 Task: Write a soql query using OFFSET keyword.
Action: Mouse moved to (27, 155)
Screenshot: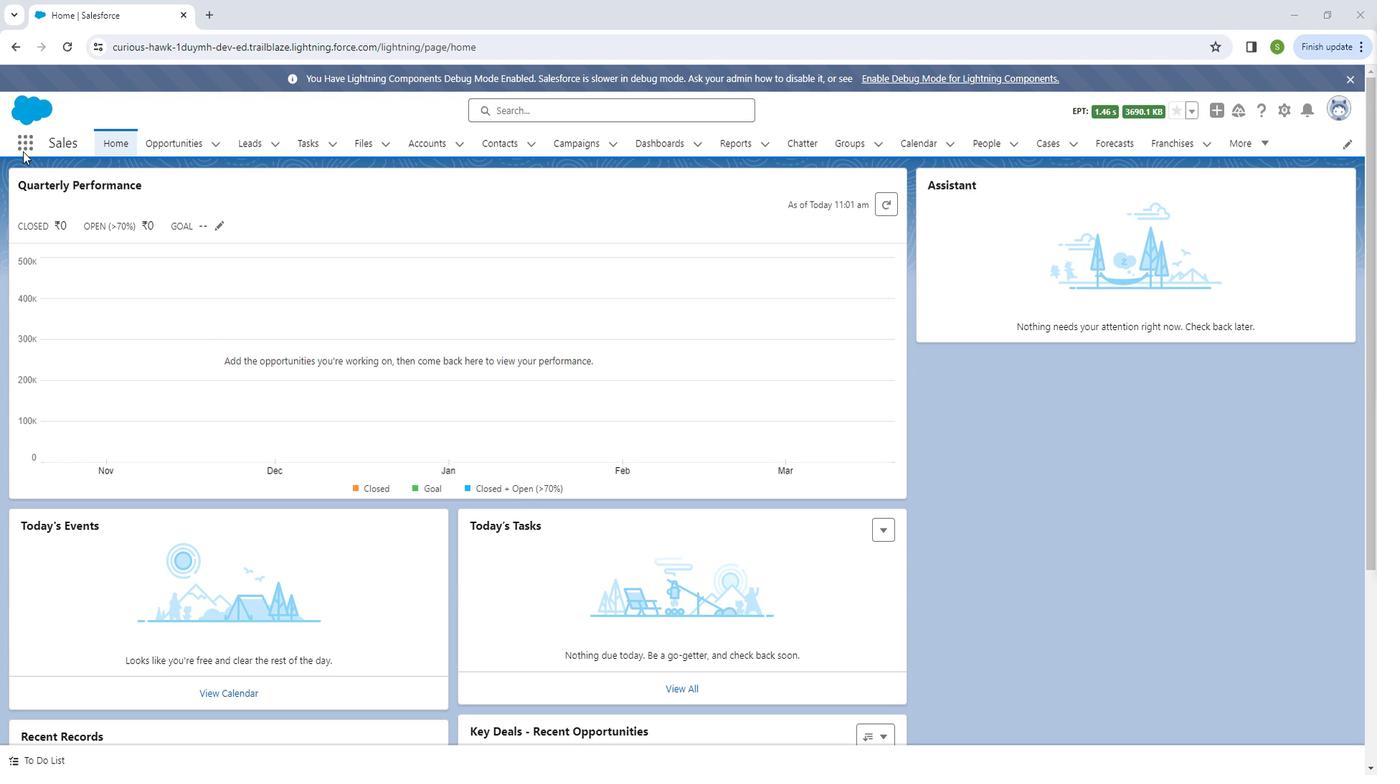 
Action: Mouse pressed left at (27, 155)
Screenshot: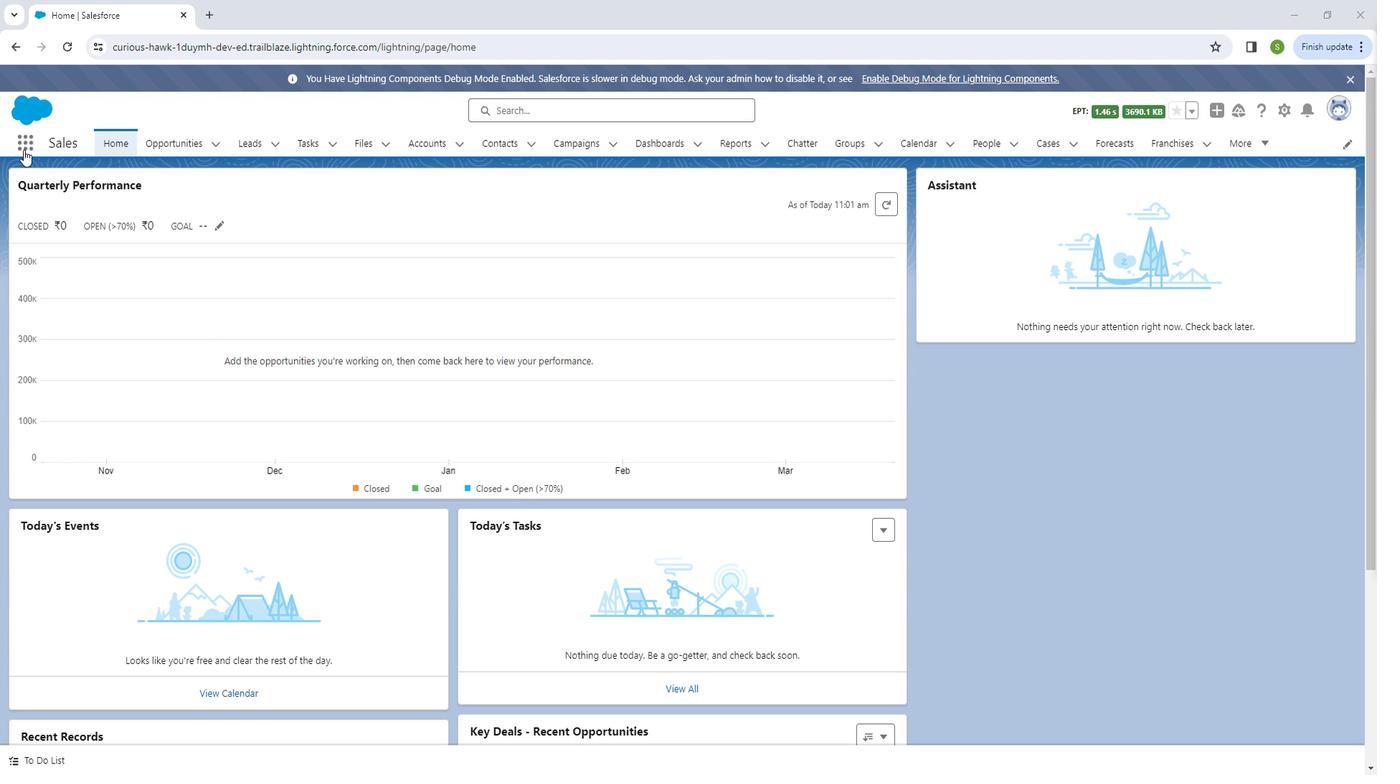 
Action: Mouse moved to (33, 144)
Screenshot: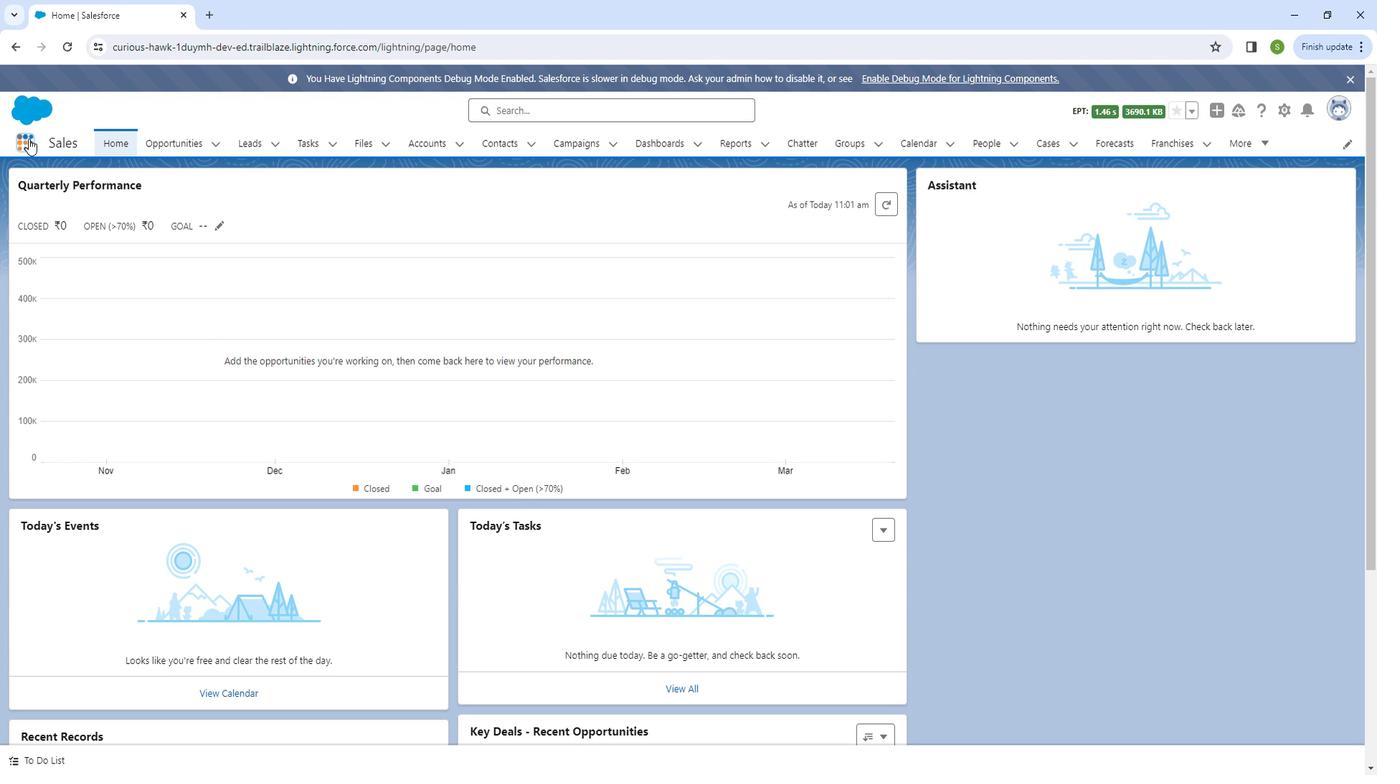 
Action: Mouse pressed left at (33, 144)
Screenshot: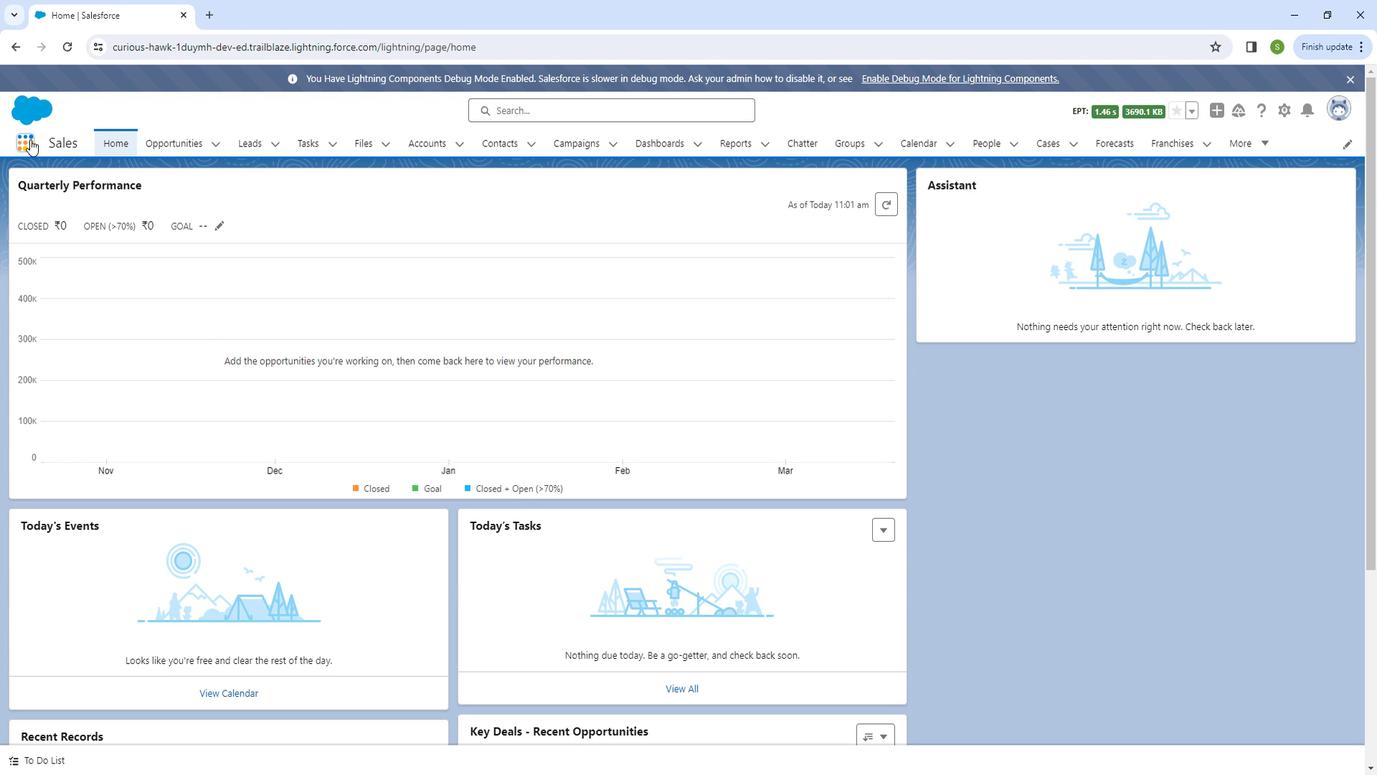
Action: Mouse moved to (53, 412)
Screenshot: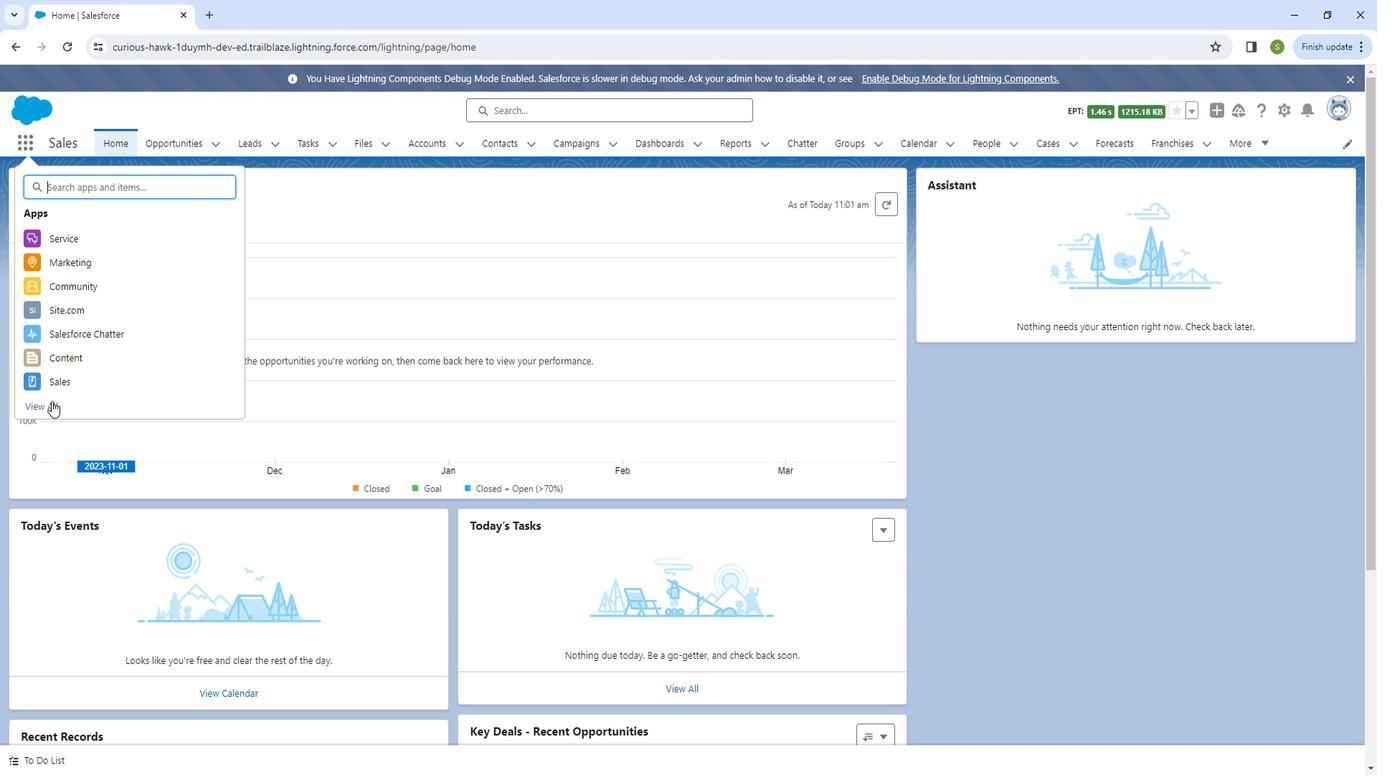 
Action: Mouse pressed left at (53, 412)
Screenshot: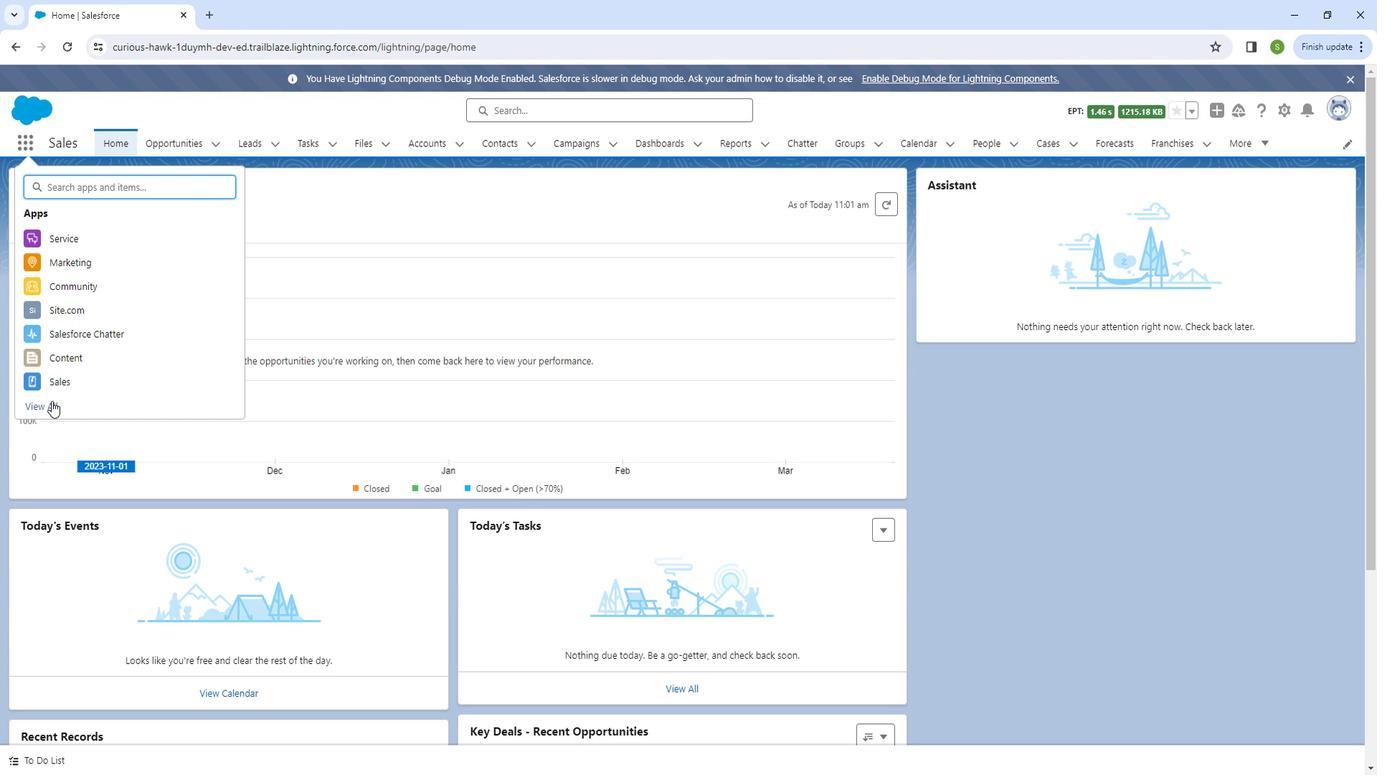 
Action: Mouse moved to (172, 629)
Screenshot: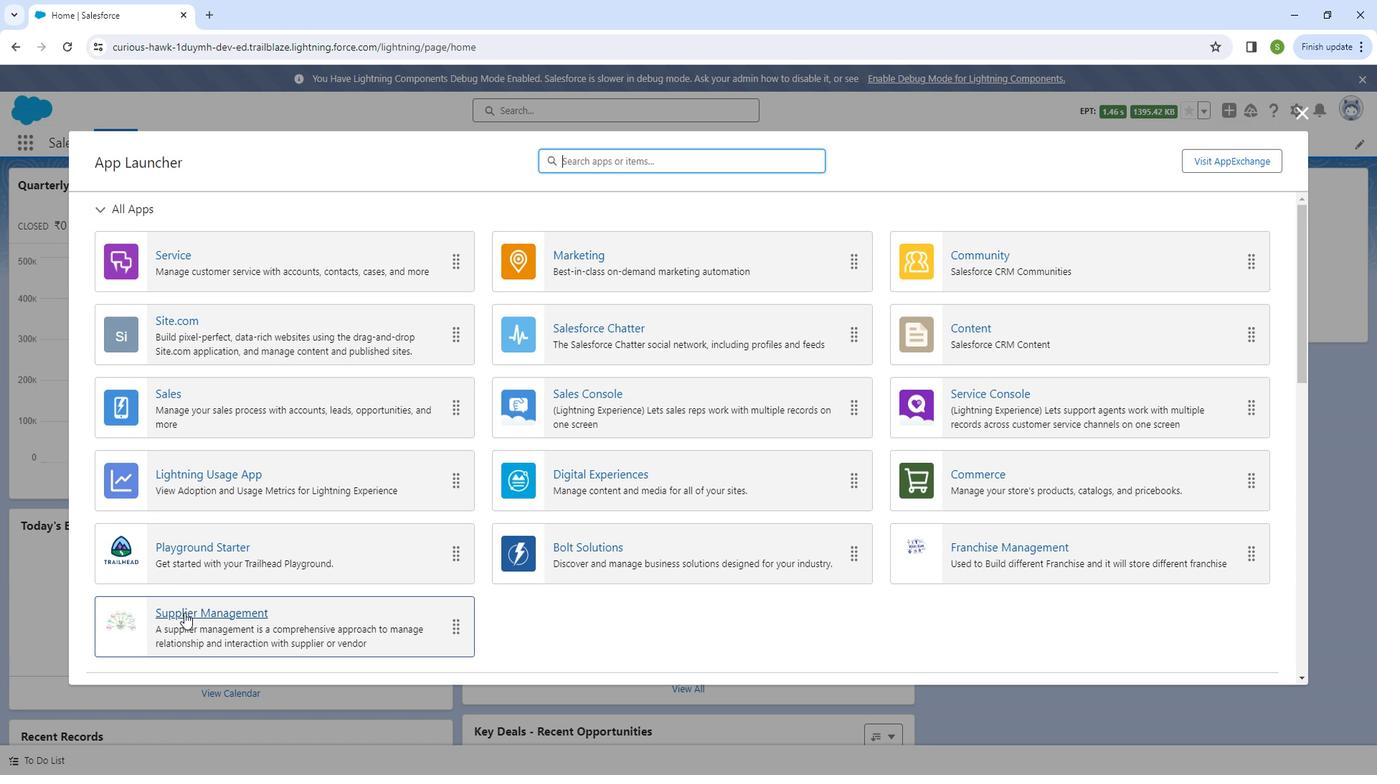
Action: Mouse pressed left at (172, 629)
Screenshot: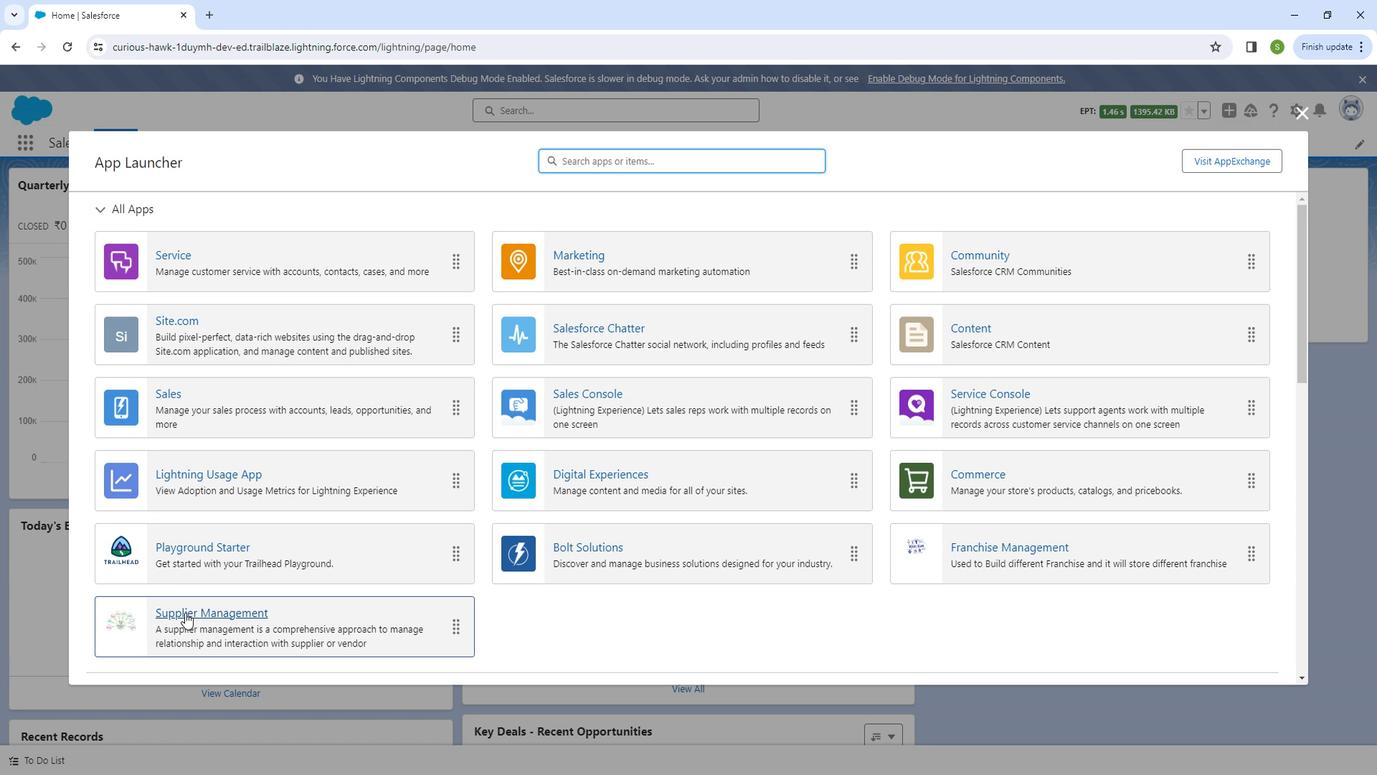 
Action: Mouse moved to (1163, 119)
Screenshot: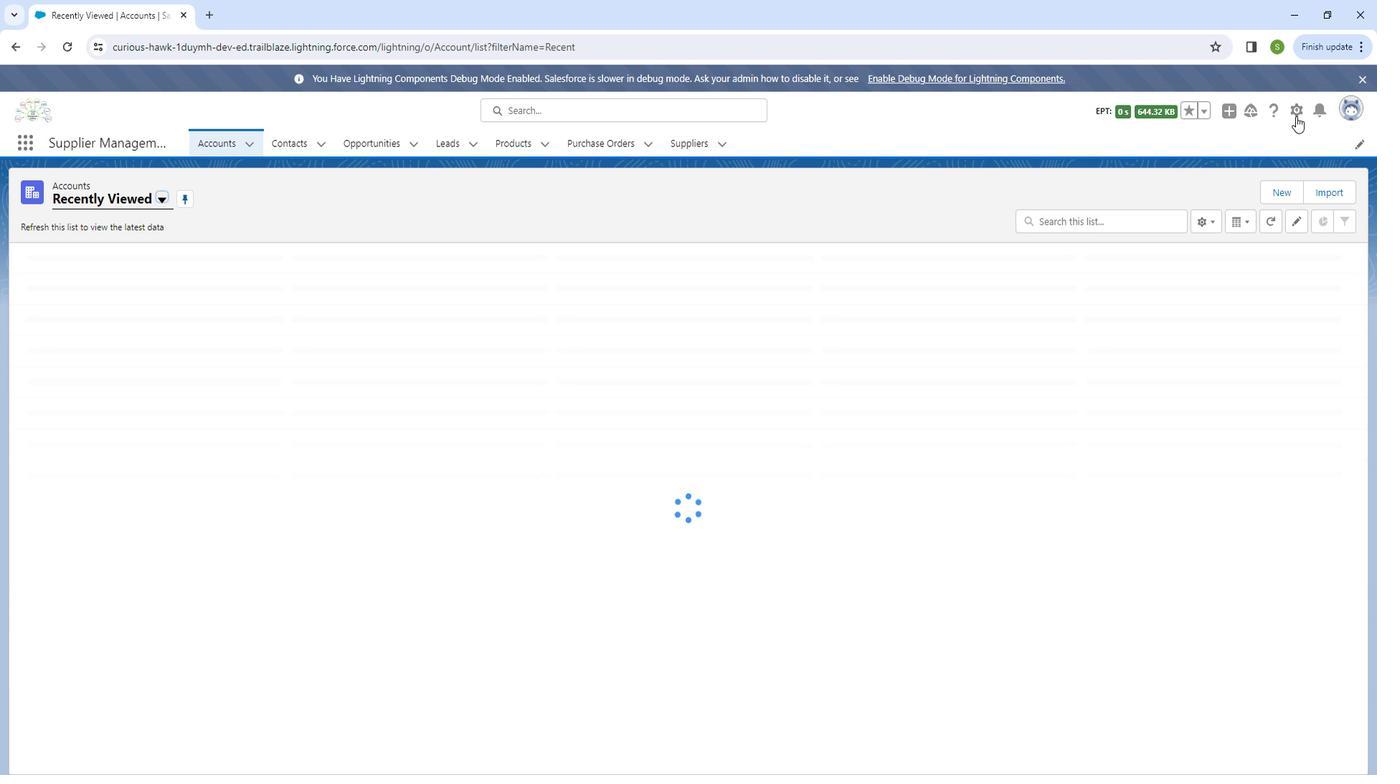 
Action: Mouse pressed left at (1163, 119)
Screenshot: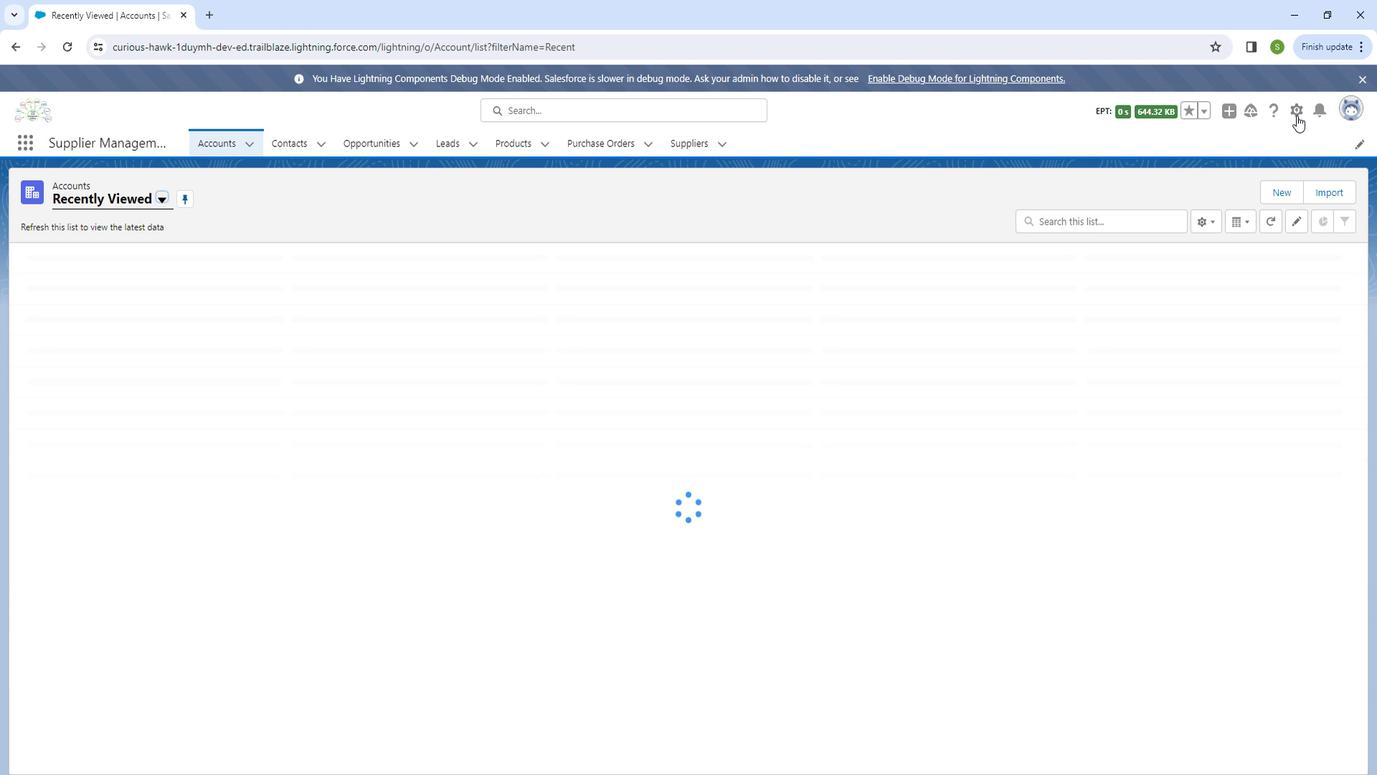 
Action: Mouse moved to (1100, 247)
Screenshot: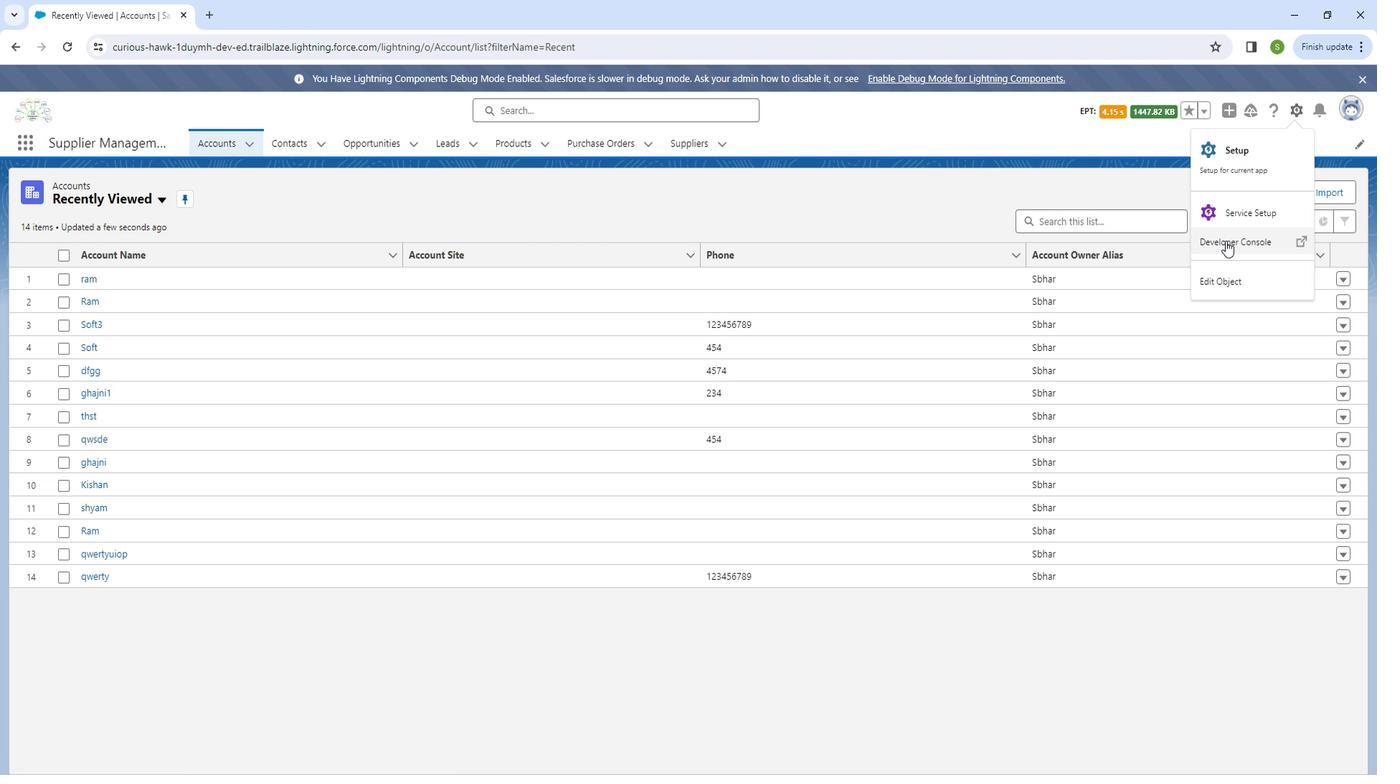 
Action: Mouse pressed right at (1100, 247)
Screenshot: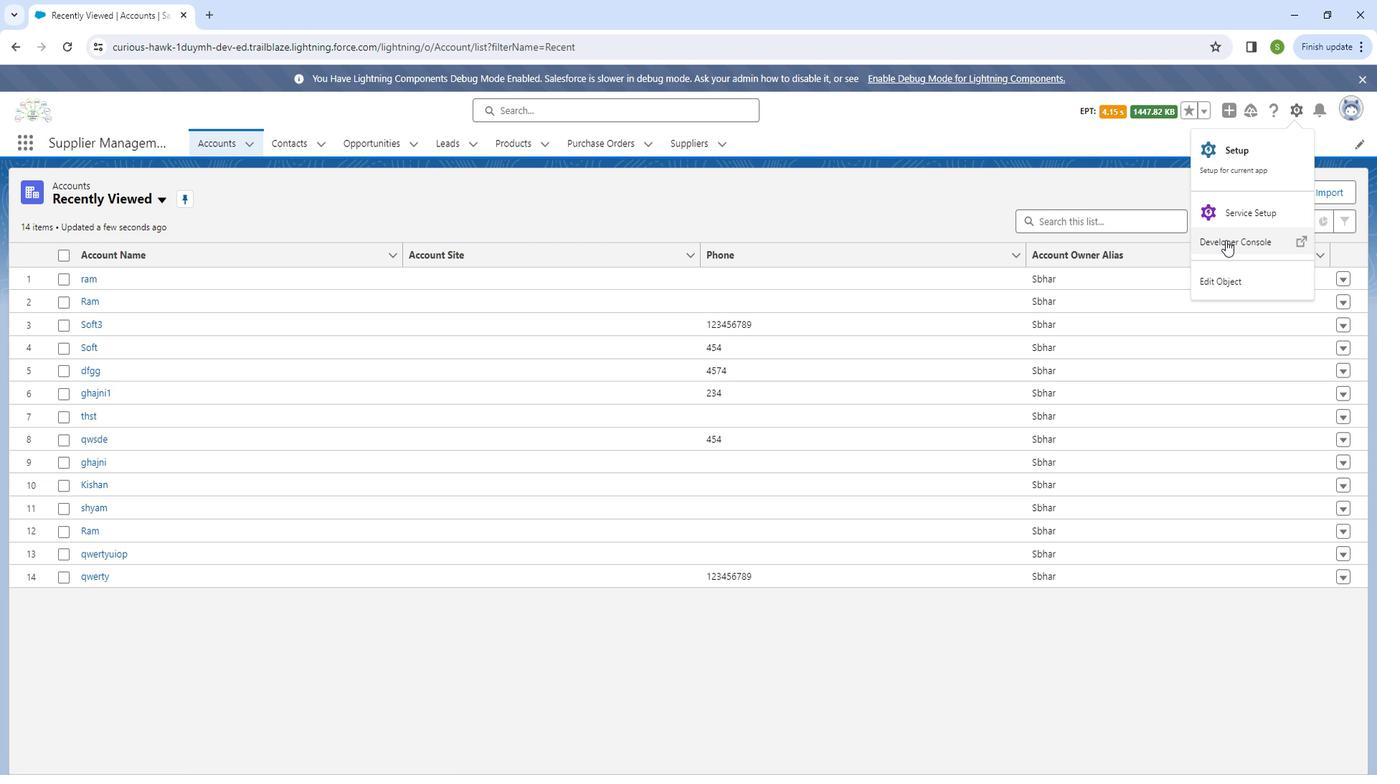 
Action: Mouse moved to (1082, 266)
Screenshot: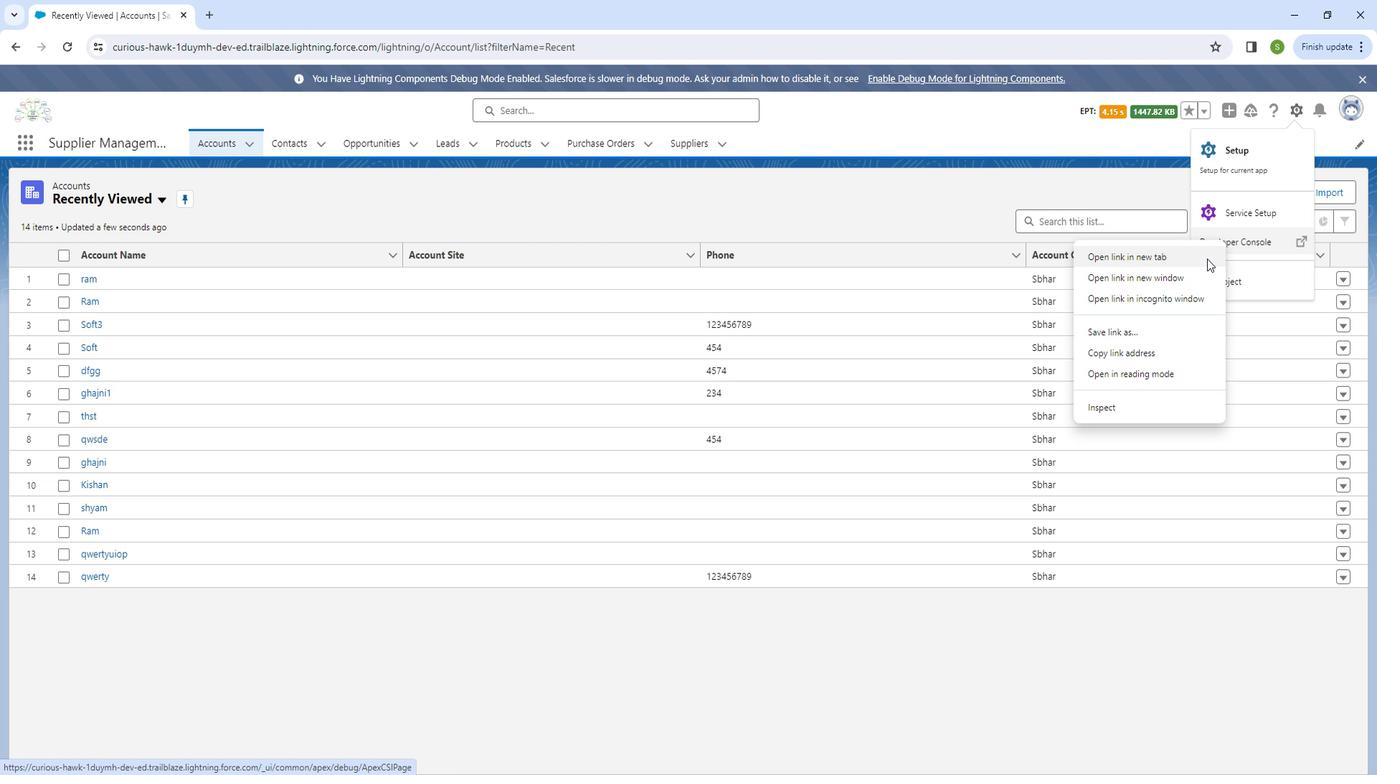 
Action: Mouse pressed left at (1082, 266)
Screenshot: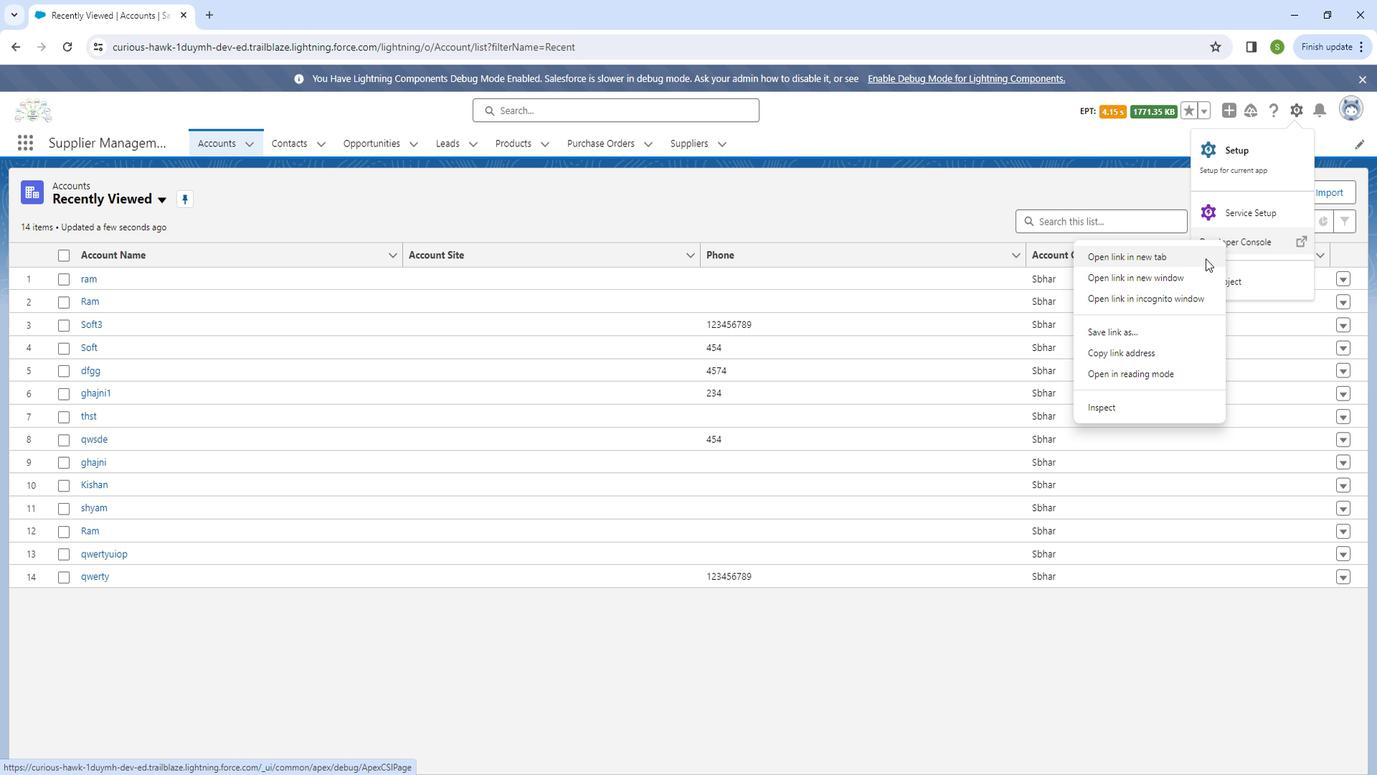 
Action: Mouse moved to (264, 17)
Screenshot: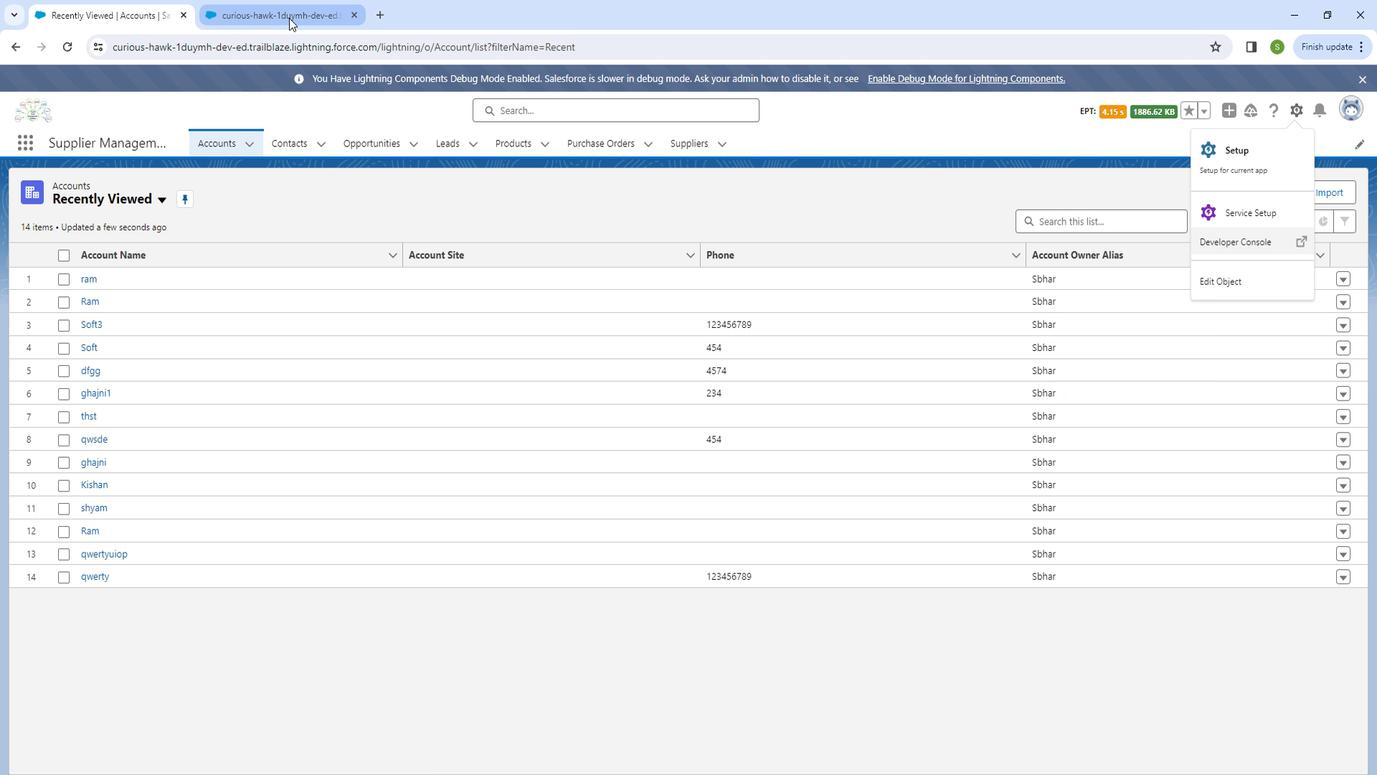 
Action: Mouse pressed left at (264, 17)
Screenshot: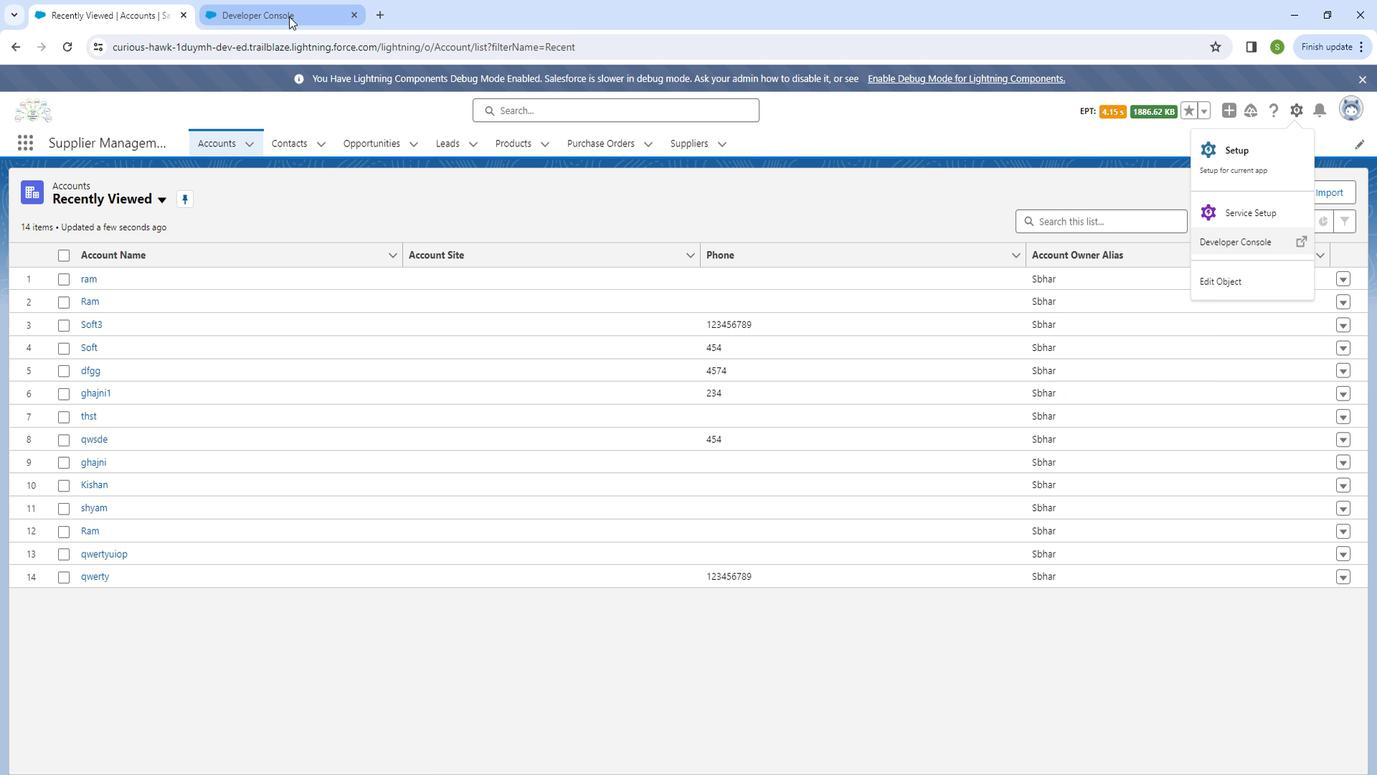 
Action: Mouse moved to (442, 381)
Screenshot: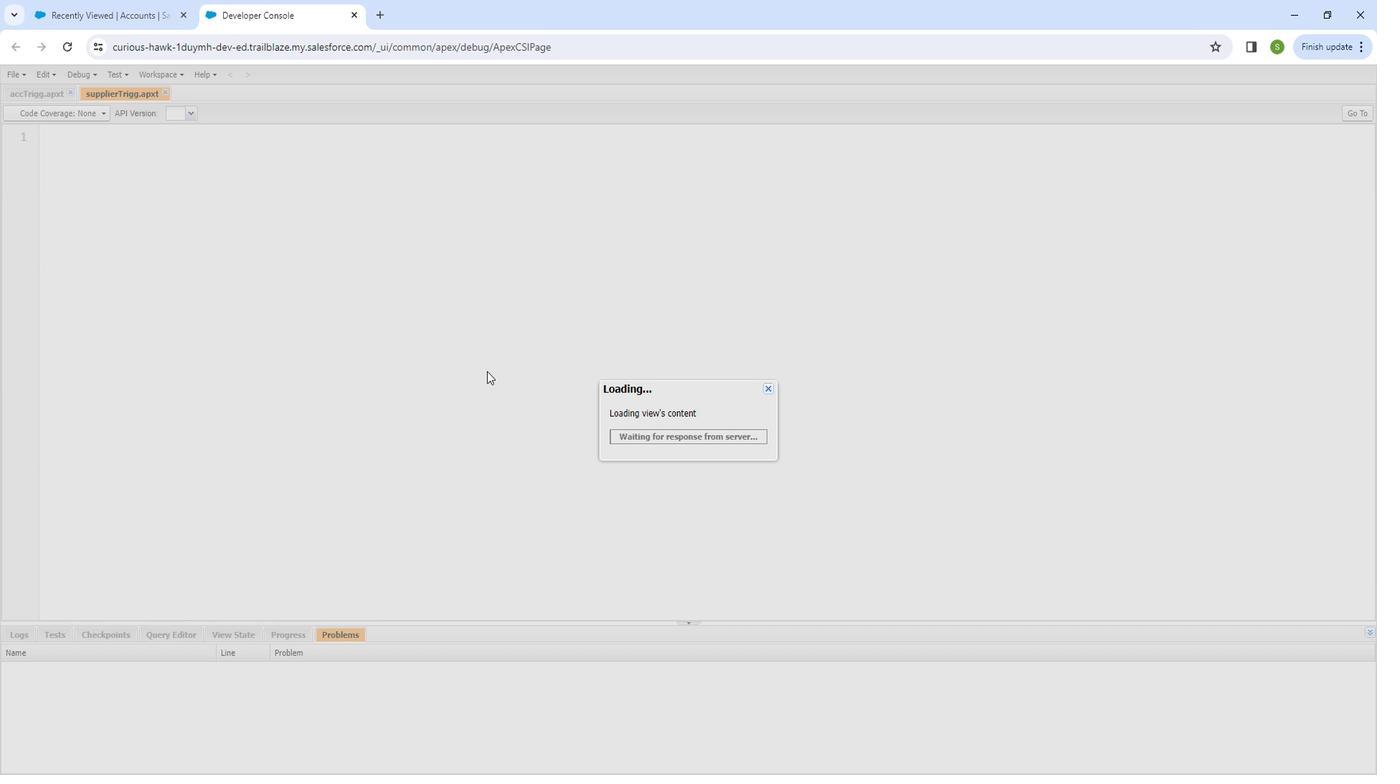 
Action: Key pressed <Key.alt_l><Key.alt_l><Key.alt_l><Key.alt_l><Key.alt_l><Key.alt_l><Key.alt_l><Key.alt_l><Key.alt_l><Key.alt_l><Key.alt_l><Key.alt_l><Key.alt_l><Key.alt_l><Key.alt_l><Key.alt_l><Key.alt_l><Key.alt_l><Key.alt_l><Key.alt_l><<191>>
Screenshot: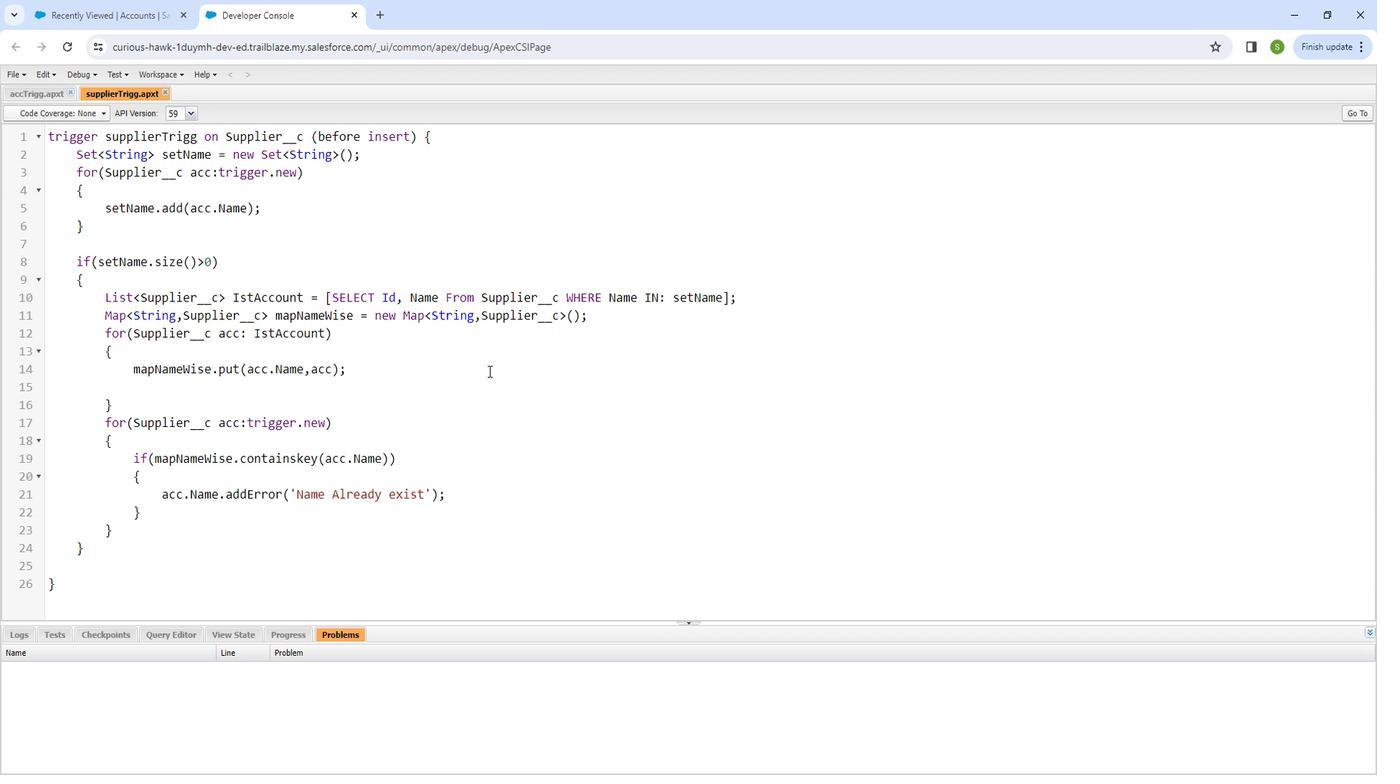 
Action: Mouse moved to (81, 76)
Screenshot: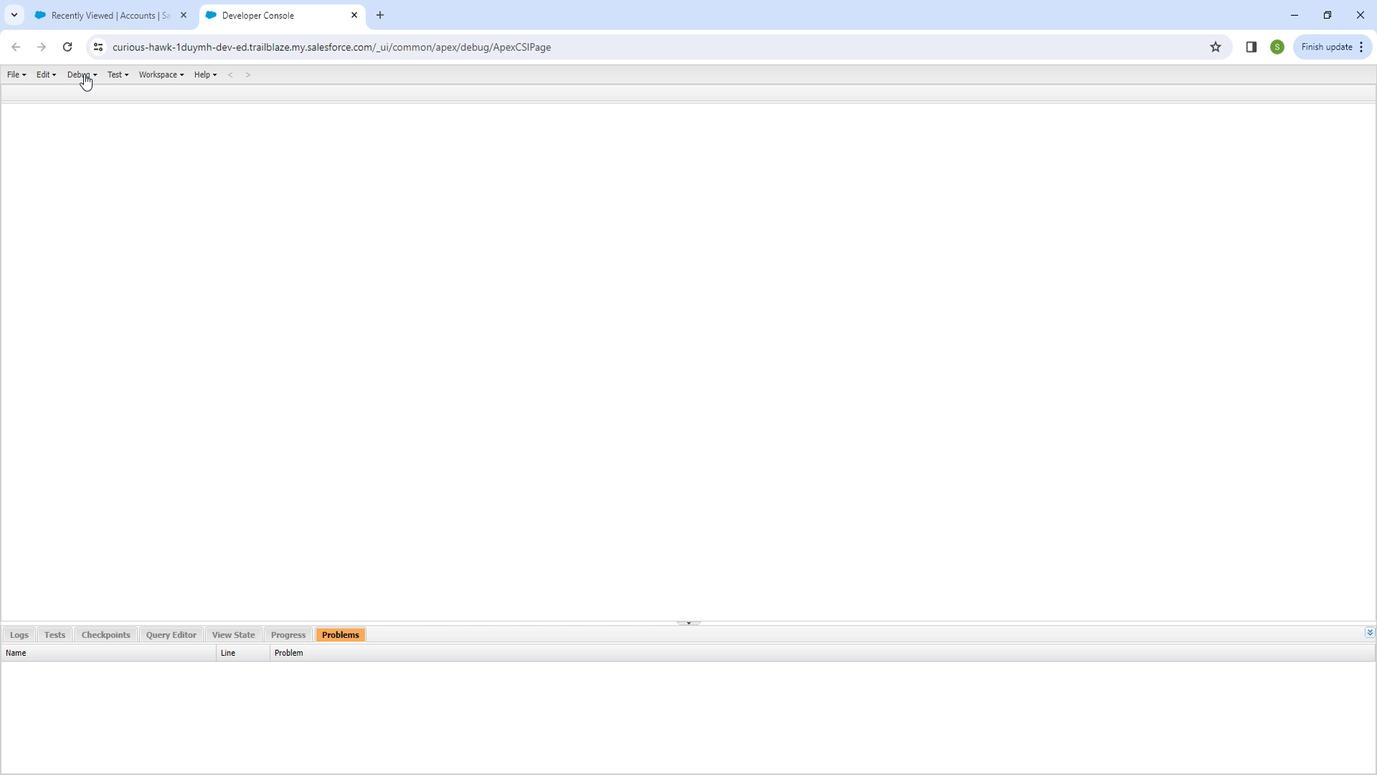 
Action: Mouse pressed left at (81, 76)
Screenshot: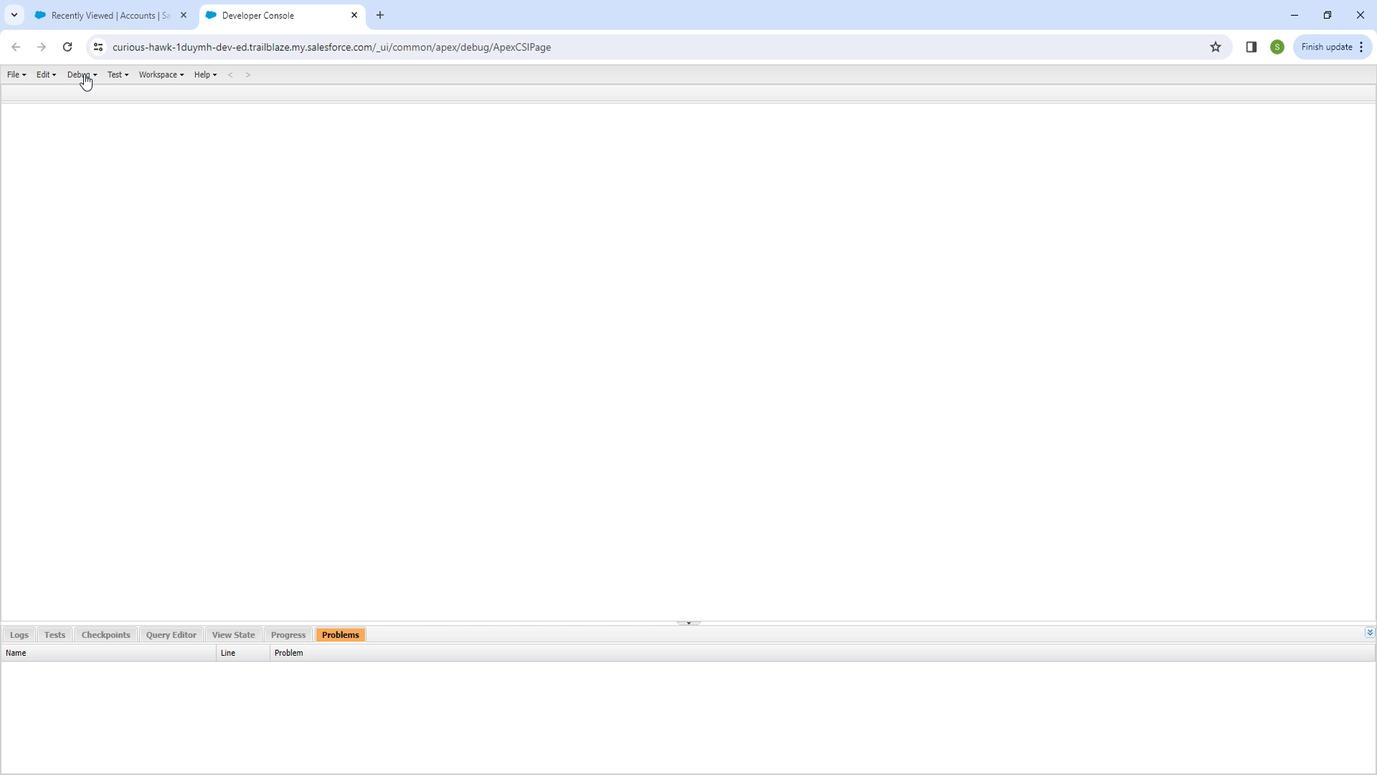 
Action: Mouse moved to (99, 100)
Screenshot: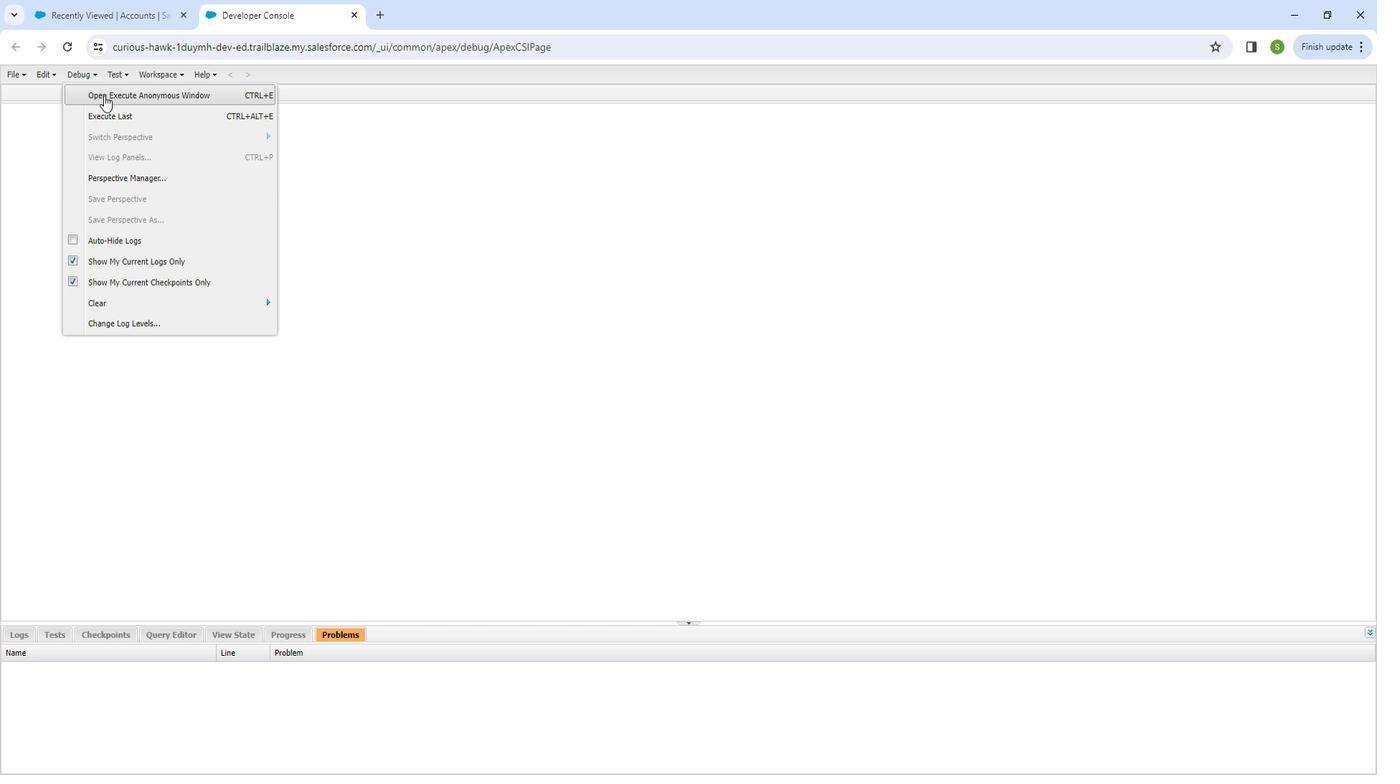 
Action: Mouse pressed left at (99, 100)
Screenshot: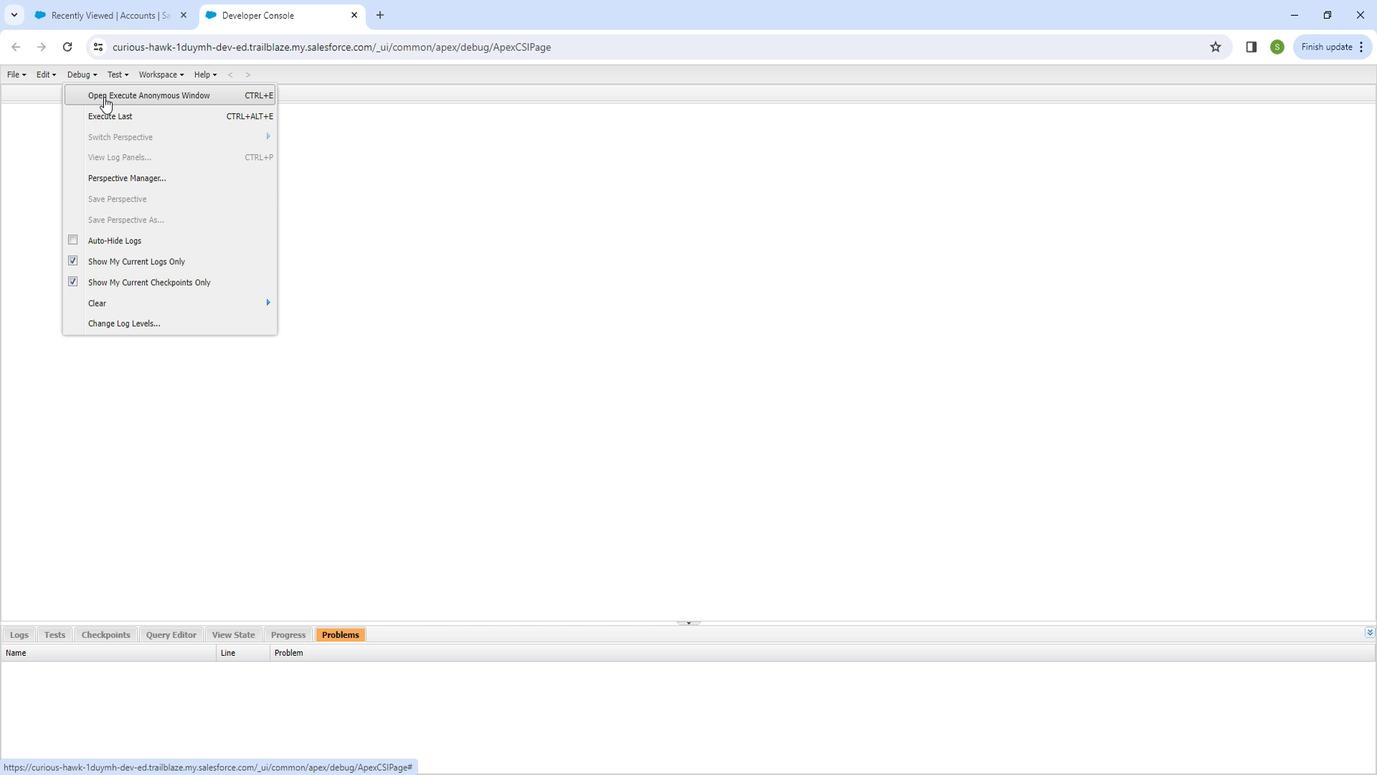 
Action: Mouse moved to (374, 359)
Screenshot: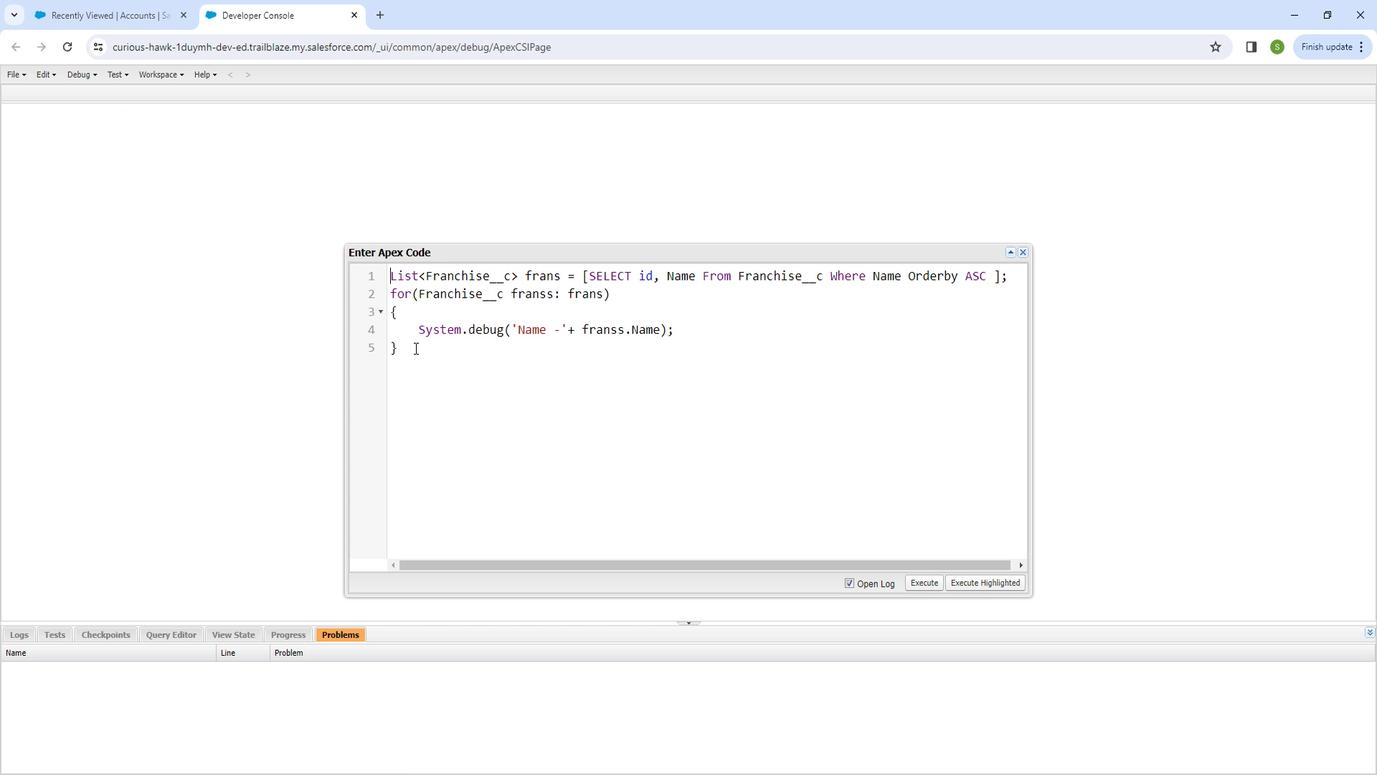 
Action: Mouse pressed left at (374, 359)
Screenshot: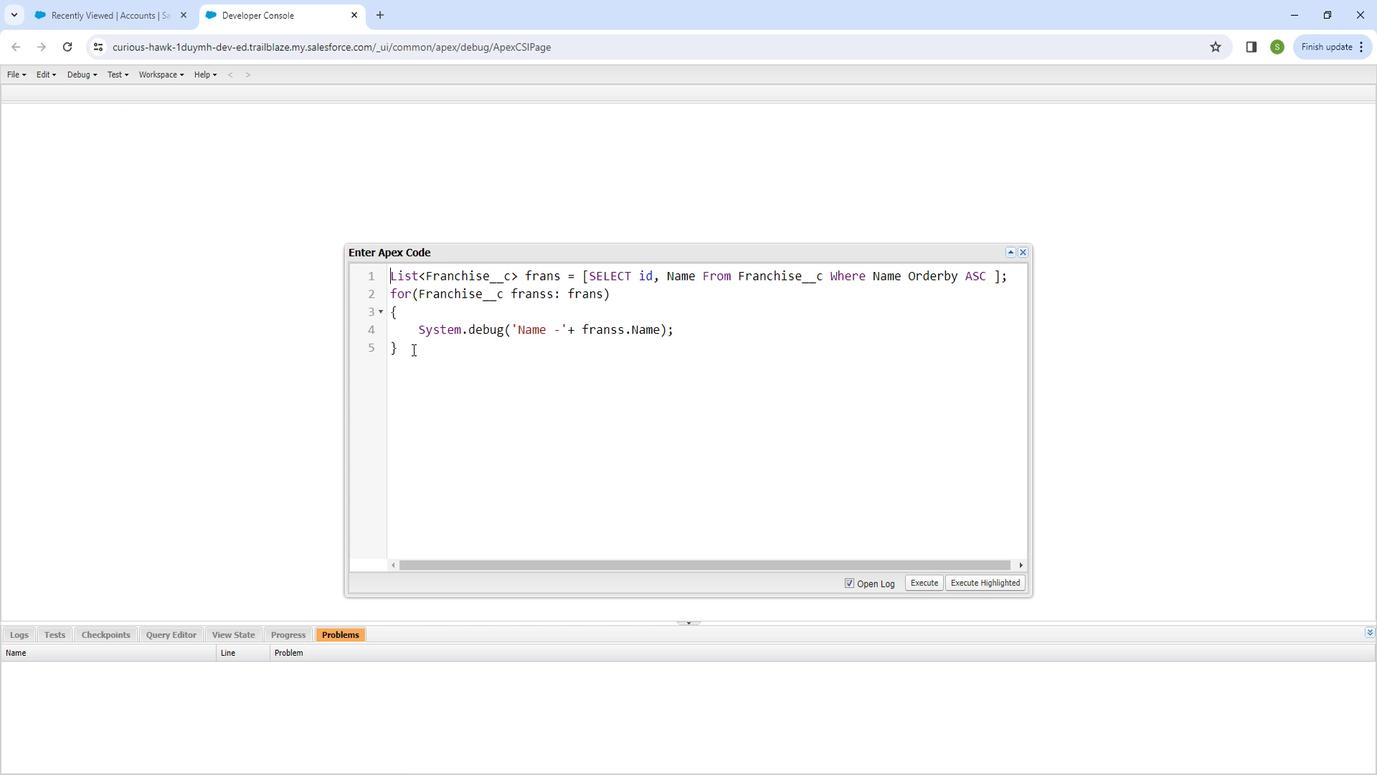 
Action: Mouse moved to (348, 281)
Screenshot: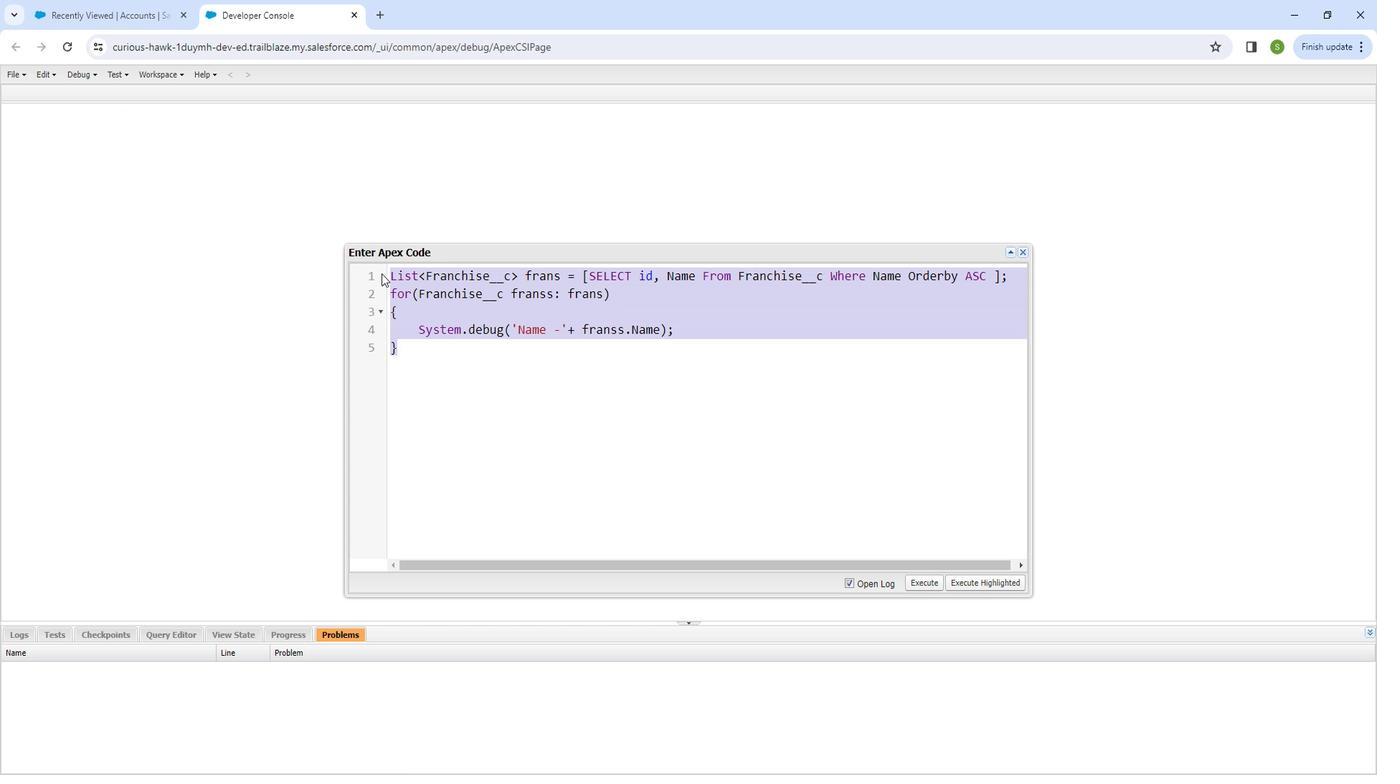 
Action: Key pressed <Key.backspace>
Screenshot: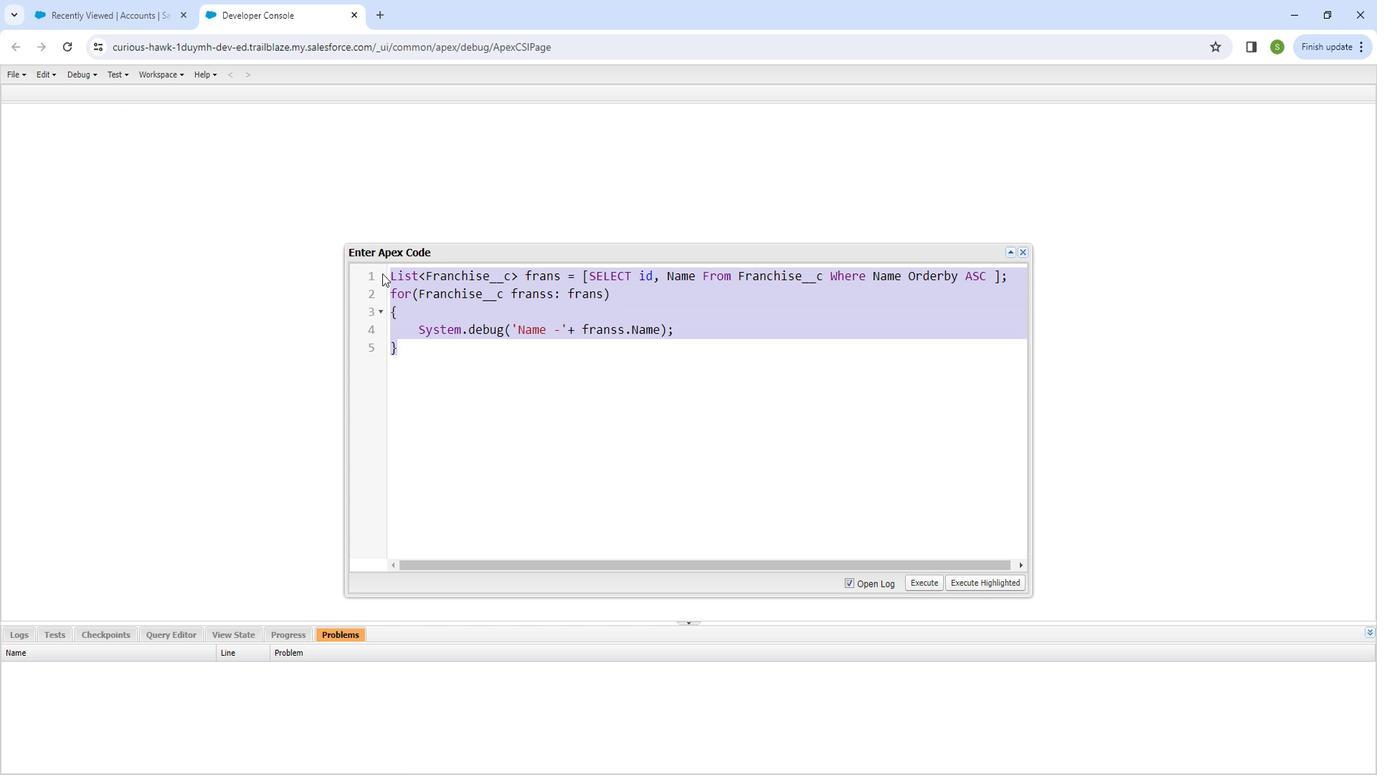 
Action: Mouse moved to (409, 318)
Screenshot: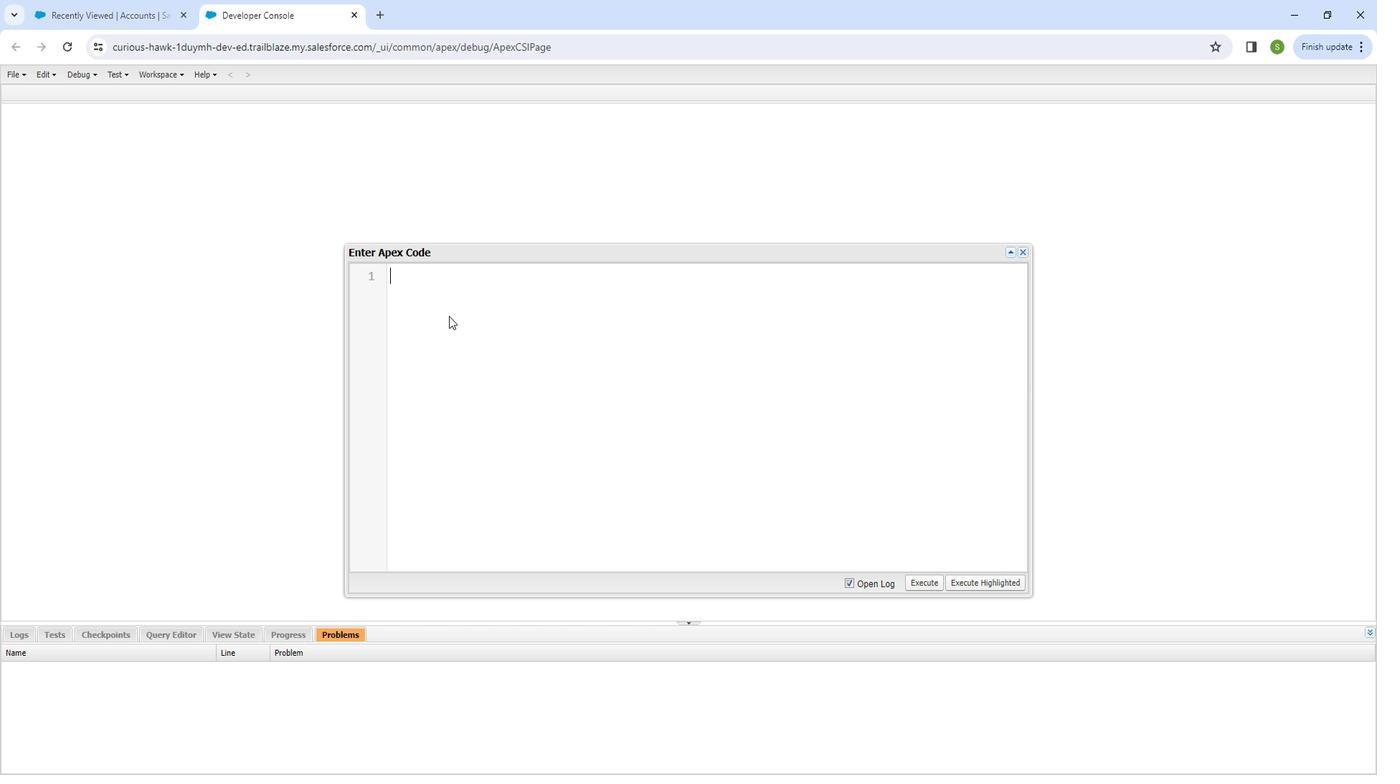 
Action: Mouse pressed left at (409, 318)
Screenshot: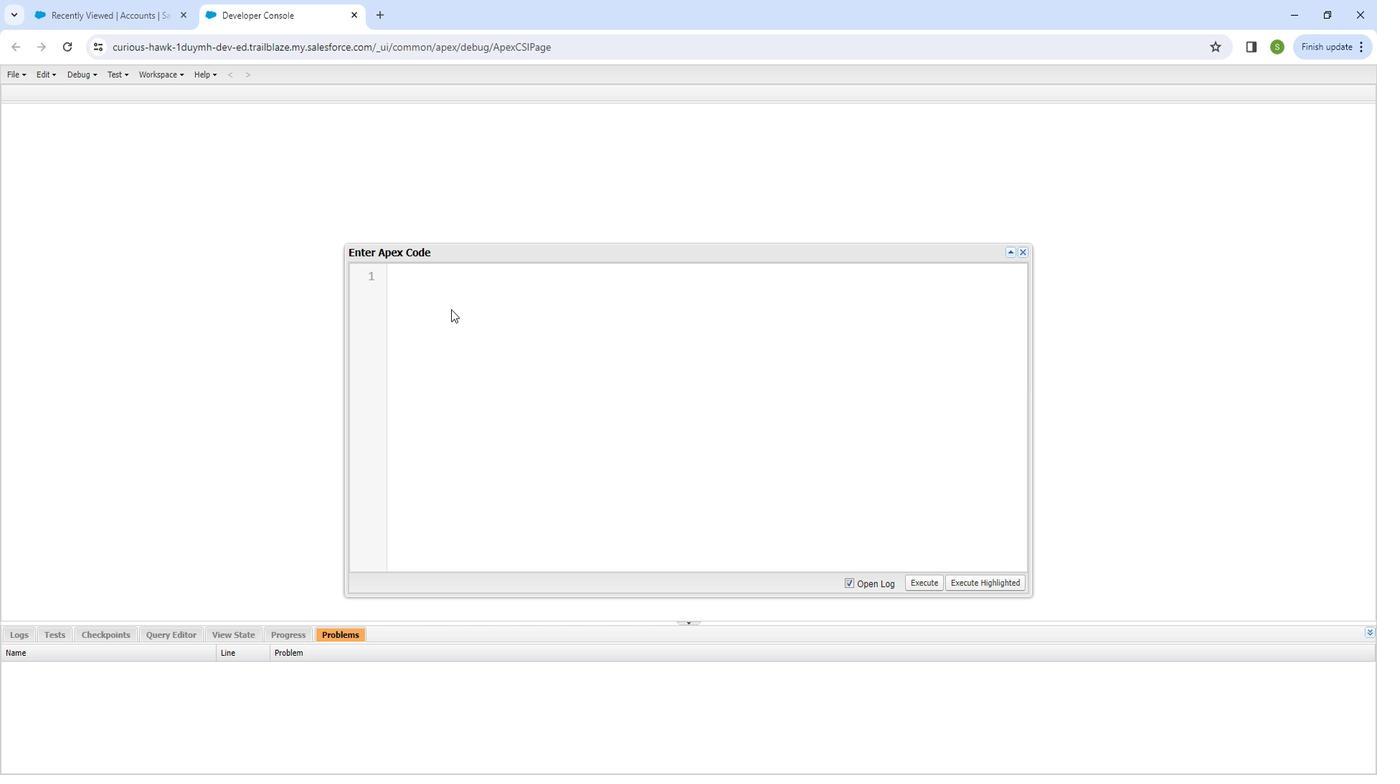 
Action: Mouse moved to (375, 284)
Screenshot: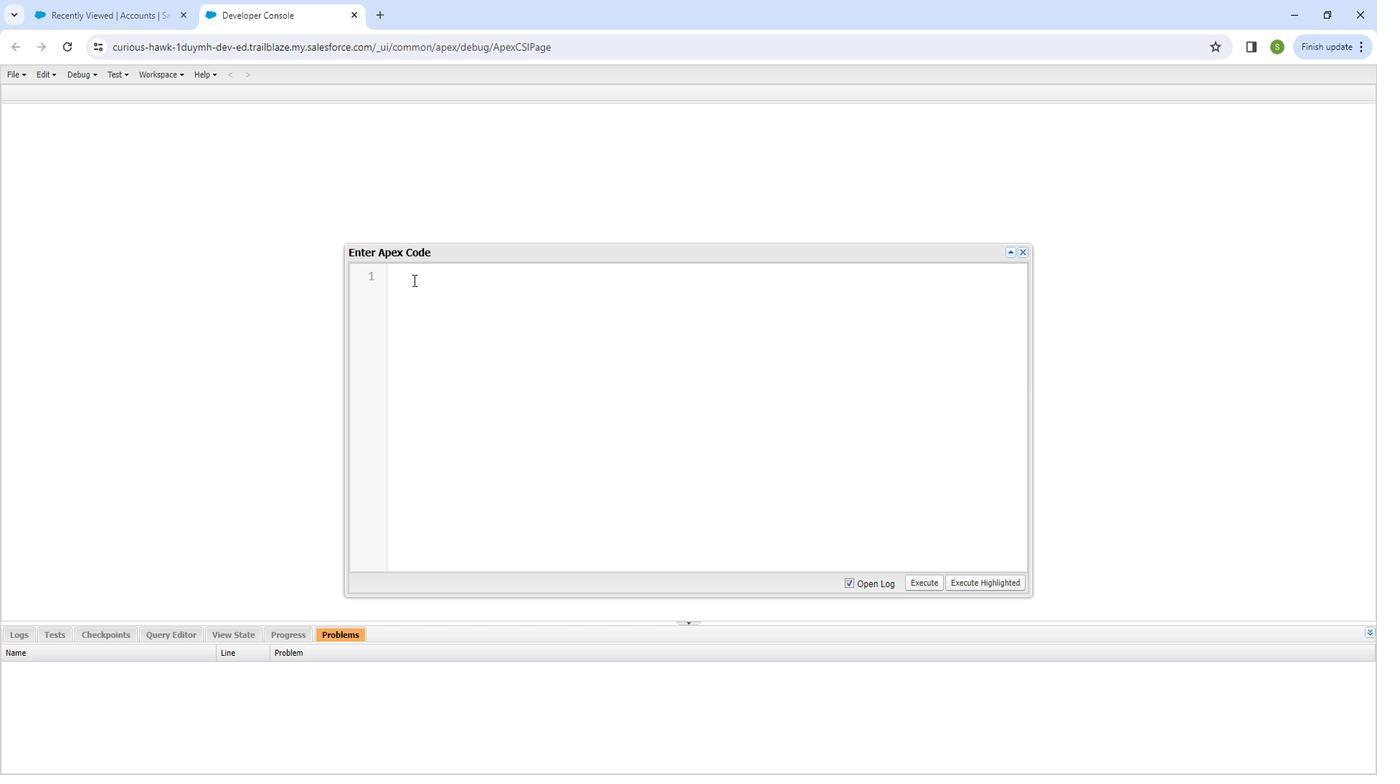 
Action: Key pressed <Key.shift_r>List<Key.shift_r><<Key.shift_r>Account<Key.shift_r>><Key.space>acc<Key.space>=<Key.space>[<Key.shift_r>SELECT<Key.space><Key.shift_r>Id,<Key.space><Key.shift_r><Key.shift_r><Key.shift_r><Key.shift_r><Key.shift_r><Key.shift_r><Key.shift_r><Key.shift_r><Key.shift_r><Key.shift_r><Key.shift_r><Key.shift_r><Key.shift_r><Key.shift_r>Name,<Key.space><Key.shift_r><Key.shift_r><Key.shift_r><Key.shift_r><Key.shift_r><Key.shift_r><Key.shift_r><Key.shift_r><Key.shift_r><Key.shift_r><Key.shift_r><Key.shift_r>(<Key.shift_r><Key.shift_r><Key.shift_r>SEle<Key.backspace><Key.backspace><Key.backspace>elect<Key.space><Key.shift_r><Key.shift_r><Key.shift_r><Key.shift_r><Key.shift_r><Key.shift_r><Key.shift_r><Key.shift_r><Key.shift_r><Key.shift_r><Key.shift_r><Key.backspace><Key.backspace><Key.backspace><Key.backspace><Key.backspace><Key.backspace><Key.shift_r>ELECT<Key.space><Key.shift_r><Key.shift_r><Key.shift_r><Key.shift_r>Id,<Key.space><Key.shift_r><Key.shift_r><Key.shift_r><Key.shift_r><Key.shift_r><Key.shift_r><Key.shift_r><Key.shift_r><Key.shift_r><Key.shift_r>Name<Key.space><Key.shift_r><Key.shift_r><Key.shift_r><Key.shift_r><Key.shift_r><Key.shift_r><Key.shift_r><Key.shift_r><Key.shift_r>F<Key.shift_r>ROM<Key.space><Key.shift_r><Key.shift_r><Key.shift_r><Key.shift_r><Key.shift_r><Key.shift_r><Key.shift_r><Key.shift_r><Key.shift_r><Key.shift_r>Contacts<Key.space><Key.right><Key.space><Key.shift_r><Key.shift_r><Key.shift_r><Key.shift_r><Key.shift_r><Key.shift_r>Fro<Key.backspace><Key.backspace><Key.shift_r><Key.shift_r><Key.shift_r><Key.shift_r><Key.shift_r><Key.shift_r><Key.shift_r><Key.shift_r><Key.shift_r><Key.shift_r>ROM<Key.space><Key.shift_r><Key.shift_r><Key.shift_r><Key.shift_r><Key.shift_r><Key.shift_r><Key.shift_r><Key.shift_r><Key.shift_r><Key.shift_r>Account<Key.space><Key.shift_r><Key.shift_r><Key.shift_r><Key.shift_r><Key.shift_r><Key.shift_r><Key.shift_r><Key.shift_r><Key.shift_r><Key.shift_r><Key.shift_r><Key.shift_r><Key.shift_r><Key.shift_r>Of<Key.backspace><Key.shift_r><Key.shift_r><Key.shift_r><Key.shift_r><Key.shift_r>FF<Key.shift_r>SET<Key.space>3<Key.right>;<Key.enter>for<Key.shift_r><Key.shift_r><Key.shift_r><Key.shift_r><Key.shift_r><Key.shift_r>(<Key.shift_r><Key.shift_r><Key.shift_r><Key.shift_r><Key.shift_r><Key.shift_r><Key.shift_r><Key.shift_r><Key.shift_r>Account<Key.space>franss<Key.shift_r><Key.shift_r><Key.shift_r><Key.shift_r><Key.shift_r><Key.shift_r><Key.shift_r><Key.shift_r><Key.shift_r><Key.shift_r><Key.shift_r><Key.shift_r><Key.shift_r><Key.shift_r><Key.shift_r><Key.shift_r><Key.shift_r>:acc<Key.right><Key.enter><Key.shift_r><Key.shift_r><Key.shift_r><Key.shift_r><Key.shift_r><Key.shift_r><Key.shift_r><Key.shift_r><Key.shift_r><Key.shift_r><Key.shift_r><Key.shift_r><Key.shift_r><Key.shift_r><Key.shift_r><Key.shift_r><Key.shift_r><Key.shift_r>{<Key.enter><Key.shift_r><Key.shift_r><Key.shift_r><Key.shift_r><Key.shift_r><Key.shift_r><Key.shift_r><Key.shift_r><Key.shift_r><Key.shift_r>System.debug<Key.shift_r><Key.shift_r><Key.shift_r><Key.shift_r><Key.shift_r><Key.shift_r><Key.shift_r><Key.shift_r><Key.shift_r><Key.shift_r><Key.shift_r><Key.shift_r>('<Key.shift_r><Key.shift_r><Key.shift_r><Key.shift_r><Key.shift_r><Key.shift_r><Key.shift_r><Key.shift_r><Key.shift_r><Key.shift_r><Key.shift_r><Key.shift_r><Key.shift_r><Key.shift_r><Key.shift_r><Key.shift_r><Key.shift_r><Key.shift_r><Key.shift_r>Name<Key.space>-<Key.right><Key.space>+franss.<Key.shift_r><Key.shift_r><Key.shift_r><Key.shift_r><Key.shift_r><Key.shift_r><Key.shift_r><Key.shift_r><Key.shift_r><Key.shift_r><Key.shift_r><Key.shift_r><Key.shift_r><Key.shift_r><Key.shift_r><Key.shift_r><Key.shift_r><Key.shift_r><Key.shift_r>Name<Key.right>;
Screenshot: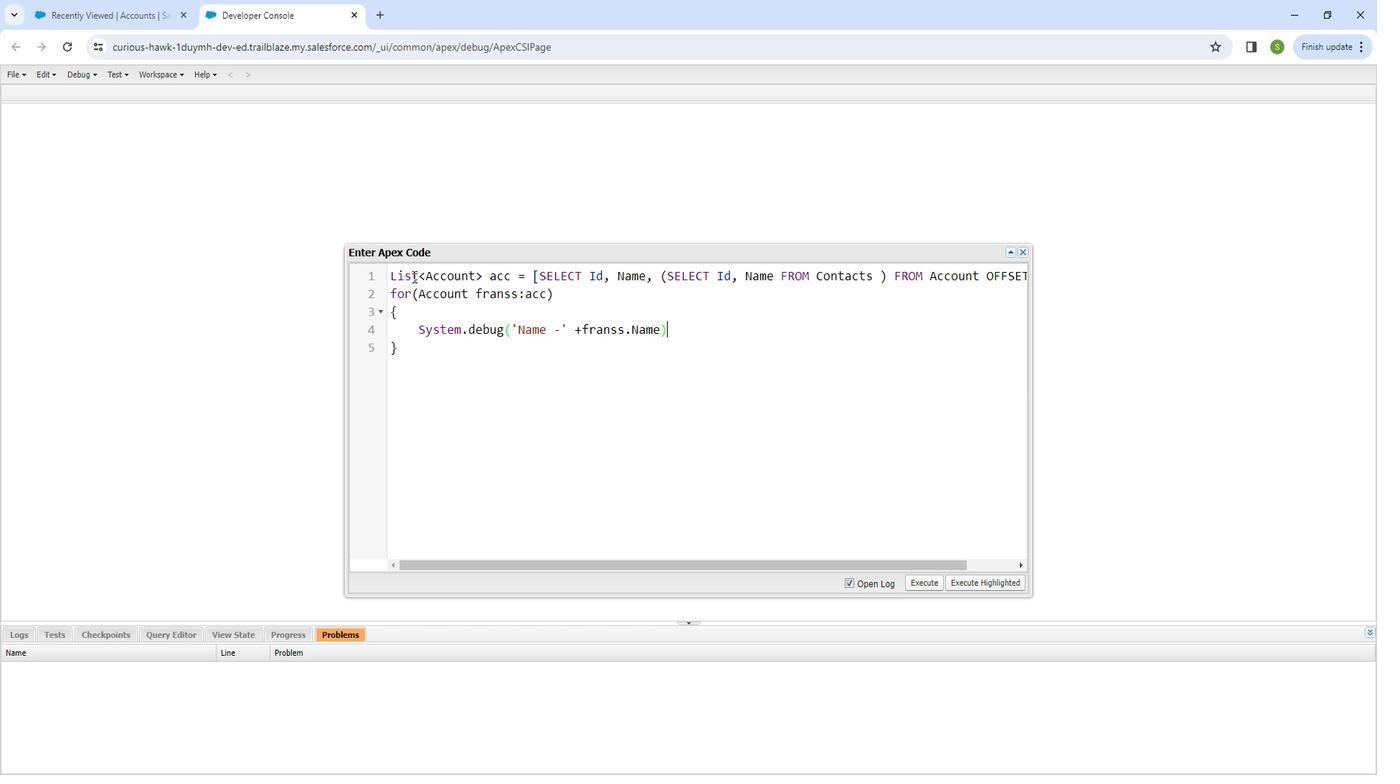 
Action: Mouse moved to (826, 601)
Screenshot: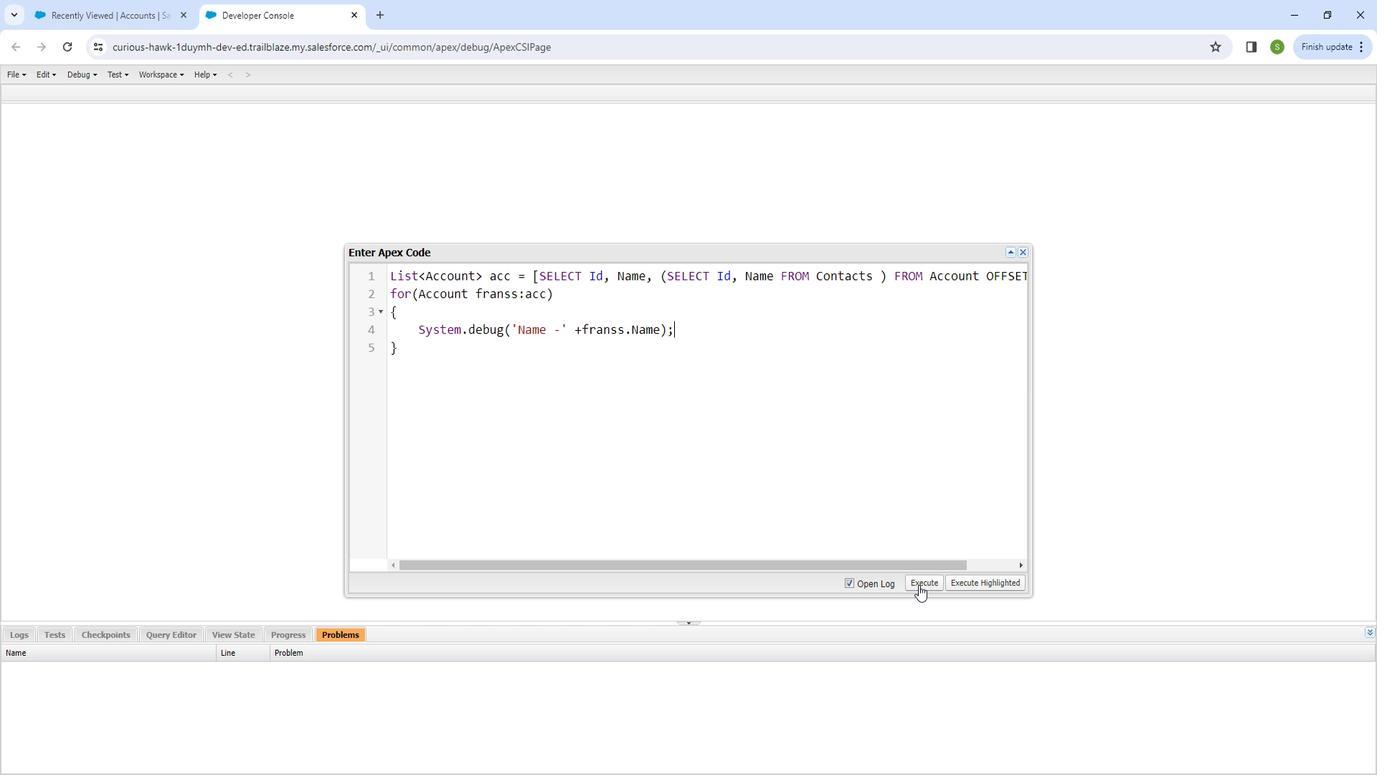 
Action: Mouse pressed left at (826, 601)
Screenshot: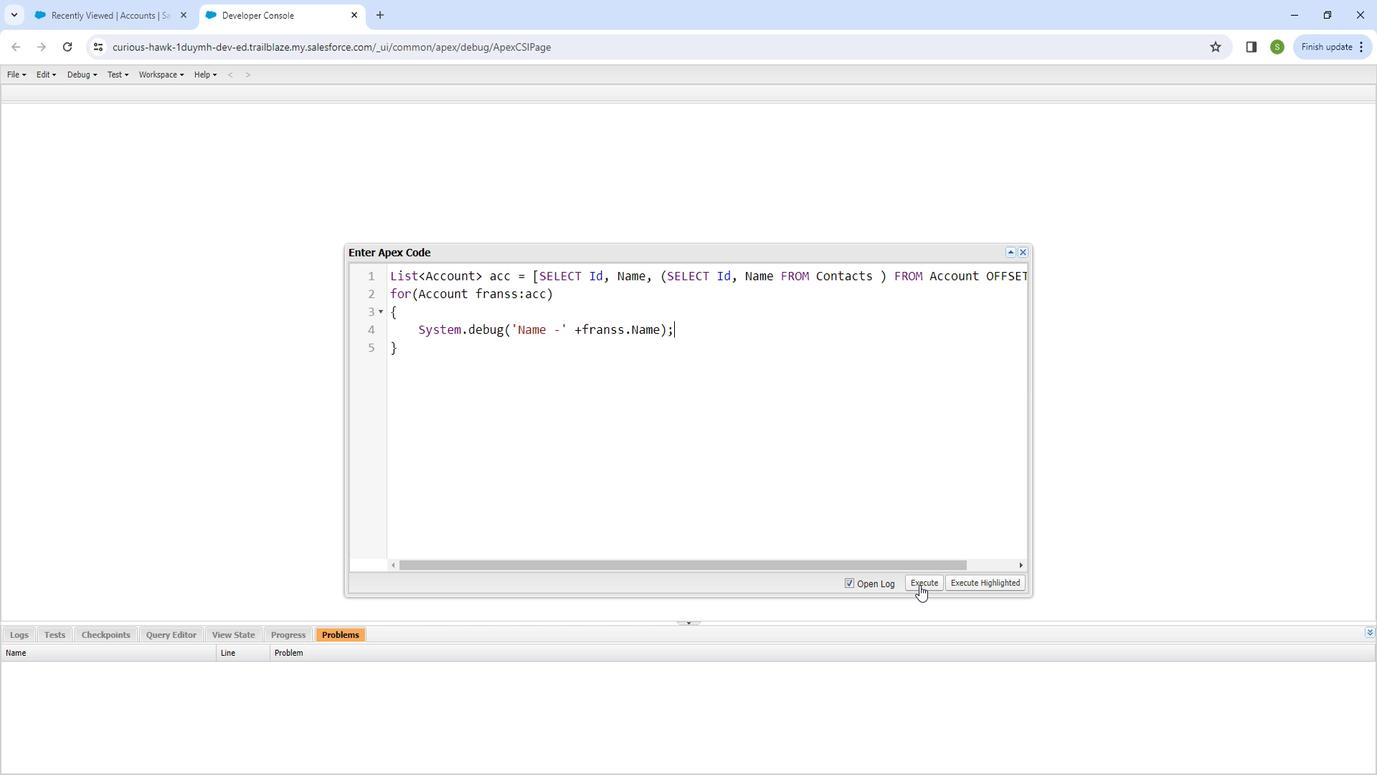 
Action: Mouse moved to (160, 404)
Screenshot: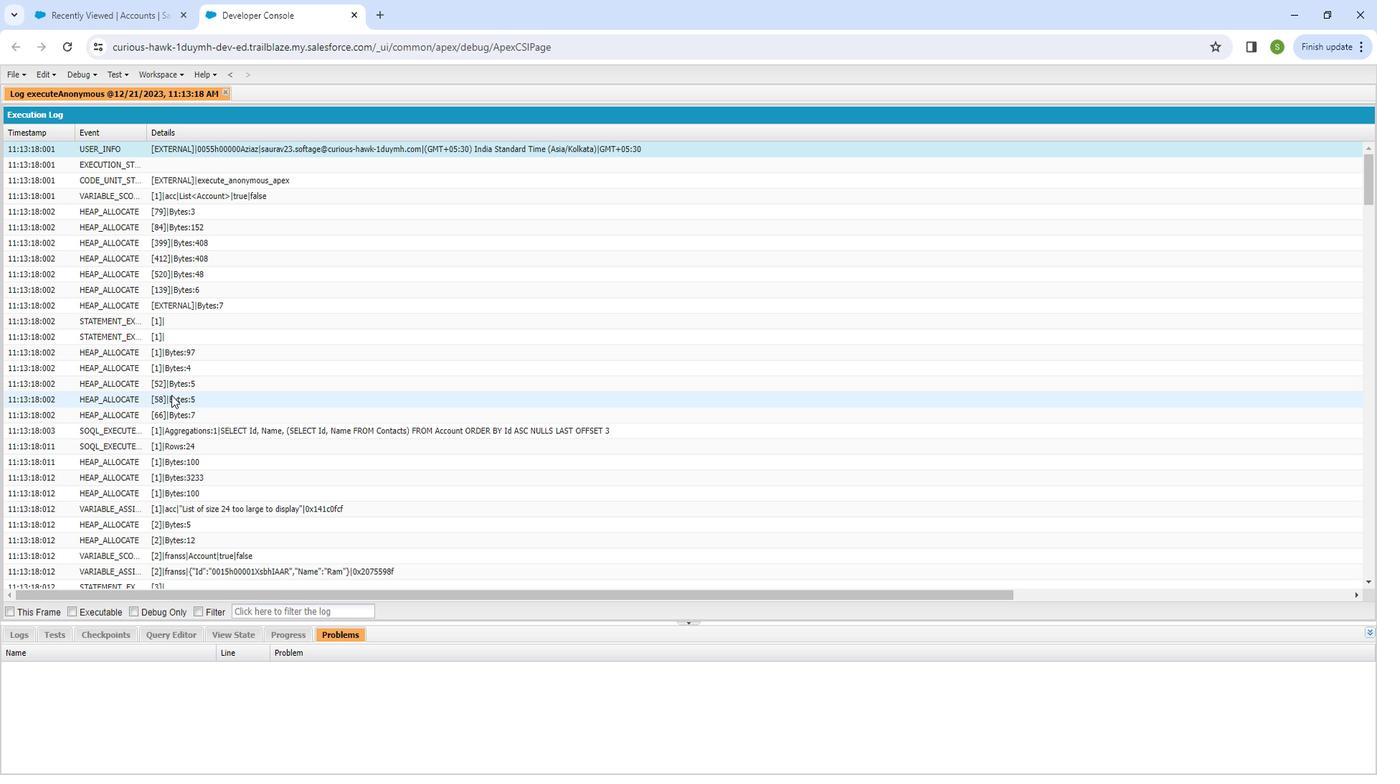
Action: Mouse scrolled (160, 403) with delta (0, 0)
Screenshot: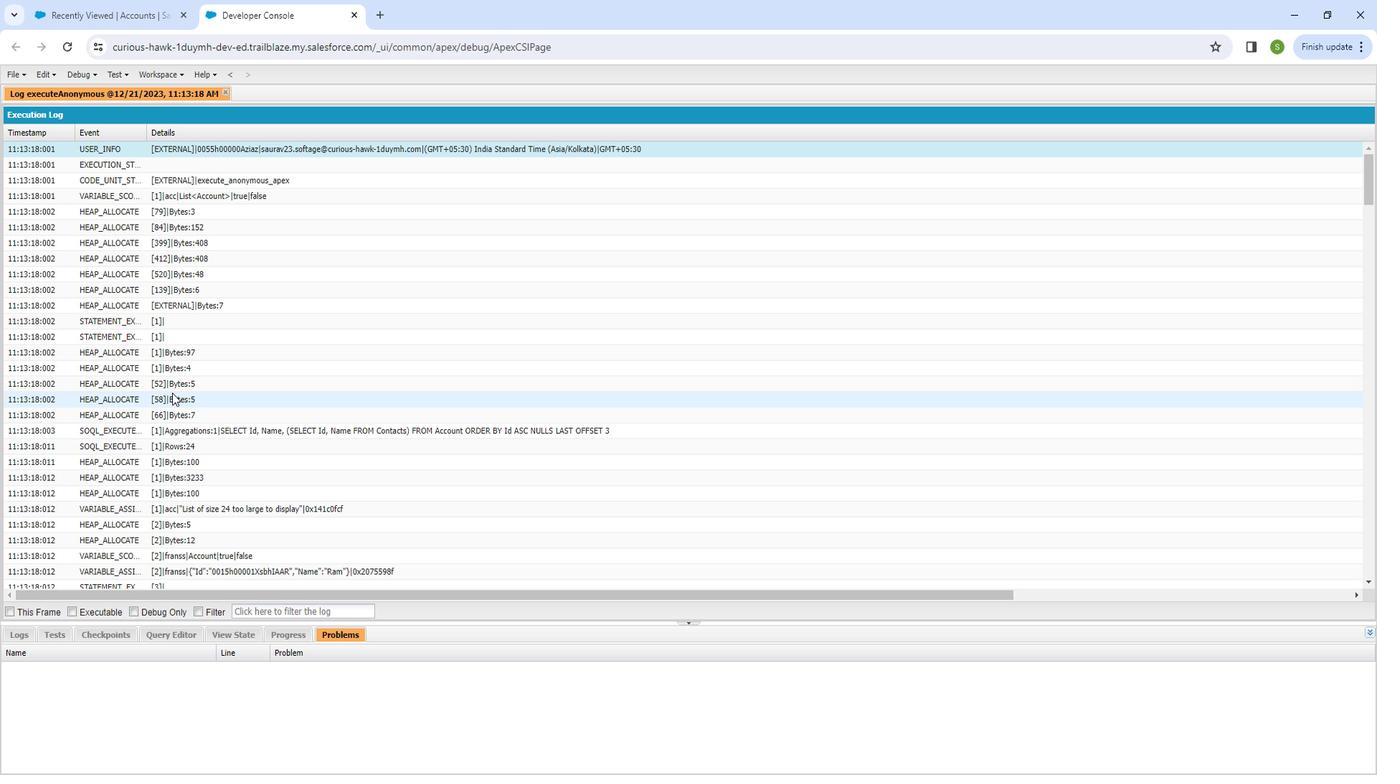 
Action: Mouse scrolled (160, 403) with delta (0, 0)
Screenshot: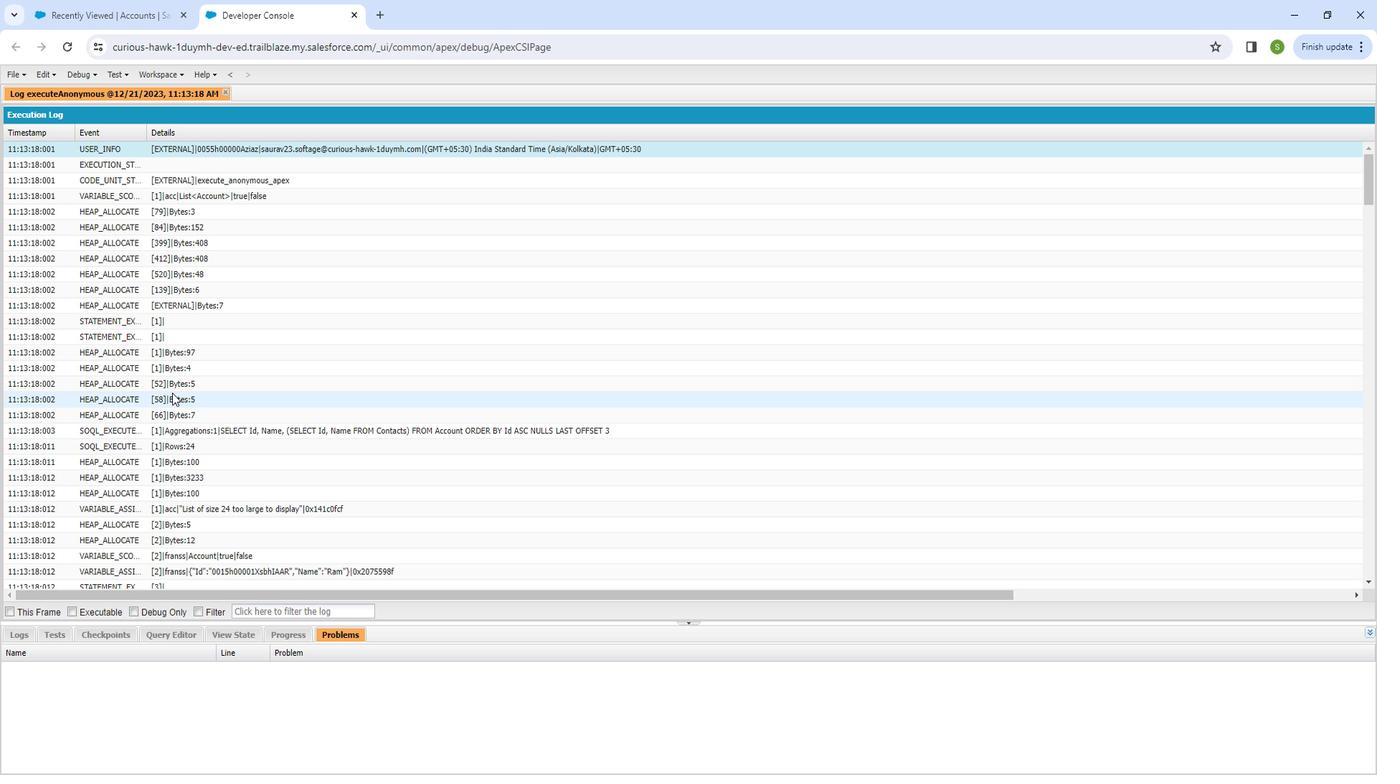 
Action: Mouse scrolled (160, 403) with delta (0, 0)
Screenshot: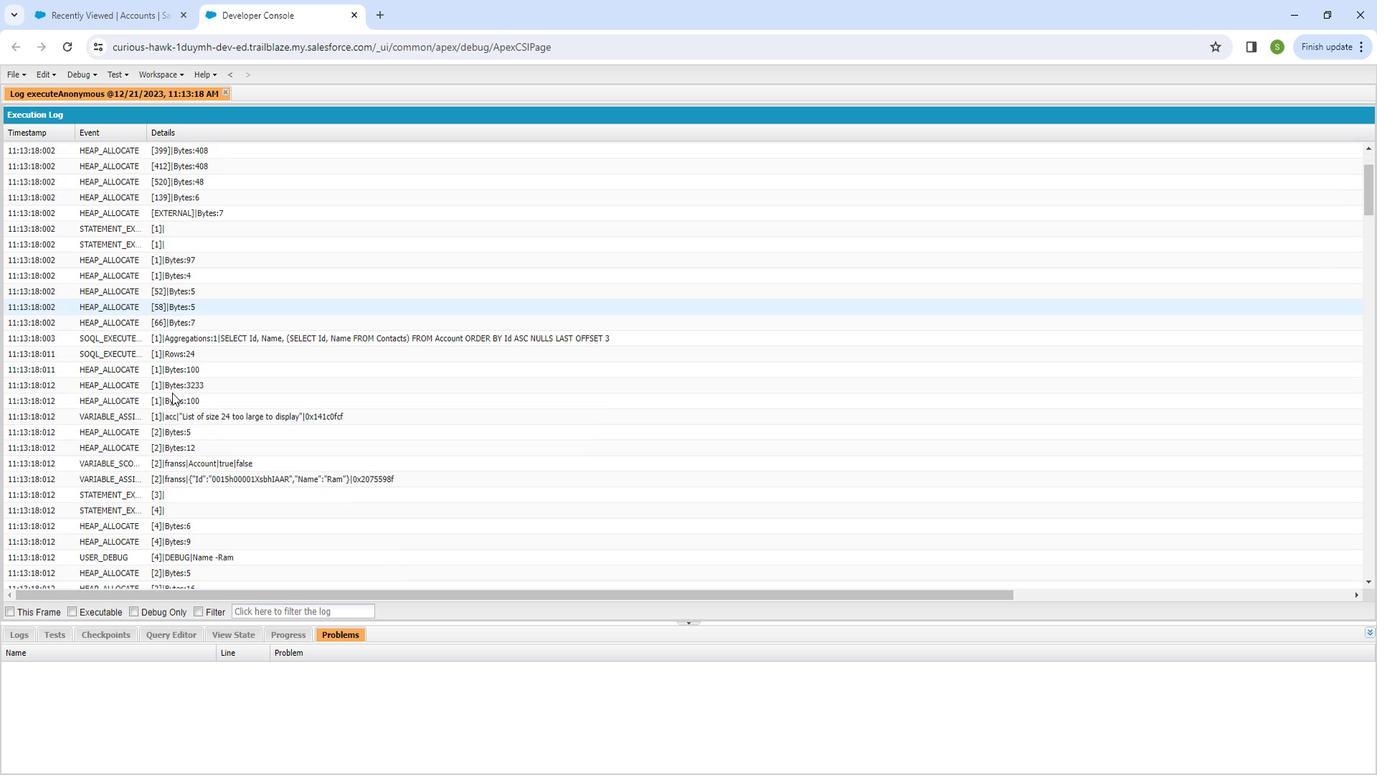 
Action: Mouse scrolled (160, 403) with delta (0, 0)
Screenshot: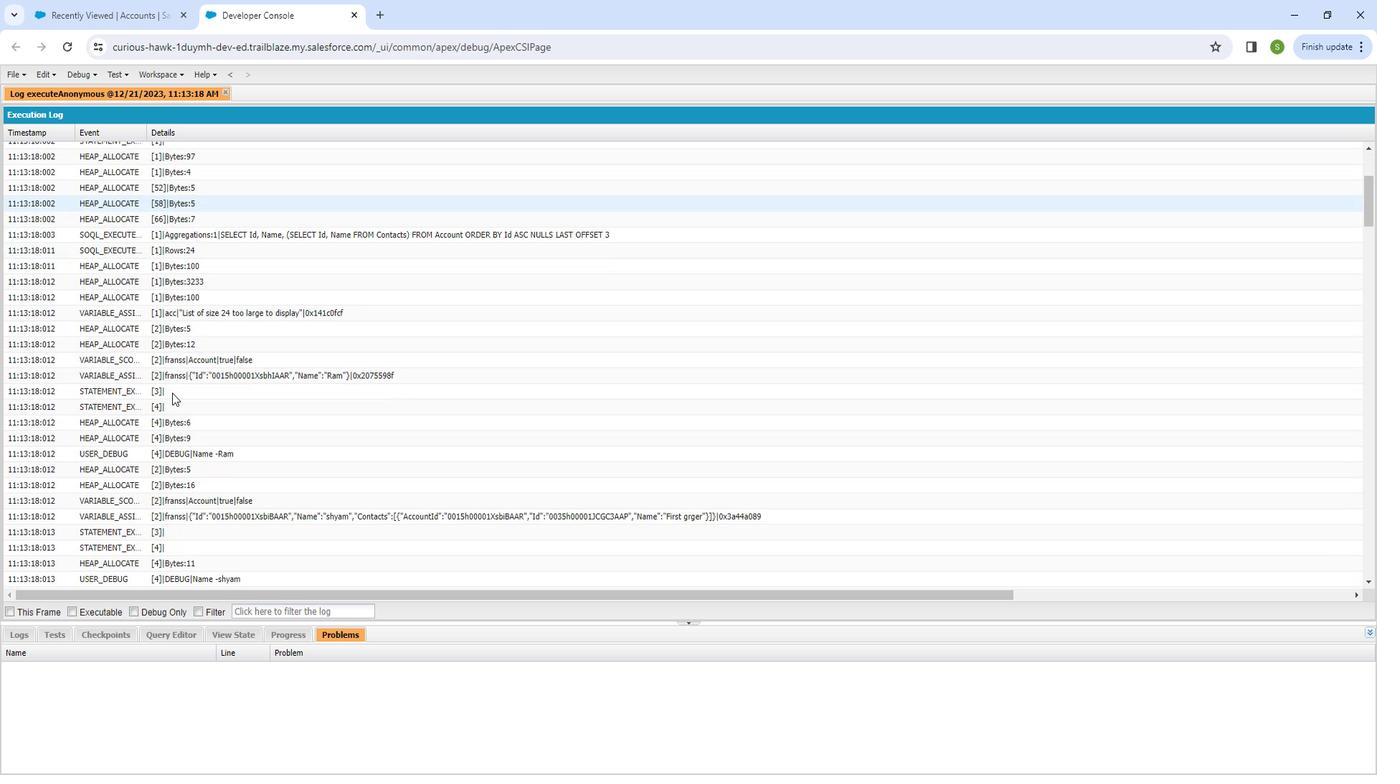 
Action: Mouse scrolled (160, 403) with delta (0, 0)
Screenshot: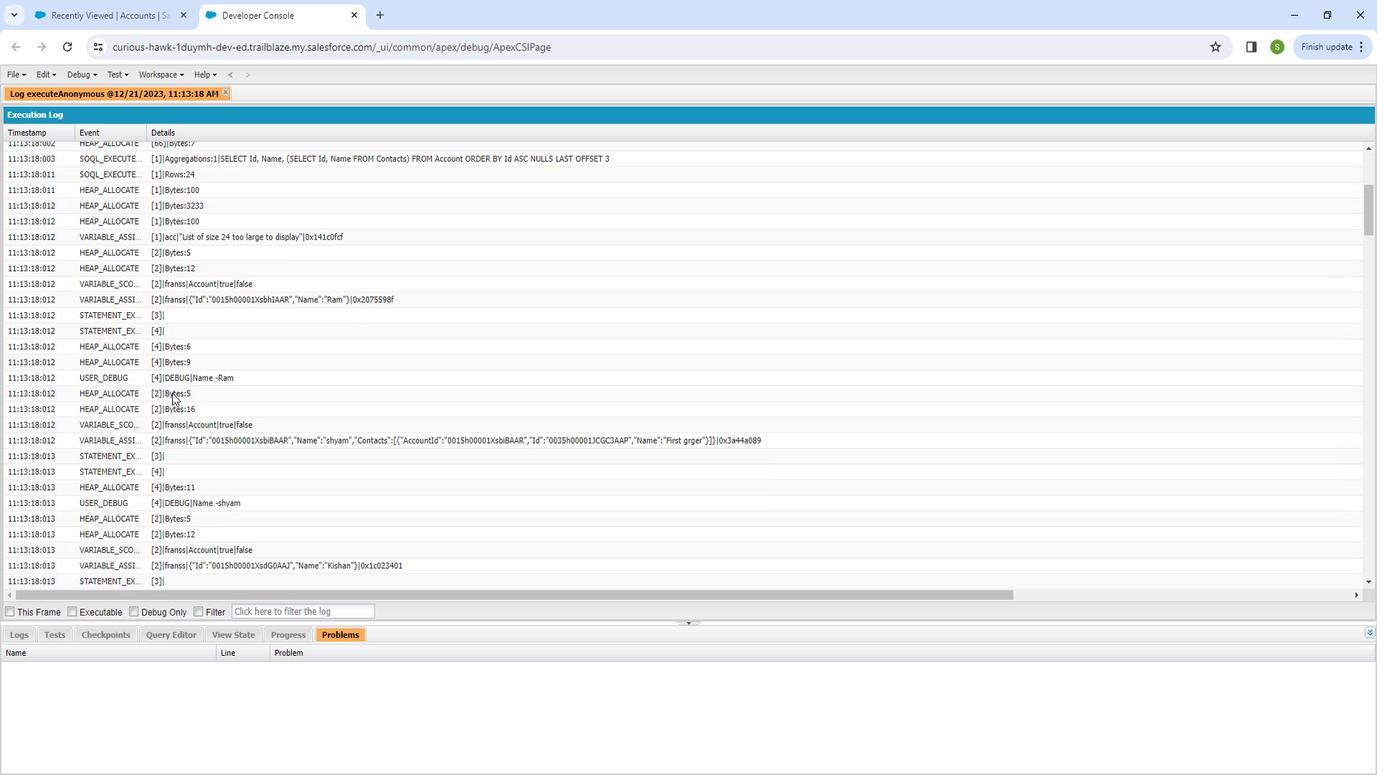 
Action: Mouse scrolled (160, 403) with delta (0, 0)
Screenshot: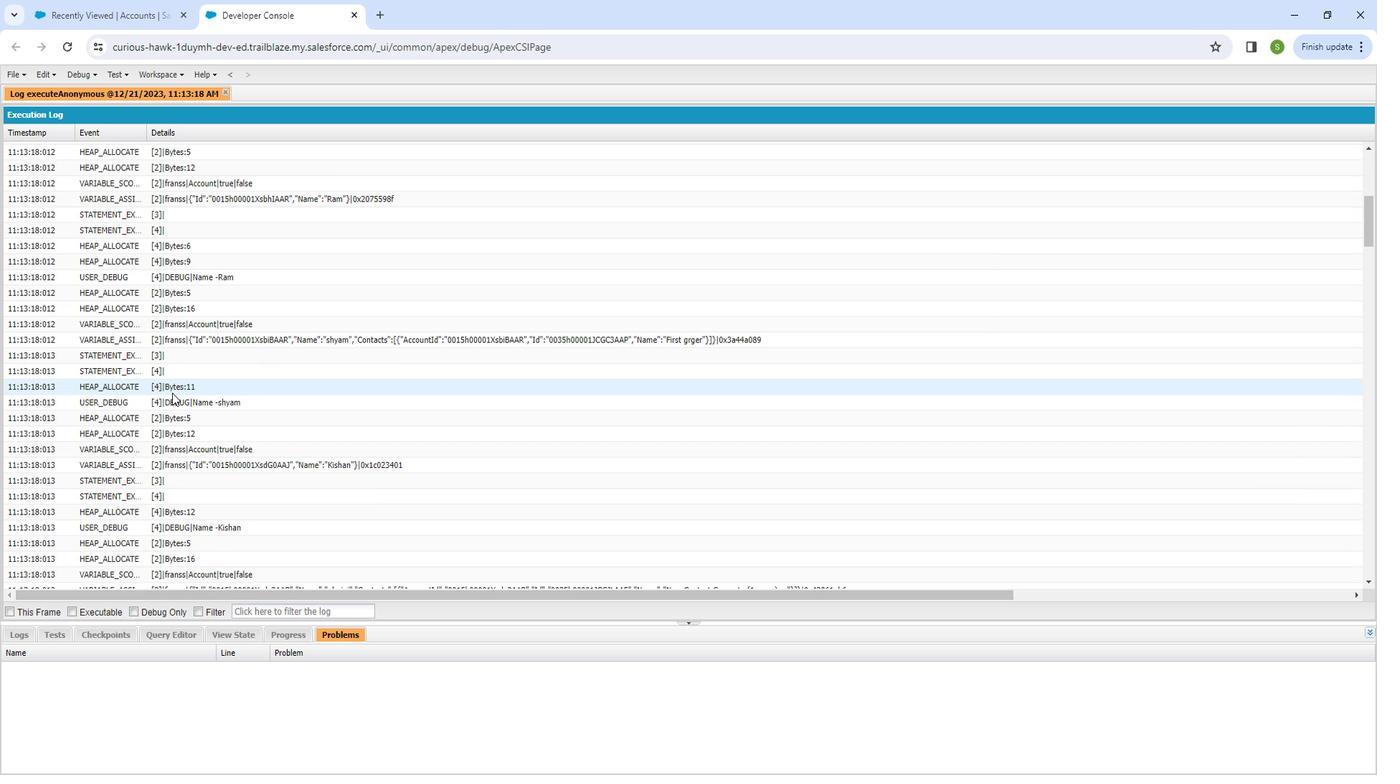 
Action: Mouse scrolled (160, 403) with delta (0, 0)
Screenshot: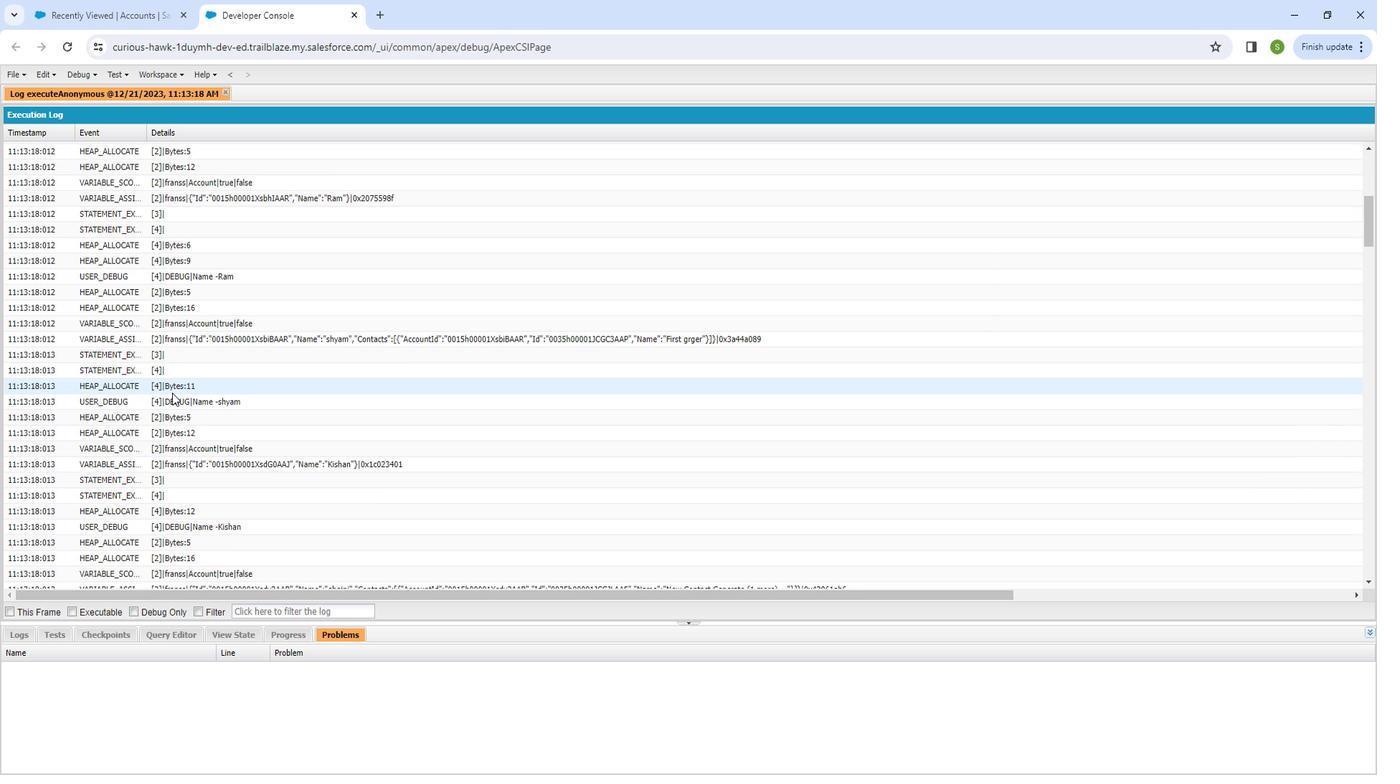 
Action: Mouse scrolled (160, 403) with delta (0, 0)
Screenshot: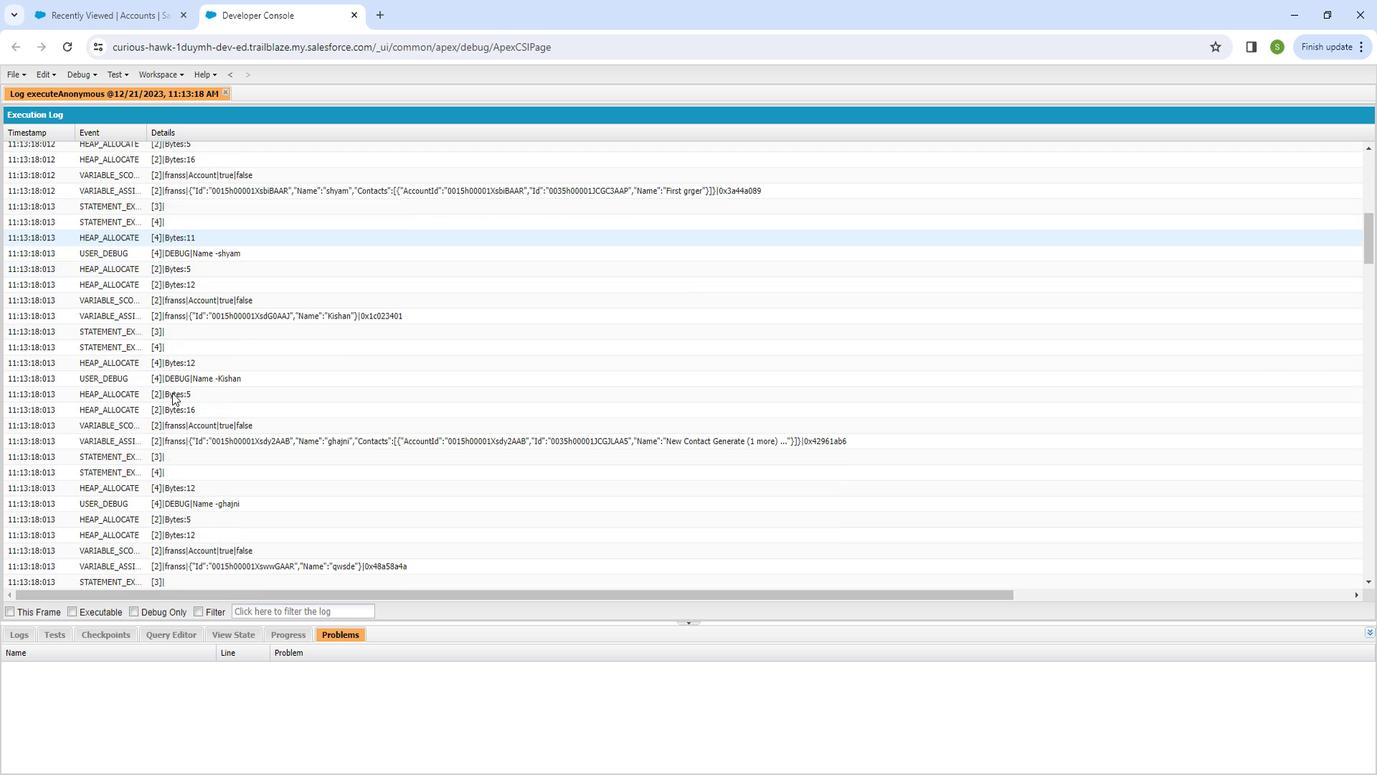 
Action: Mouse scrolled (160, 403) with delta (0, 0)
Screenshot: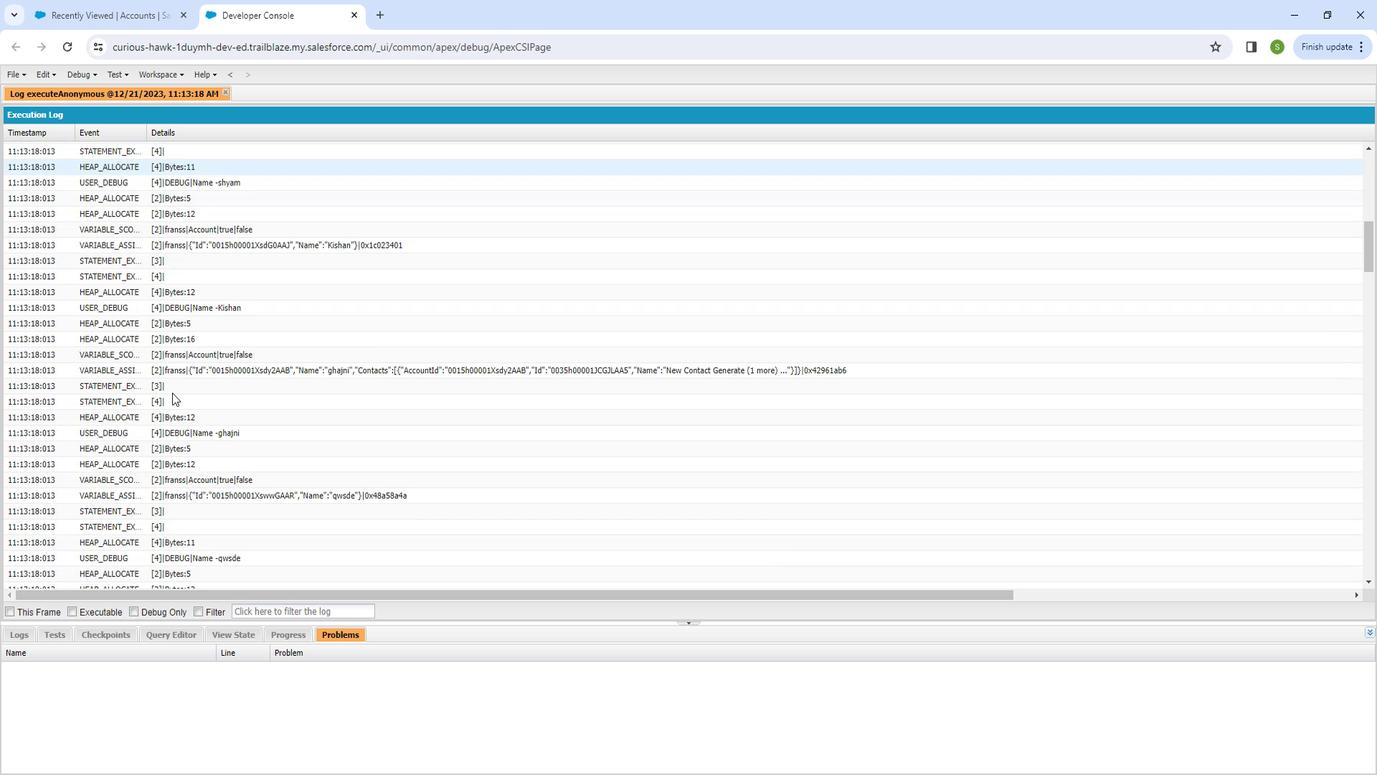 
Action: Mouse scrolled (160, 403) with delta (0, 0)
Screenshot: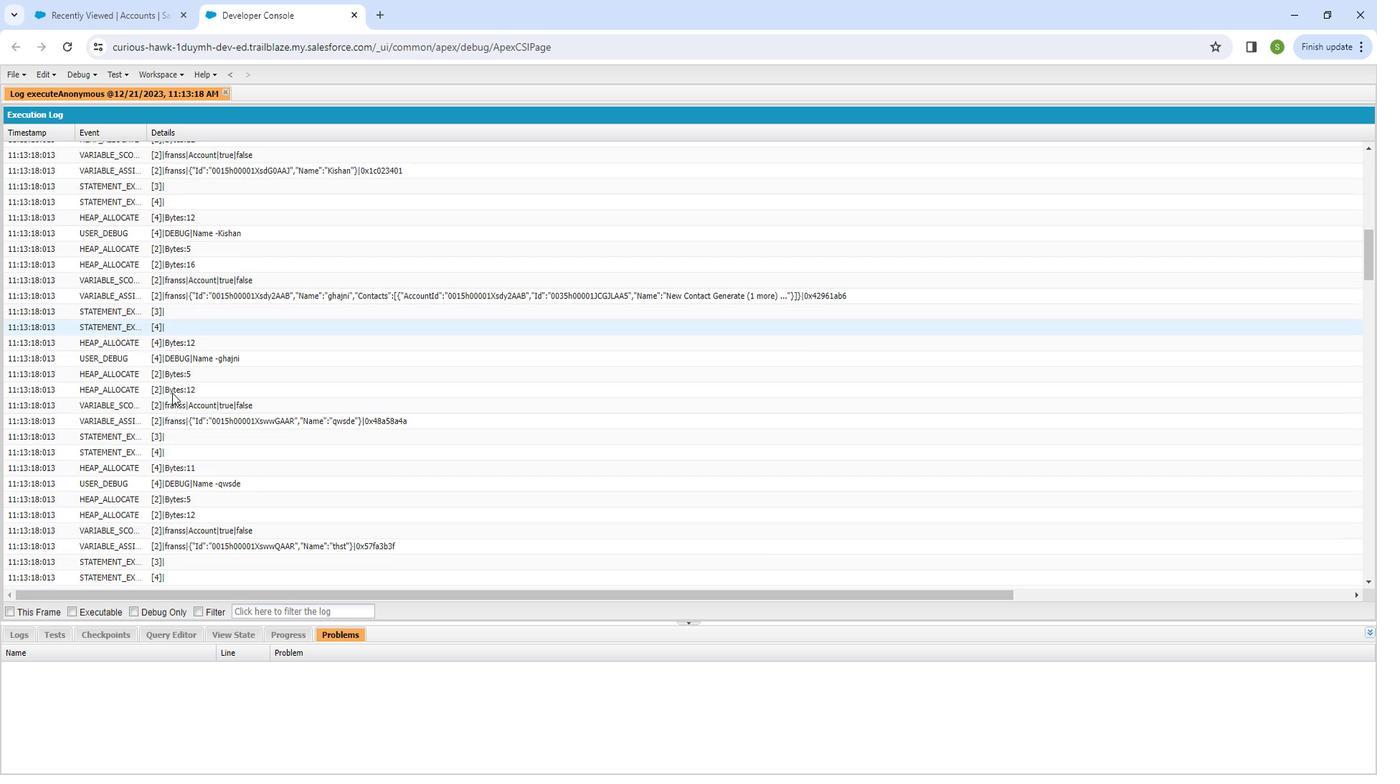
Action: Mouse scrolled (160, 403) with delta (0, 0)
Screenshot: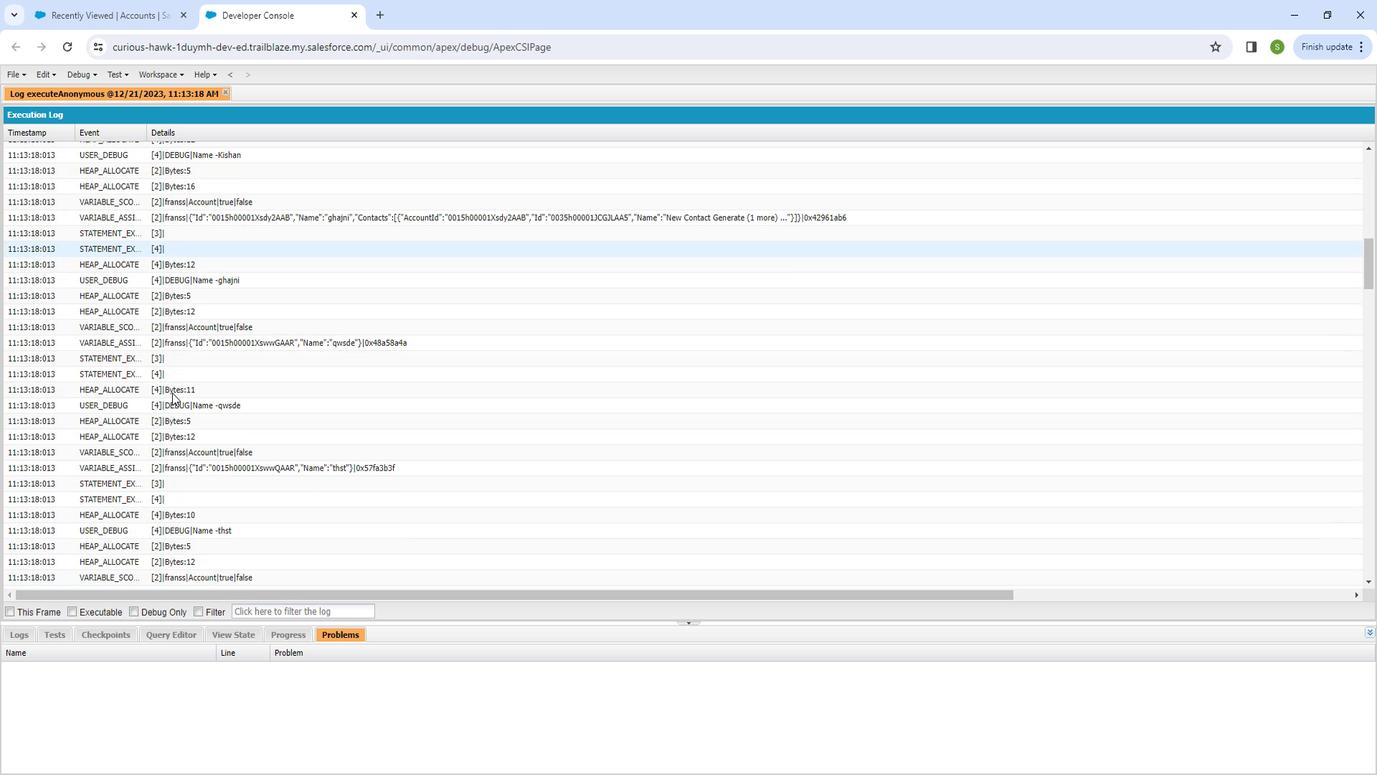 
Action: Mouse moved to (160, 404)
Screenshot: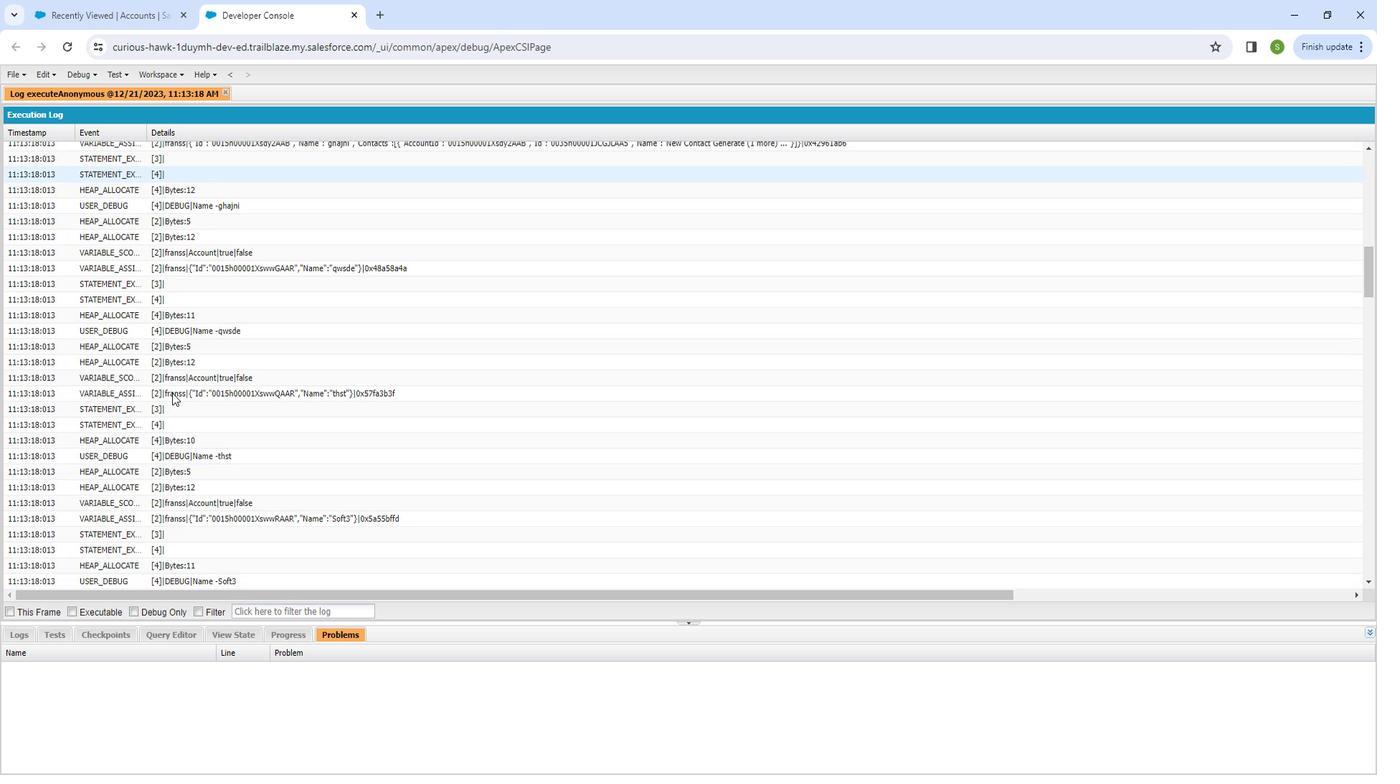 
Action: Mouse scrolled (160, 403) with delta (0, 0)
Screenshot: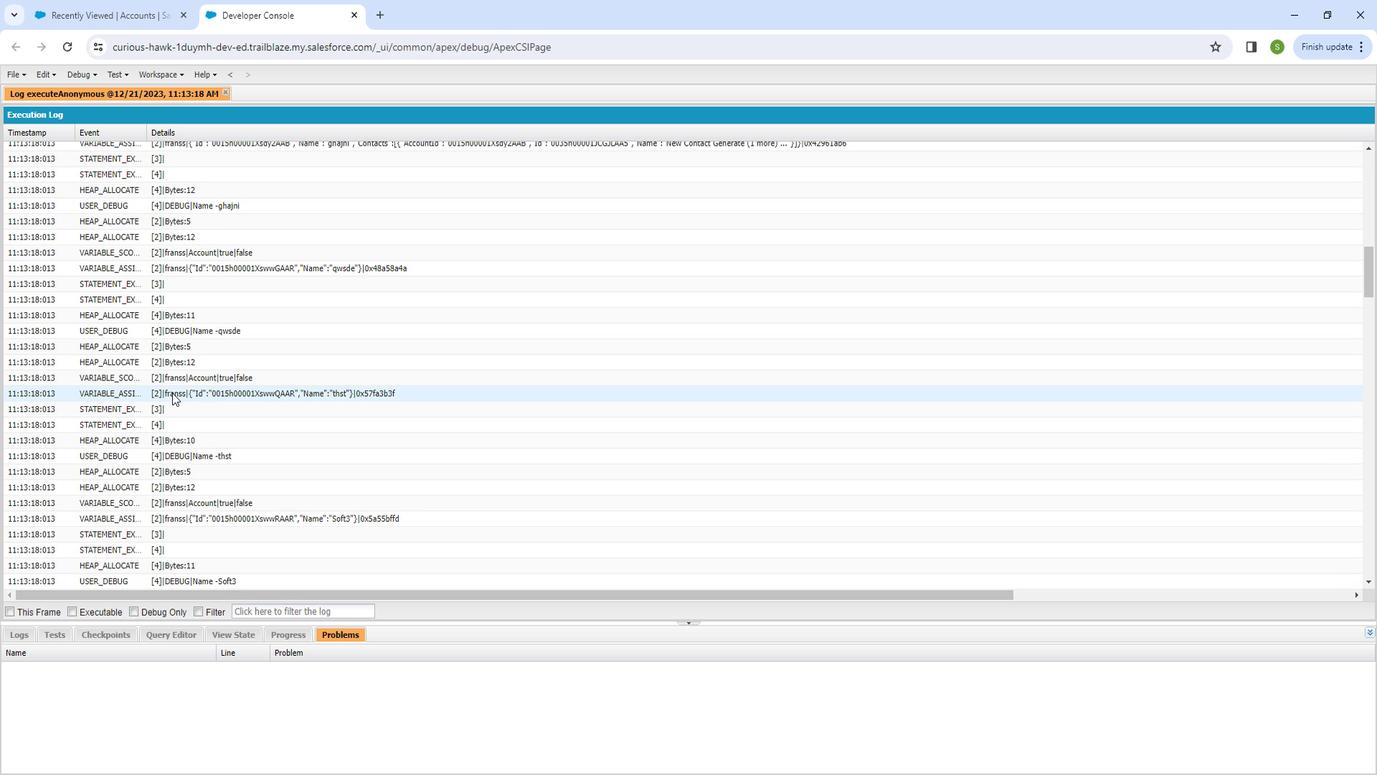 
Action: Mouse scrolled (160, 403) with delta (0, 0)
Screenshot: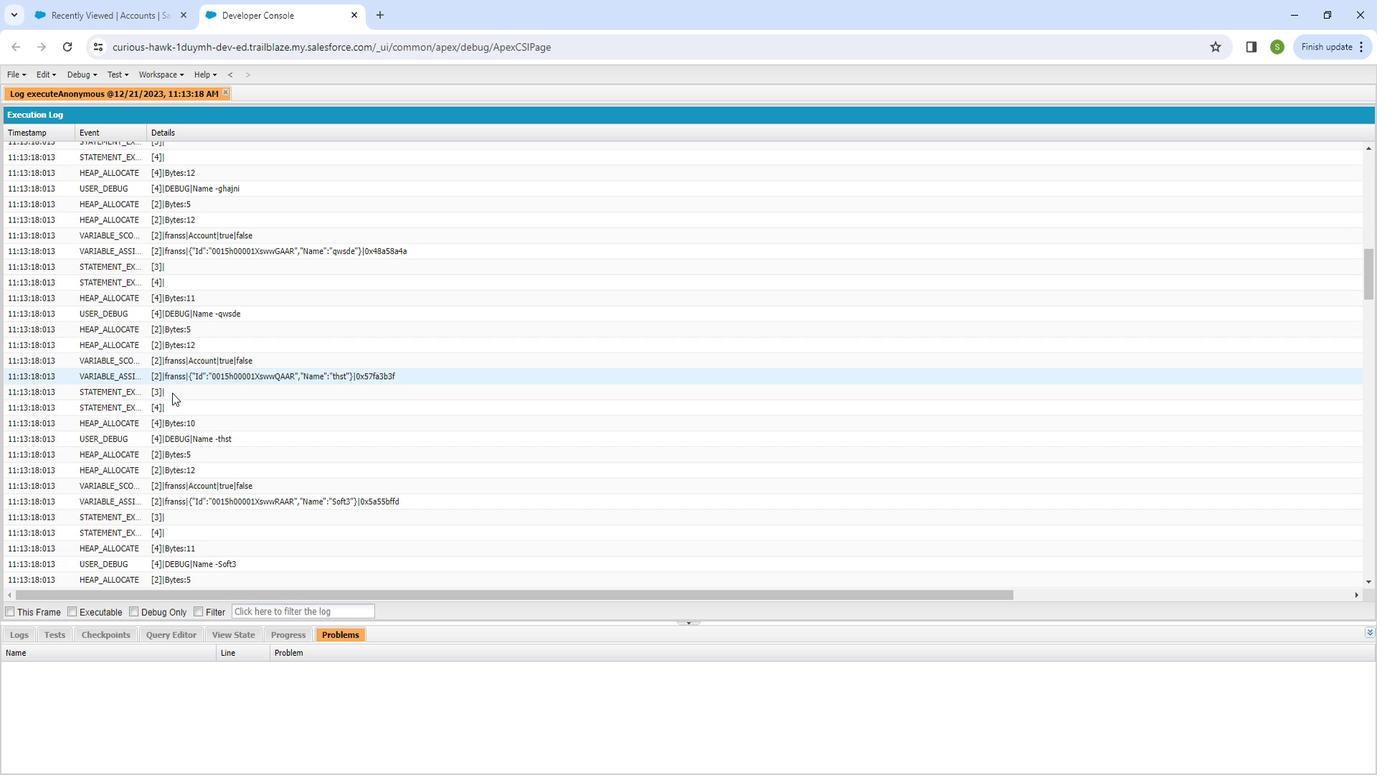
Action: Mouse scrolled (160, 403) with delta (0, 0)
Screenshot: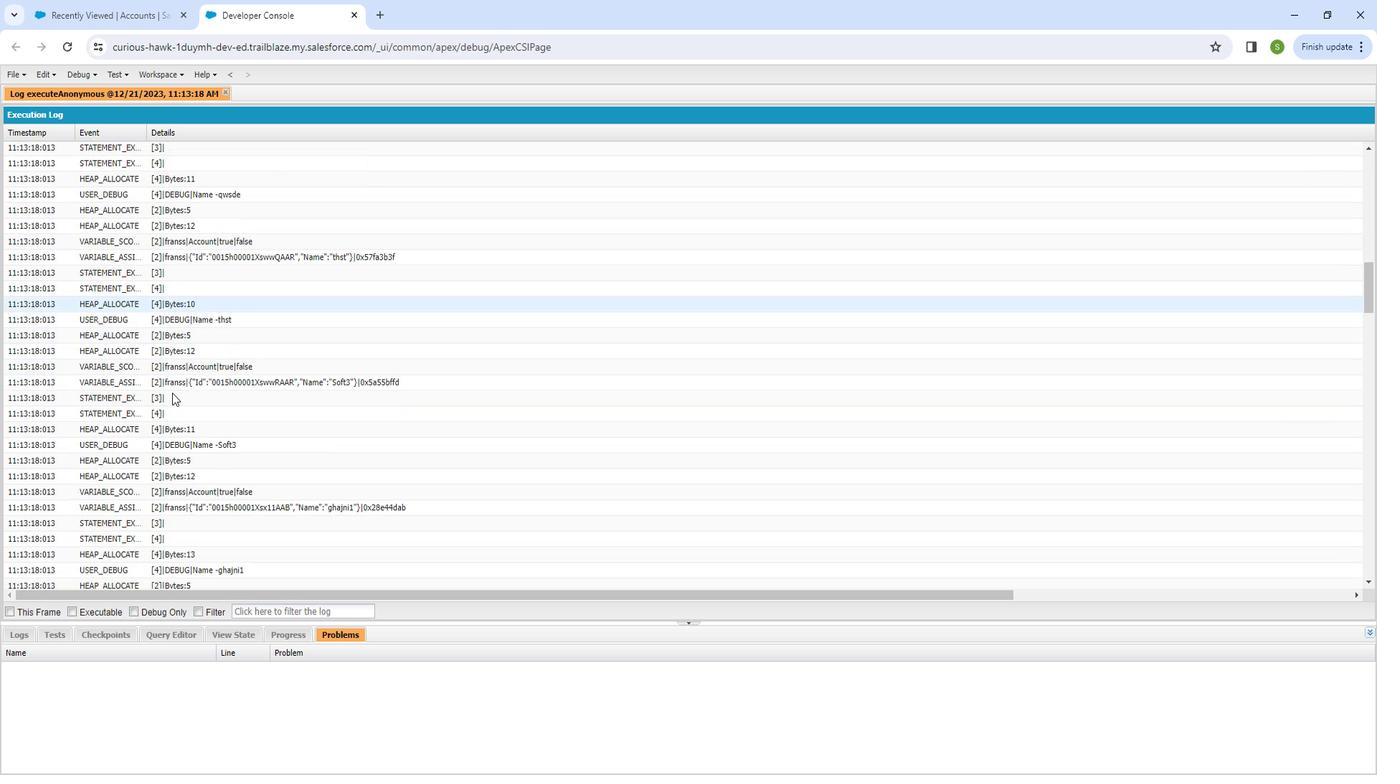 
Action: Mouse scrolled (160, 403) with delta (0, 0)
Screenshot: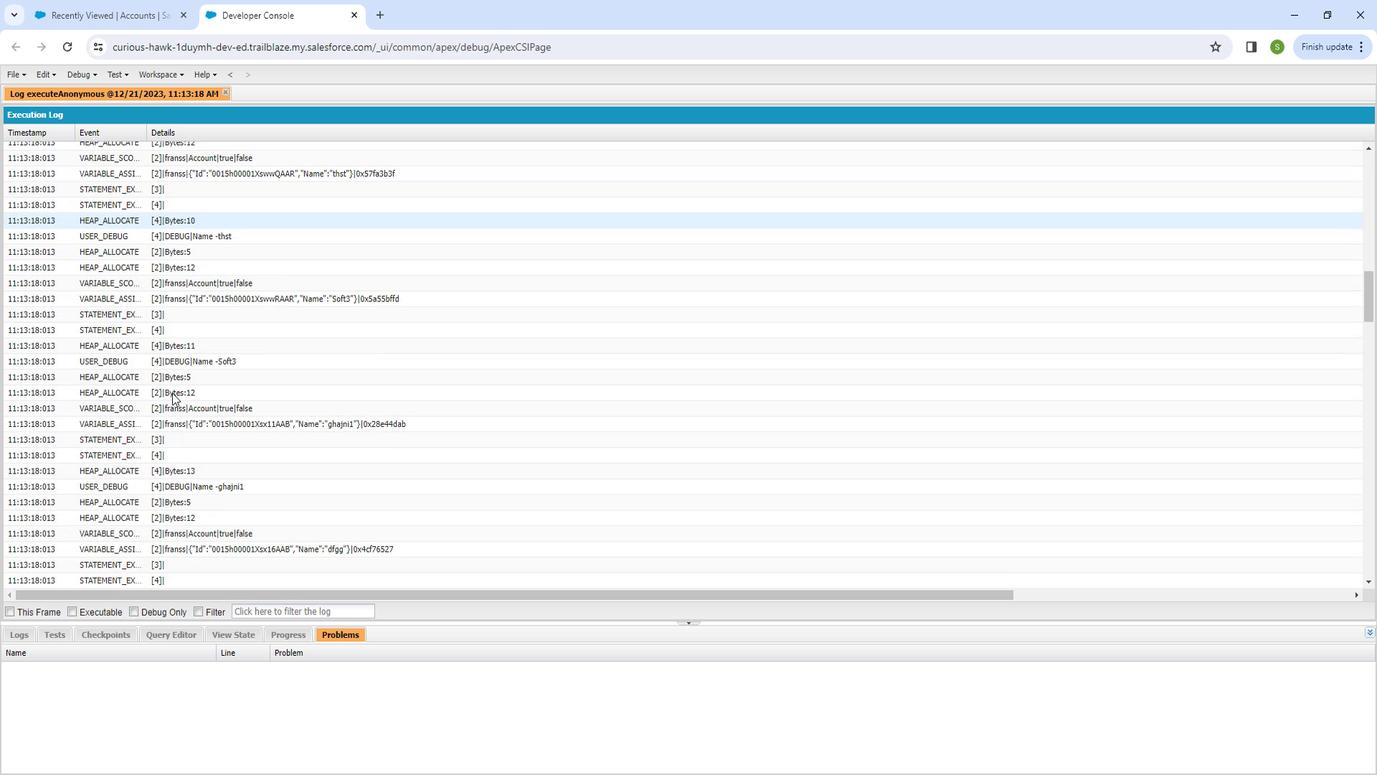 
Action: Mouse scrolled (160, 403) with delta (0, 0)
Screenshot: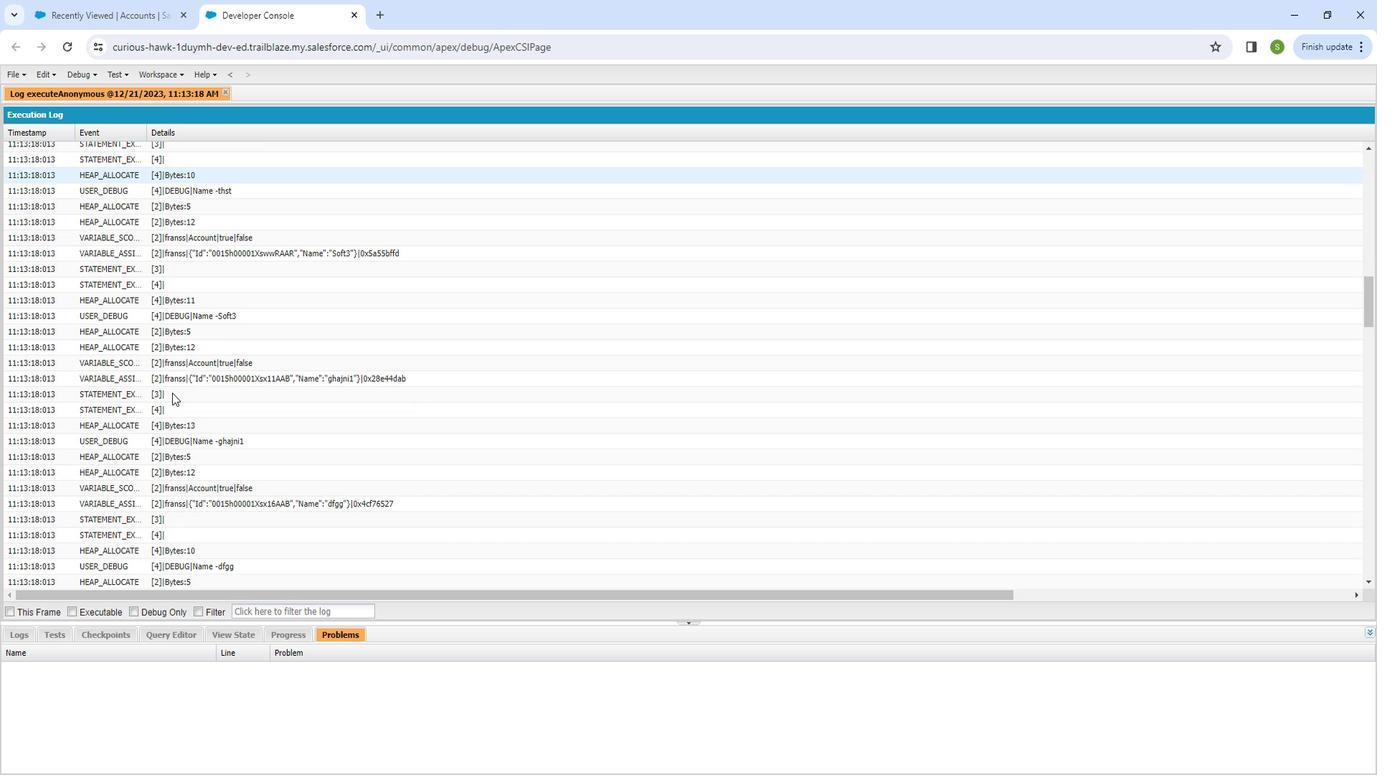 
Action: Mouse scrolled (160, 403) with delta (0, 0)
Screenshot: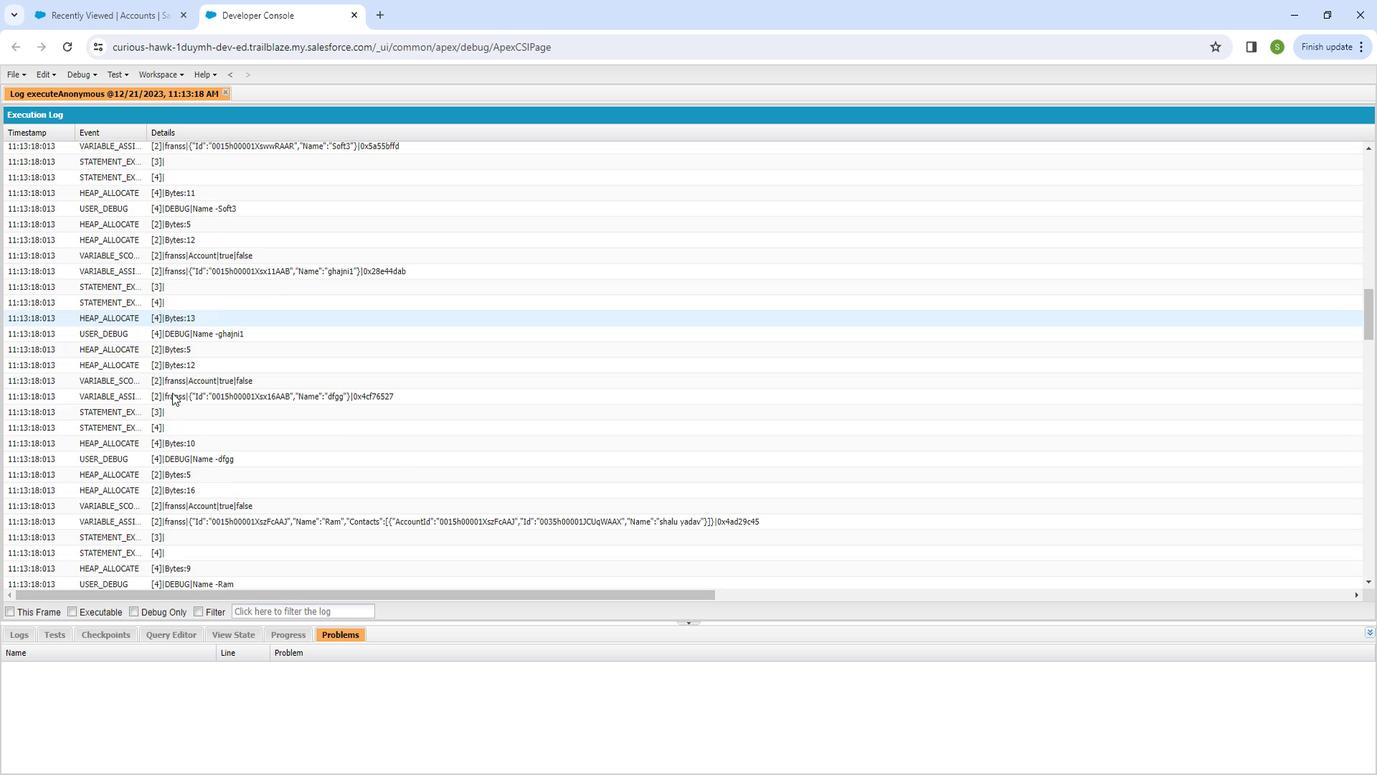 
Action: Mouse scrolled (160, 403) with delta (0, 0)
Screenshot: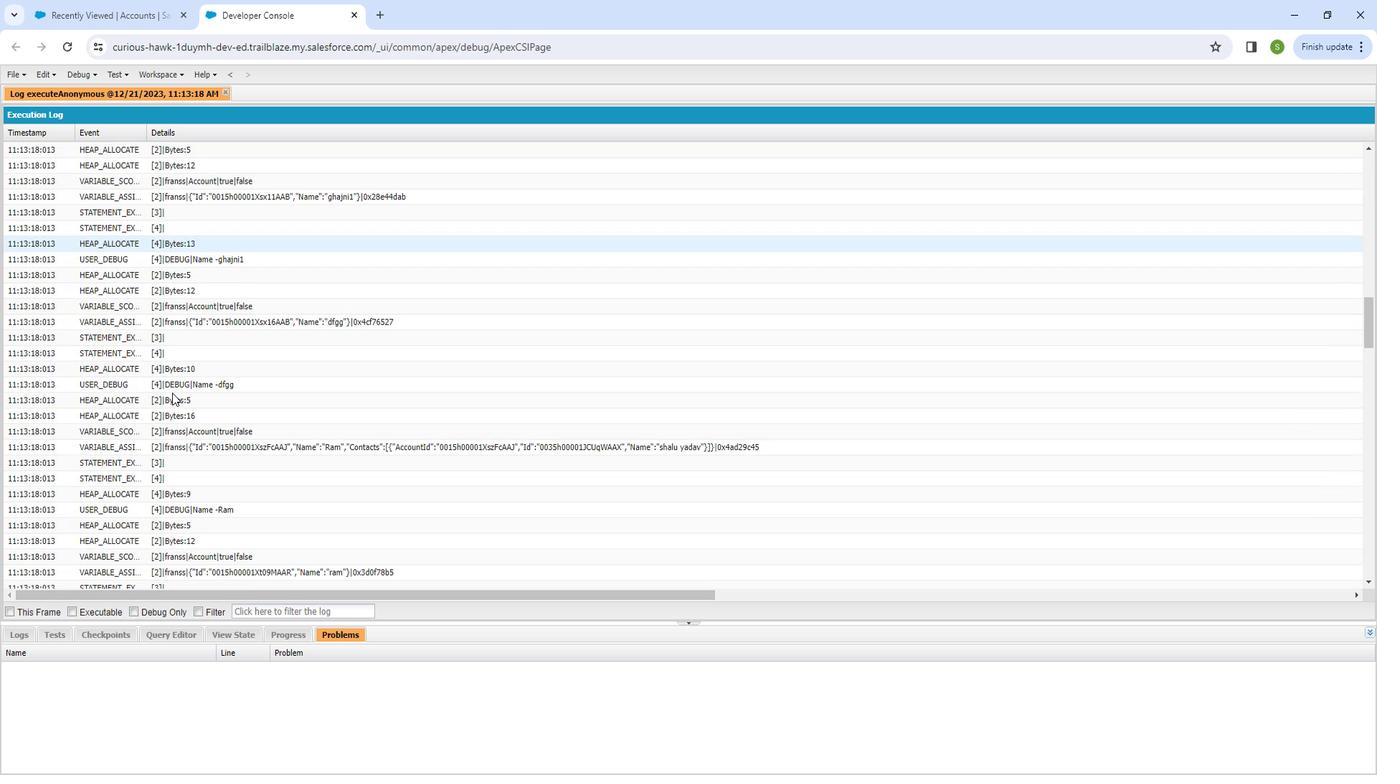
Action: Mouse scrolled (160, 403) with delta (0, 0)
Screenshot: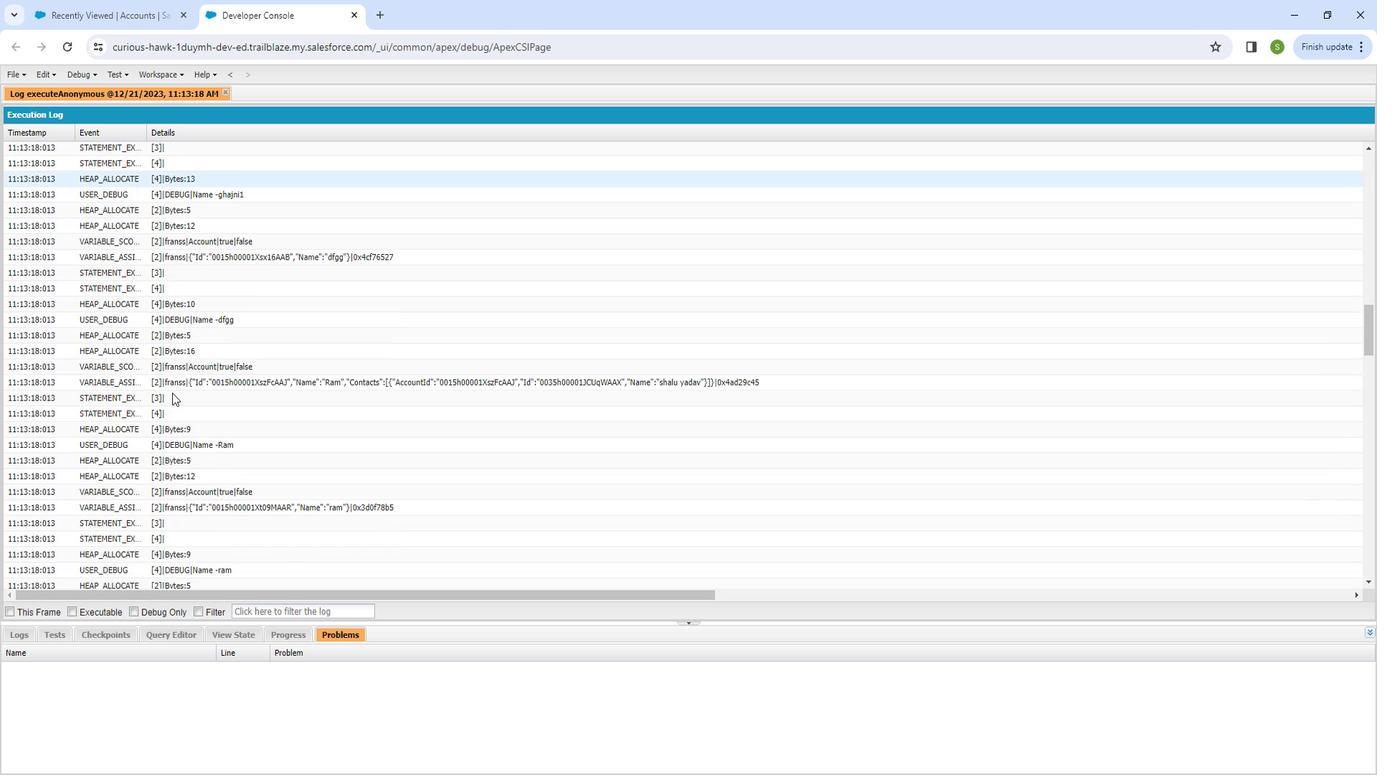 
Action: Mouse moved to (160, 401)
Screenshot: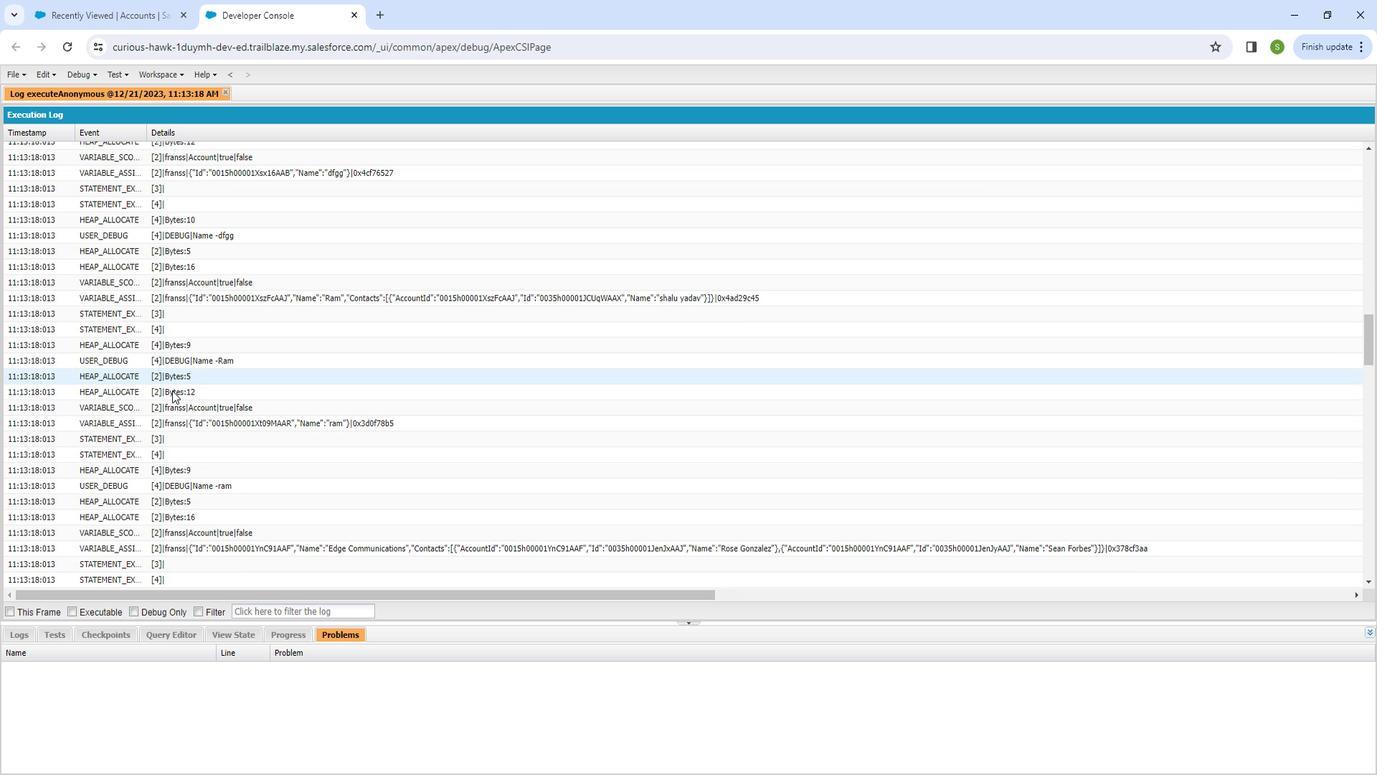 
Action: Mouse scrolled (160, 400) with delta (0, 0)
Screenshot: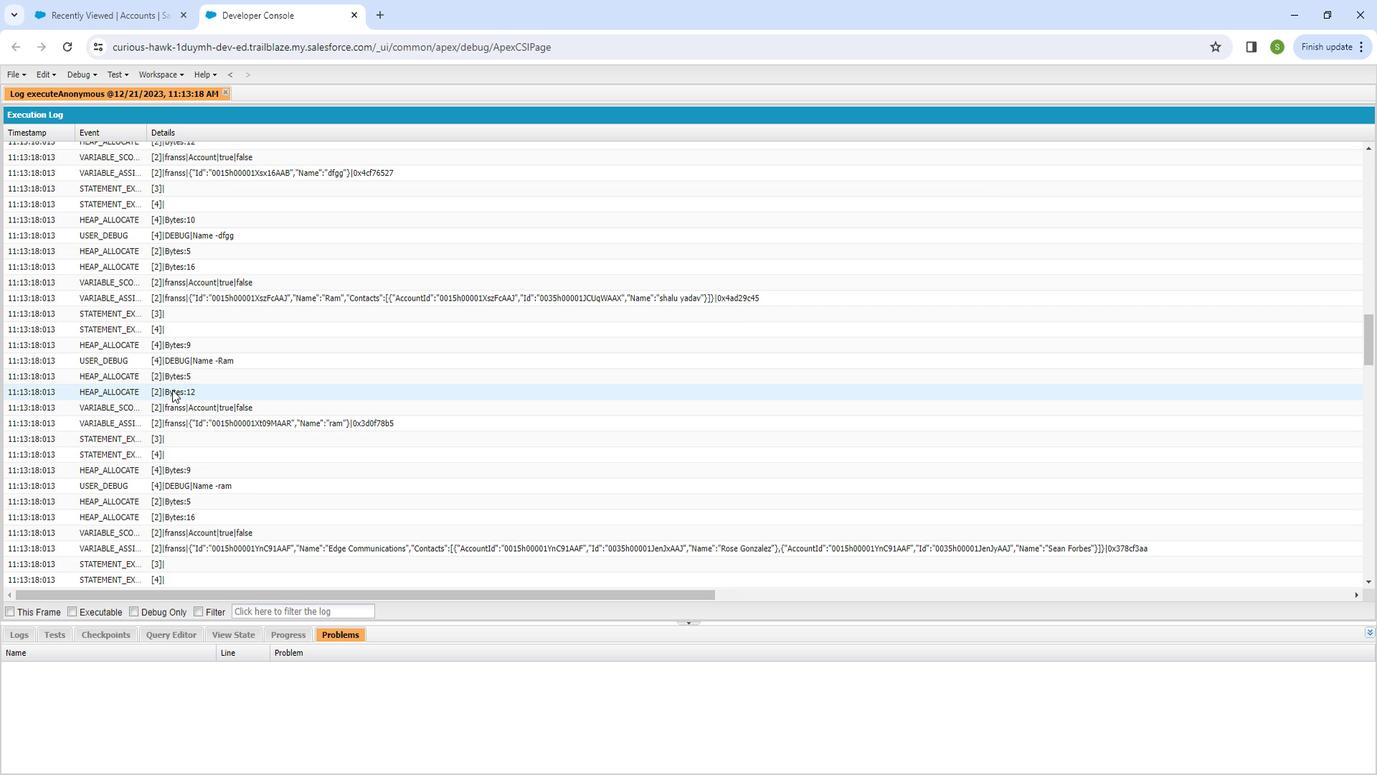 
Action: Mouse scrolled (160, 400) with delta (0, 0)
Screenshot: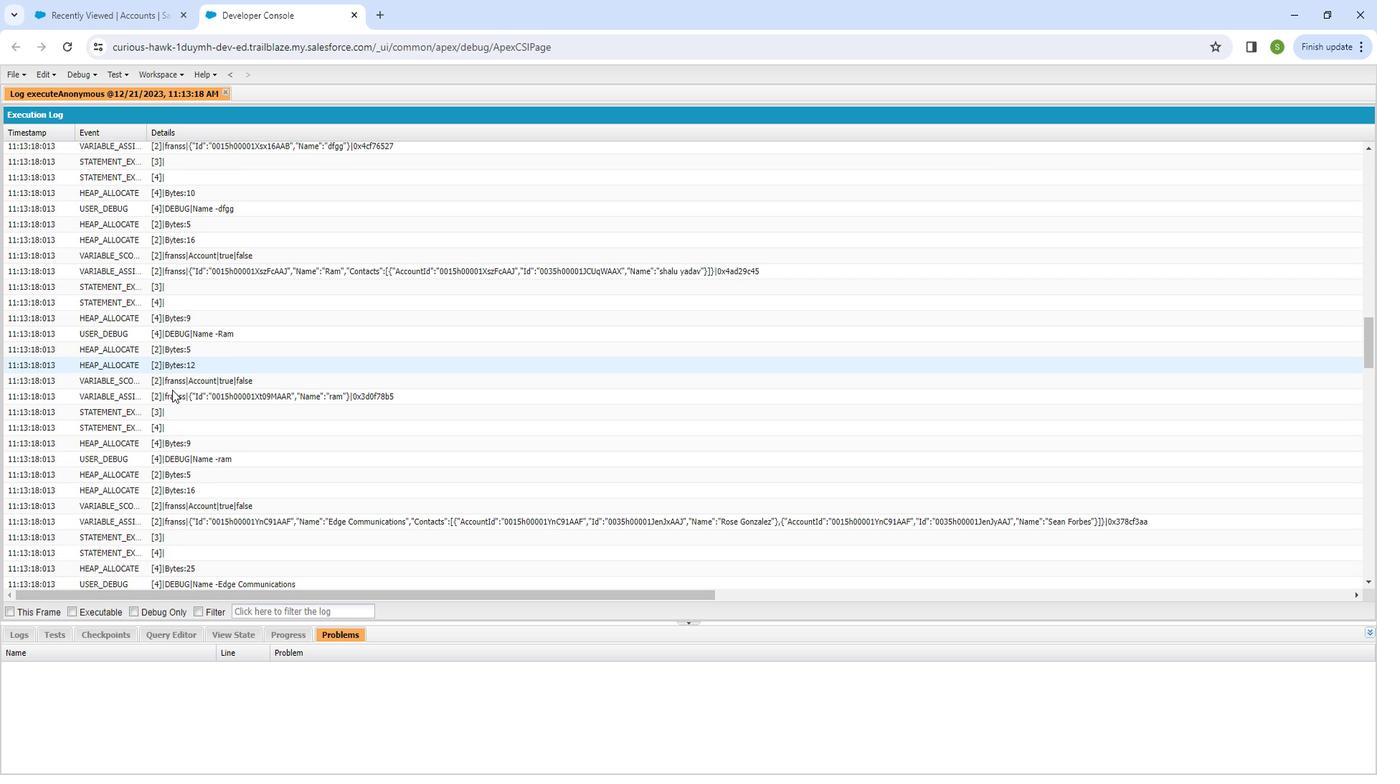 
Action: Mouse scrolled (160, 400) with delta (0, 0)
Screenshot: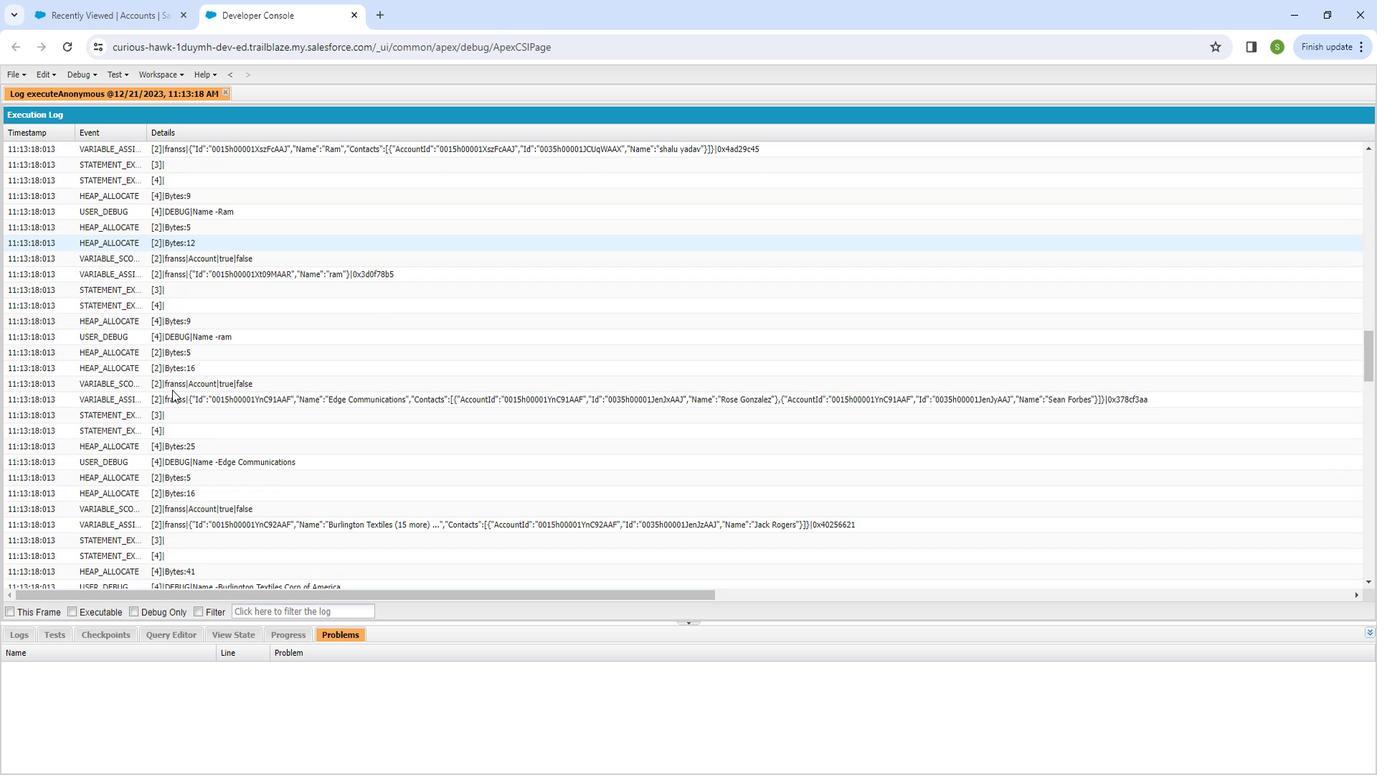 
Action: Mouse moved to (160, 401)
Screenshot: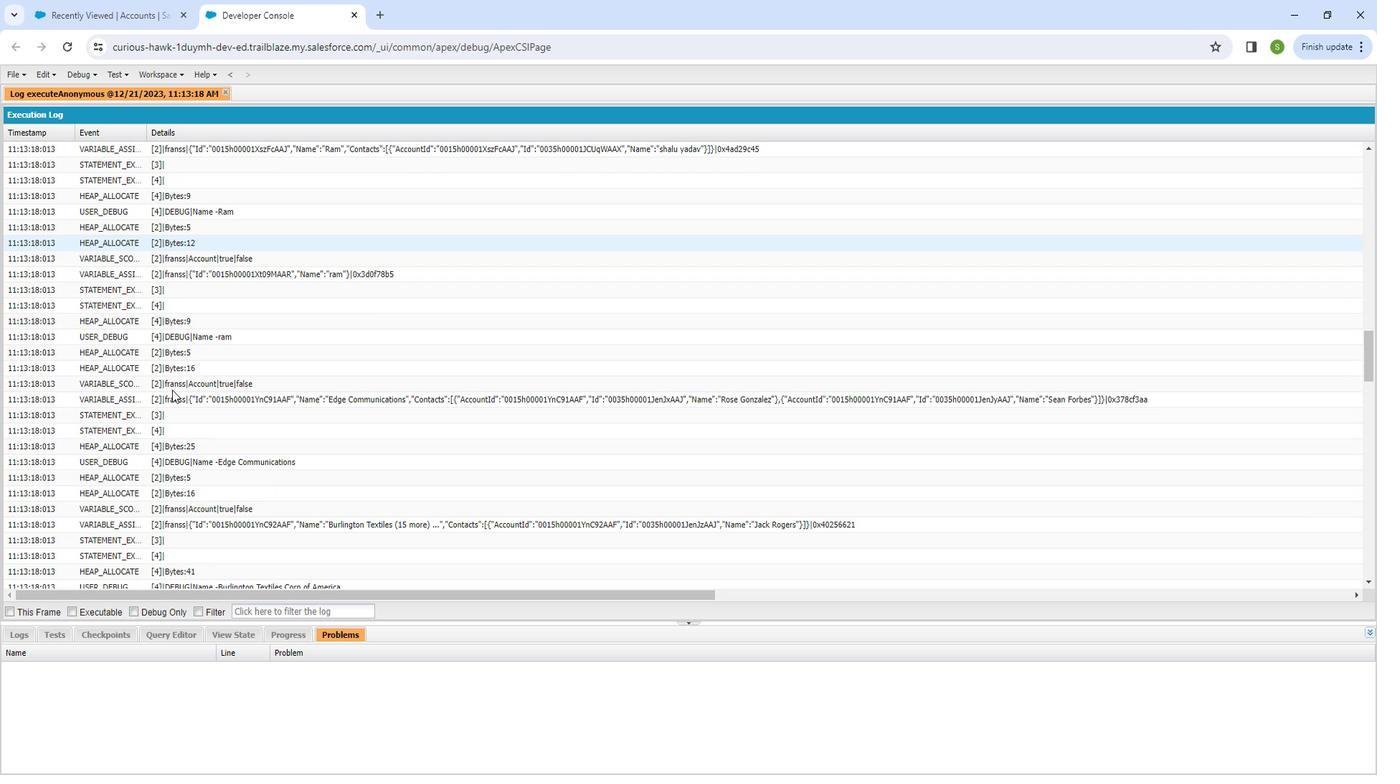 
Action: Mouse scrolled (160, 400) with delta (0, 0)
Screenshot: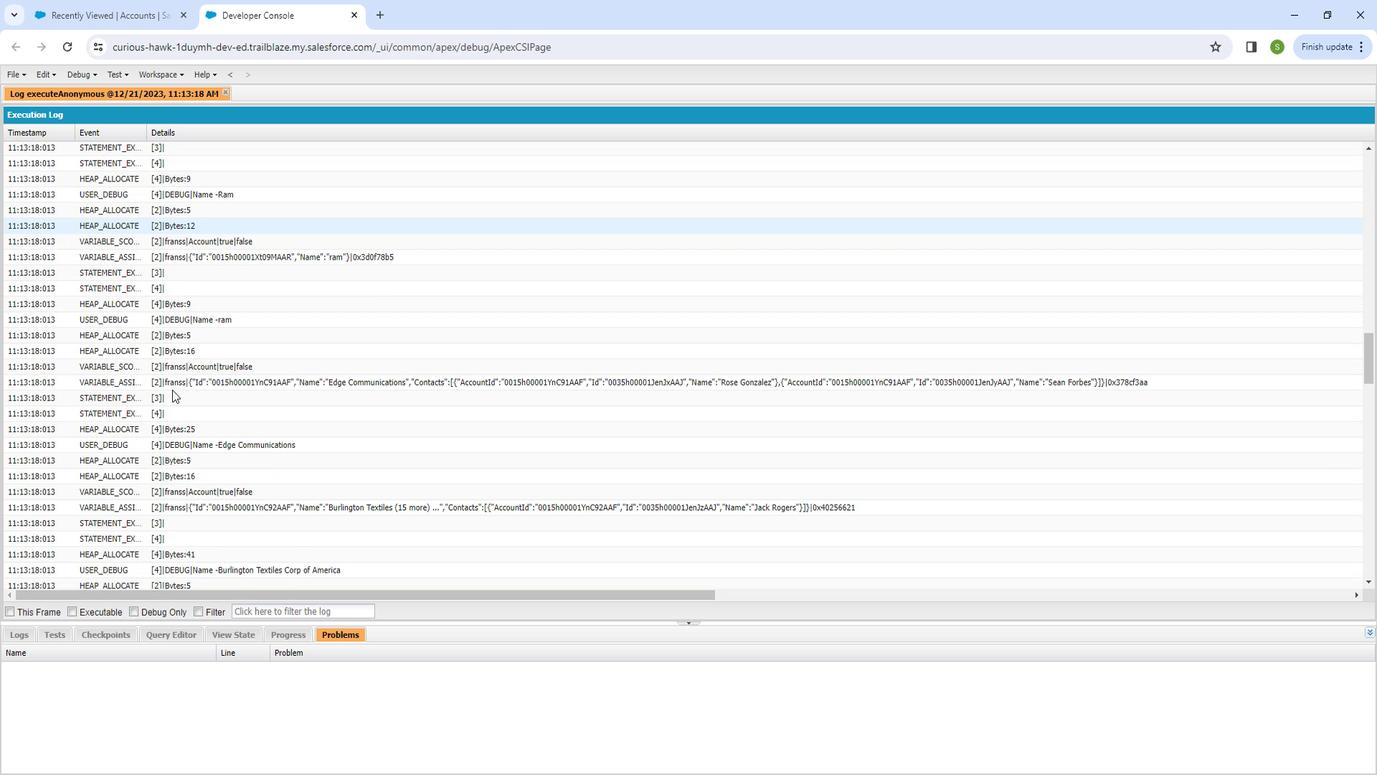 
Action: Mouse moved to (160, 401)
Screenshot: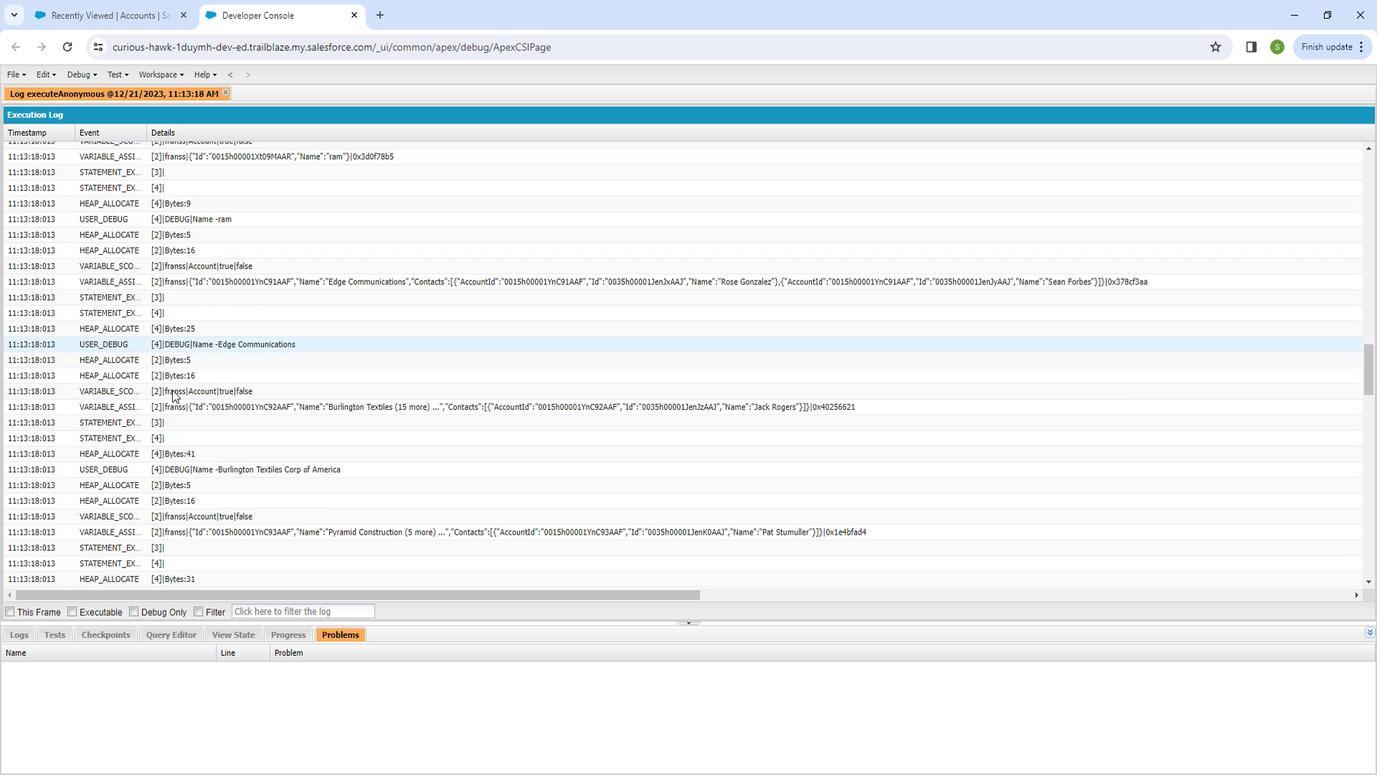 
Action: Mouse scrolled (160, 401) with delta (0, 0)
Screenshot: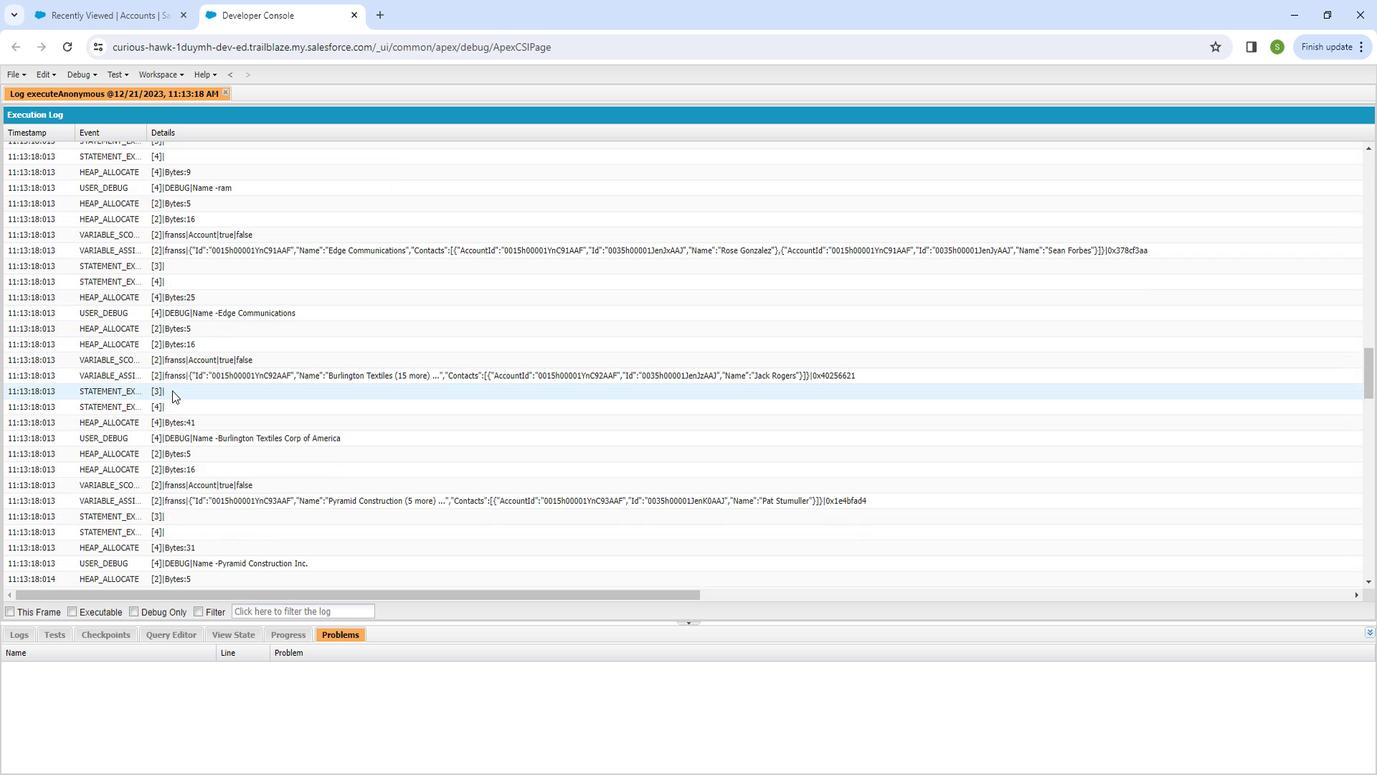
Action: Mouse scrolled (160, 401) with delta (0, 0)
Screenshot: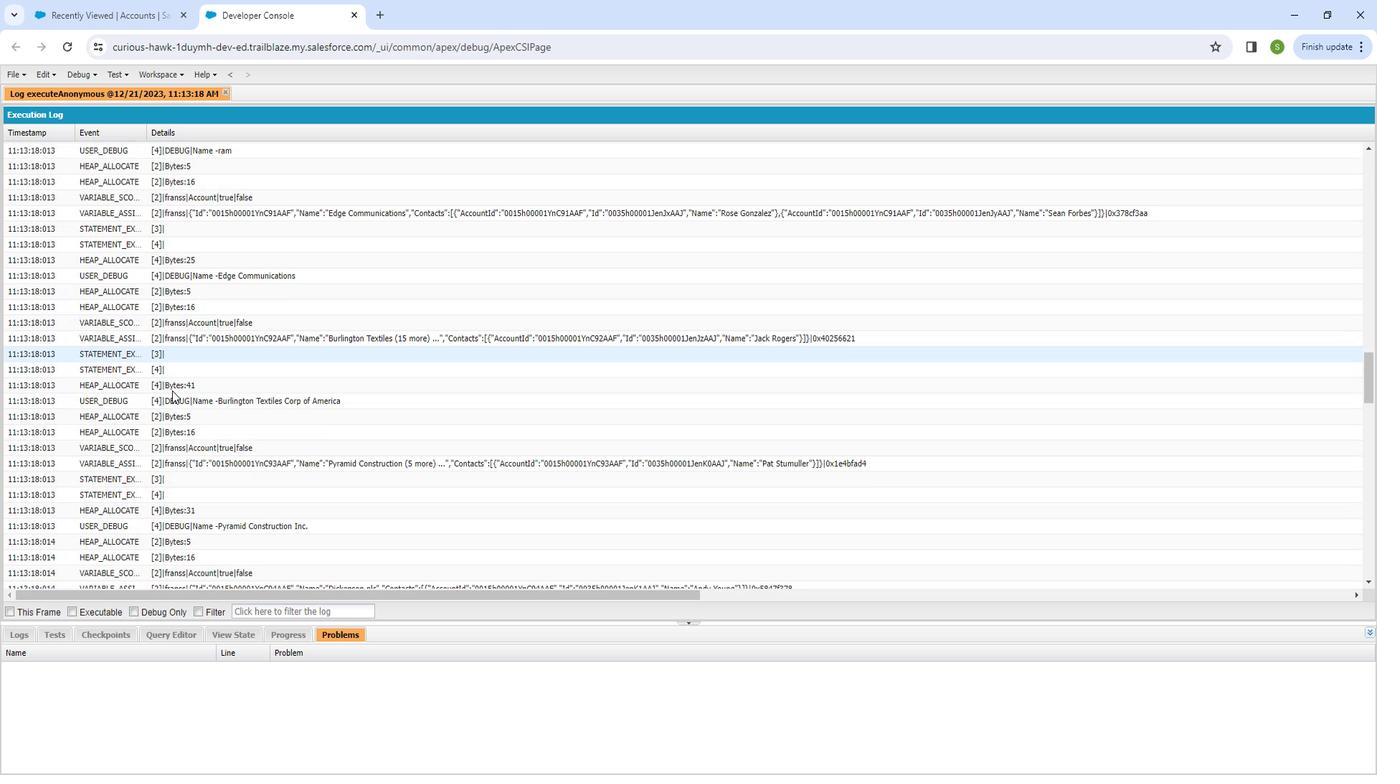 
Action: Mouse scrolled (160, 401) with delta (0, 0)
Screenshot: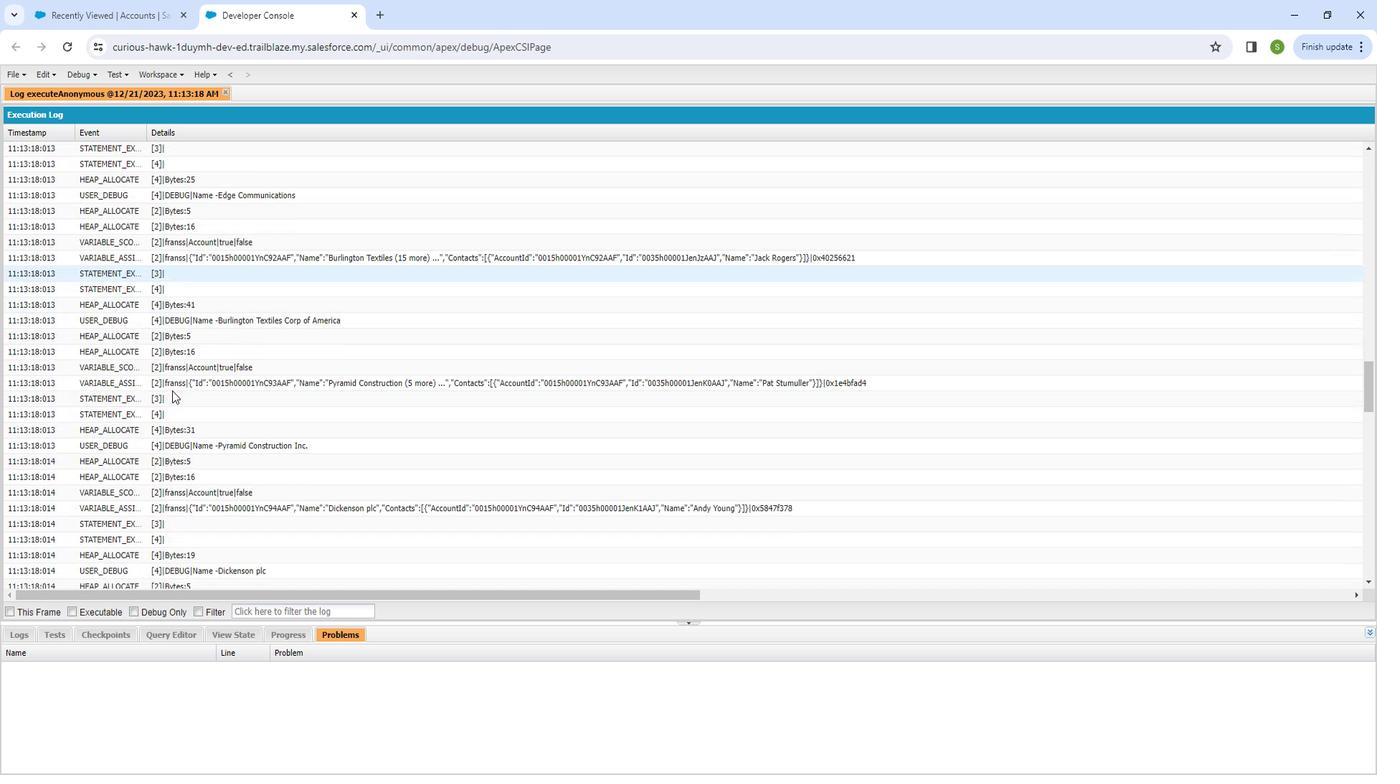
Action: Mouse moved to (160, 403)
Screenshot: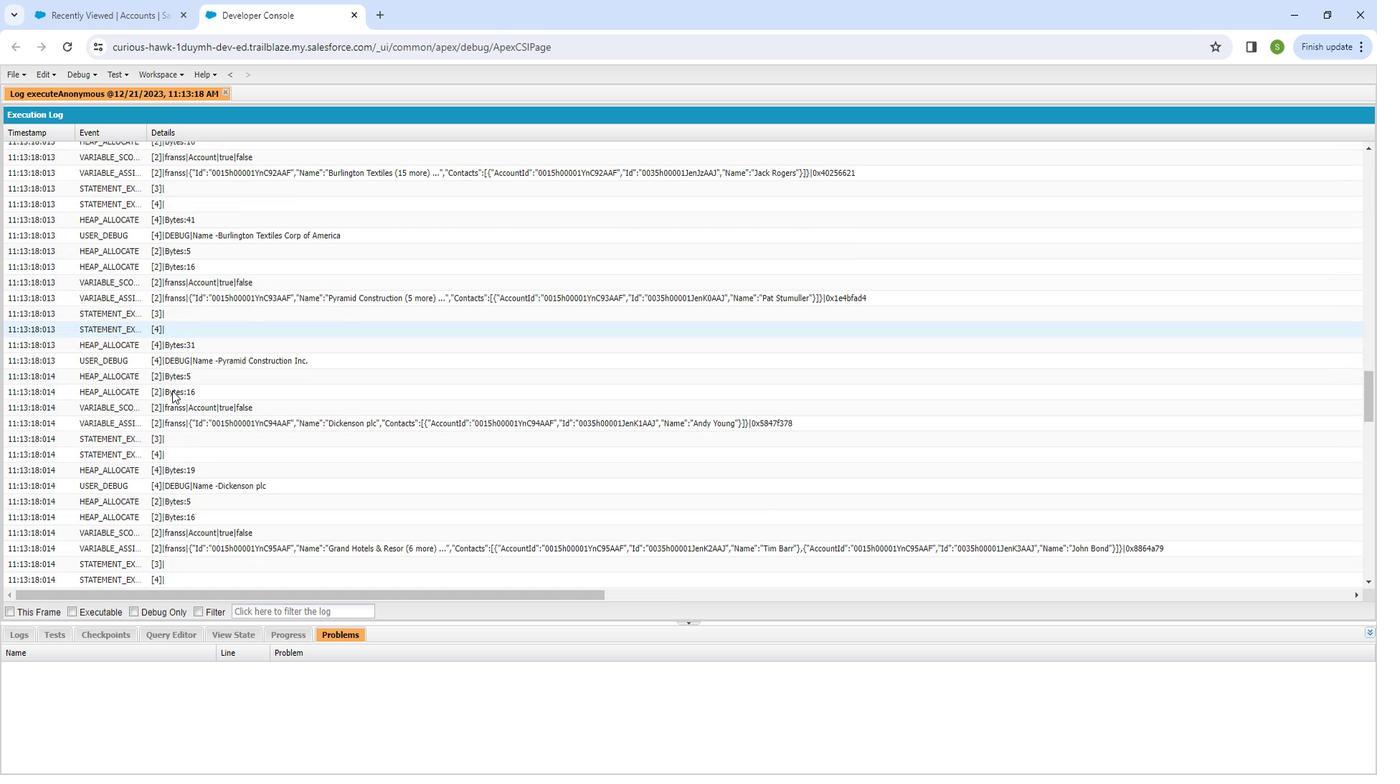 
Action: Mouse scrolled (160, 402) with delta (0, 0)
Screenshot: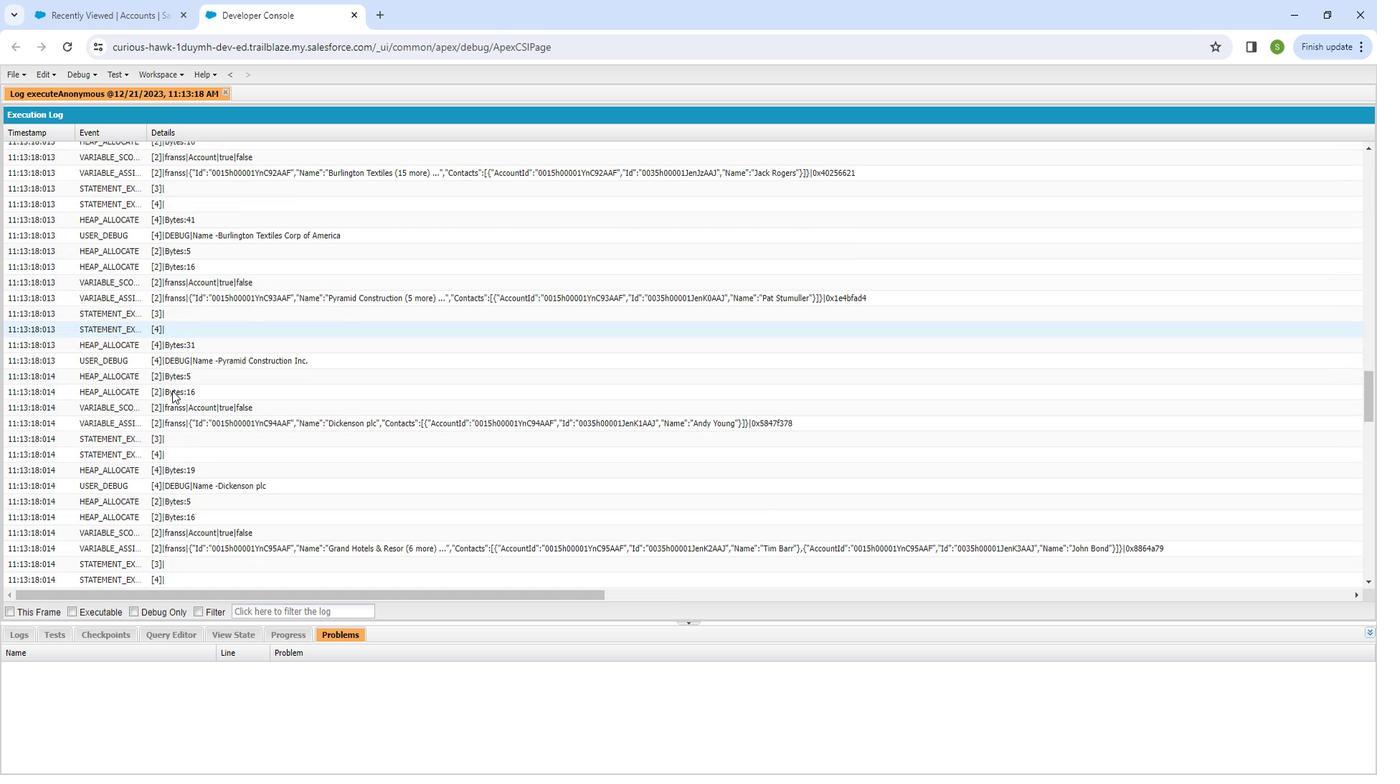 
Action: Mouse scrolled (160, 402) with delta (0, 0)
Screenshot: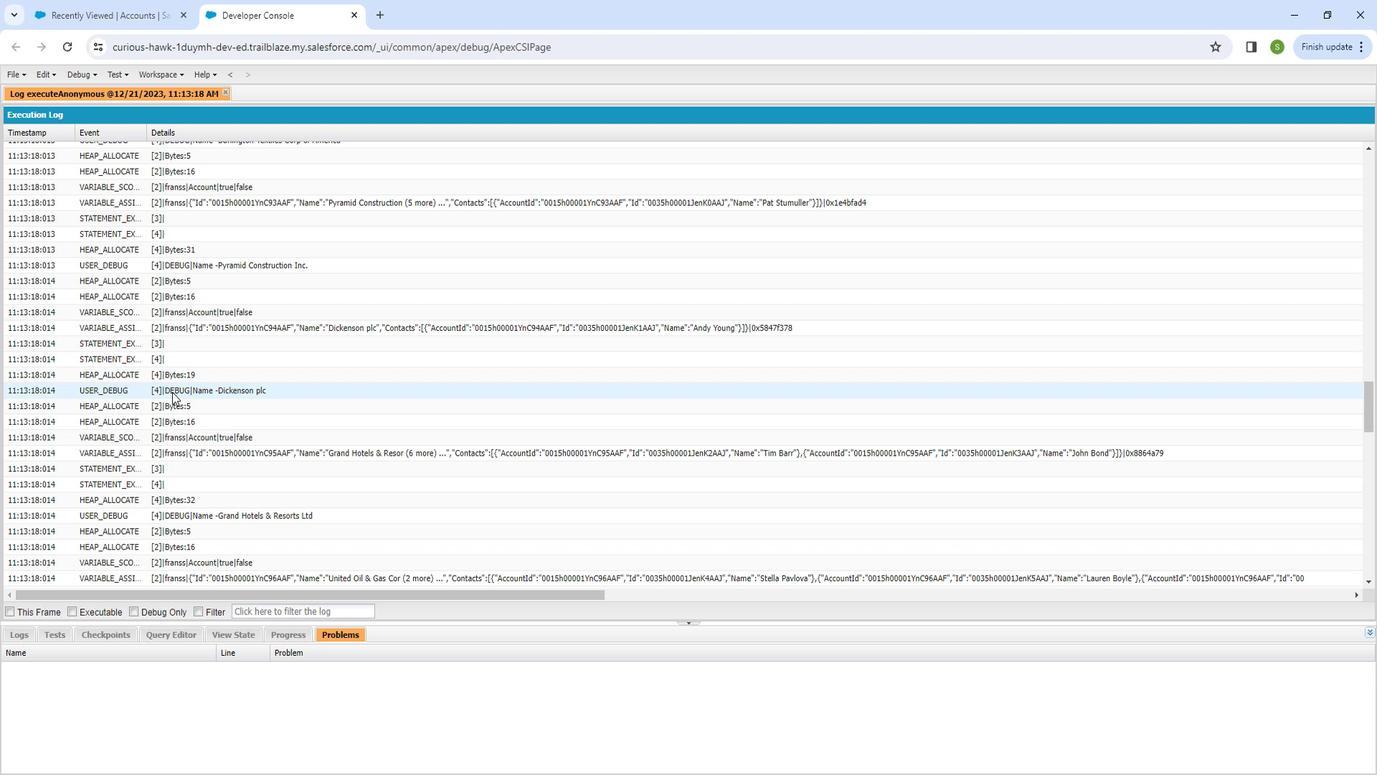 
Action: Mouse scrolled (160, 402) with delta (0, 0)
Screenshot: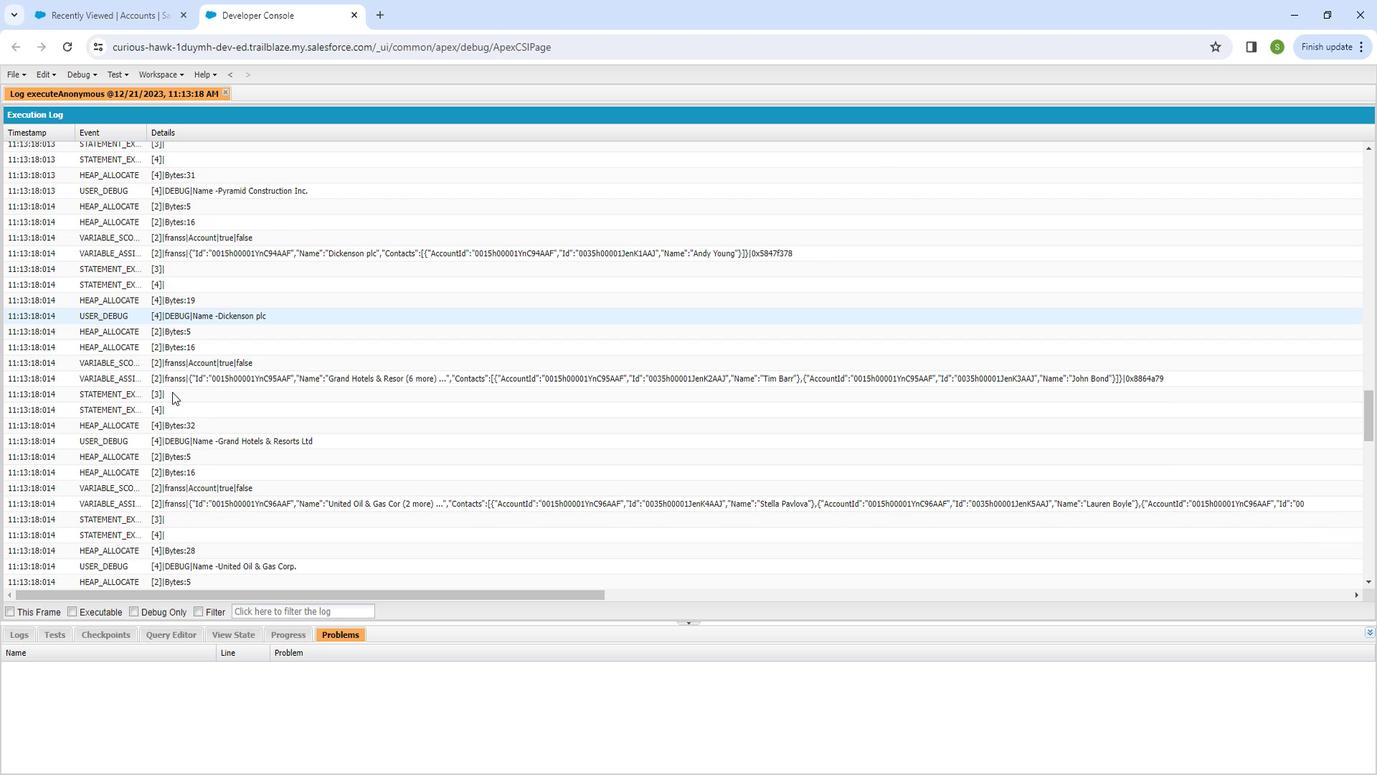 
Action: Mouse moved to (160, 403)
Screenshot: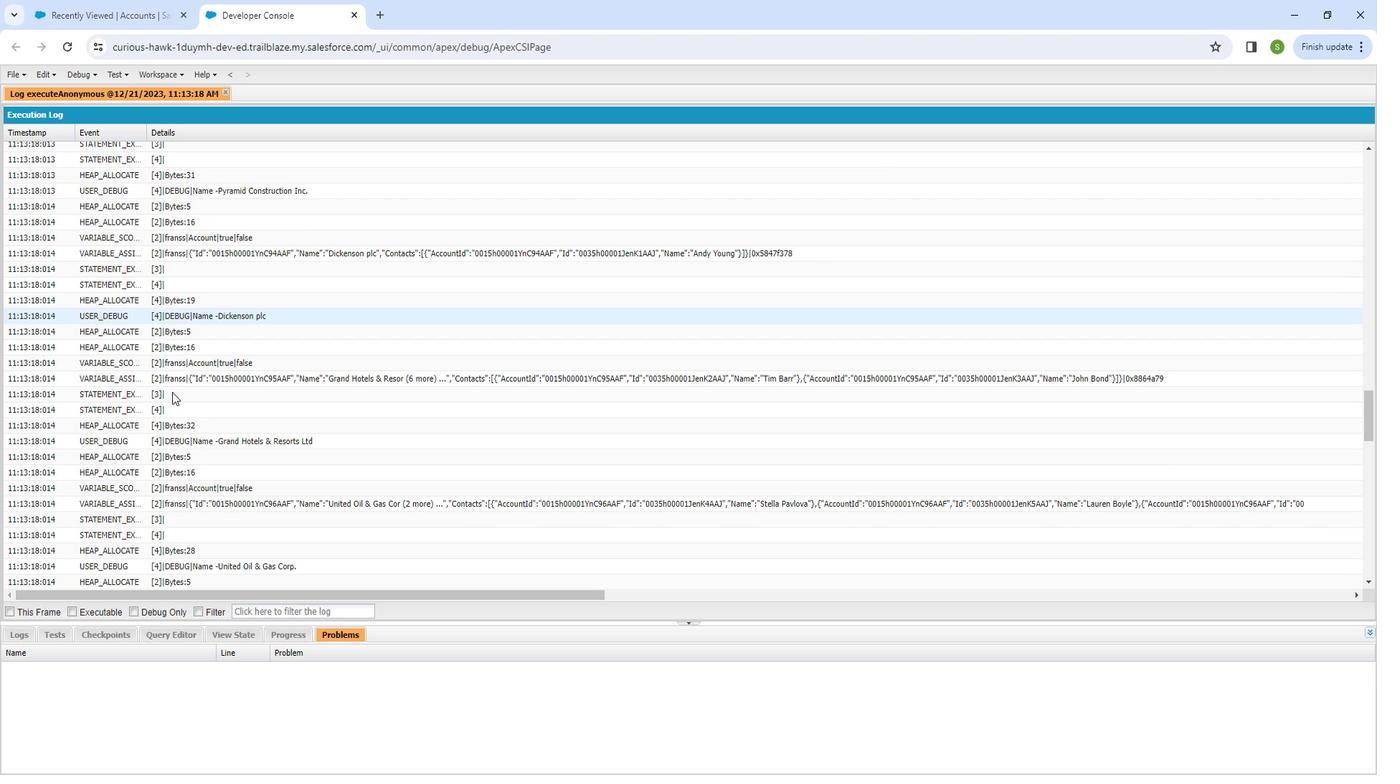 
Action: Mouse scrolled (160, 402) with delta (0, 0)
Screenshot: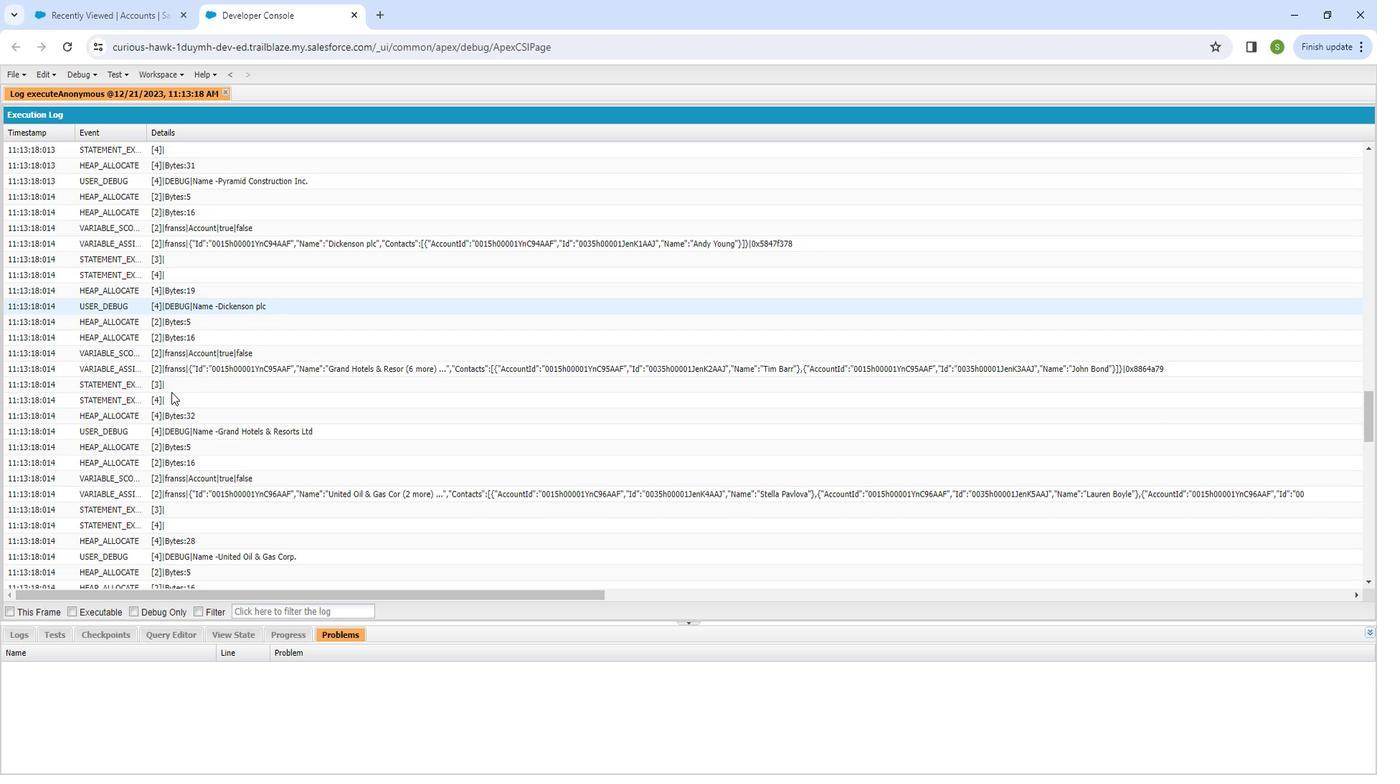 
Action: Mouse scrolled (160, 402) with delta (0, 0)
Screenshot: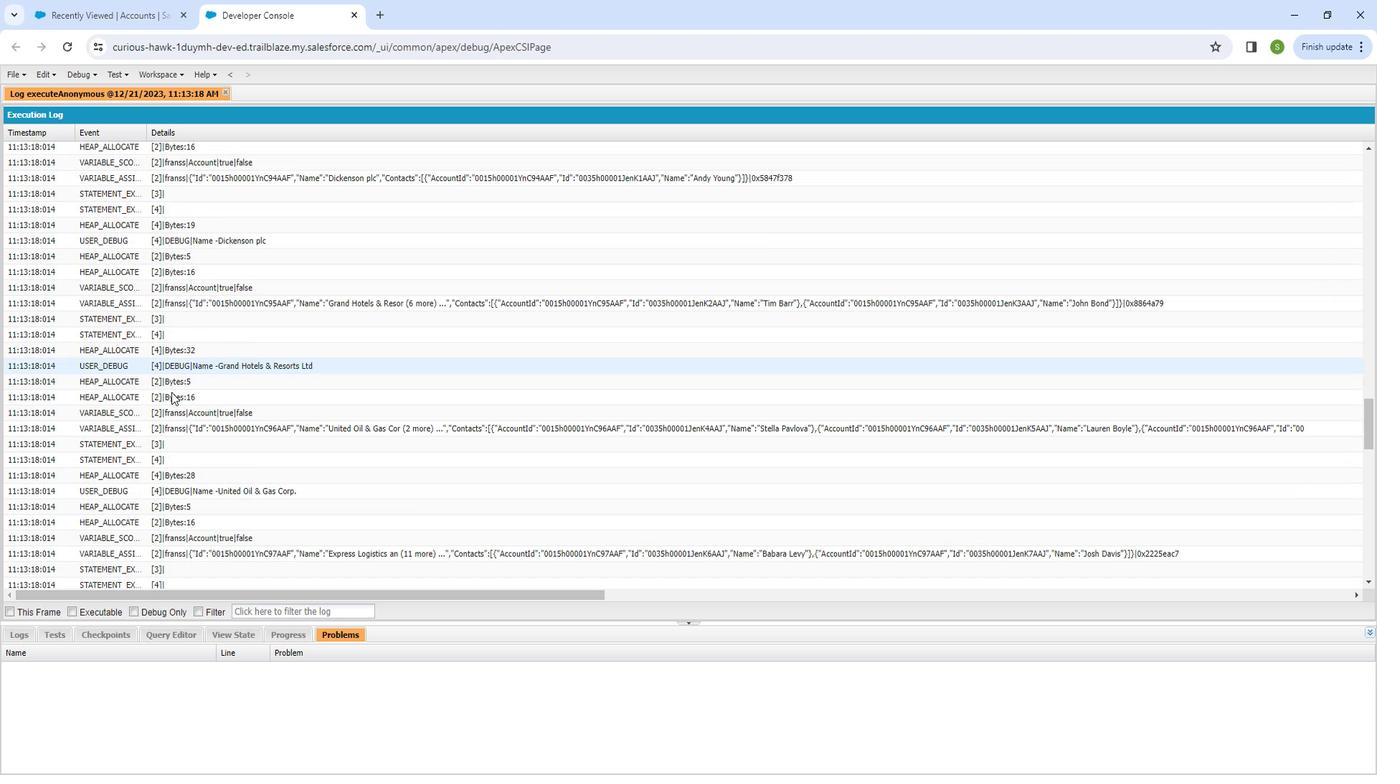 
Action: Mouse scrolled (160, 402) with delta (0, 0)
Screenshot: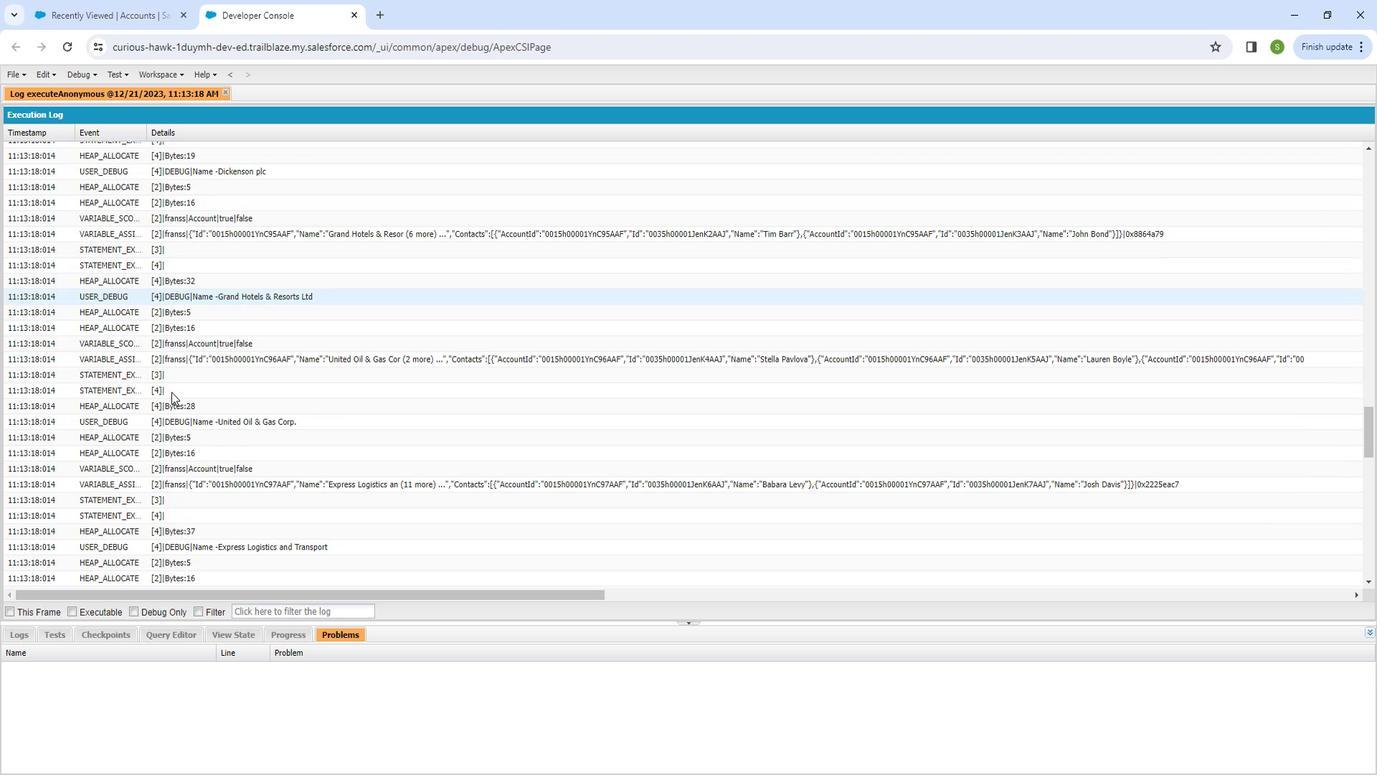 
Action: Mouse scrolled (160, 402) with delta (0, 0)
Screenshot: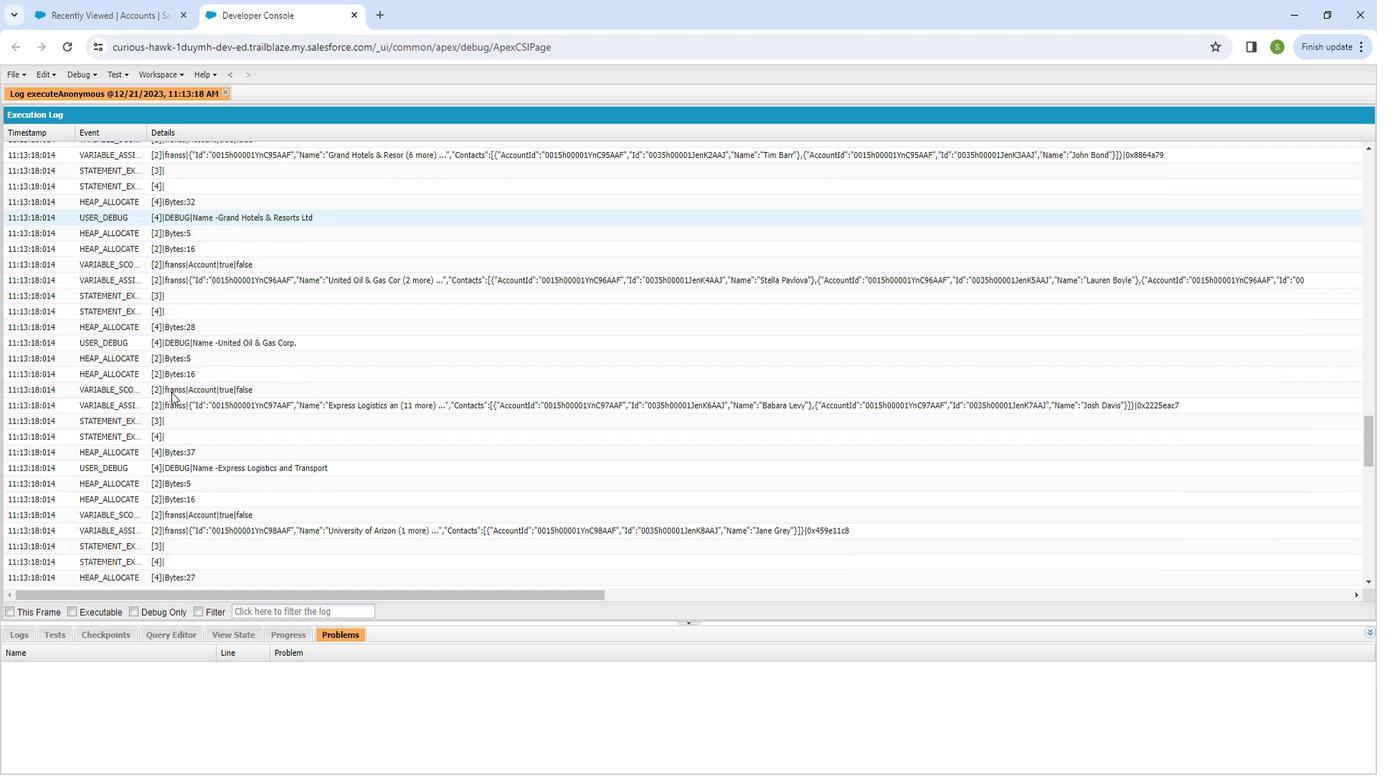 
Action: Mouse moved to (159, 403)
Screenshot: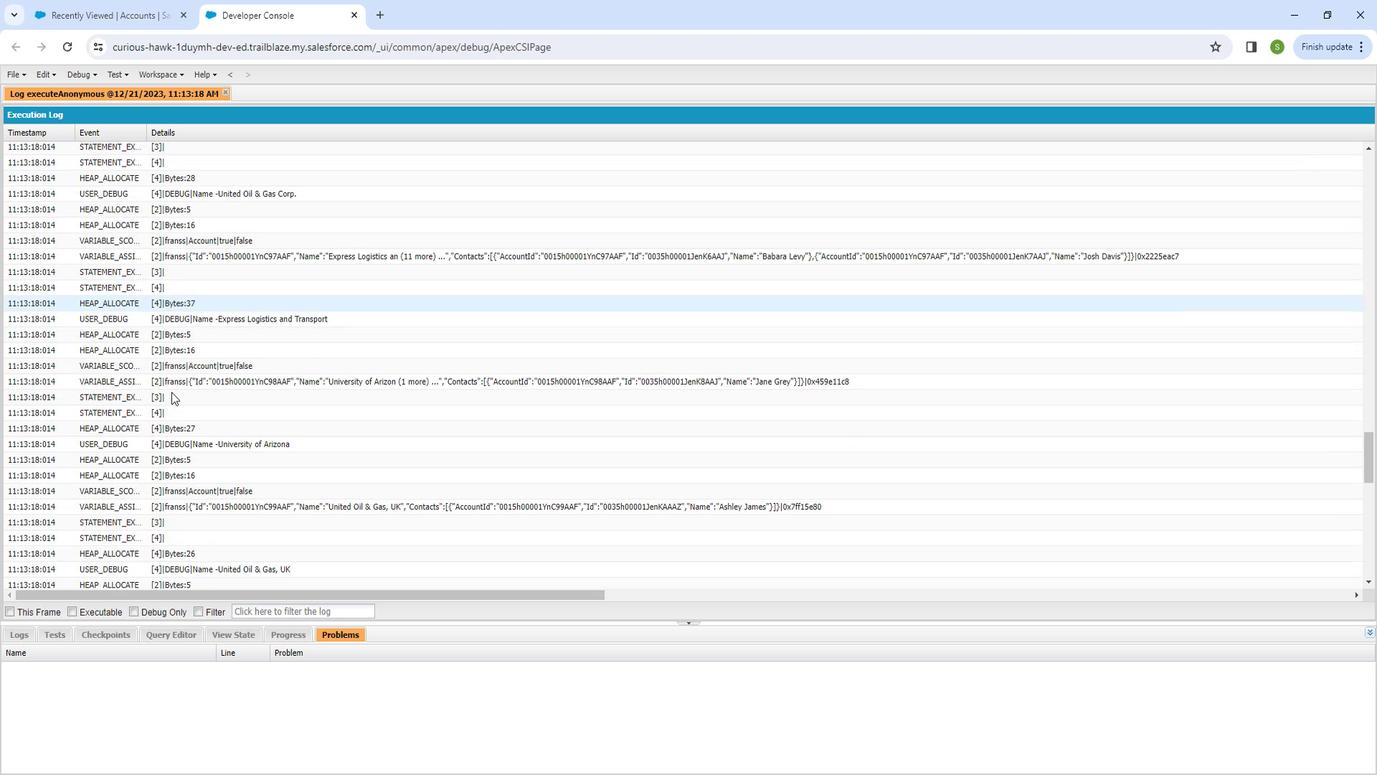 
Action: Mouse scrolled (159, 402) with delta (0, 0)
Screenshot: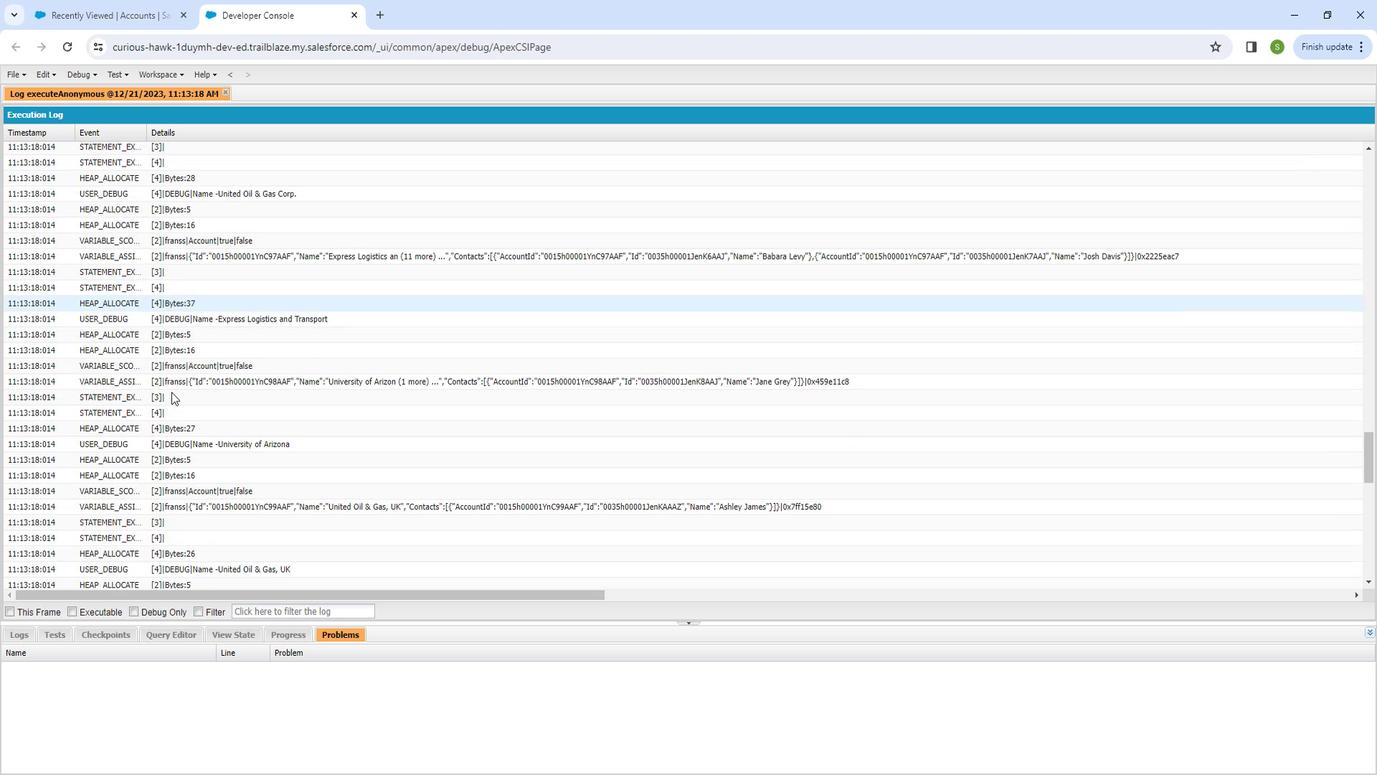 
Action: Mouse moved to (158, 403)
Screenshot: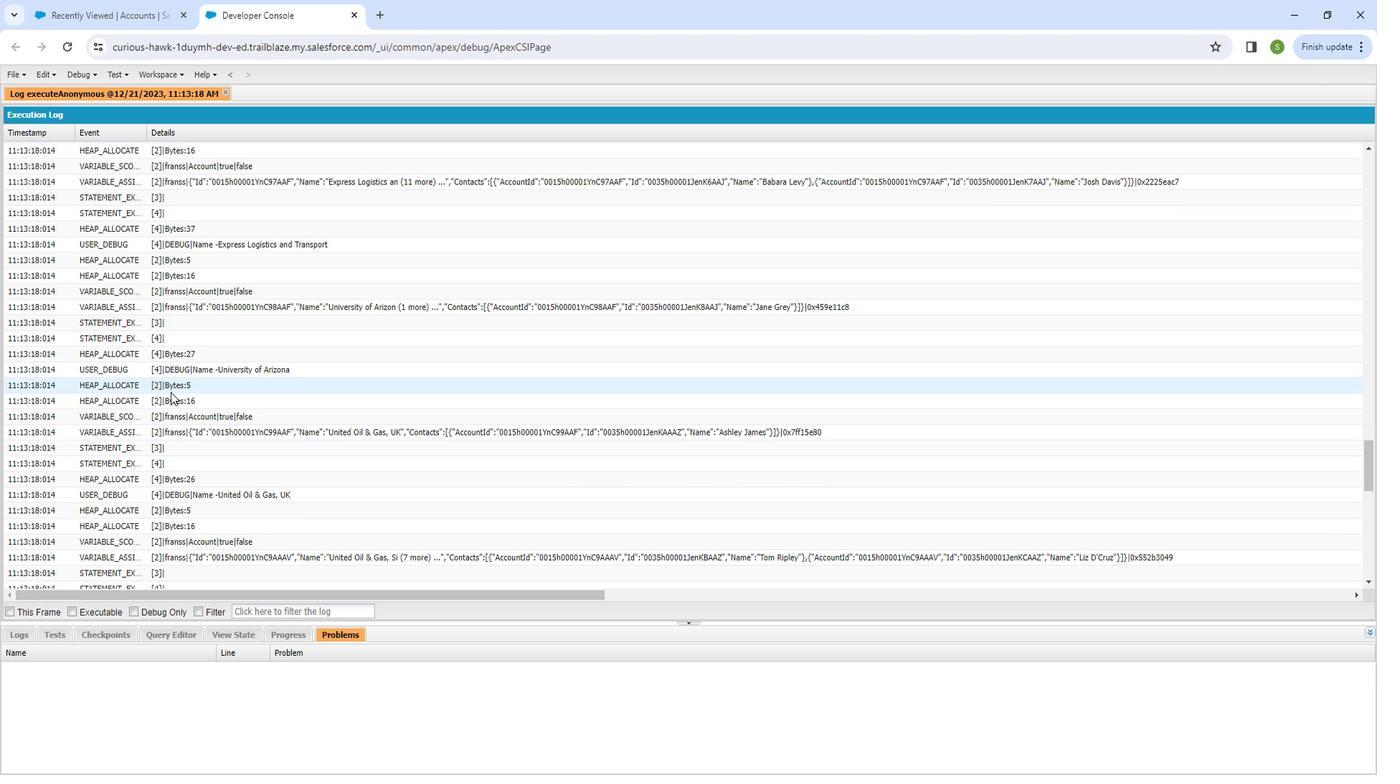 
Action: Mouse scrolled (158, 402) with delta (0, 0)
Screenshot: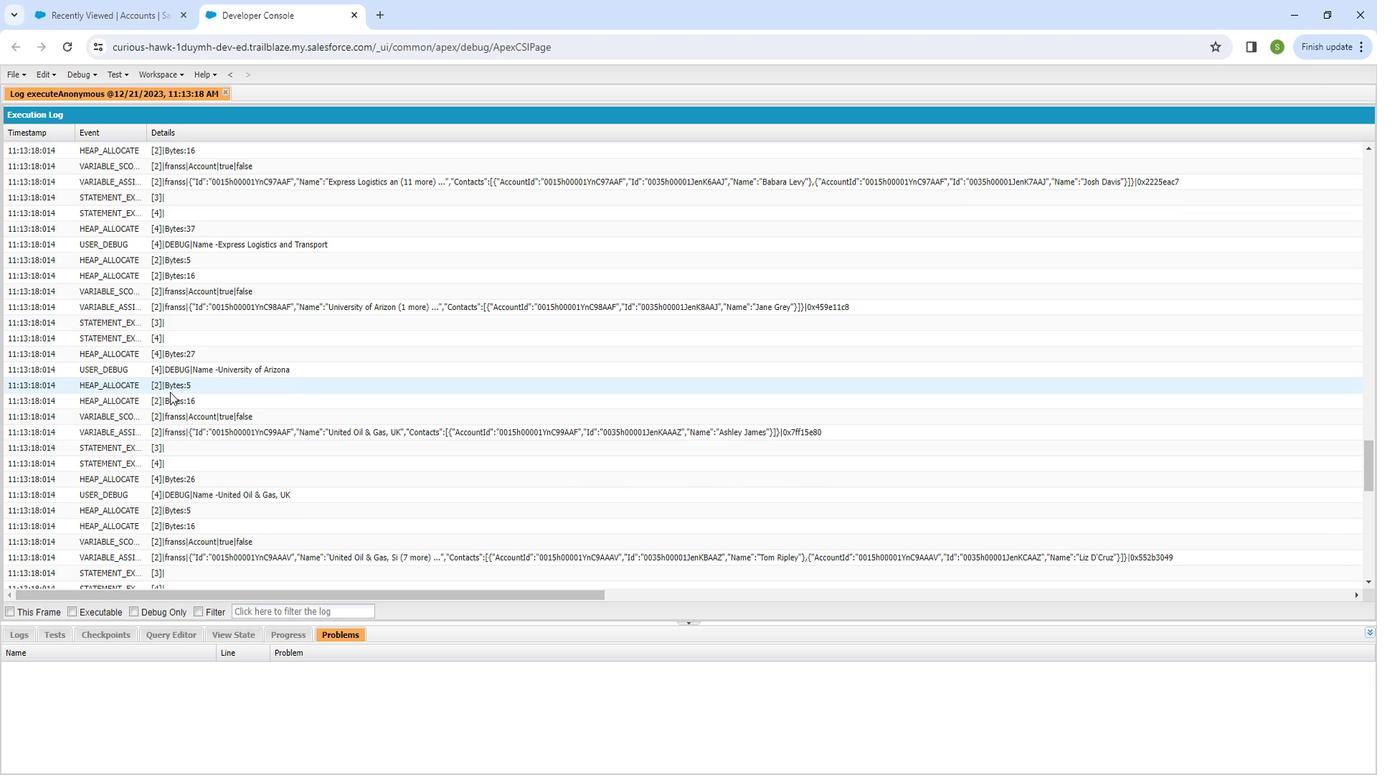 
Action: Mouse scrolled (158, 402) with delta (0, 0)
Screenshot: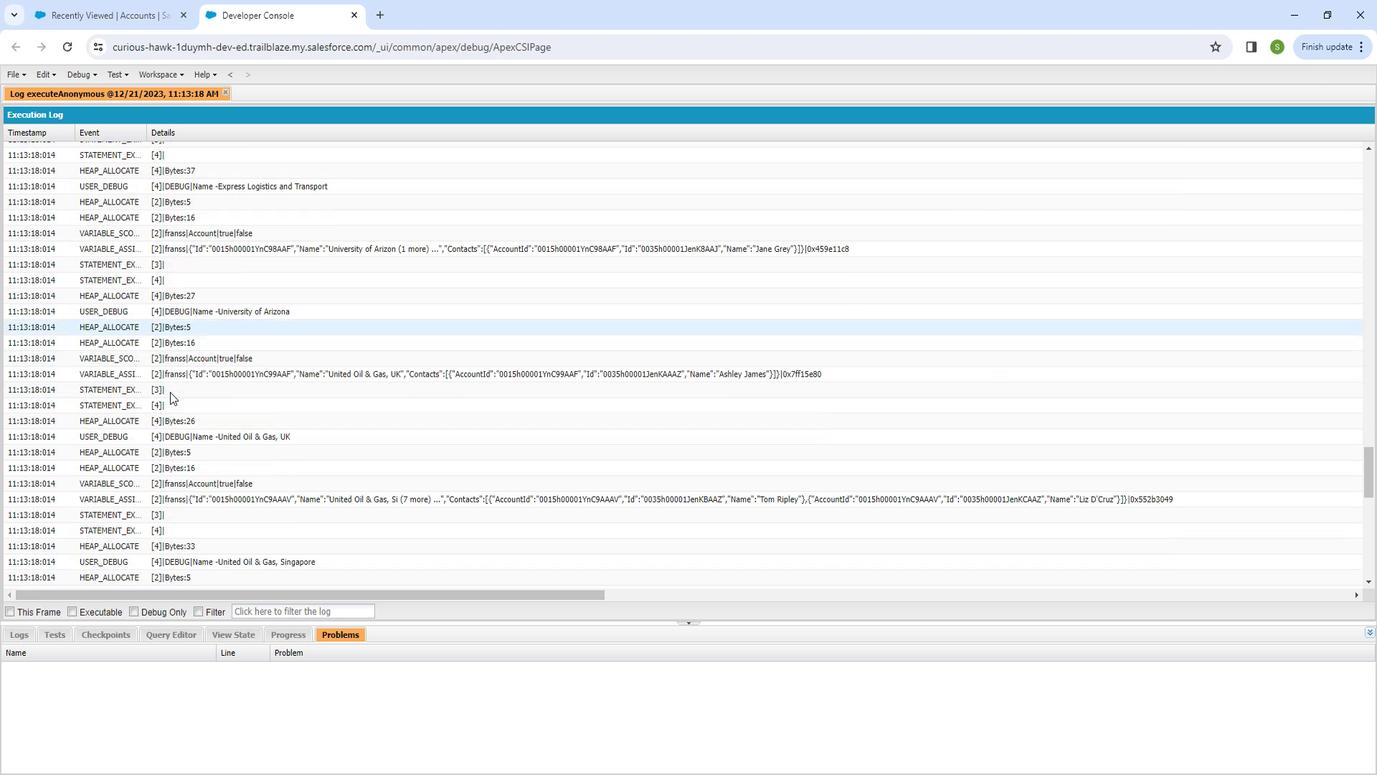 
Action: Mouse scrolled (158, 402) with delta (0, 0)
Screenshot: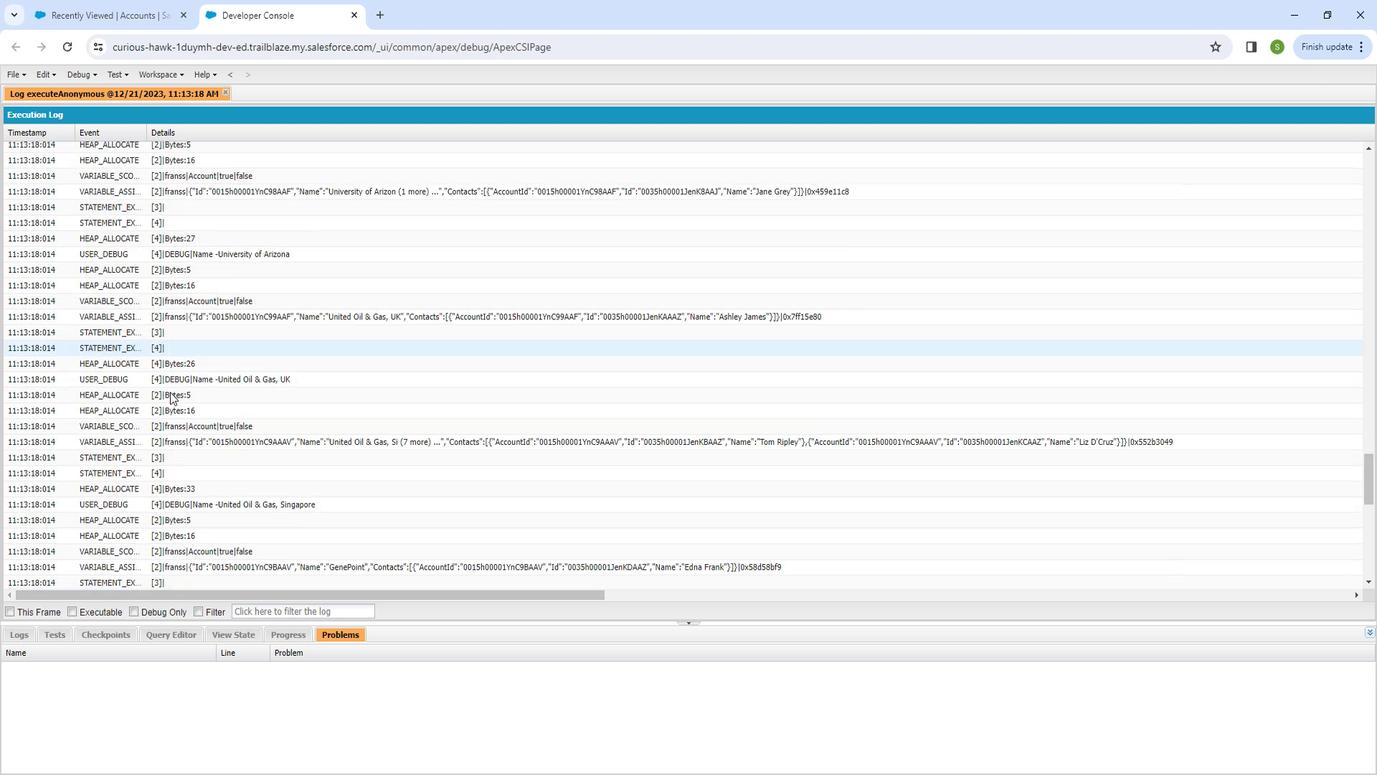 
Action: Mouse scrolled (158, 402) with delta (0, 0)
Screenshot: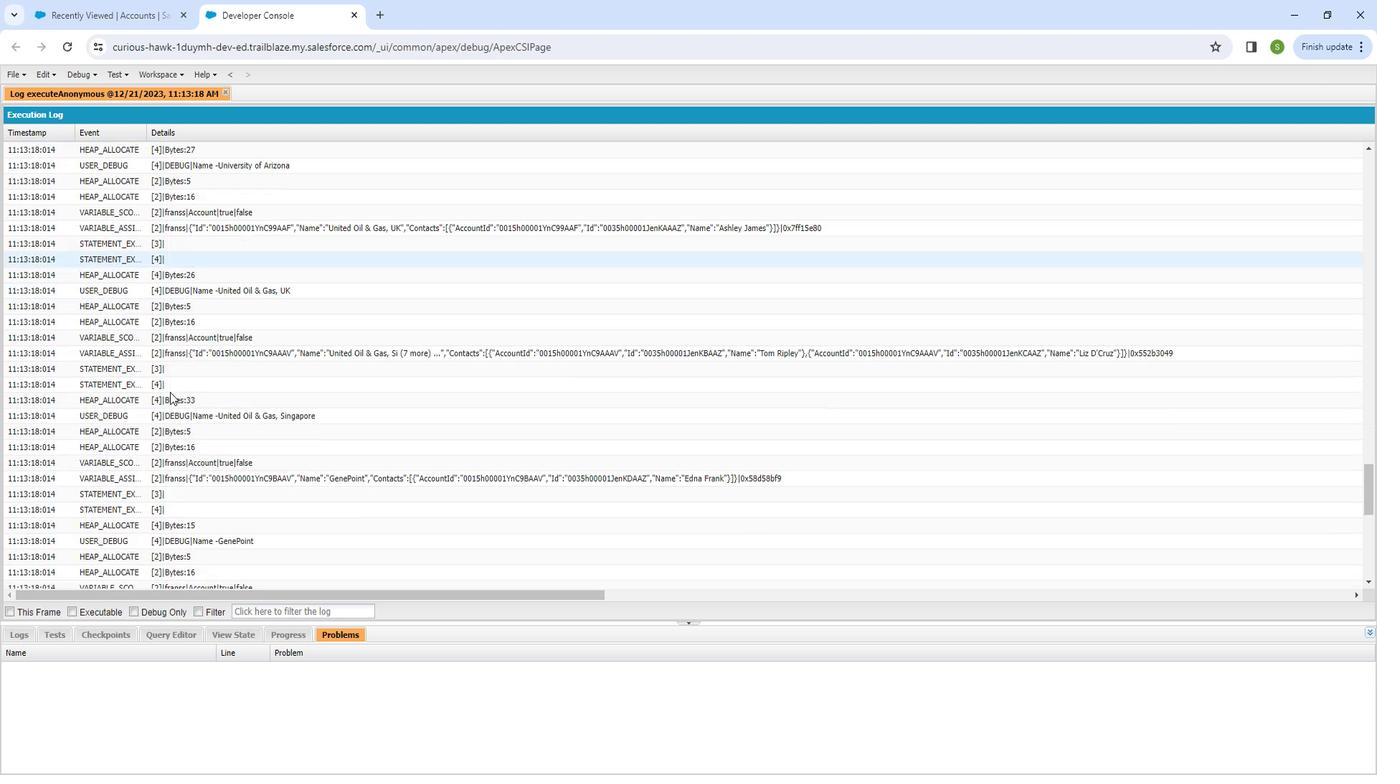 
Action: Mouse scrolled (158, 402) with delta (0, 0)
Screenshot: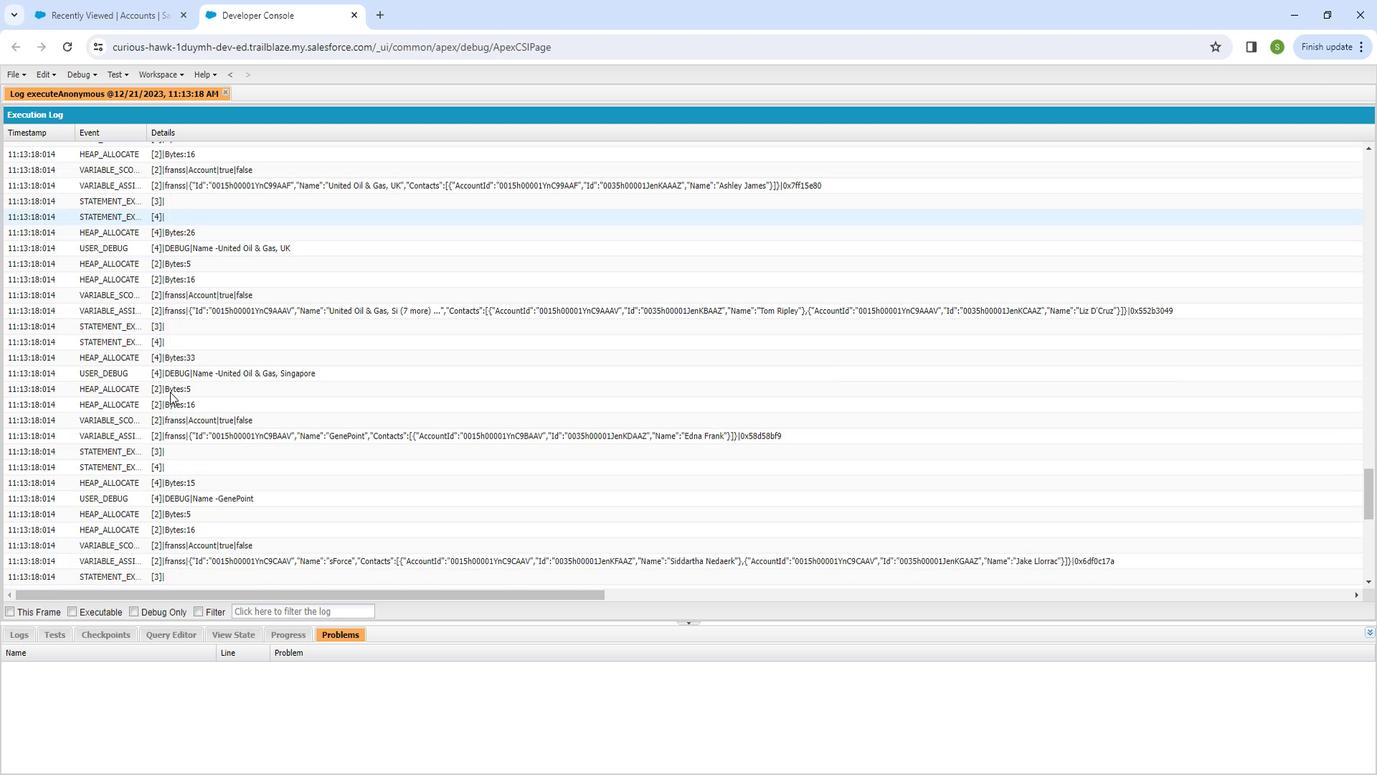 
Action: Mouse moved to (156, 403)
Screenshot: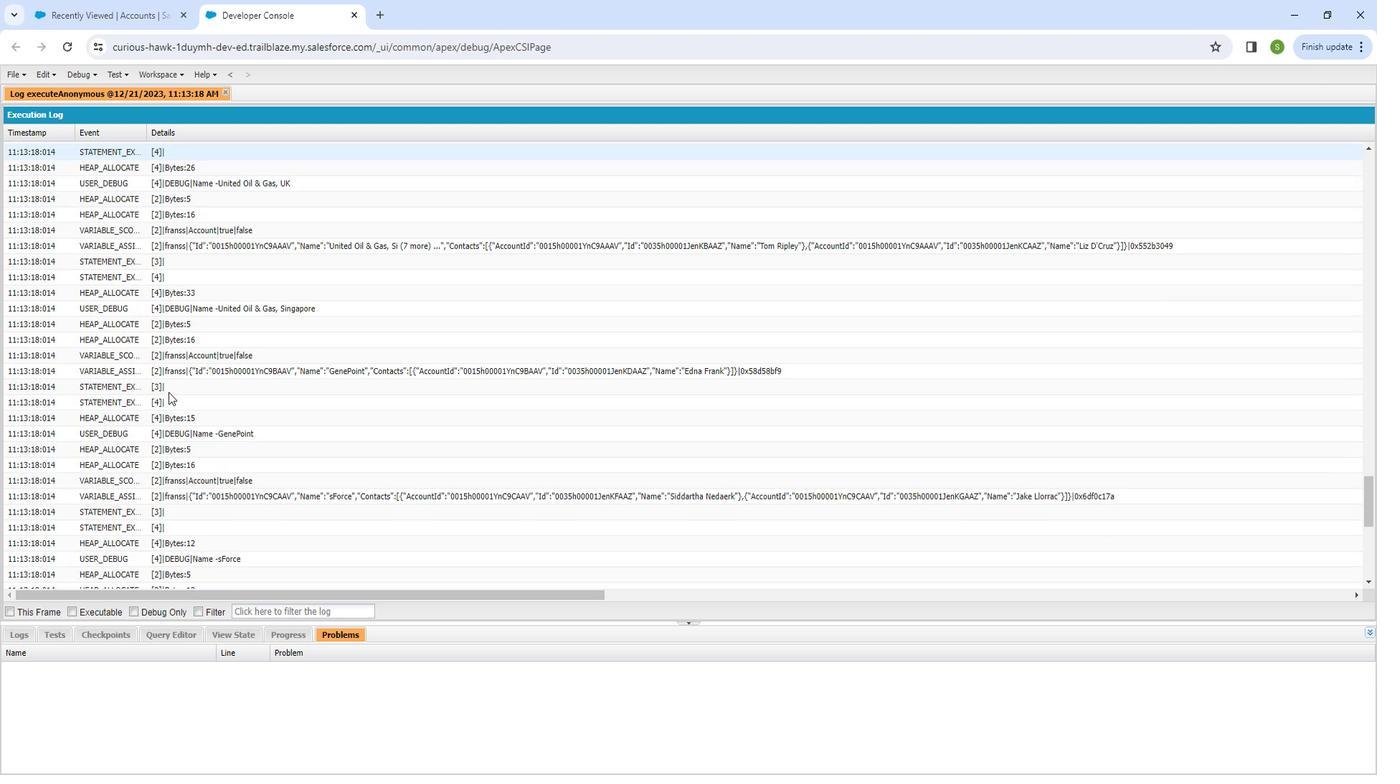
Action: Mouse scrolled (156, 402) with delta (0, 0)
Screenshot: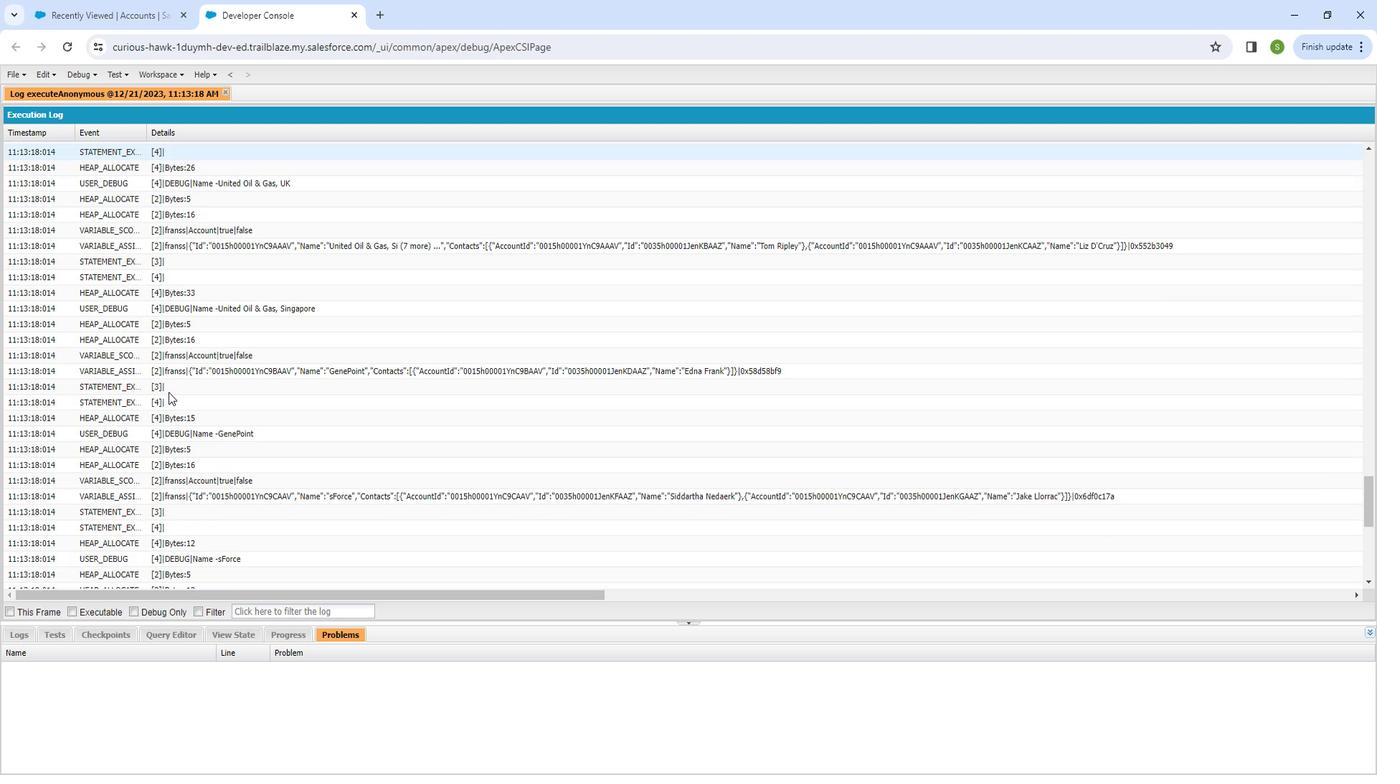 
Action: Mouse moved to (155, 403)
Screenshot: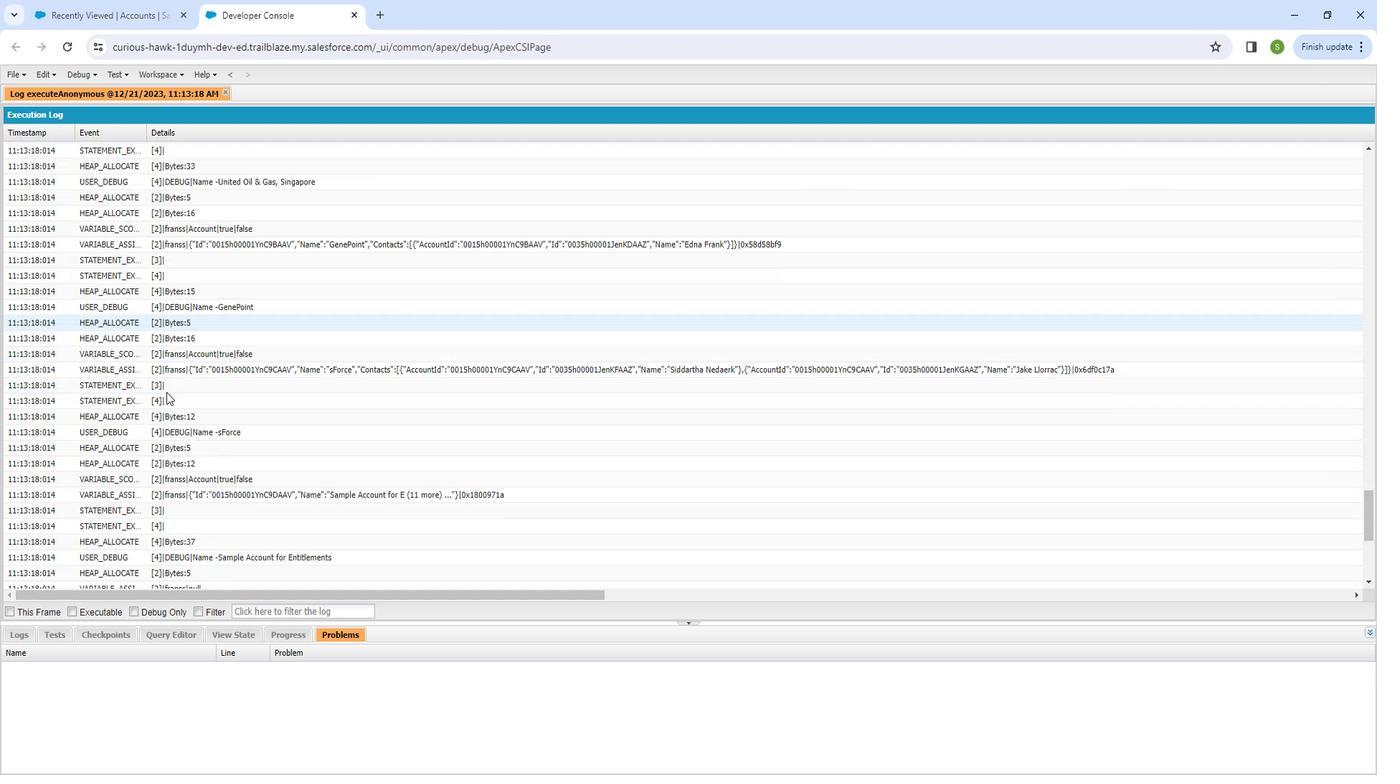 
Action: Mouse scrolled (155, 402) with delta (0, 0)
Screenshot: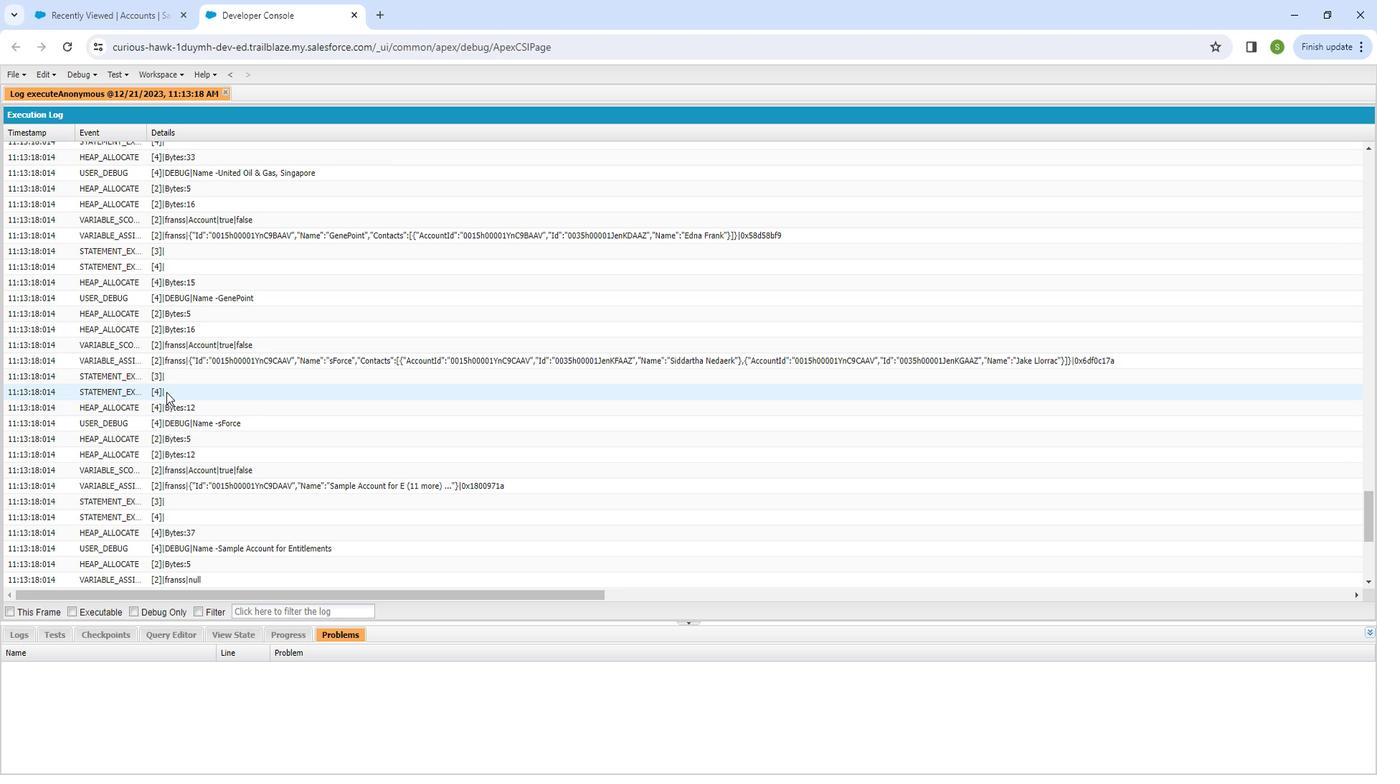 
Action: Mouse scrolled (155, 402) with delta (0, 0)
Screenshot: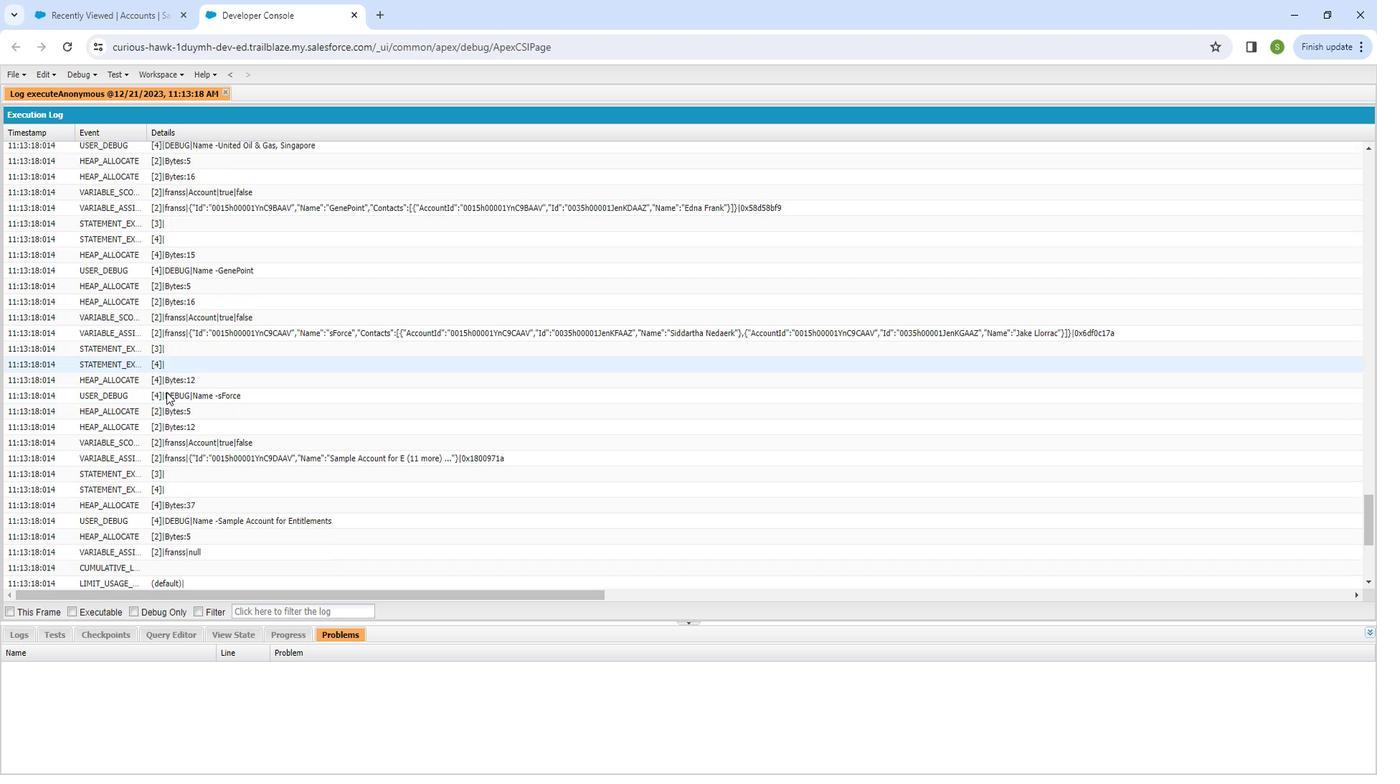 
Action: Mouse scrolled (155, 402) with delta (0, 0)
Screenshot: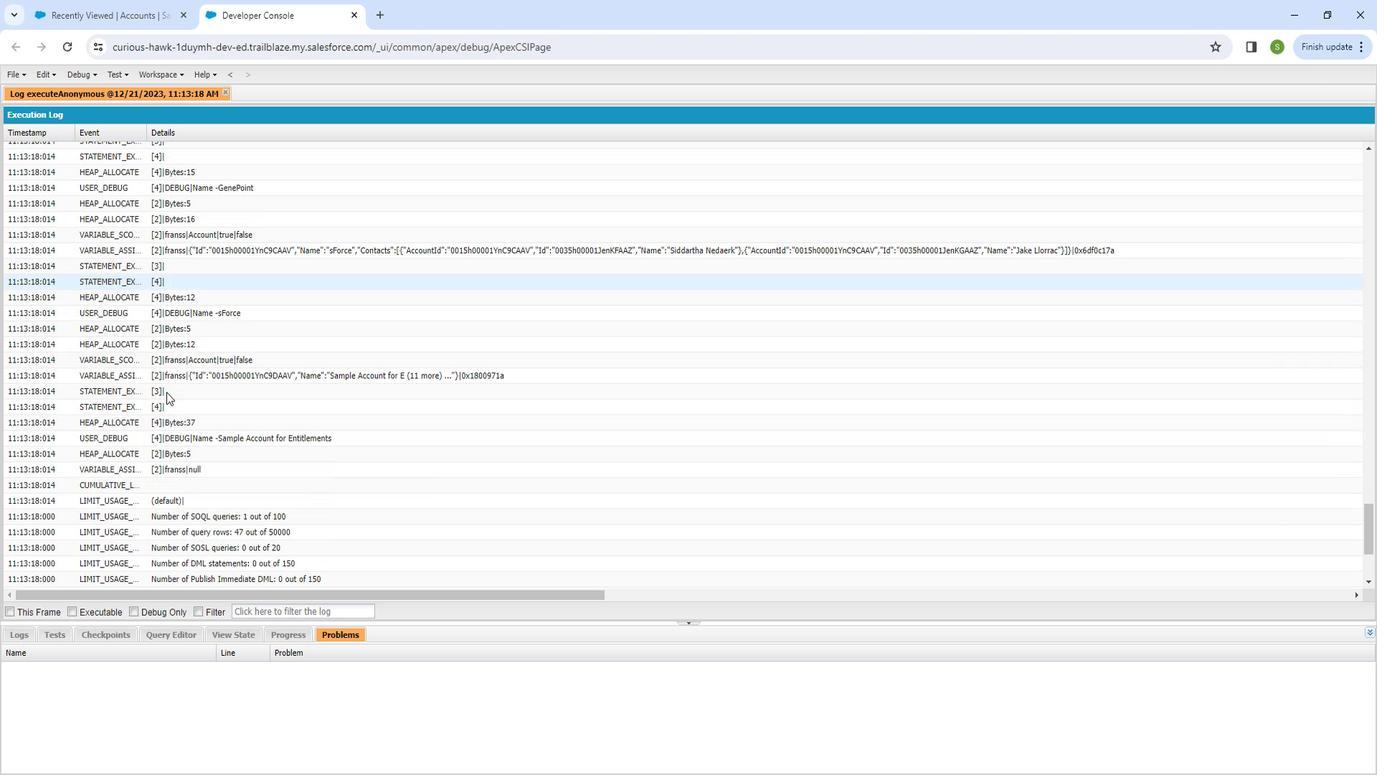 
Action: Mouse scrolled (155, 402) with delta (0, 0)
Screenshot: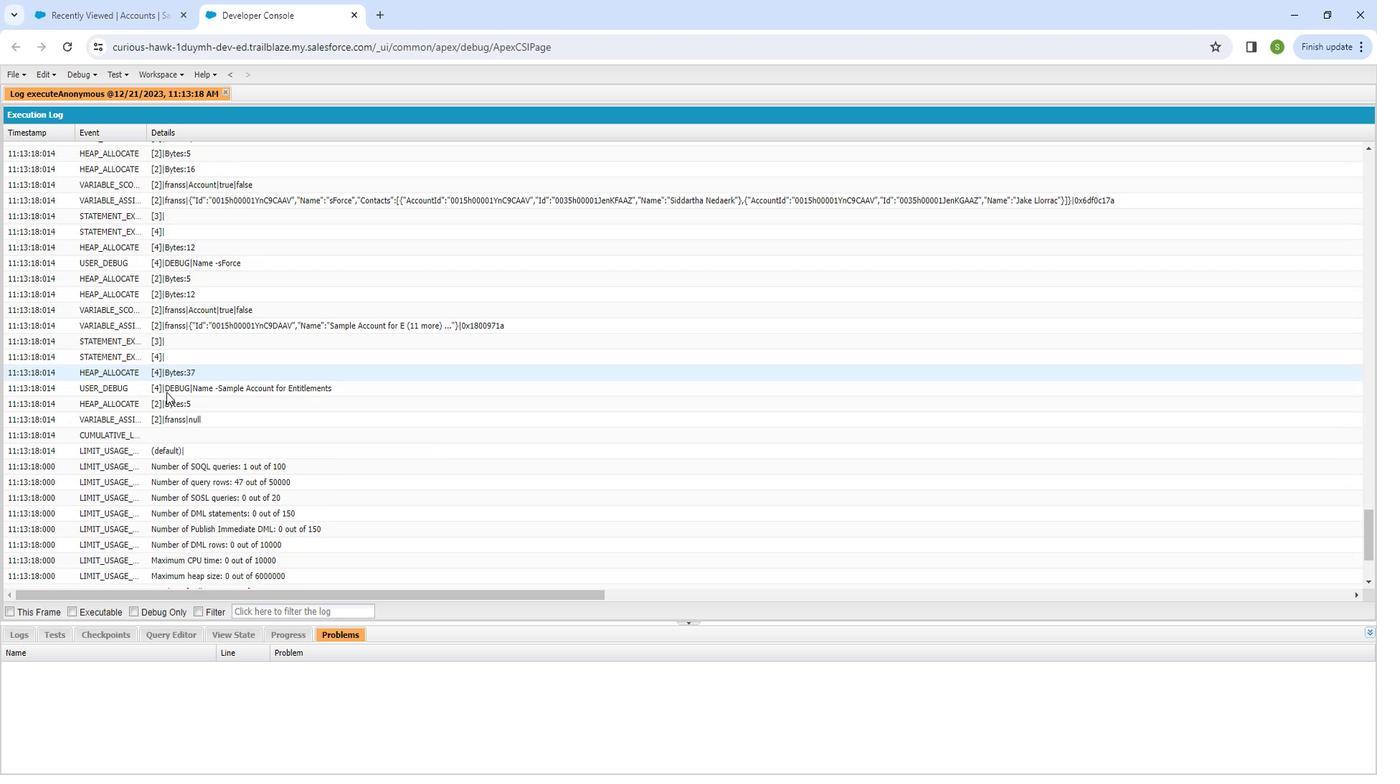 
Action: Mouse scrolled (155, 402) with delta (0, 0)
Screenshot: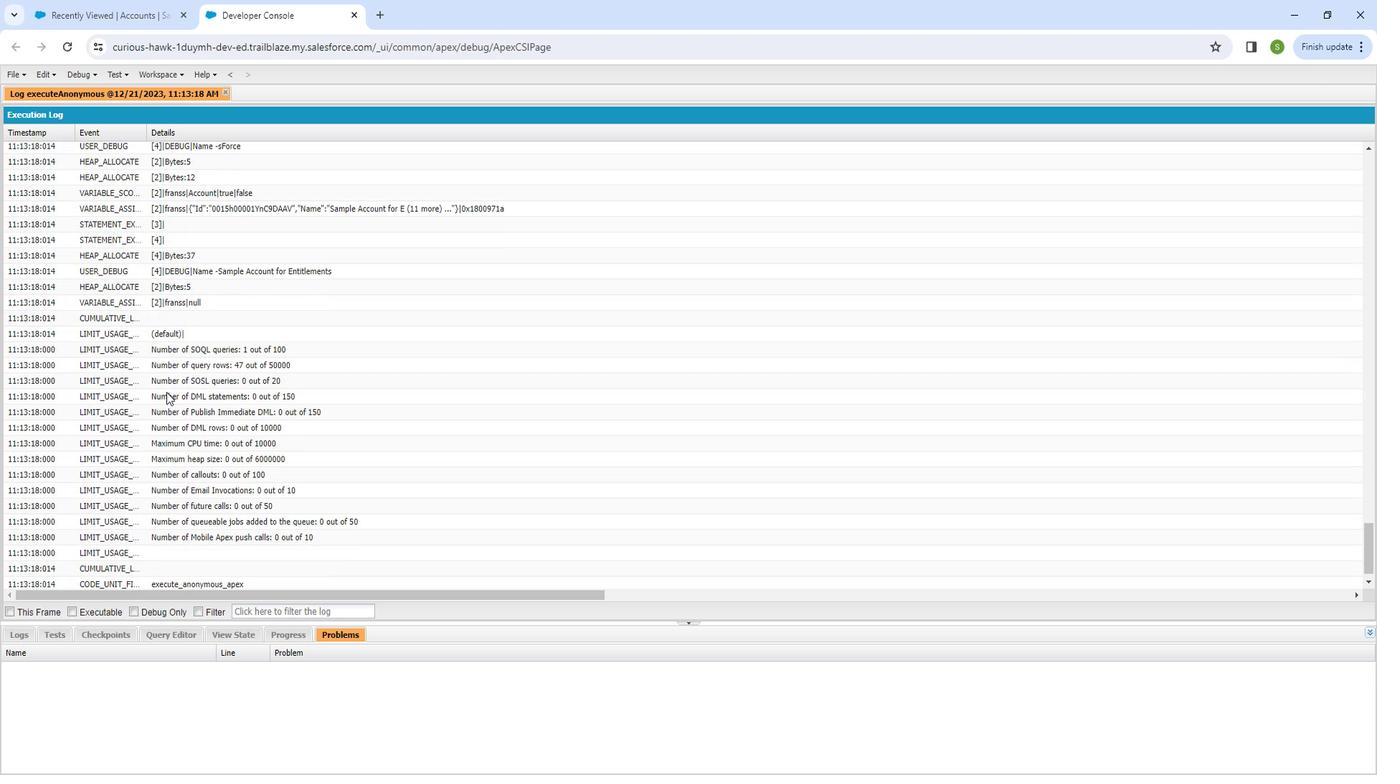 
Action: Mouse scrolled (155, 402) with delta (0, 0)
Screenshot: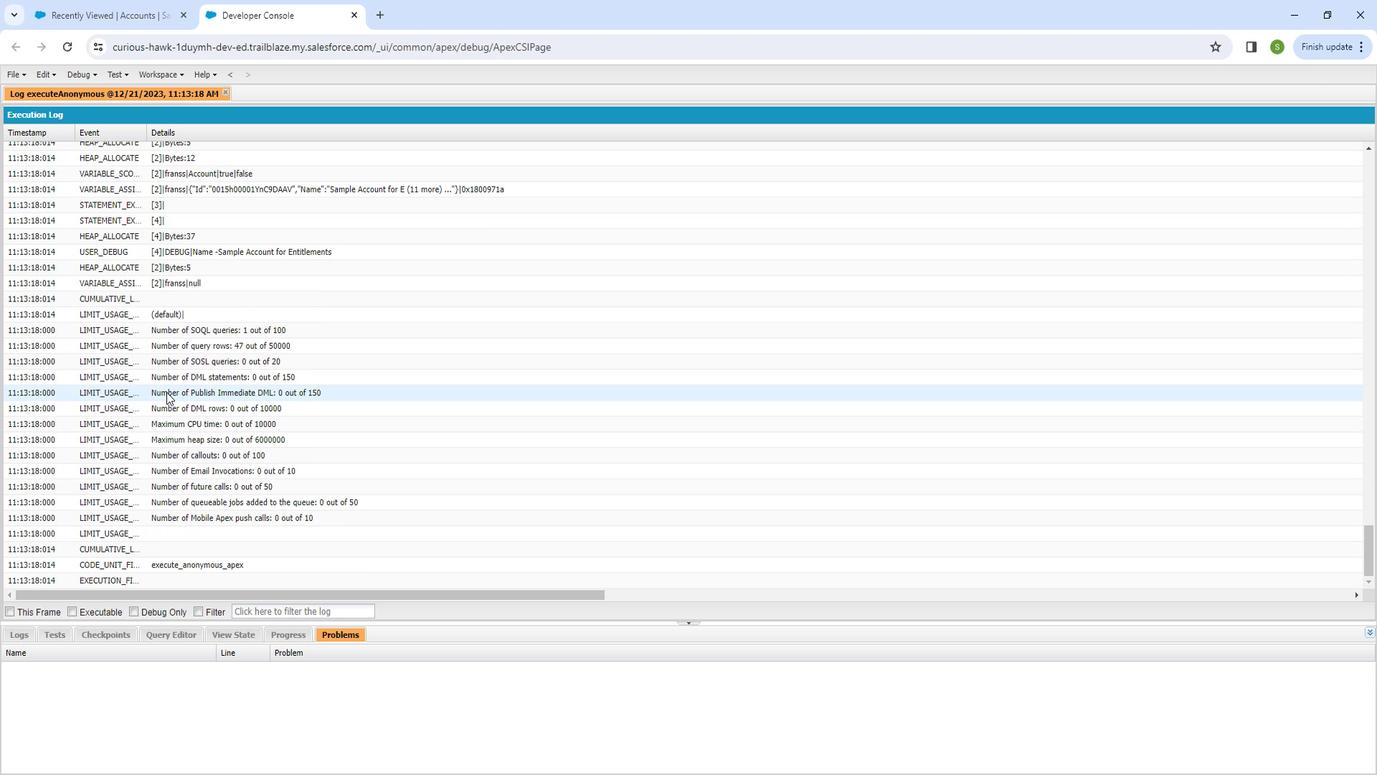 
Action: Mouse scrolled (155, 402) with delta (0, 0)
Screenshot: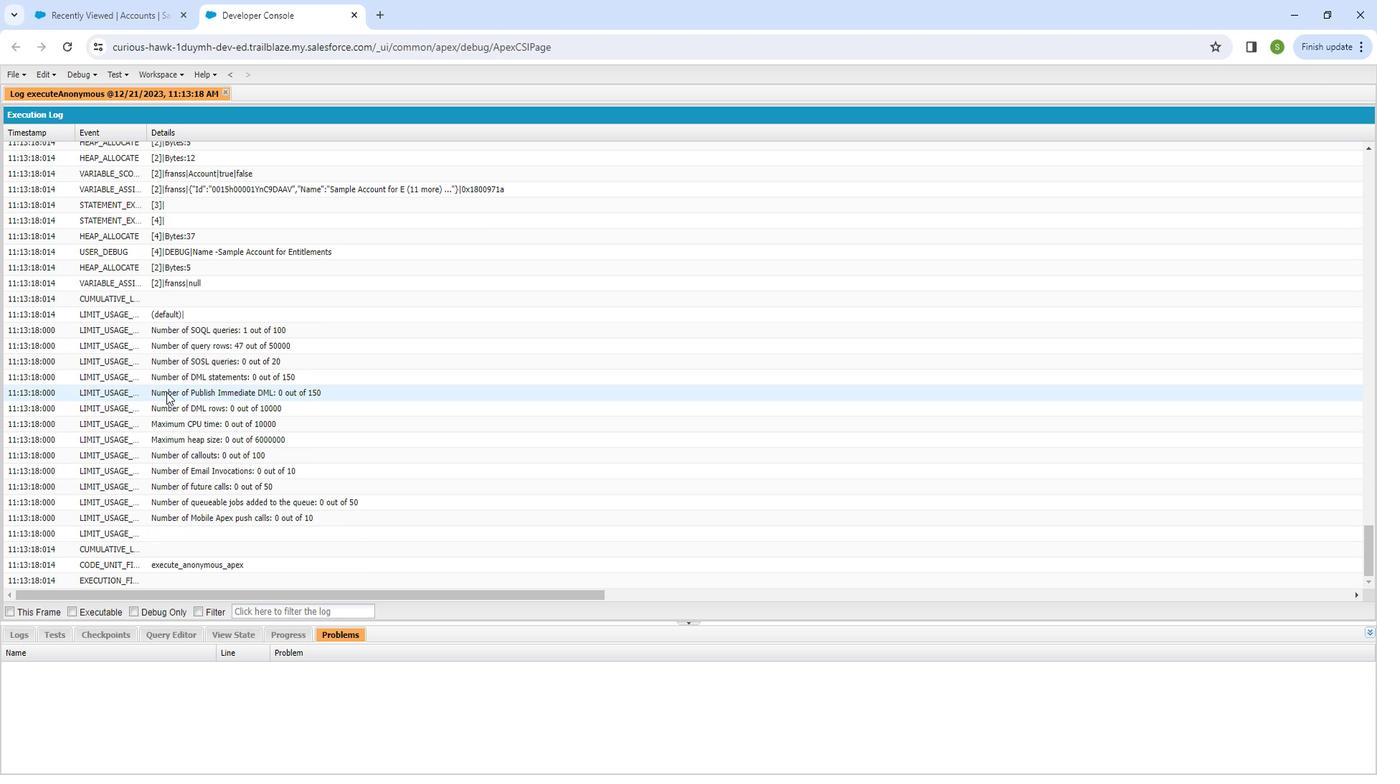 
Action: Mouse moved to (127, 627)
Screenshot: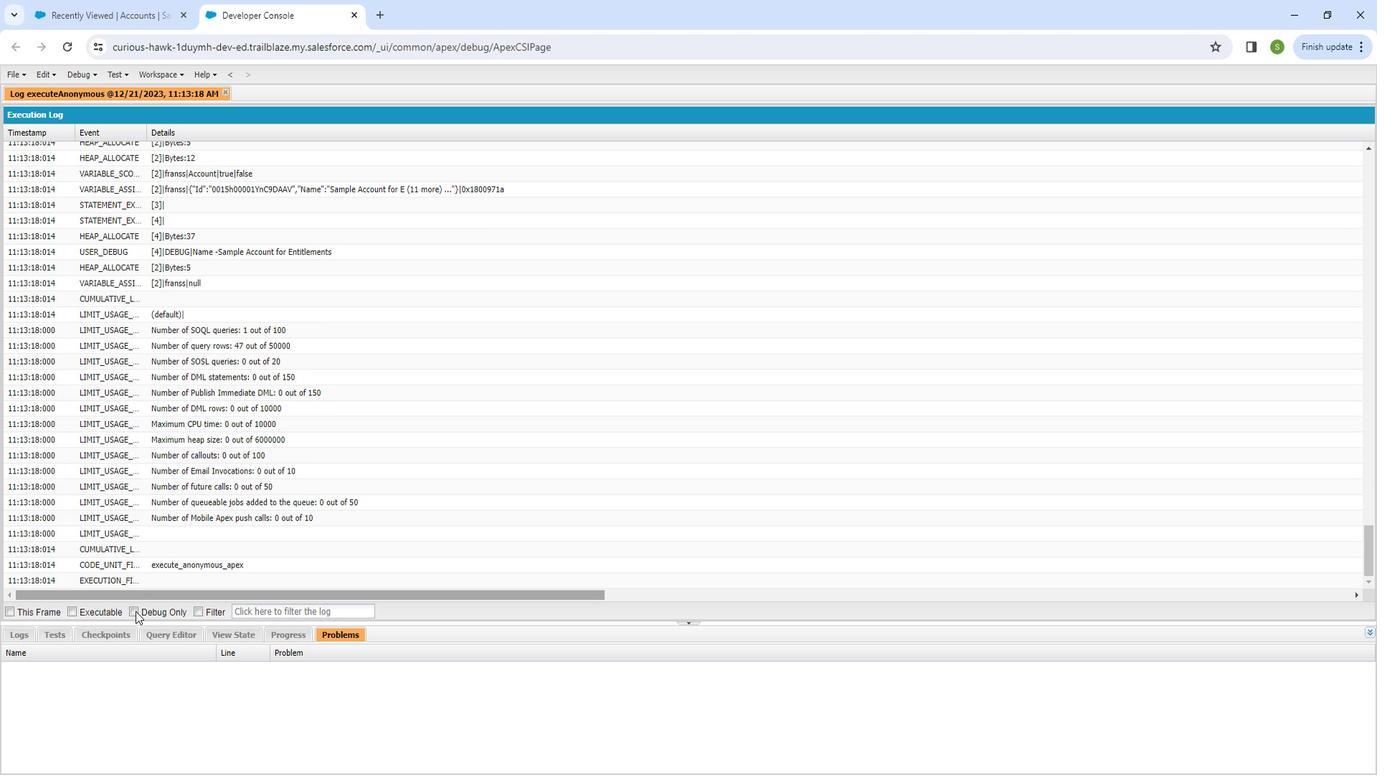 
Action: Mouse pressed left at (127, 627)
Screenshot: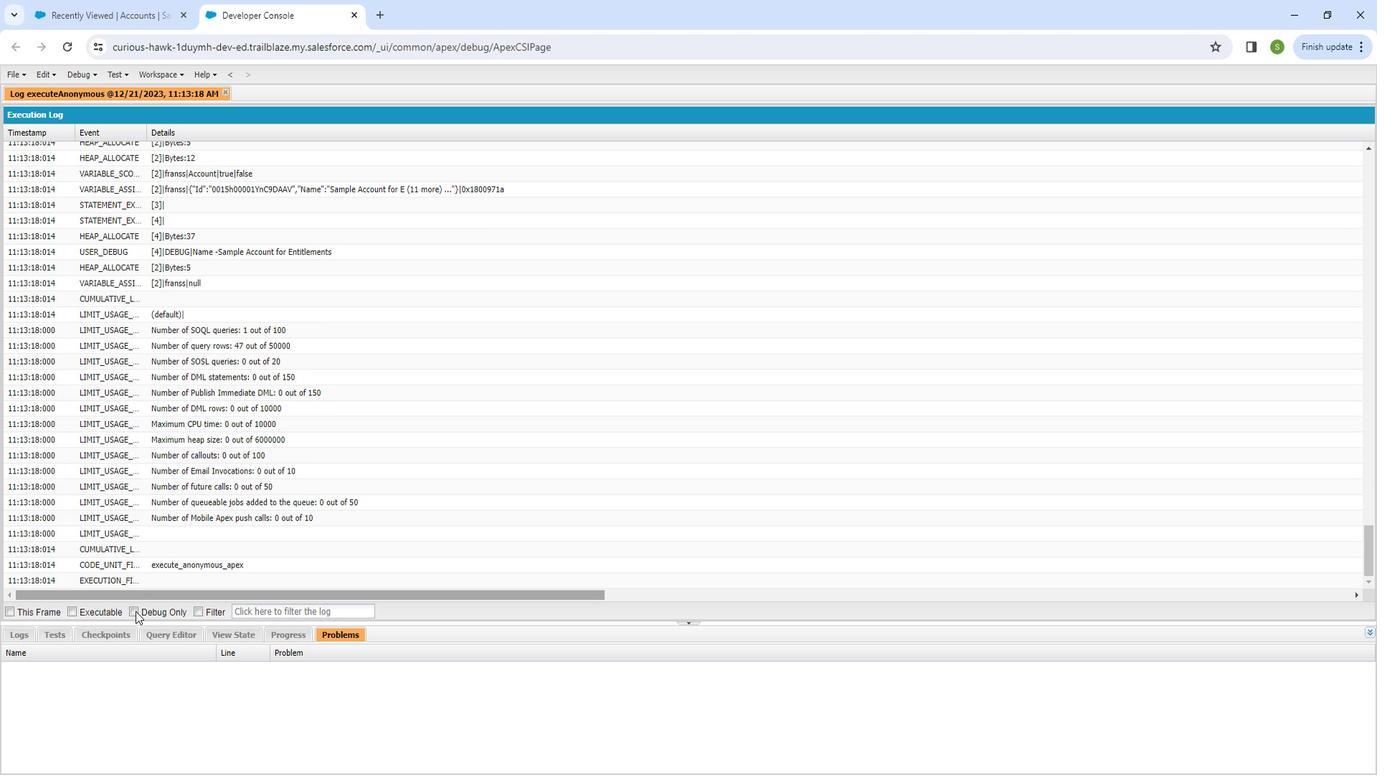 
Action: Mouse moved to (252, 347)
Screenshot: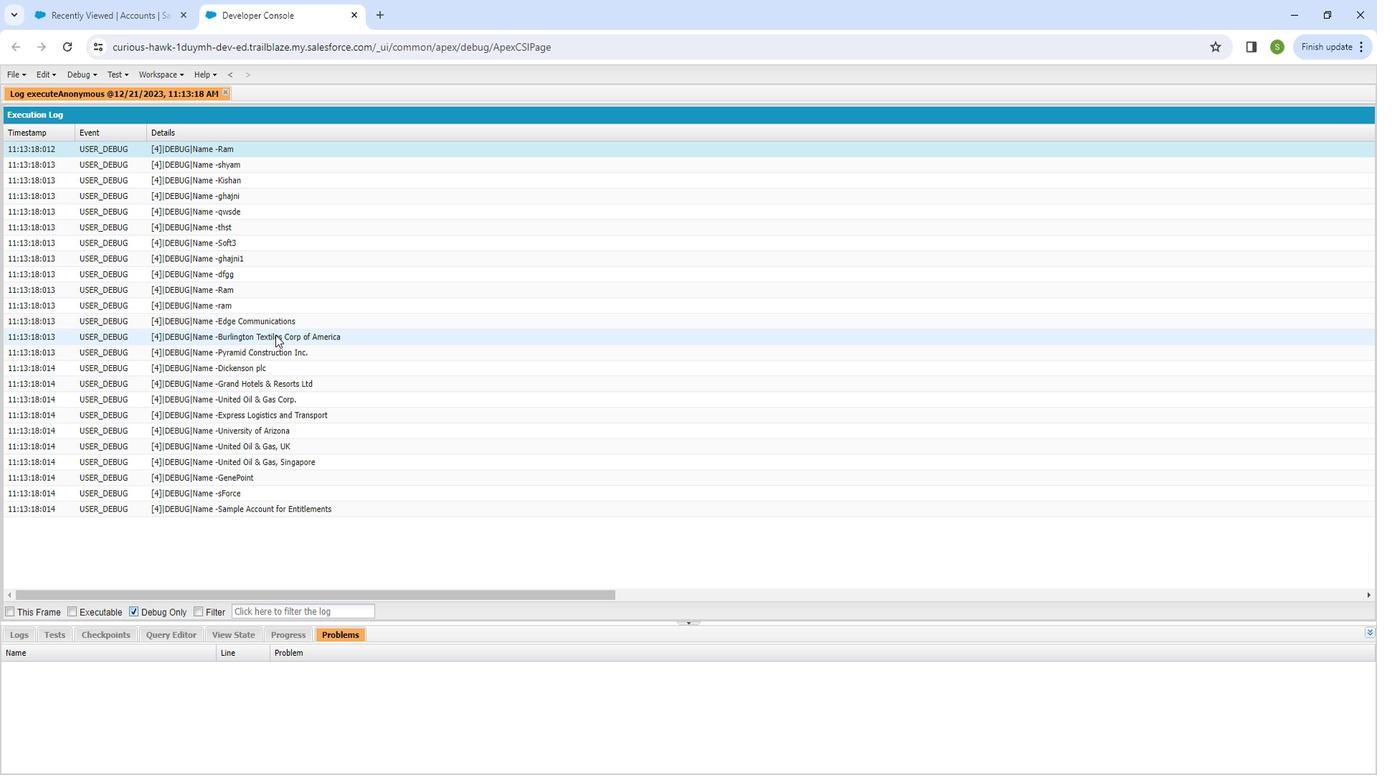 
Action: Mouse scrolled (252, 346) with delta (0, 0)
Screenshot: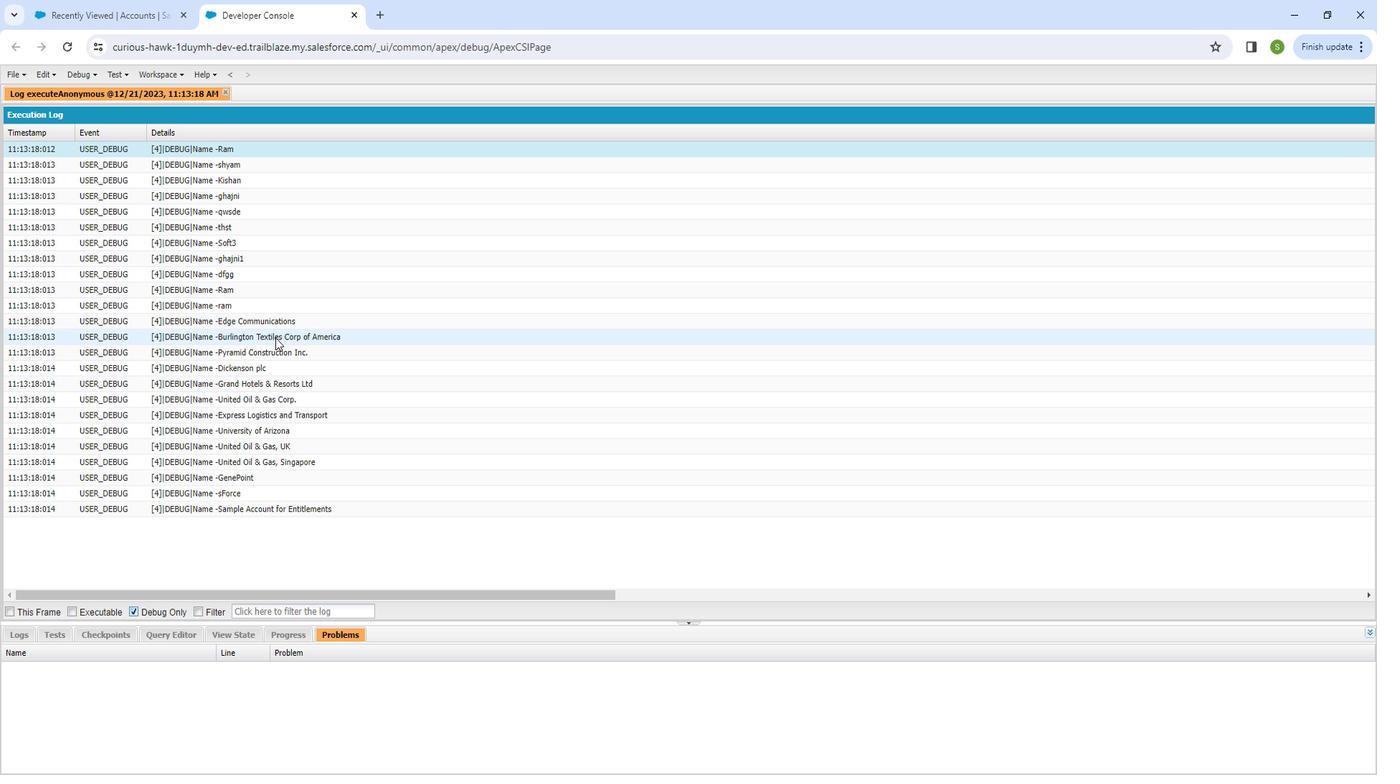 
Action: Mouse moved to (251, 352)
Screenshot: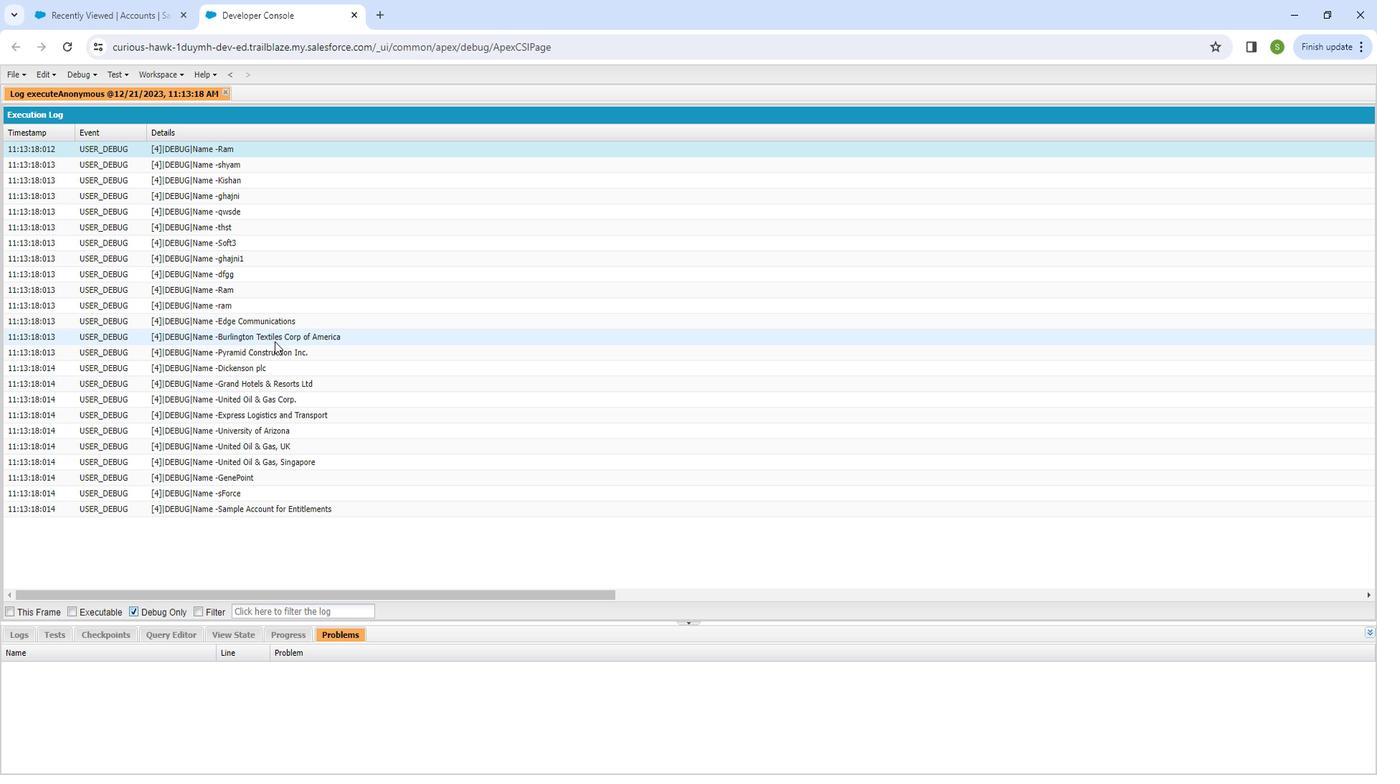 
Action: Mouse scrolled (251, 351) with delta (0, 0)
Screenshot: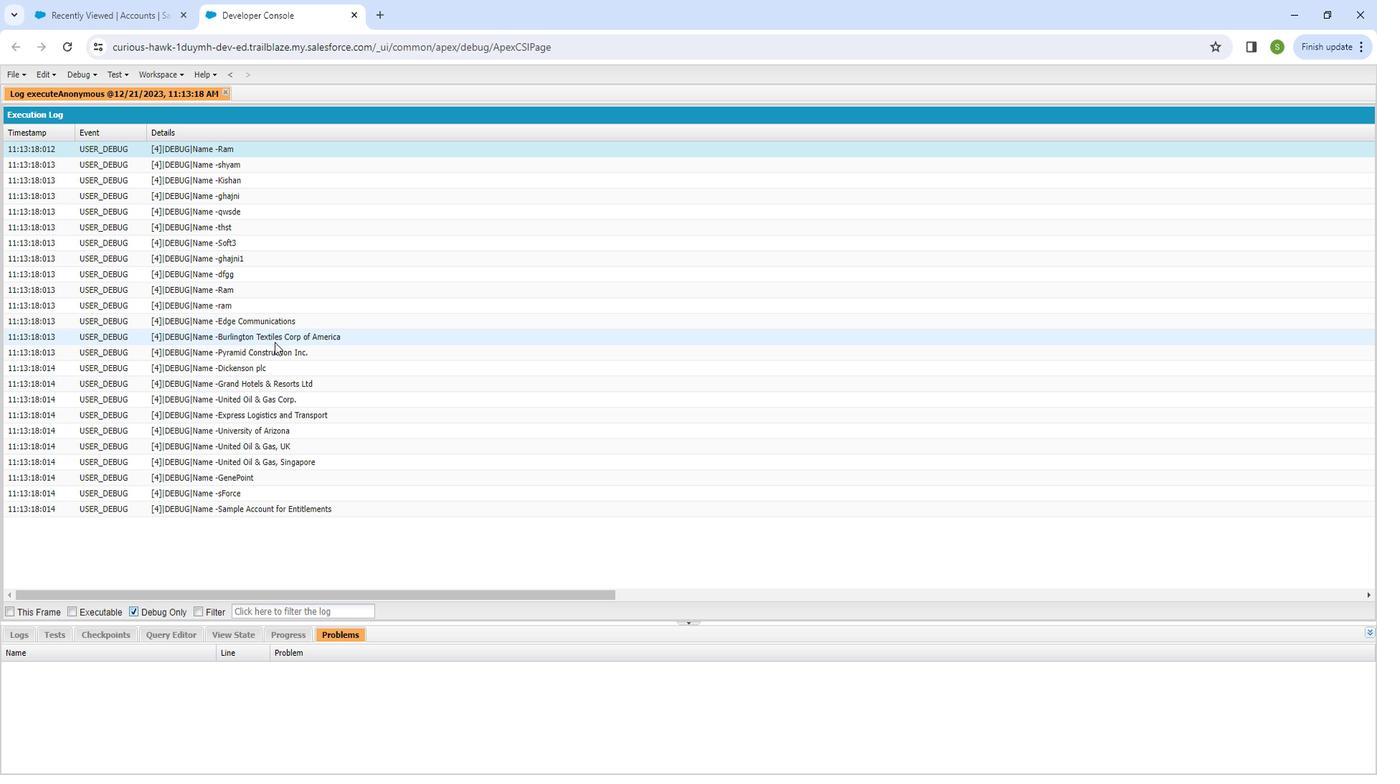 
Action: Mouse moved to (251, 362)
Screenshot: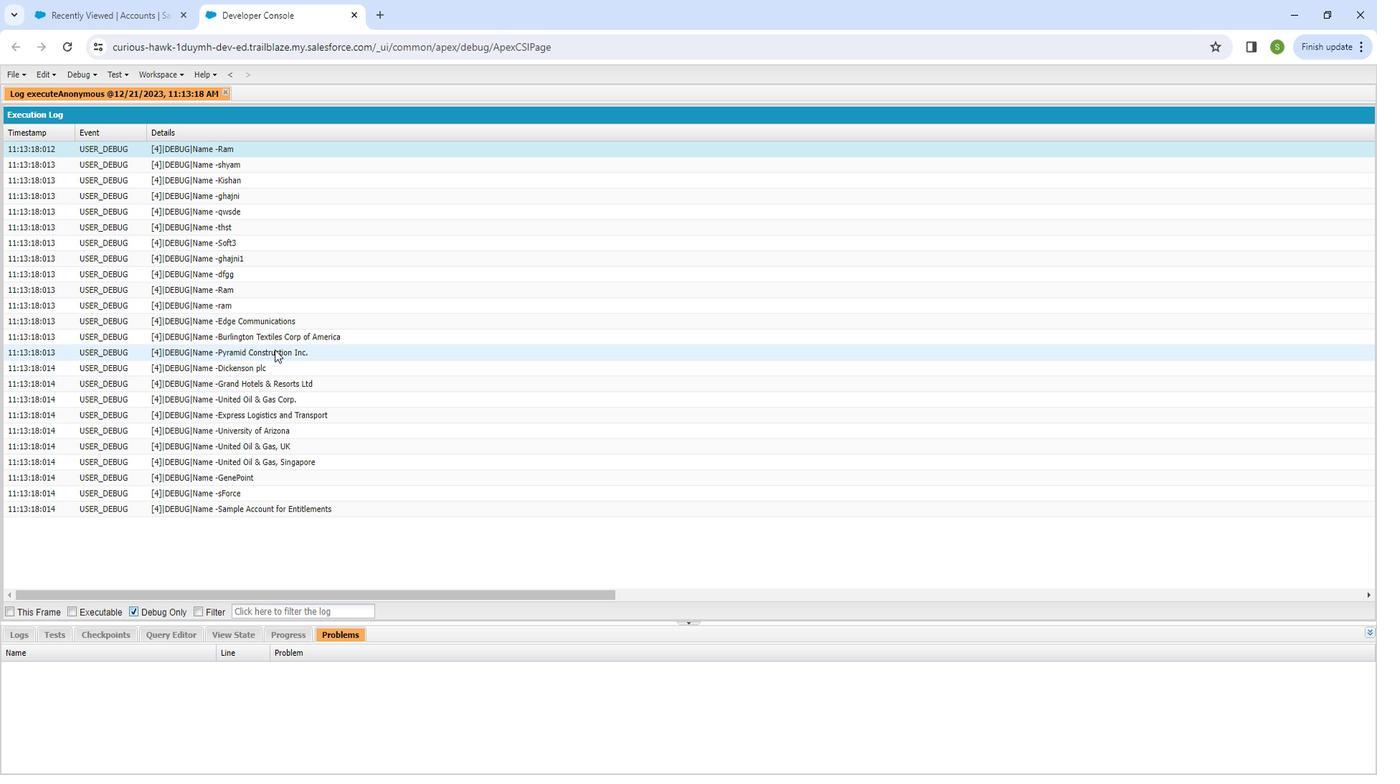 
Action: Mouse scrolled (251, 361) with delta (0, 0)
Screenshot: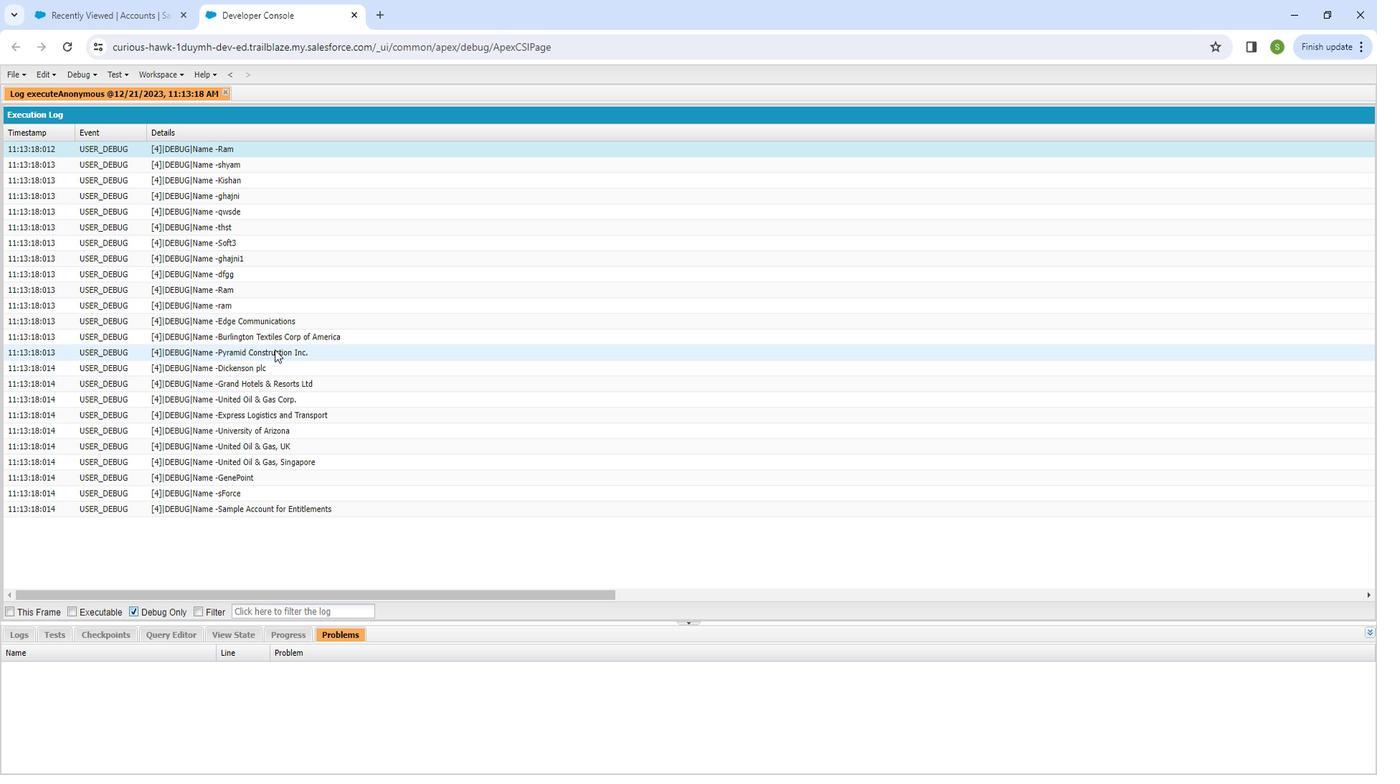 
Action: Mouse moved to (86, 78)
Screenshot: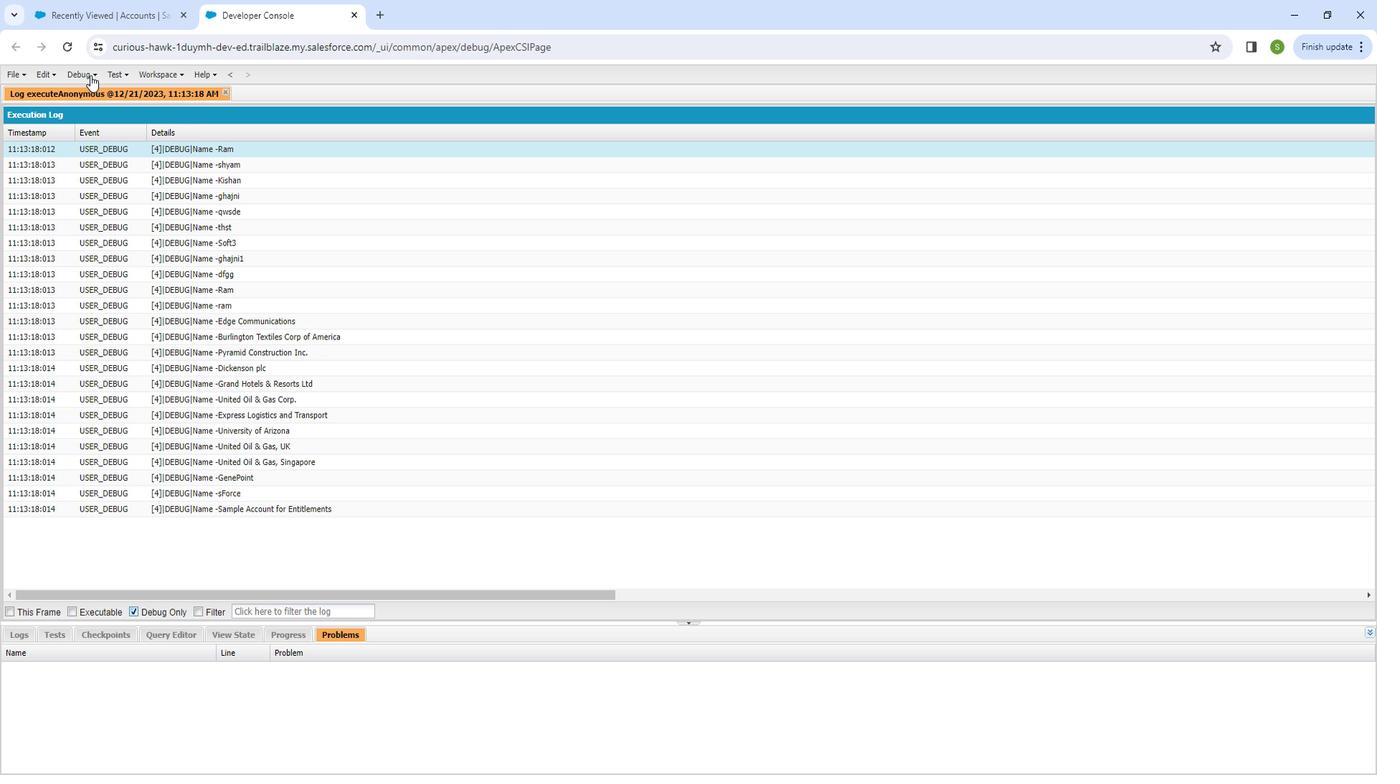 
Action: Mouse pressed left at (86, 78)
Screenshot: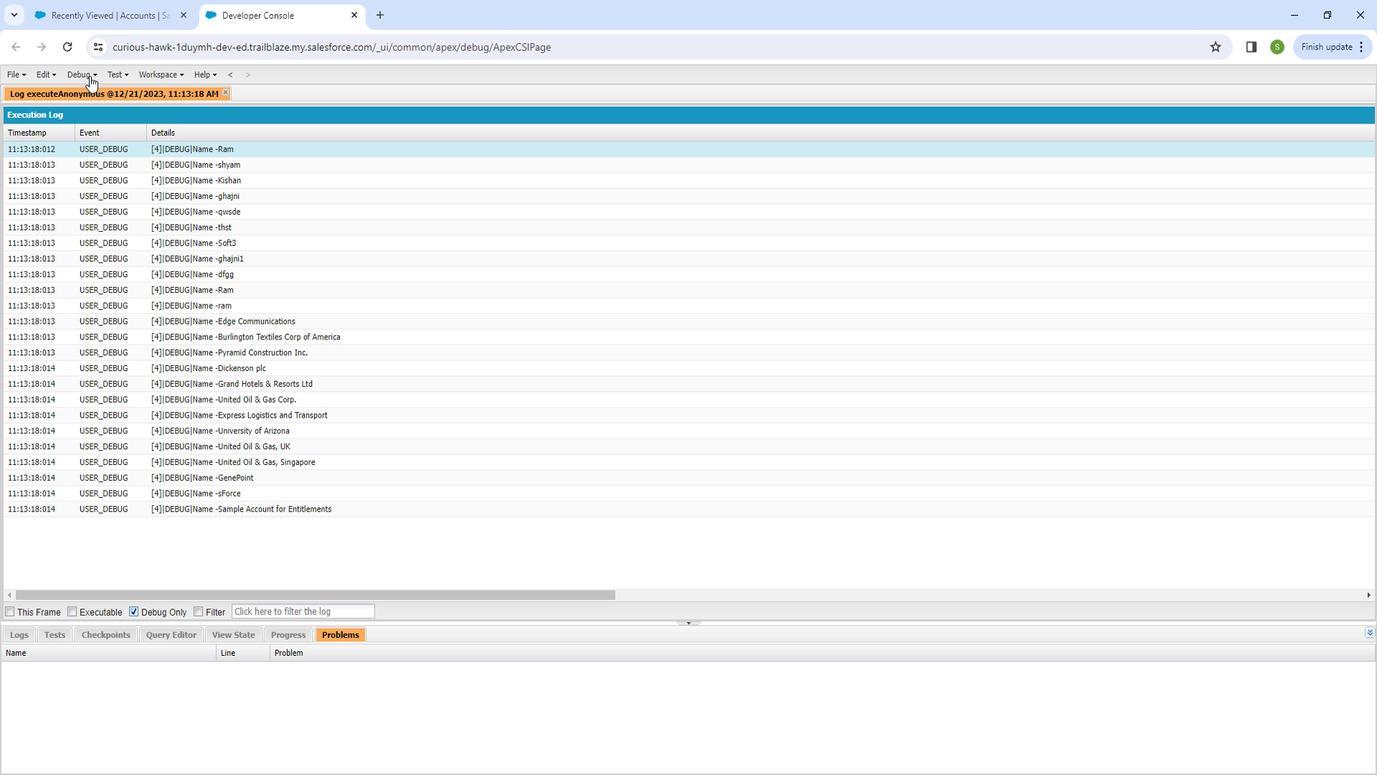 
Action: Mouse moved to (101, 97)
Screenshot: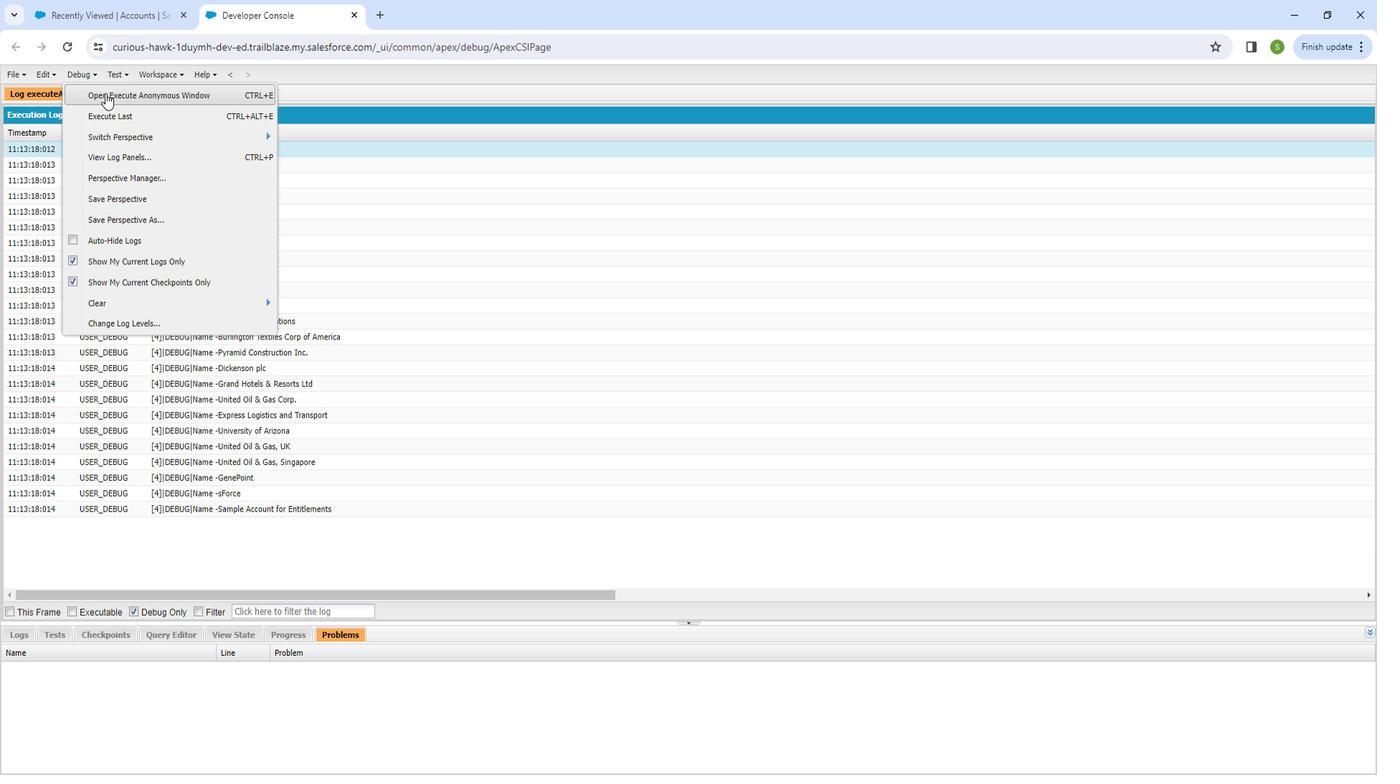 
Action: Mouse pressed left at (101, 97)
Screenshot: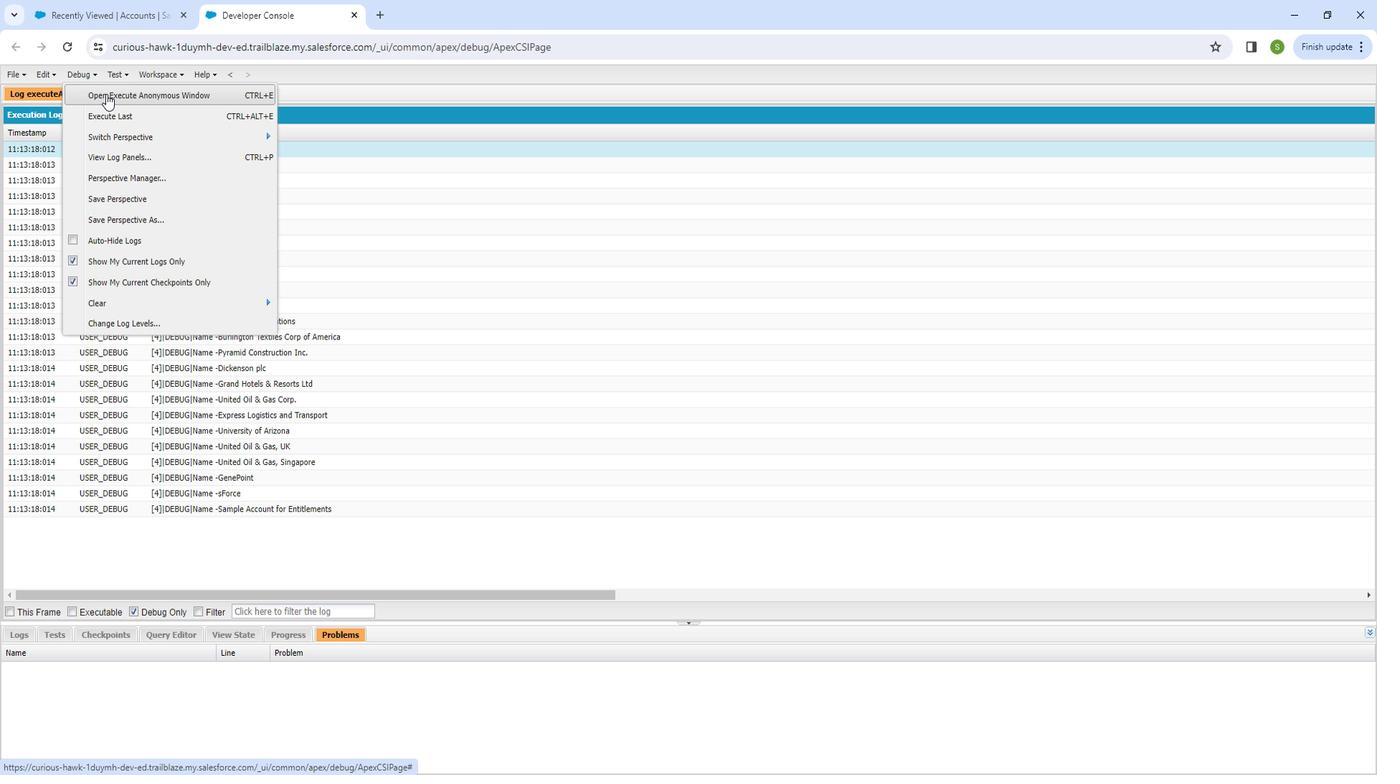 
Action: Mouse moved to (156, 650)
Screenshot: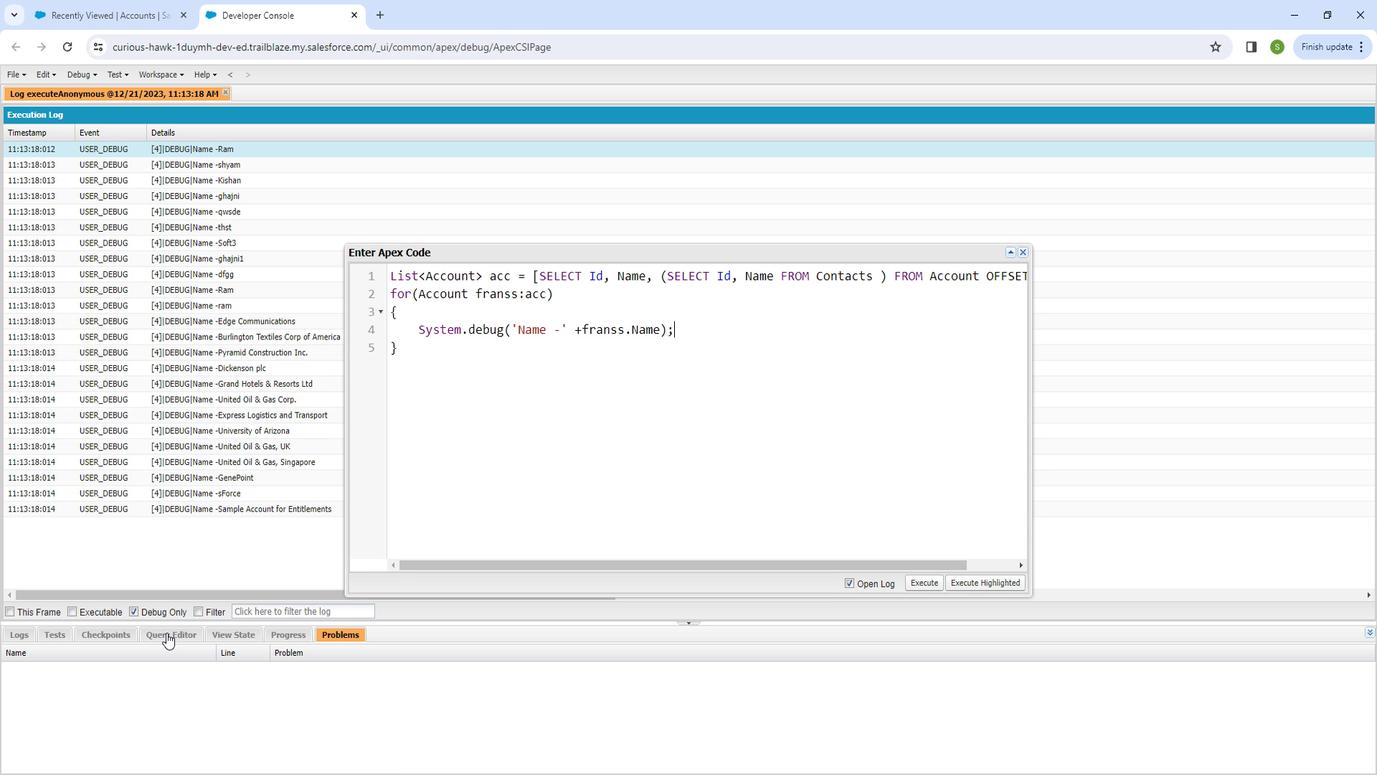 
Action: Mouse pressed left at (156, 650)
Screenshot: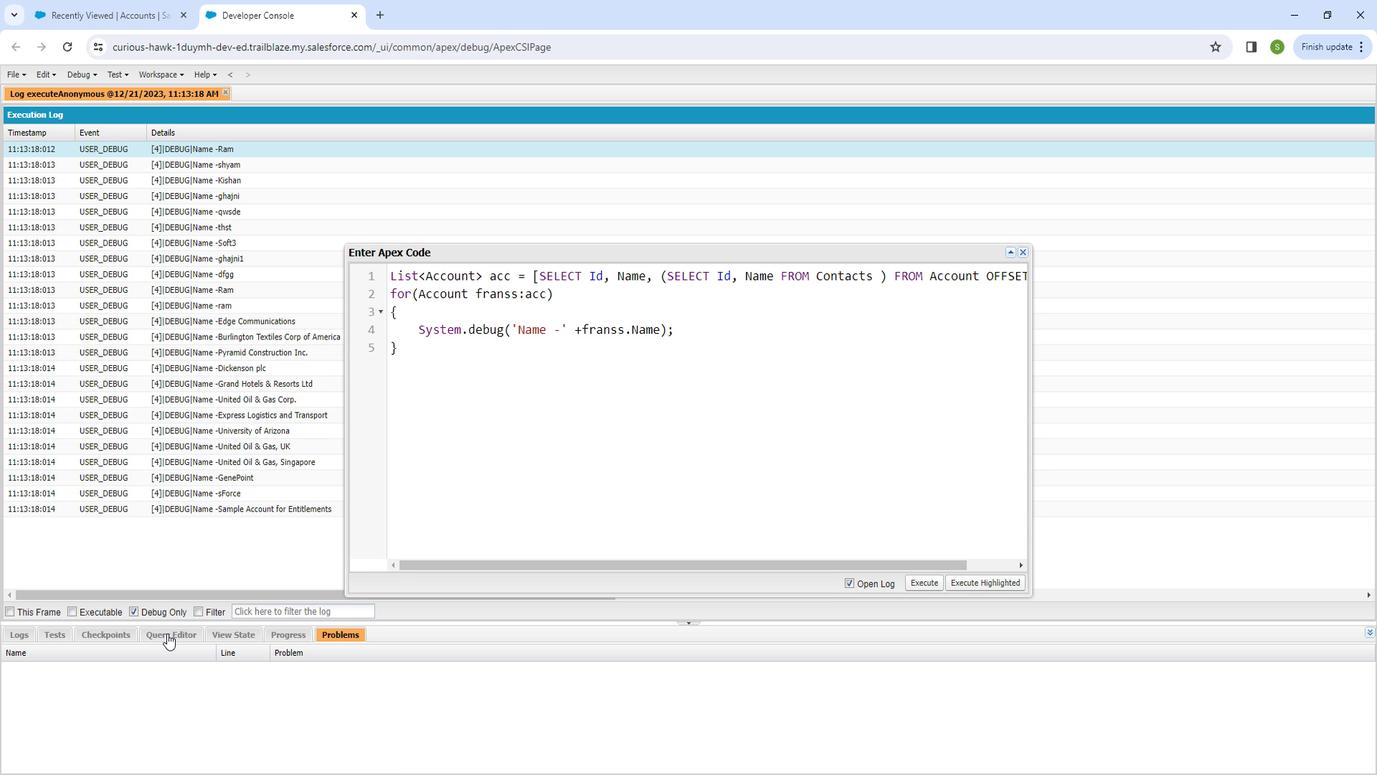 
Action: Mouse moved to (126, 674)
Screenshot: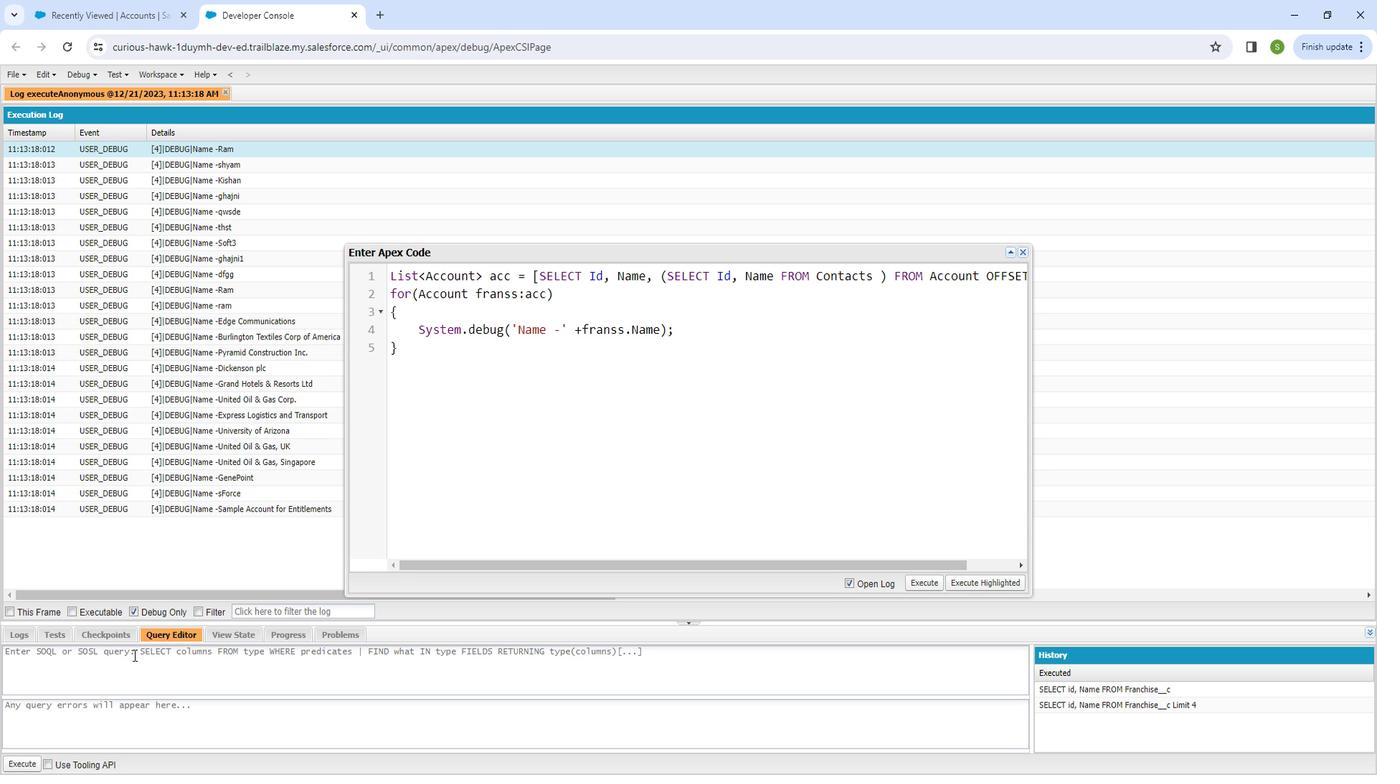 
Action: Mouse pressed left at (126, 674)
Screenshot: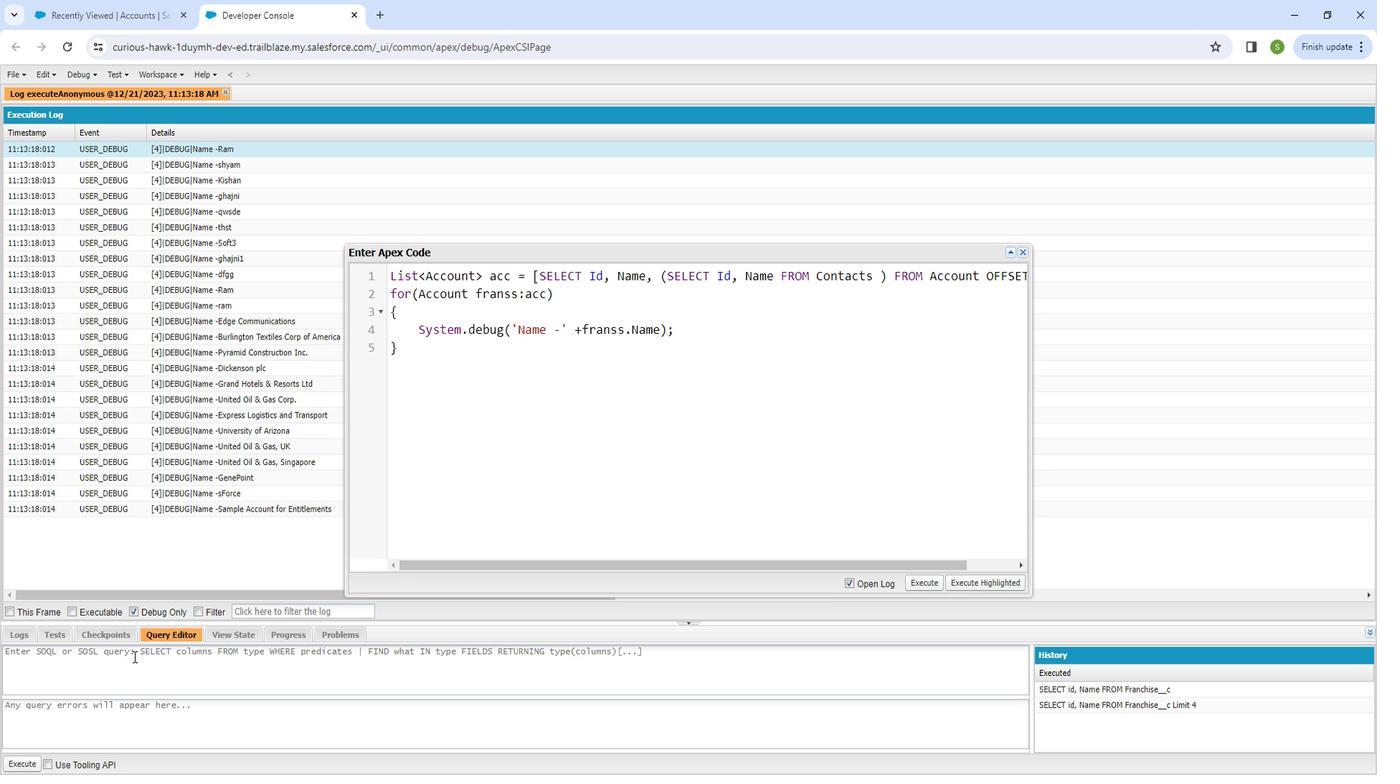 
Action: Key pressed <Key.shift_r><Key.shift_r><Key.shift_r><Key.shift_r><Key.shift_r><Key.shift_r><Key.shift_r><Key.shift_r><Key.shift_r><Key.shift_r><Key.shift_r>SELECT<Key.space><Key.shift_r><Key.shift_r><Key.shift_r><Key.shift_r><Key.shift_r><Key.shift_r><Key.shift_r><Key.shift_r><Key.shift_r><Key.shift_r><Key.shift_r><Key.shift_r><Key.shift_r><Key.shift_r><Key.shift_r><Key.shift_r><Key.shift_r><Key.shift_r><Key.shift_r>ID<Key.backspace>d,<Key.shift_r><Key.shift_r><Key.shift_r><Key.shift_r><Key.shift_r><Key.shift_r><Key.shift_r><Key.shift_r><Key.shift_r><Key.shift_r><Key.shift_r><Key.shift_r><Key.shift_r><Key.shift_r>Name,<Key.shift_r><Key.shift_r><Key.shift_r><Key.shift_r><Key.shift_r><Key.shift_r><Key.shift_r><Key.shift_r><Key.shift_r><Key.shift_r><Key.shift_r><Key.shift_r><Key.shift_r><Key.shift_r><Key.shift_r><Key.shift_r>(<Key.shift_r><Key.shift_r><Key.shift_r><Key.shift_r><Key.shift_r><Key.shift_r><Key.shift_r><Key.shift_r>)<Key.left><Key.shift_r><Key.shift_r><Key.shift_r><Key.shift_r><Key.shift_r>SELECT<Key.space><Key.shift_r><Key.shift_r><Key.shift_r><Key.shift_r><Key.shift_r>Id,<Key.shift_r><Key.shift_r><Key.shift_r><Key.shift_r><Key.shift_r><Key.shift_r><Key.shift_r><Key.shift_r><Key.shift_r><Key.shift_r><Key.shift_r><Key.shift_r><Key.shift_r><Key.shift_r><Key.shift_r>Name<Key.space><Key.shift_r><Key.shift_r><Key.shift_r><Key.shift_r><Key.shift_r><Key.shift_r><Key.shift_r><Key.shift_r><Key.shift_r><Key.shift_r><Key.shift_r><Key.shift_r><Key.shift_r><Key.shift_r><Key.shift_r><Key.shift_r>FROM<Key.space><Key.shift_r><Key.shift_r><Key.shift_r><Key.shift_r><Key.shift_r><Key.shift_r><Key.shift_r><Key.shift_r><Key.shift_r><Key.shift_r><Key.shift_r><Key.shift_r><Key.shift_r><Key.shift_r><Key.shift_r><Key.shift_r><Key.shift_r><Key.shift_r>Contacts<Key.right><Key.space><Key.shift_r><Key.shift_r><Key.shift_r><Key.shift_r><Key.shift_r><Key.shift_r><Key.shift_r><Key.shift_r><Key.shift_r><Key.shift_r><Key.shift_r><Key.shift_r><Key.shift_r><Key.shift_r><Key.shift_r><Key.shift_r><Key.shift_r>FROM<Key.space><Key.shift_r><Key.shift_r><Key.shift_r><Key.shift_r><Key.shift_r><Key.shift_r><Key.shift_r><Key.shift_r><Key.shift_r><Key.shift_r><Key.shift_r><Key.shift_r>Account<Key.space><Key.shift_r><Key.shift_r><Key.shift_r><Key.shift_r><Key.shift_r><Key.shift_r><Key.shift_r><Key.shift_r><Key.shift_r><Key.shift_r><Key.shift_r><Key.shift_r>Offset<Key.space>3
Screenshot: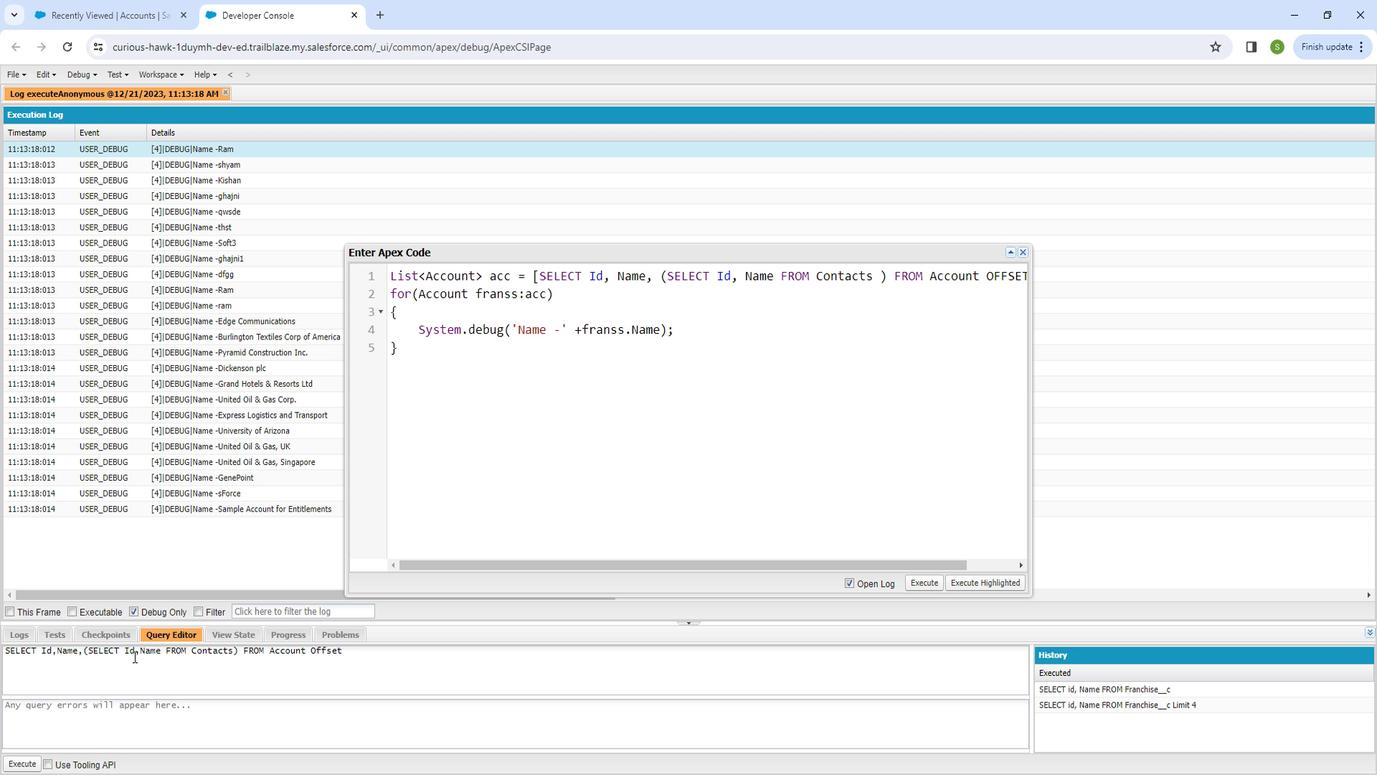 
Action: Mouse moved to (27, 782)
Screenshot: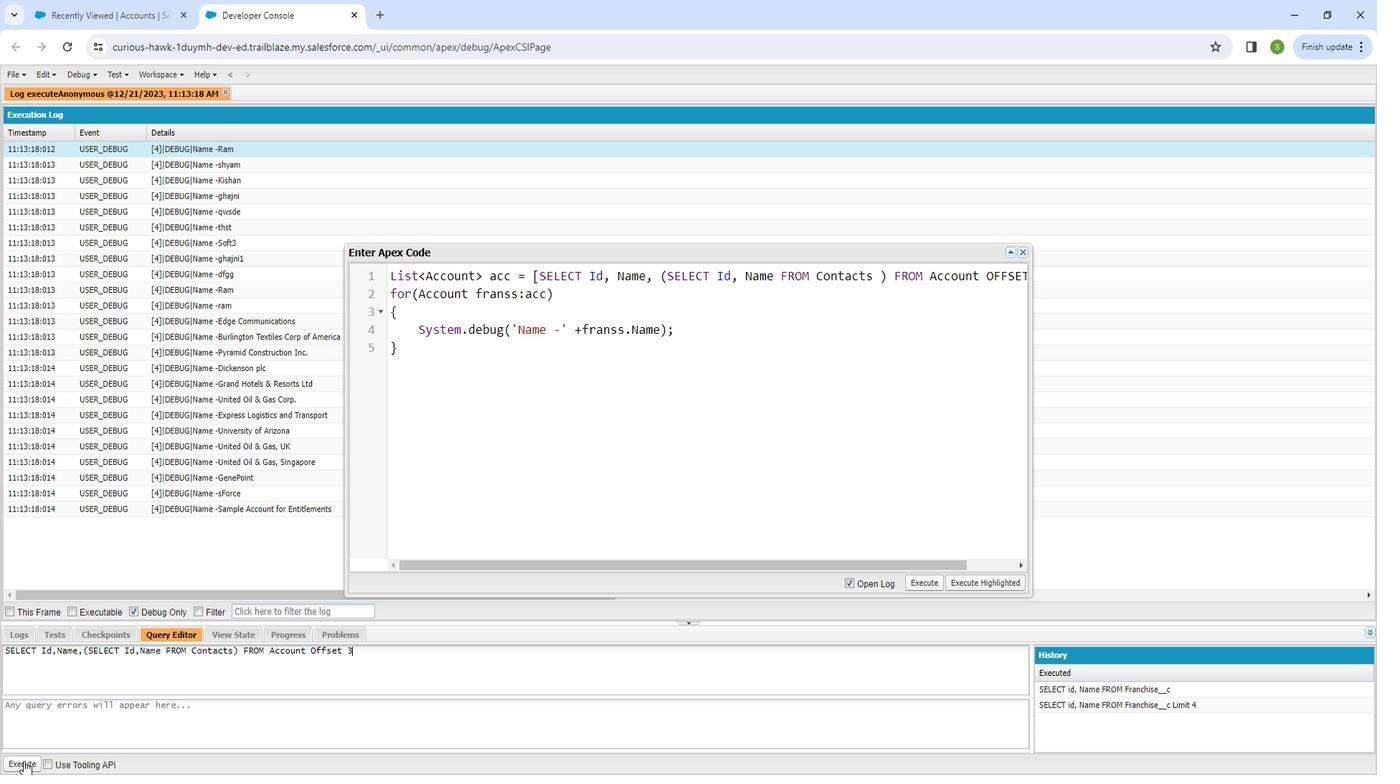 
Action: Mouse pressed left at (27, 782)
Screenshot: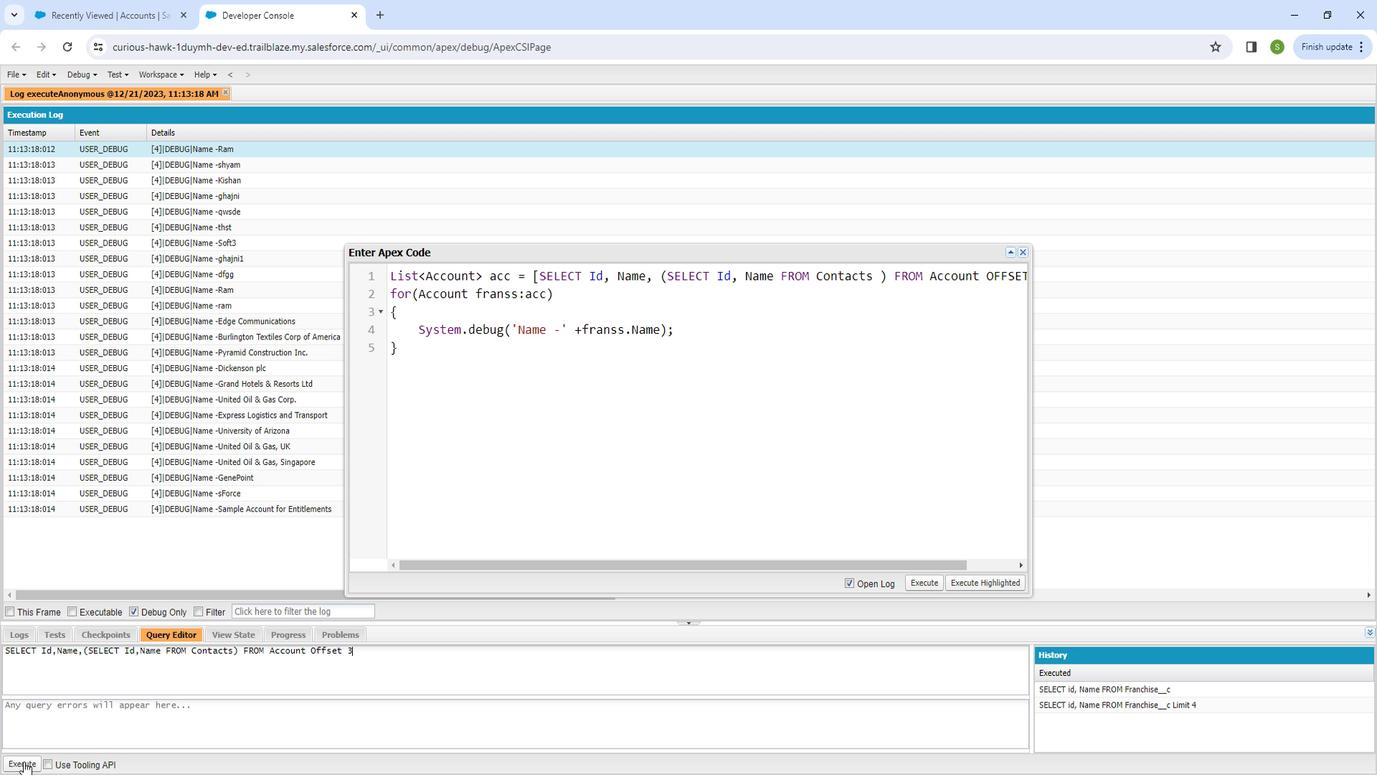 
Action: Mouse moved to (658, 261)
Screenshot: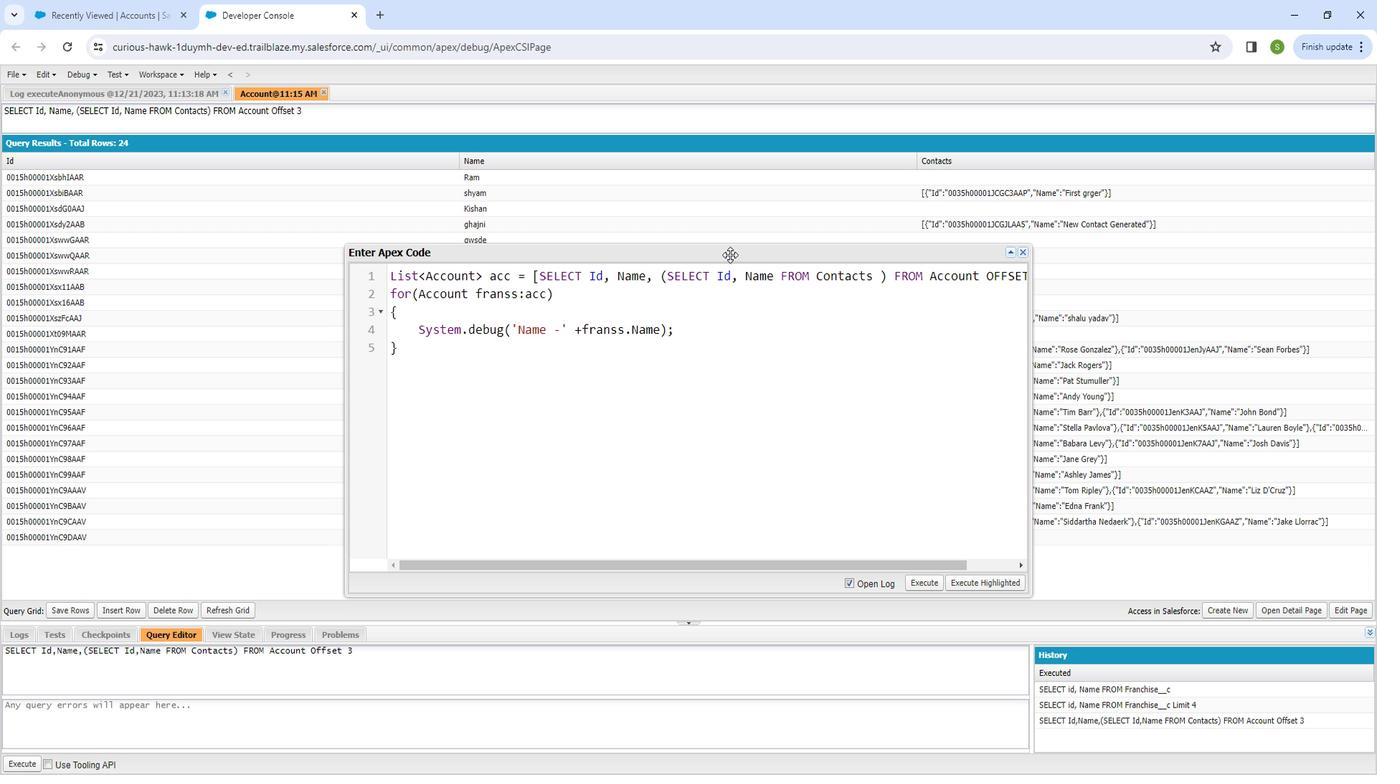 
Action: Mouse pressed left at (658, 261)
Screenshot: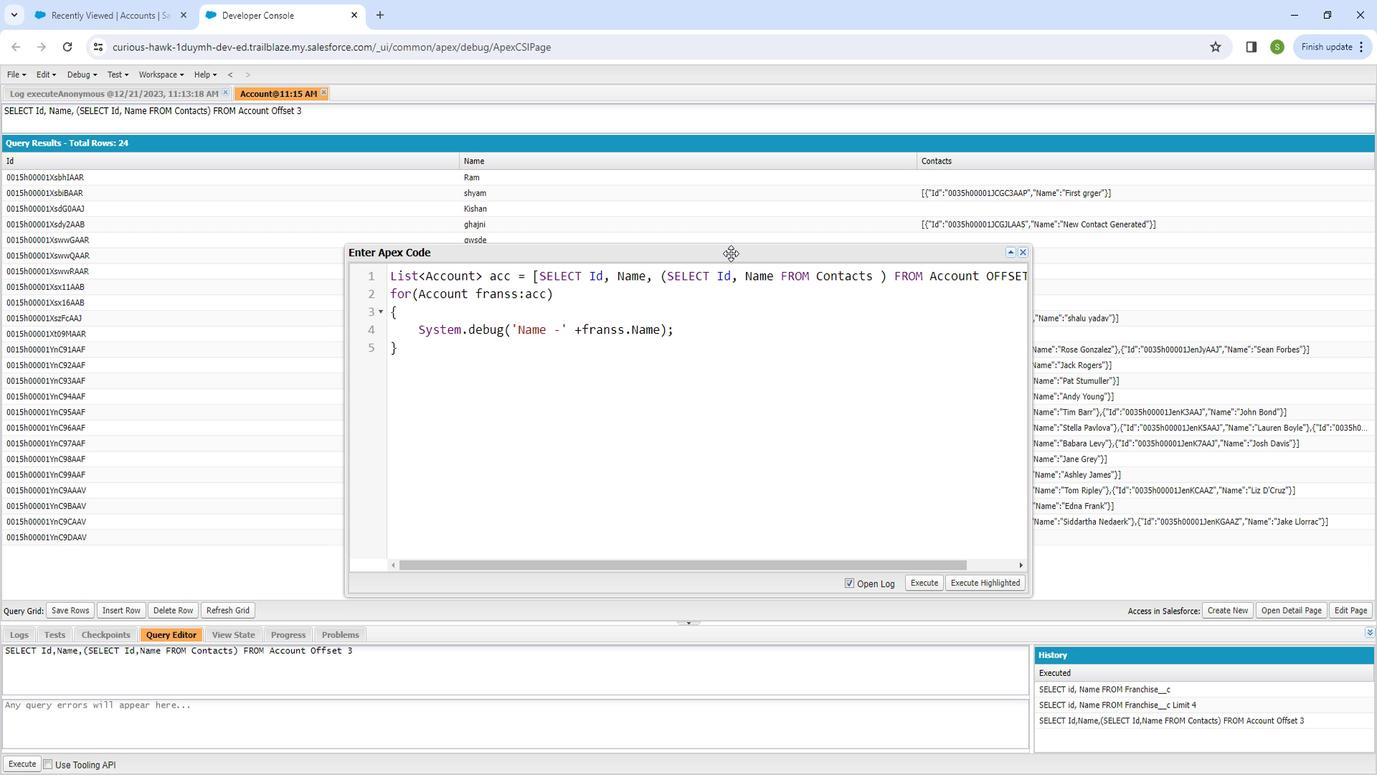 
Action: Mouse moved to (937, 337)
Screenshot: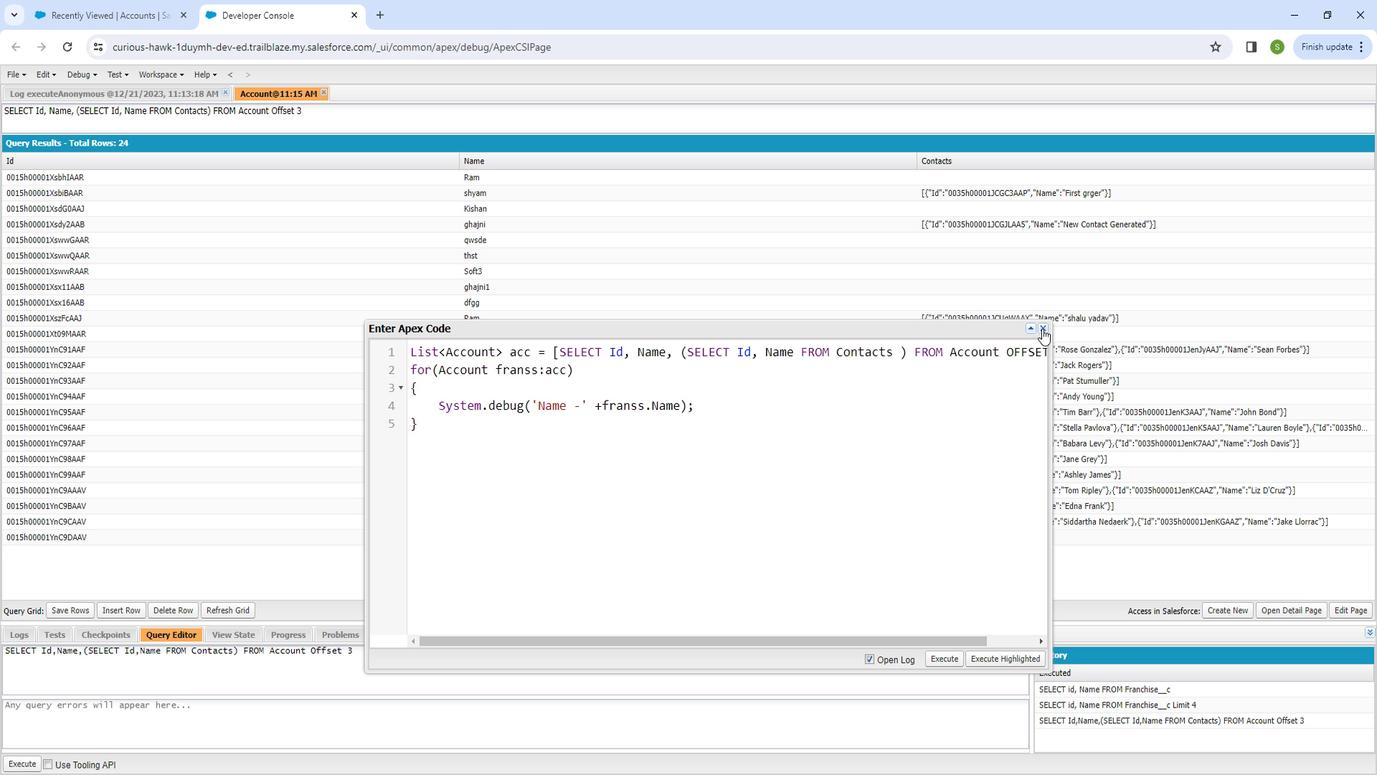
Action: Mouse pressed left at (937, 337)
Screenshot: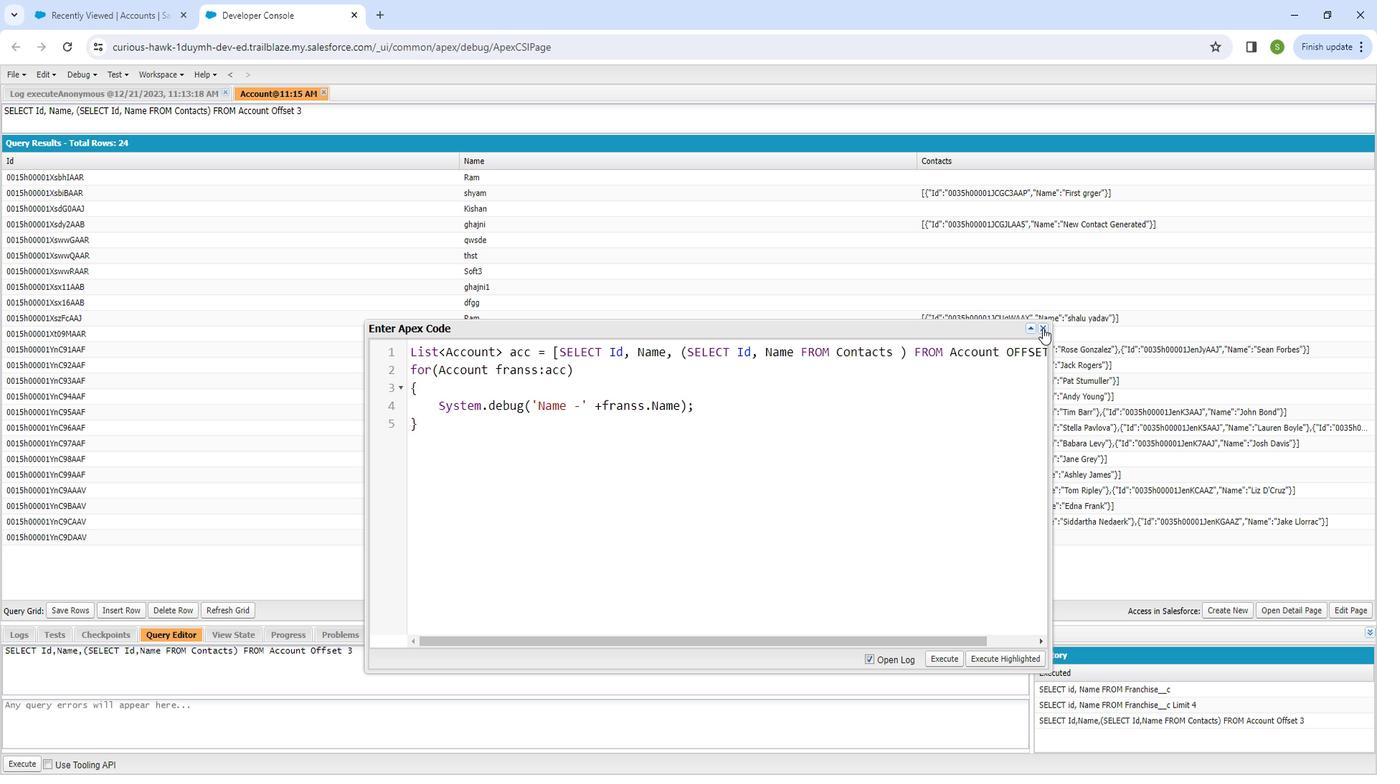 
Action: Mouse moved to (327, 666)
Screenshot: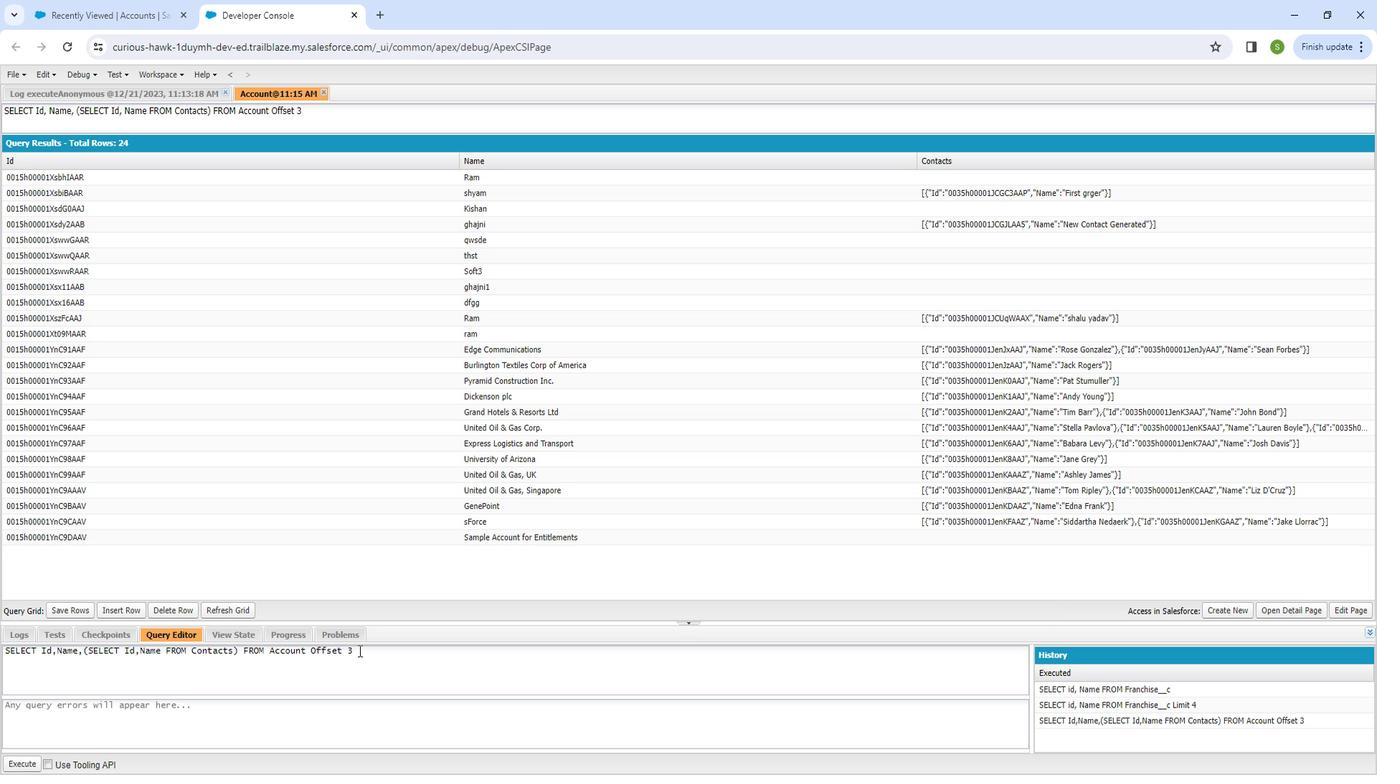 
Action: Mouse pressed left at (327, 666)
Screenshot: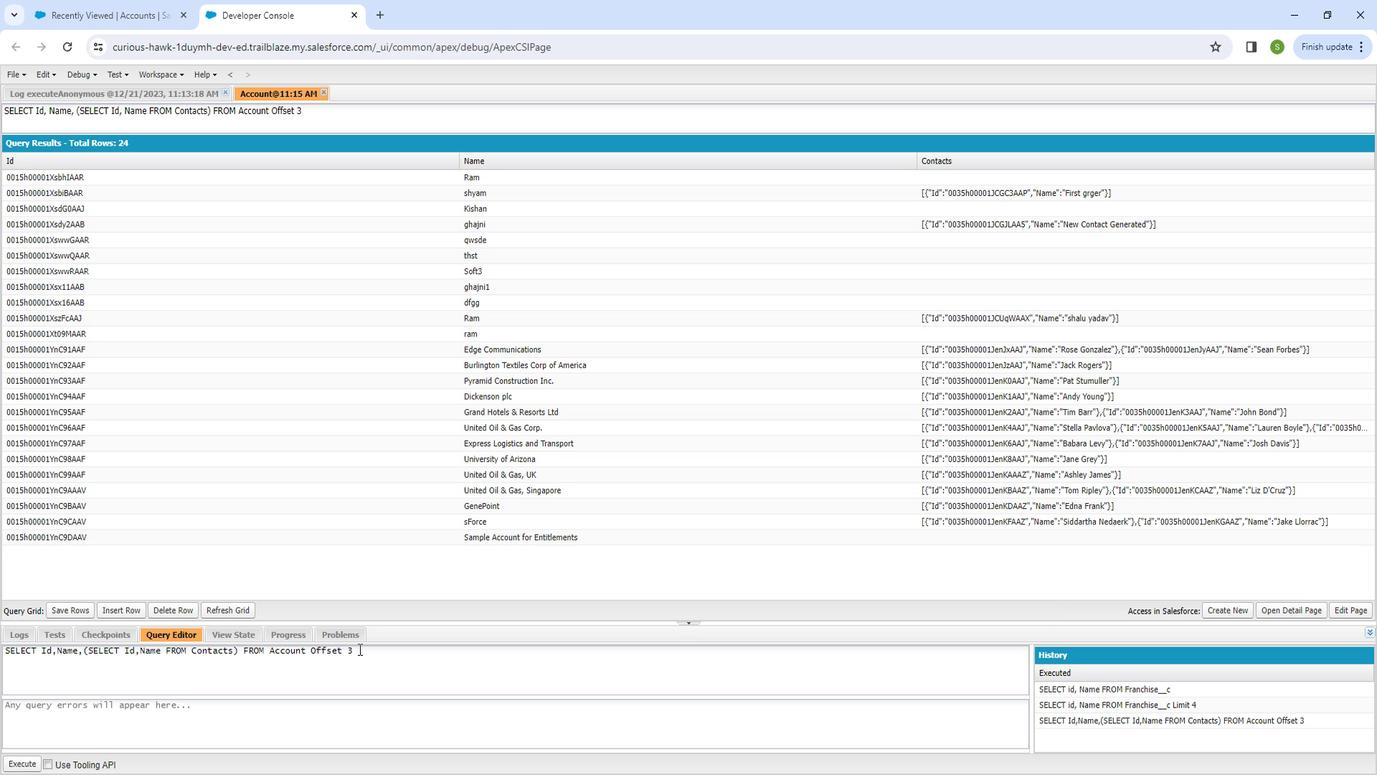 
Action: Mouse moved to (326, 667)
Screenshot: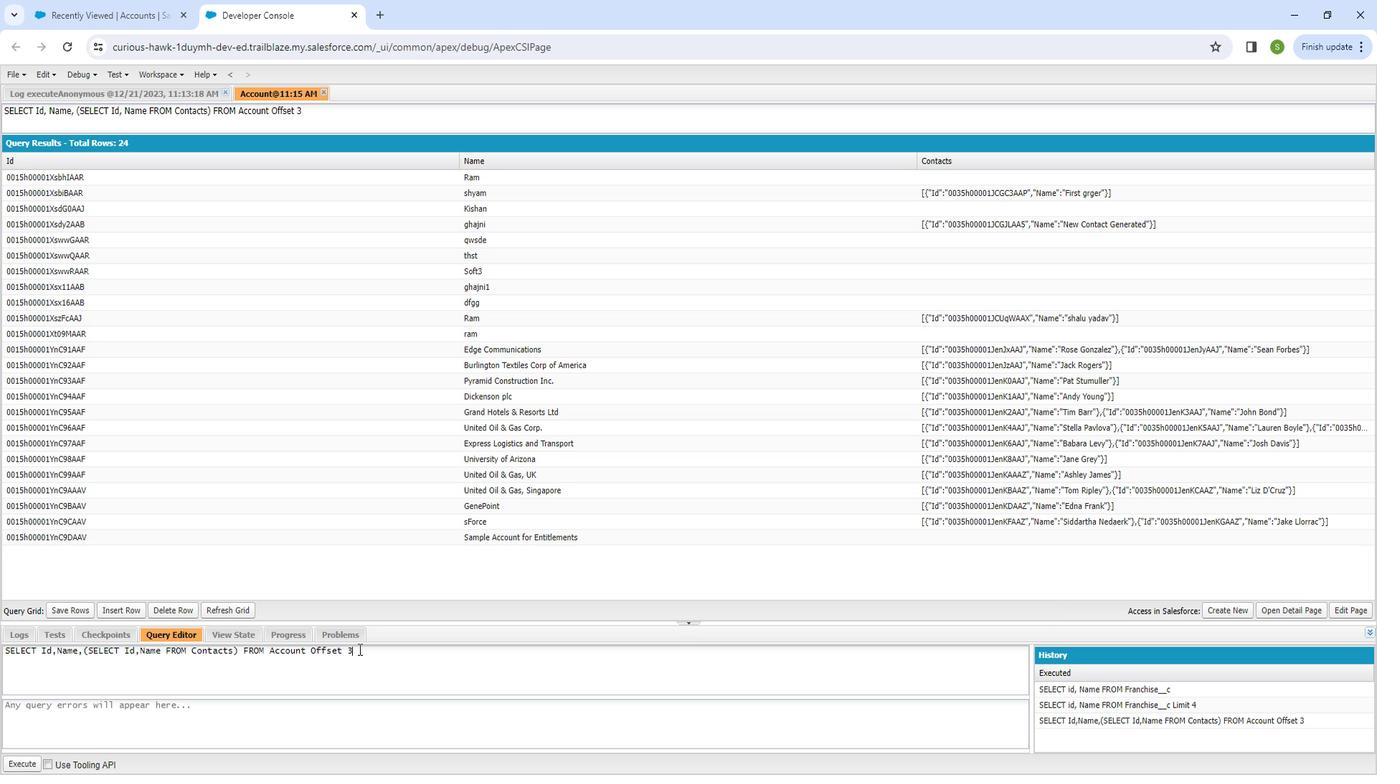 
Action: Key pressed <Key.backspace><Key.backspace><Key.backspace><Key.backspace><Key.backspace>
Screenshot: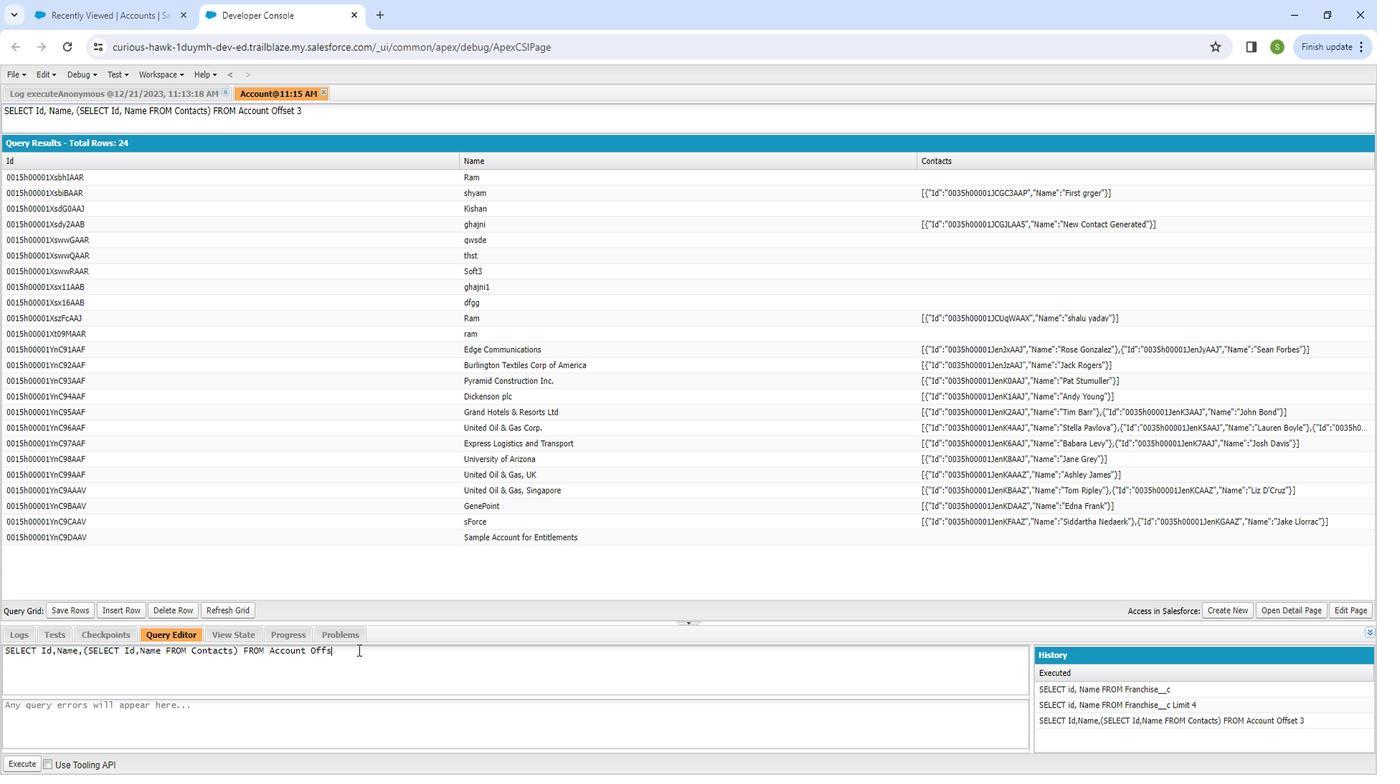 
Action: Mouse moved to (325, 668)
Screenshot: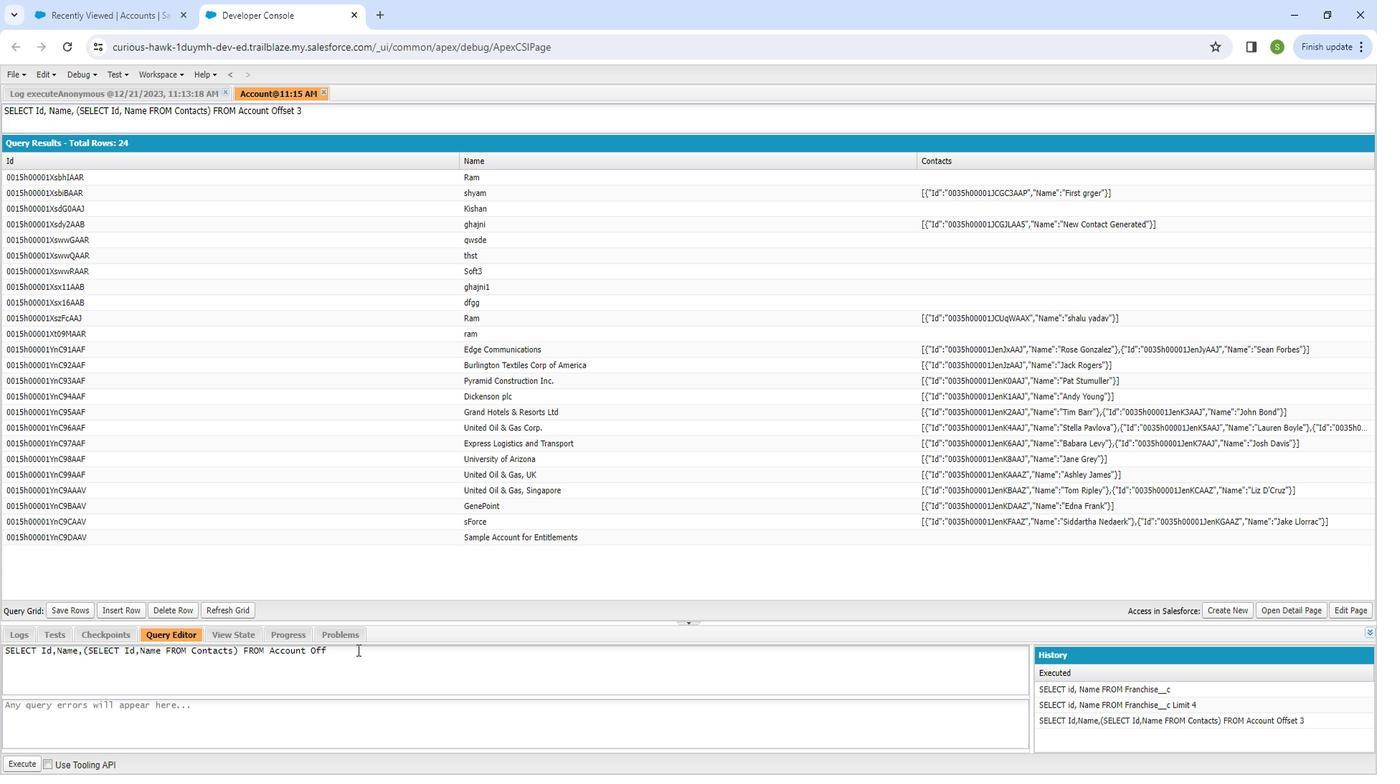 
Action: Key pressed <Key.backspace>
Screenshot: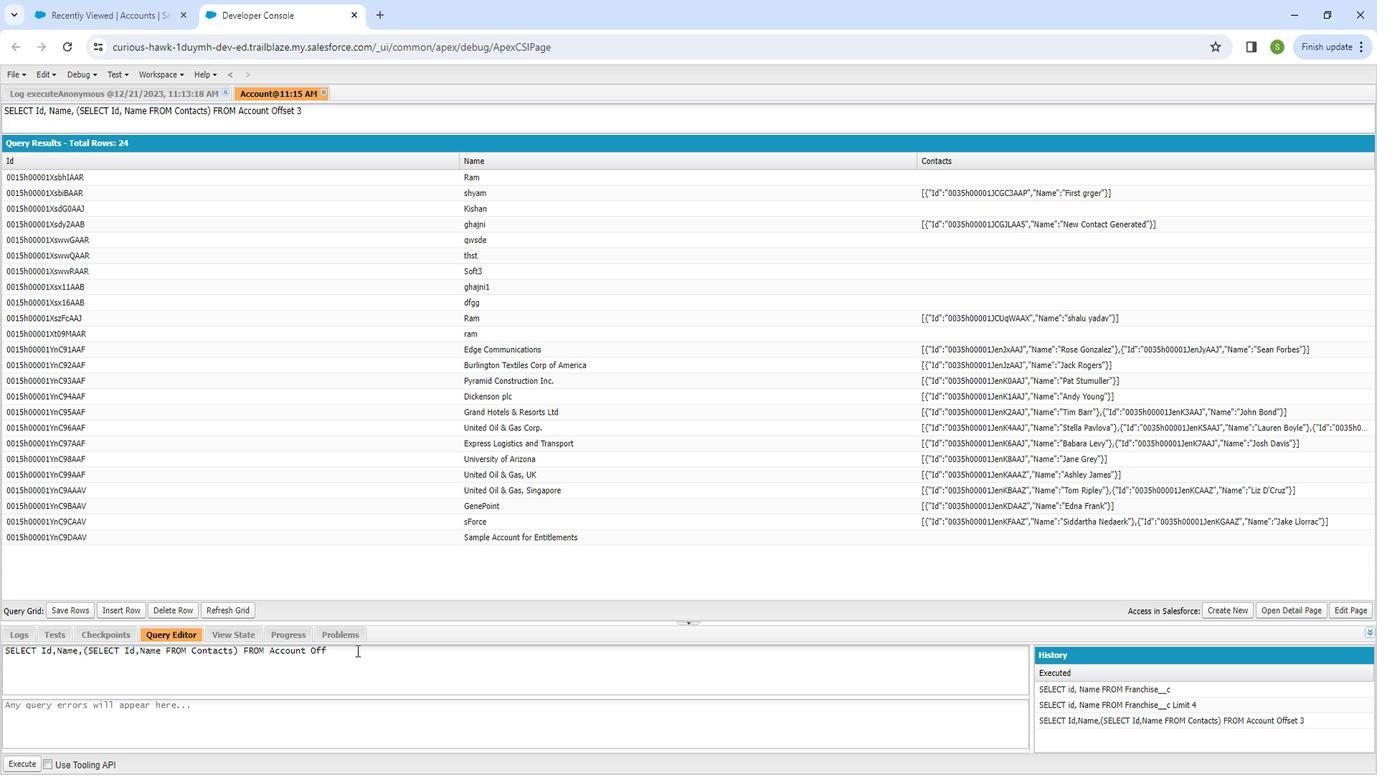 
Action: Mouse moved to (318, 675)
Screenshot: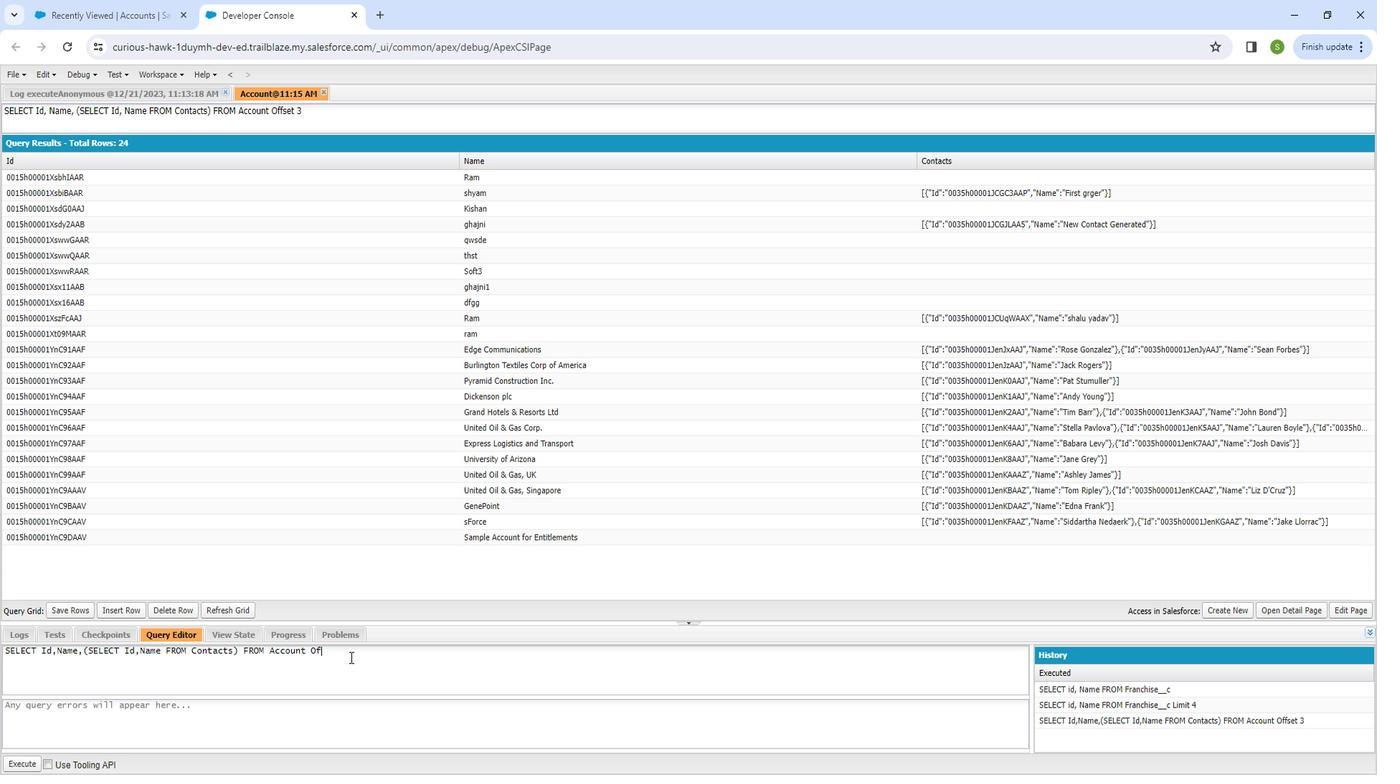 
Action: Key pressed <Key.backspace>
Screenshot: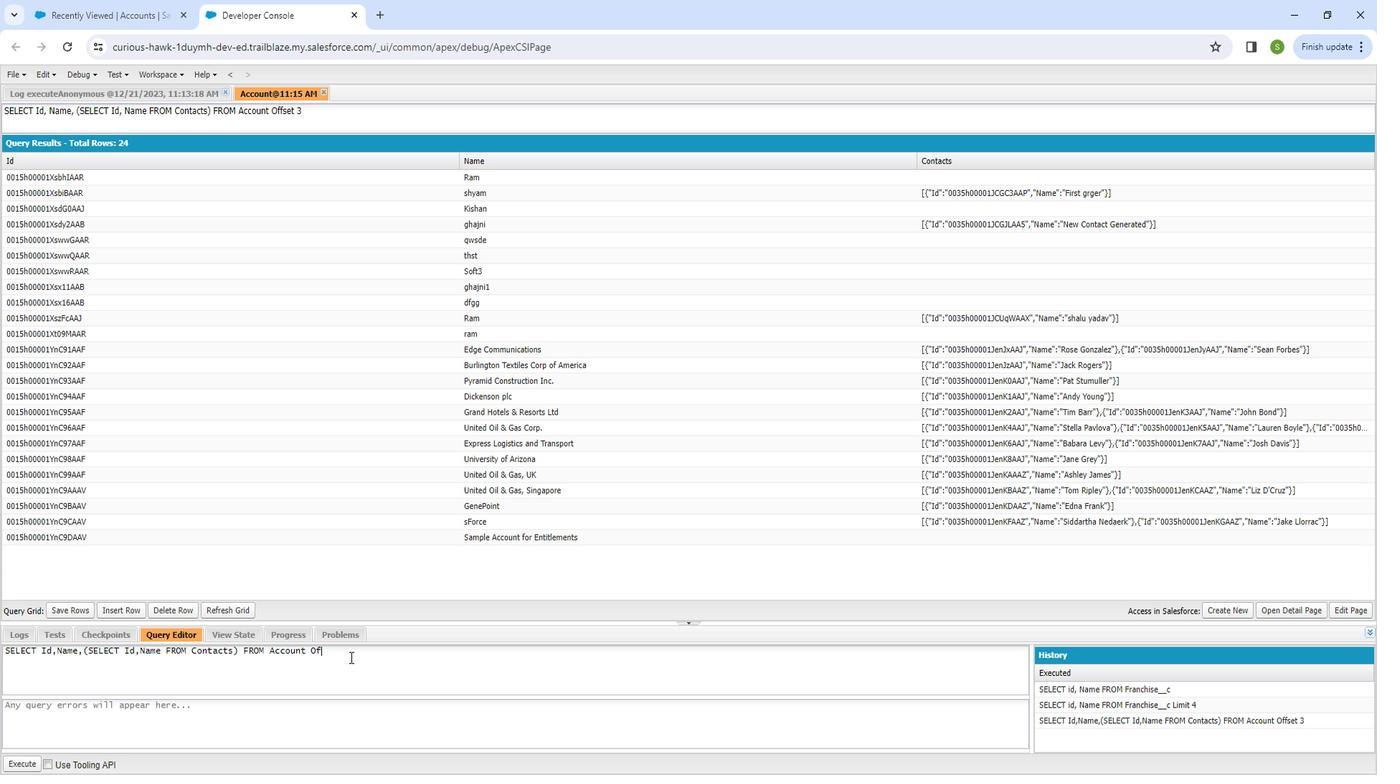 
Action: Mouse moved to (313, 682)
Screenshot: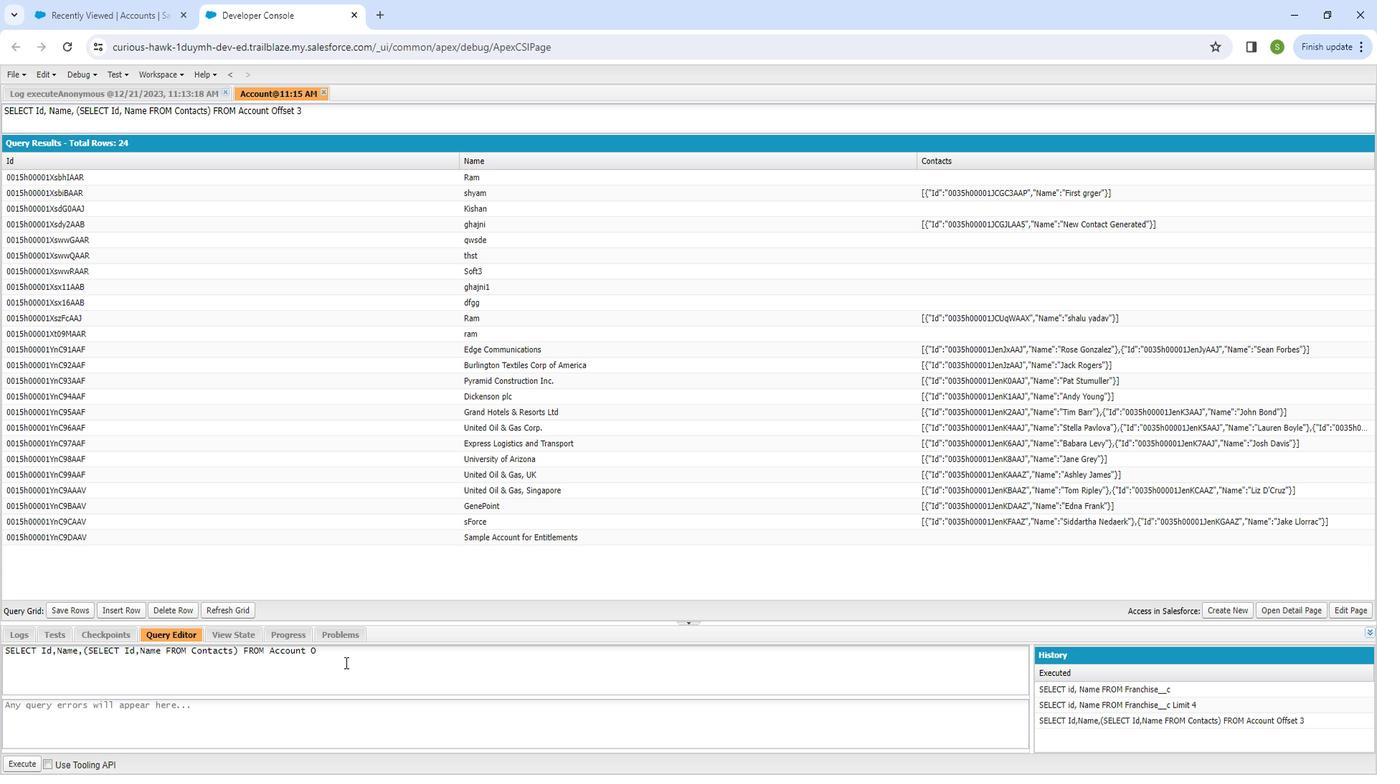 
Action: Key pressed <Key.backspace>
Screenshot: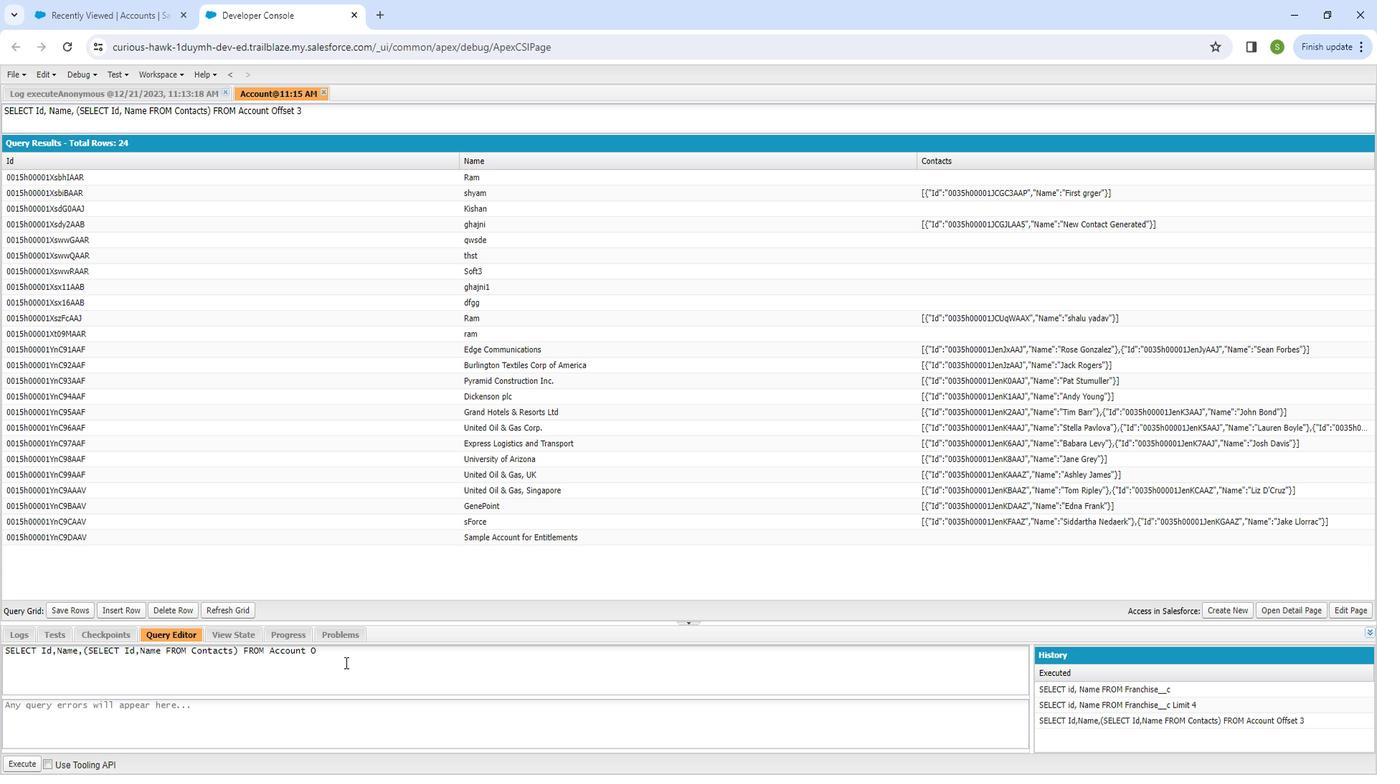 
Action: Mouse moved to (27, 782)
Screenshot: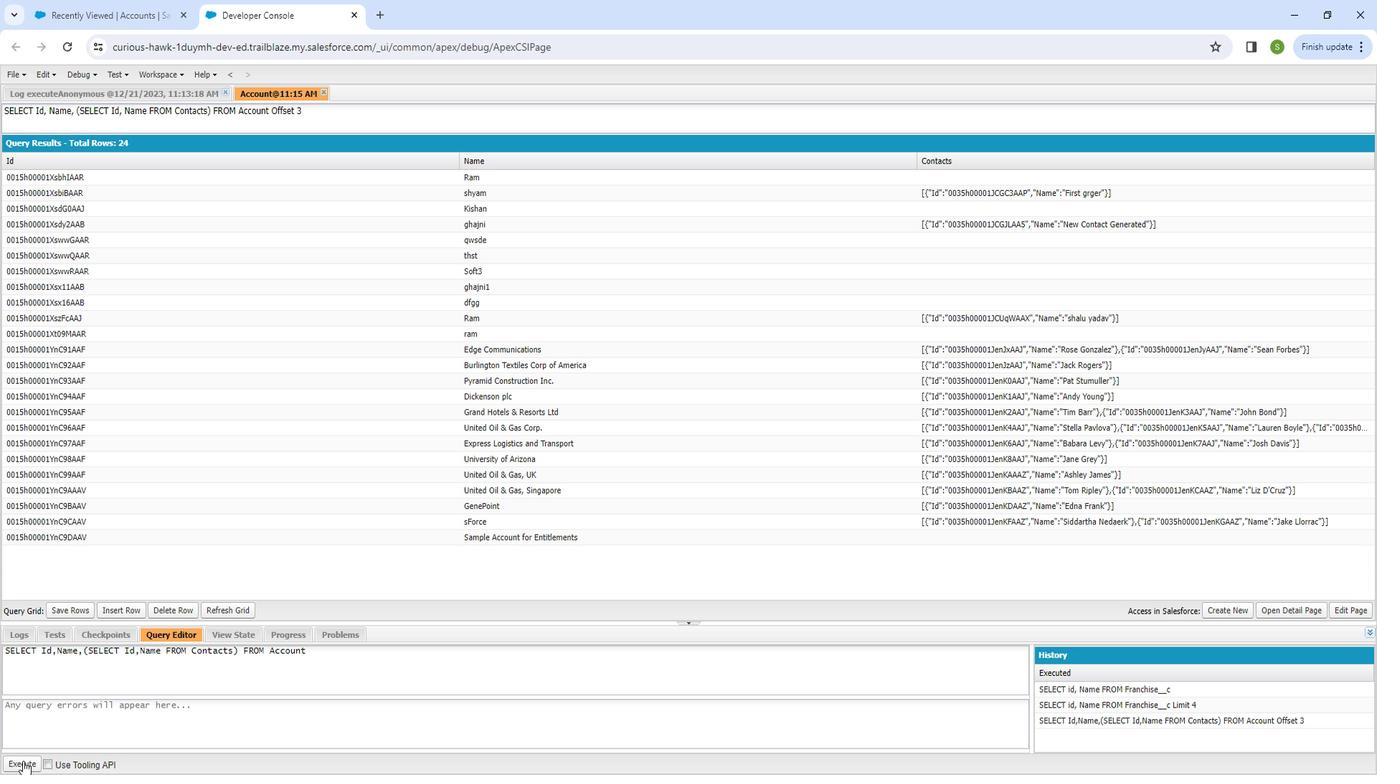 
Action: Mouse pressed left at (27, 782)
Screenshot: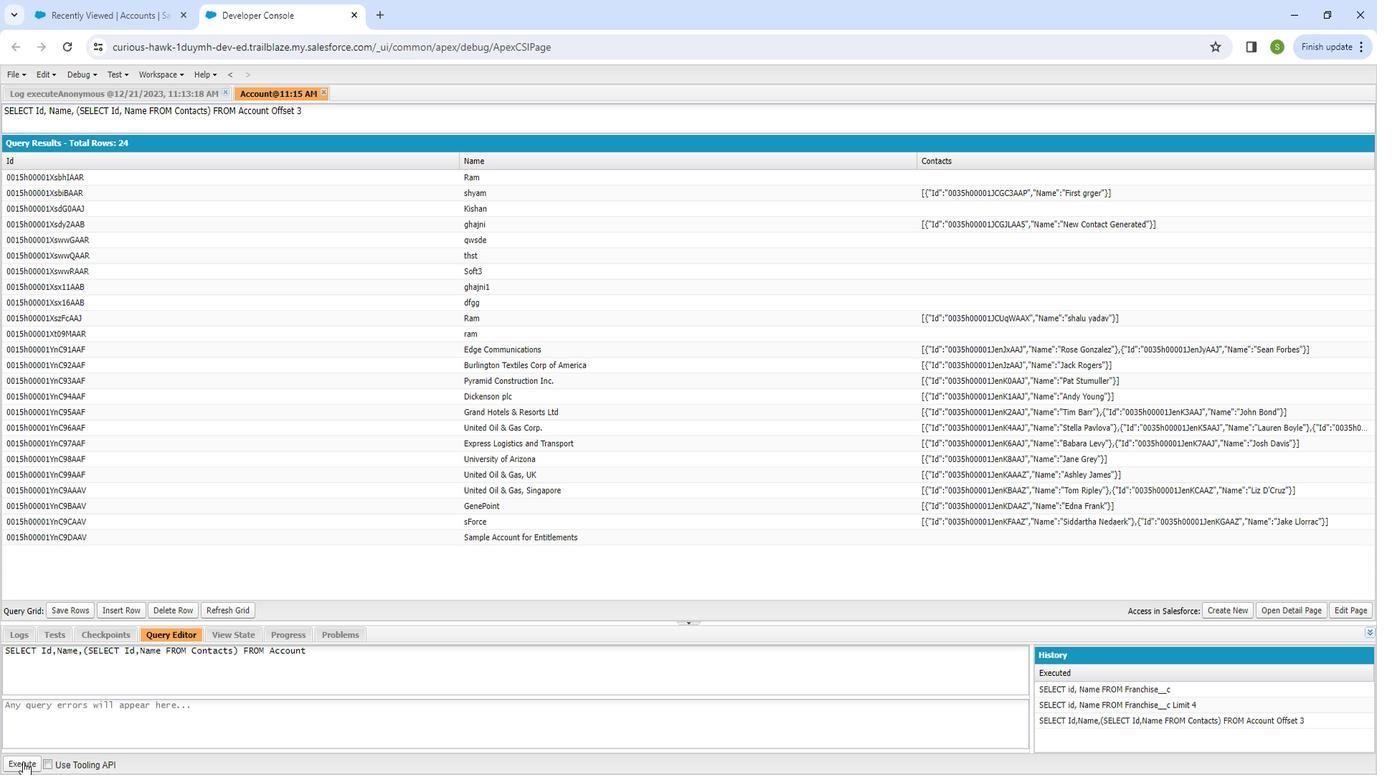 
Action: Mouse moved to (279, 668)
Screenshot: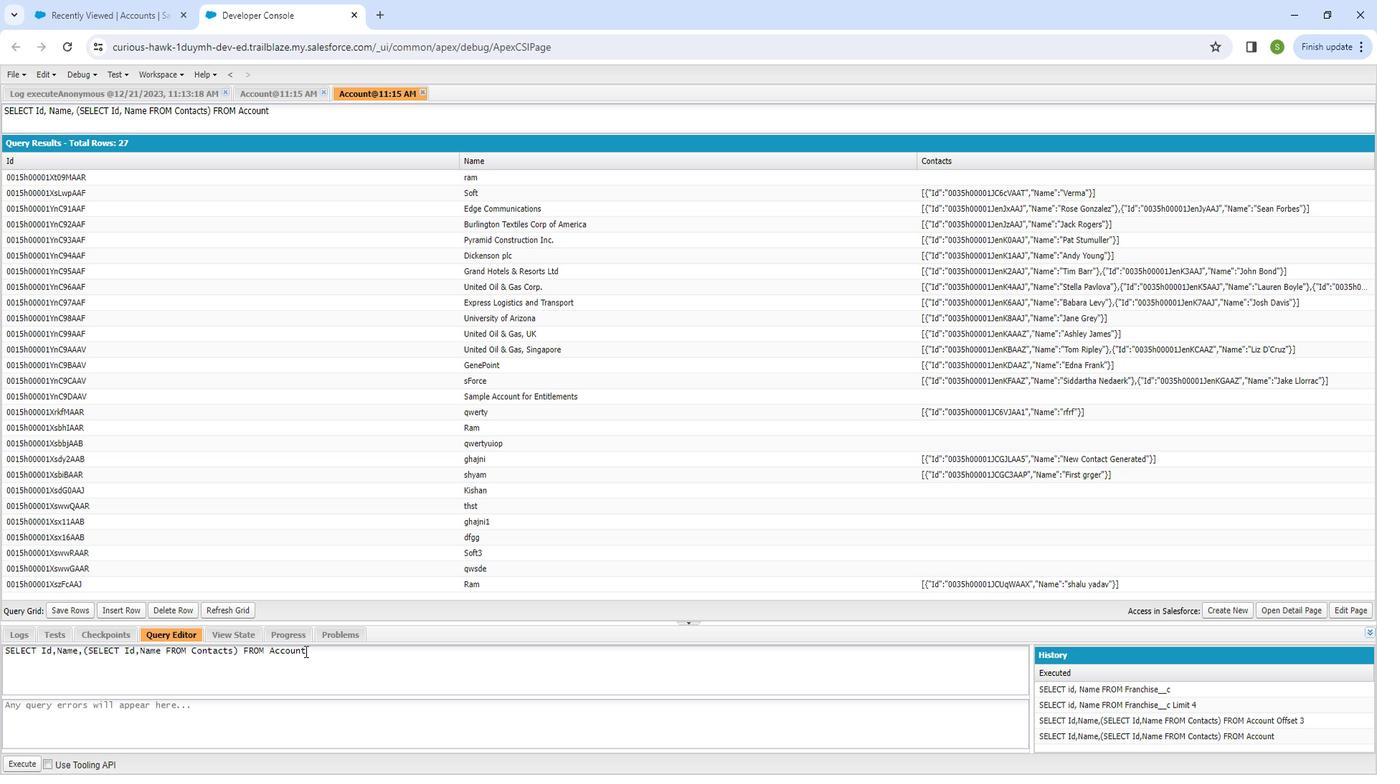 
Action: Mouse pressed left at (279, 668)
Screenshot: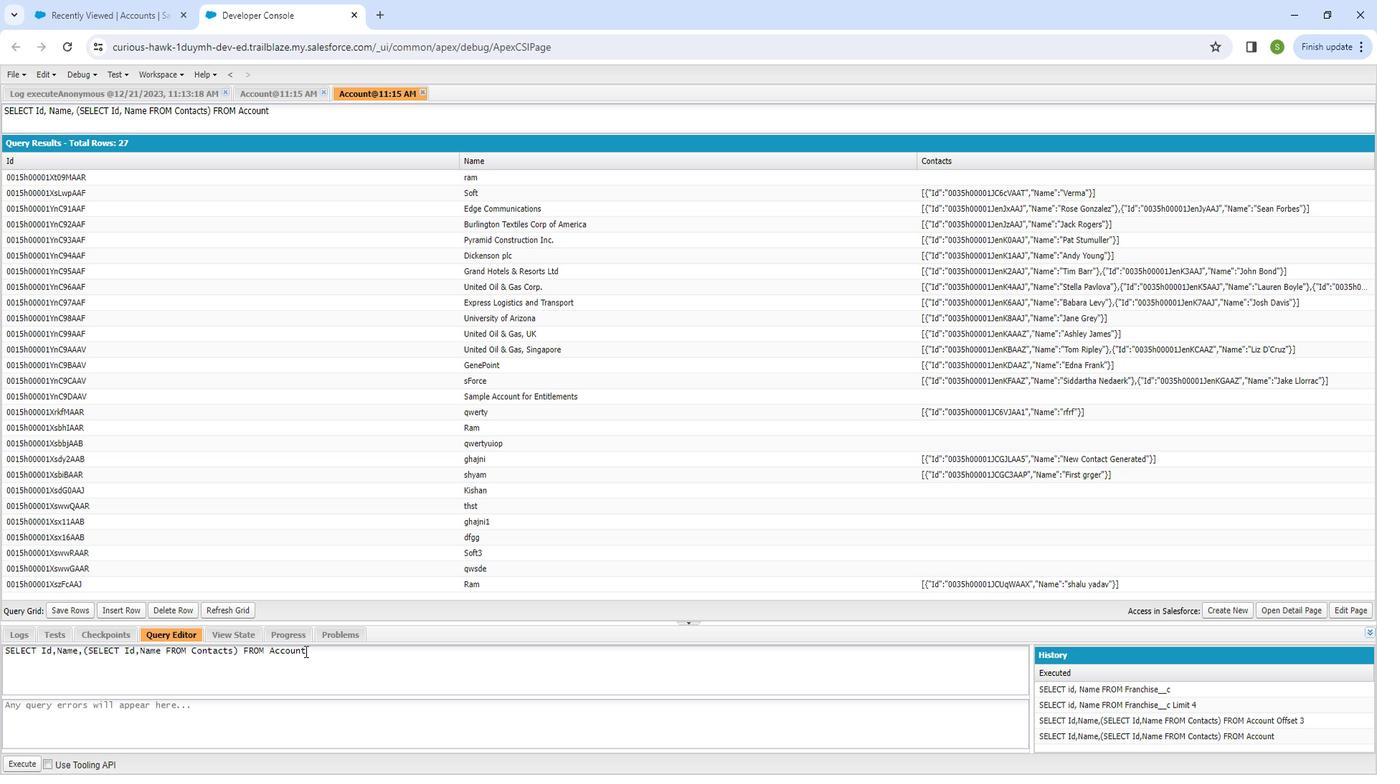 
Action: Mouse moved to (286, 676)
Screenshot: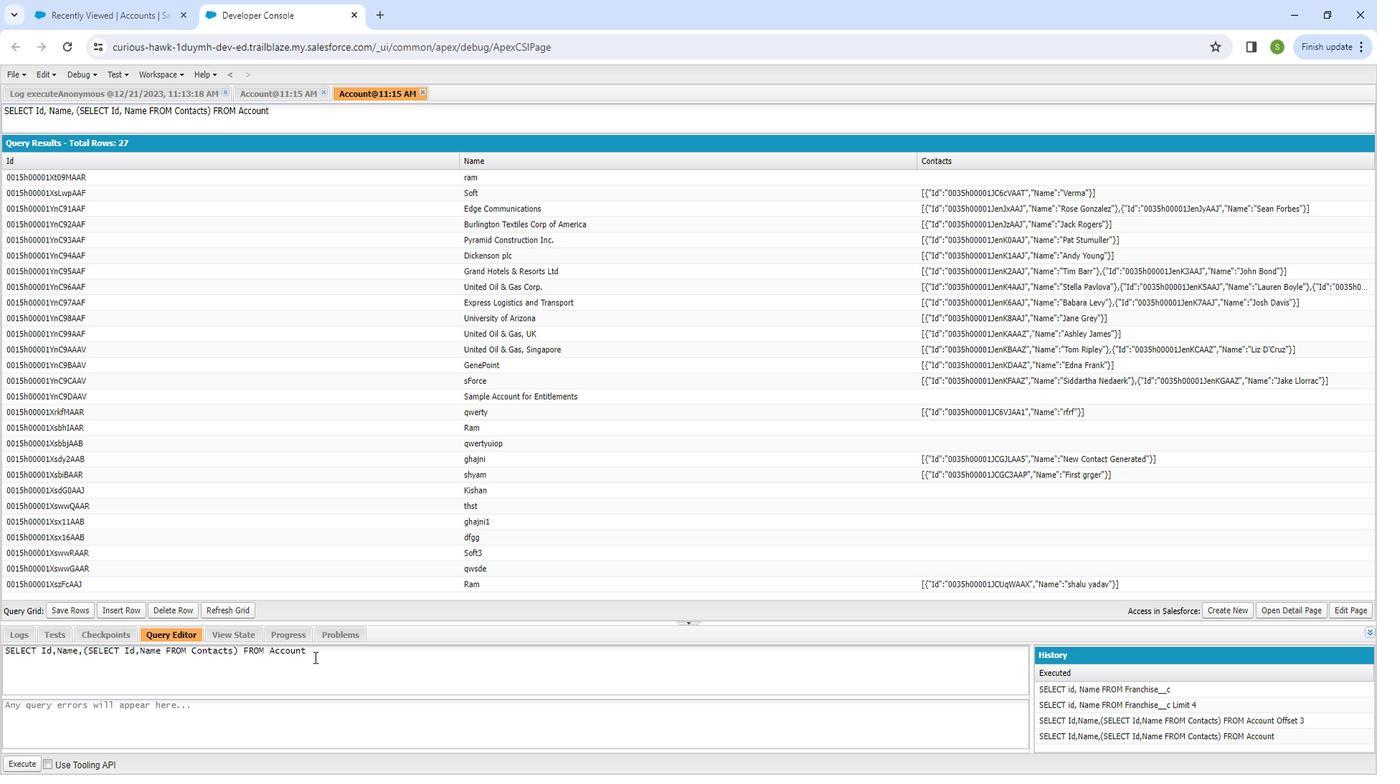 
Action: Key pressed <Key.space>offset<Key.space>3
Screenshot: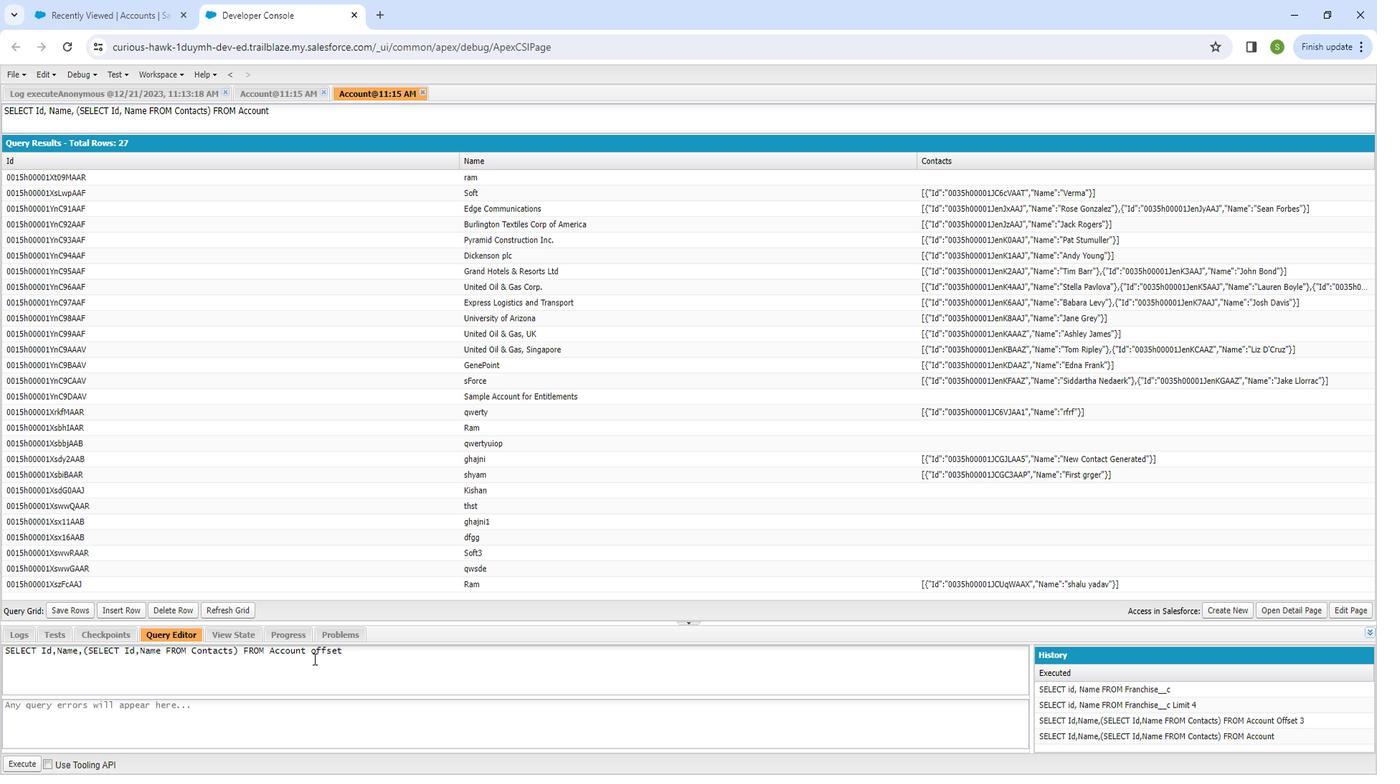 
Action: Mouse moved to (20, 783)
Screenshot: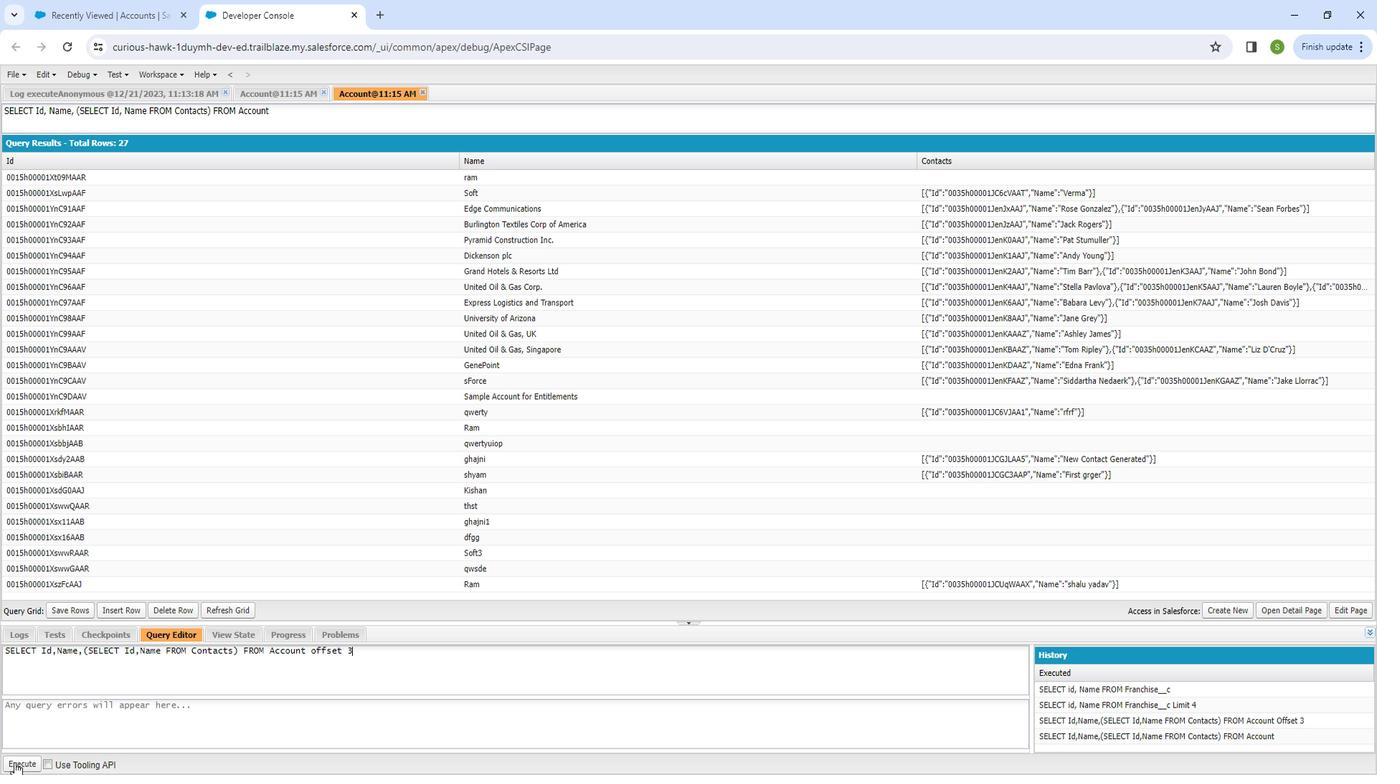 
Action: Mouse pressed left at (20, 783)
Screenshot: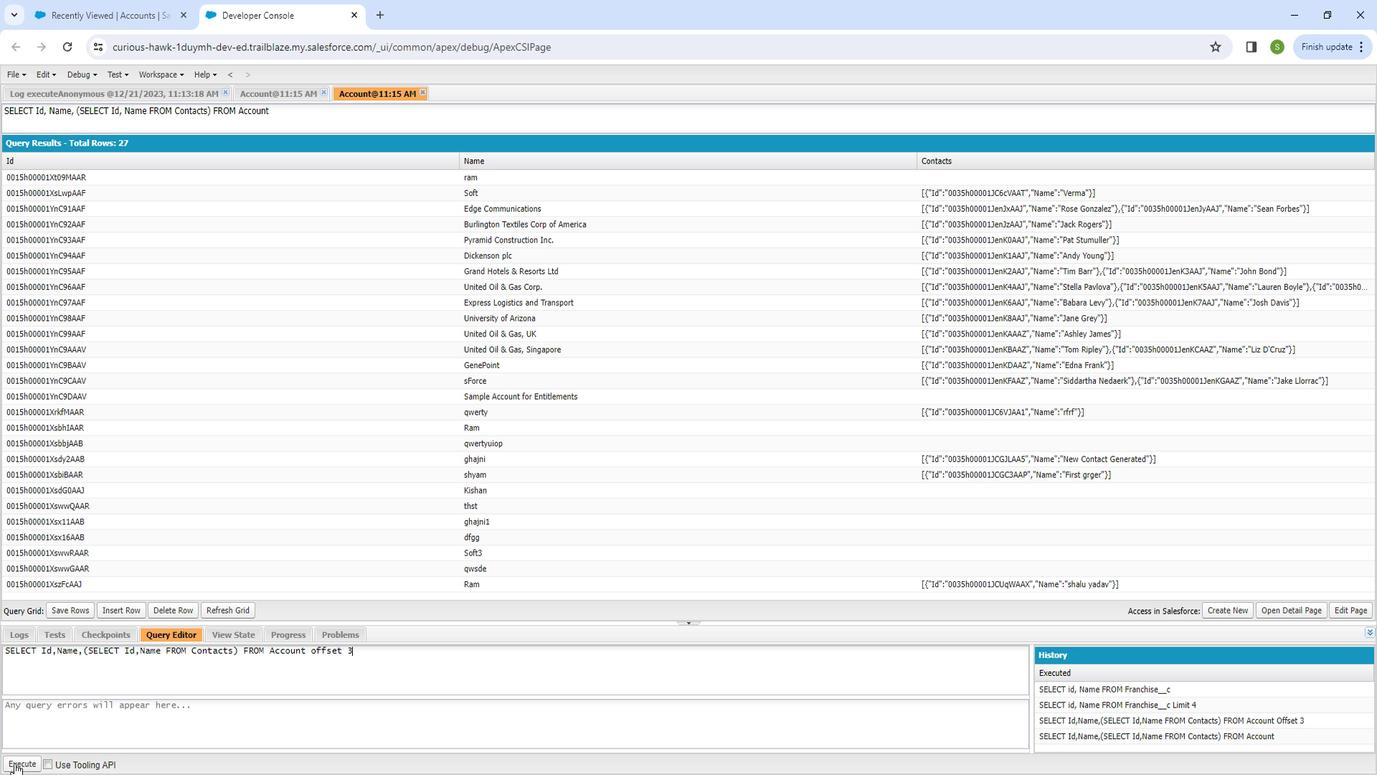 
Action: Mouse moved to (74, 81)
Screenshot: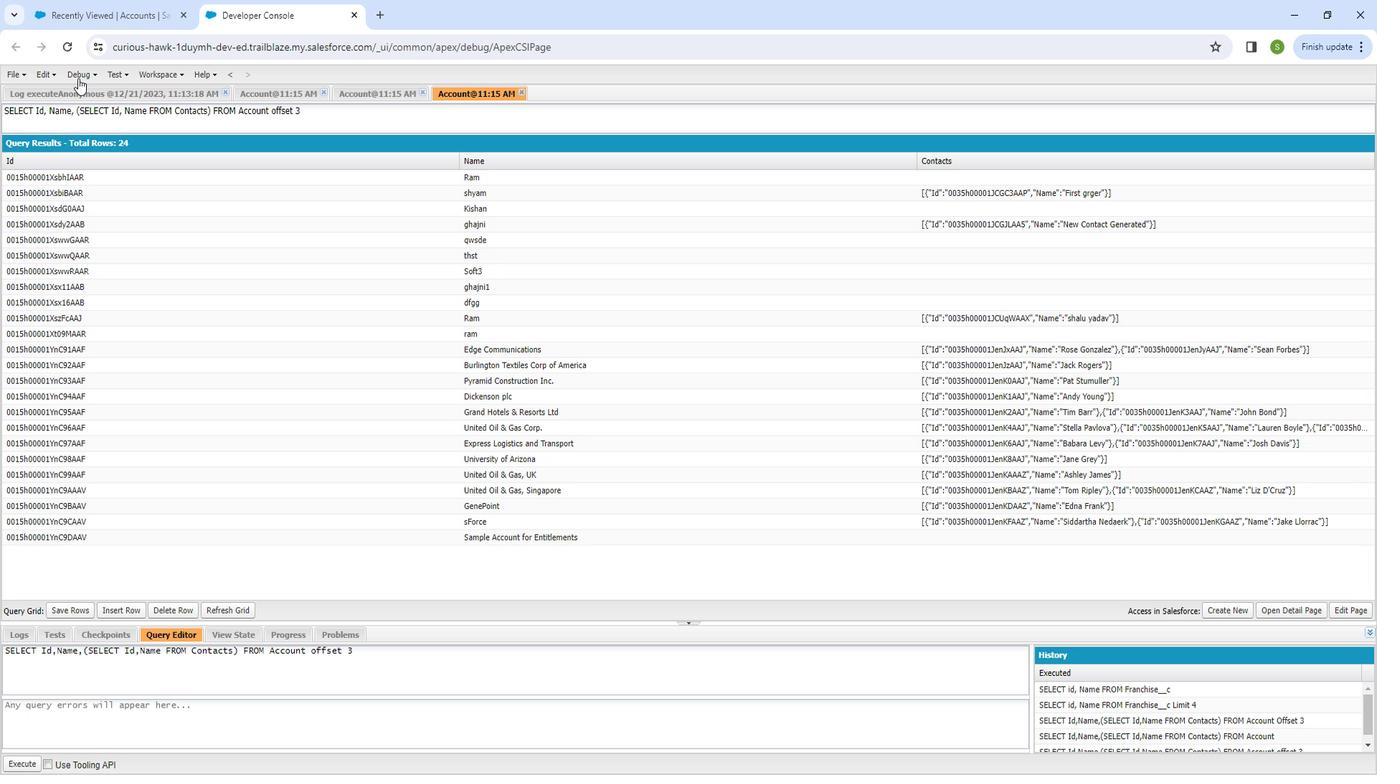 
Action: Mouse pressed left at (74, 81)
Screenshot: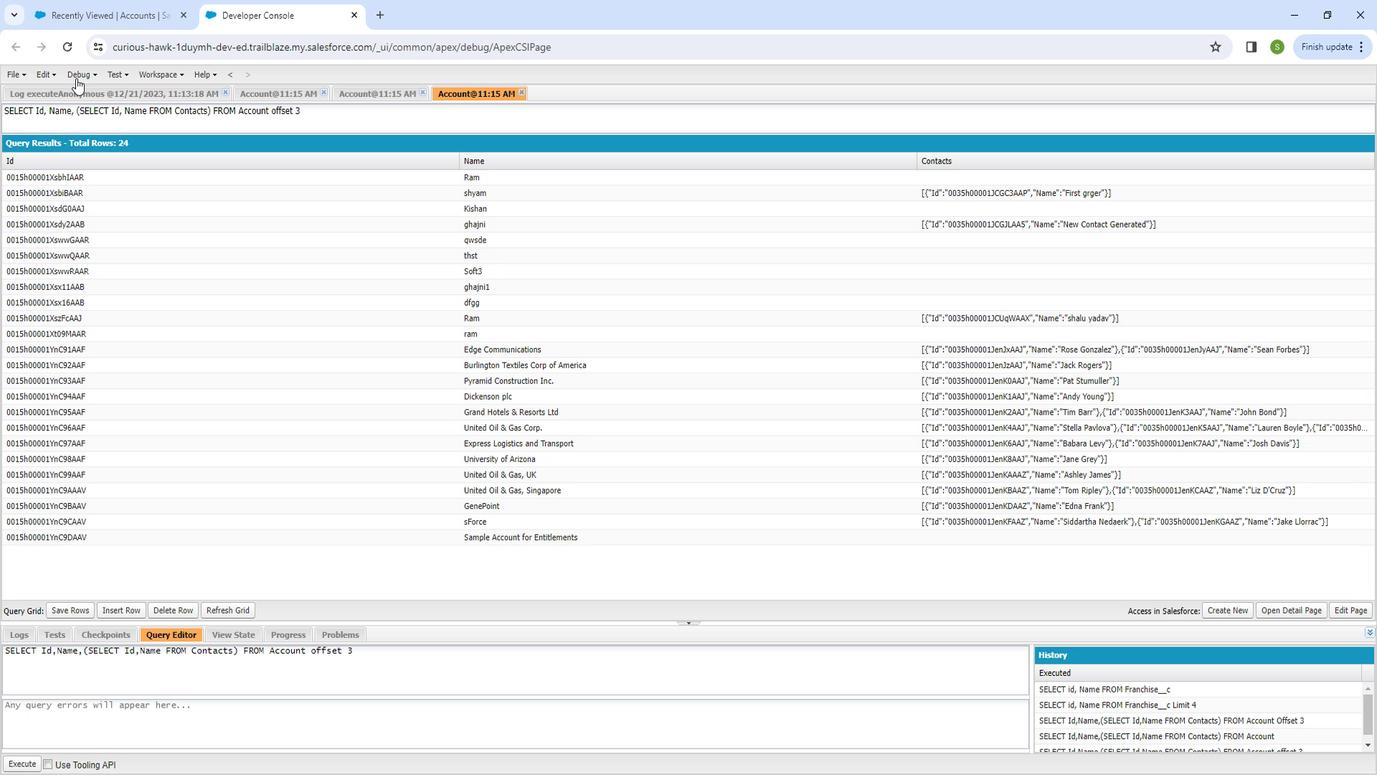 
Action: Mouse moved to (233, 107)
Screenshot: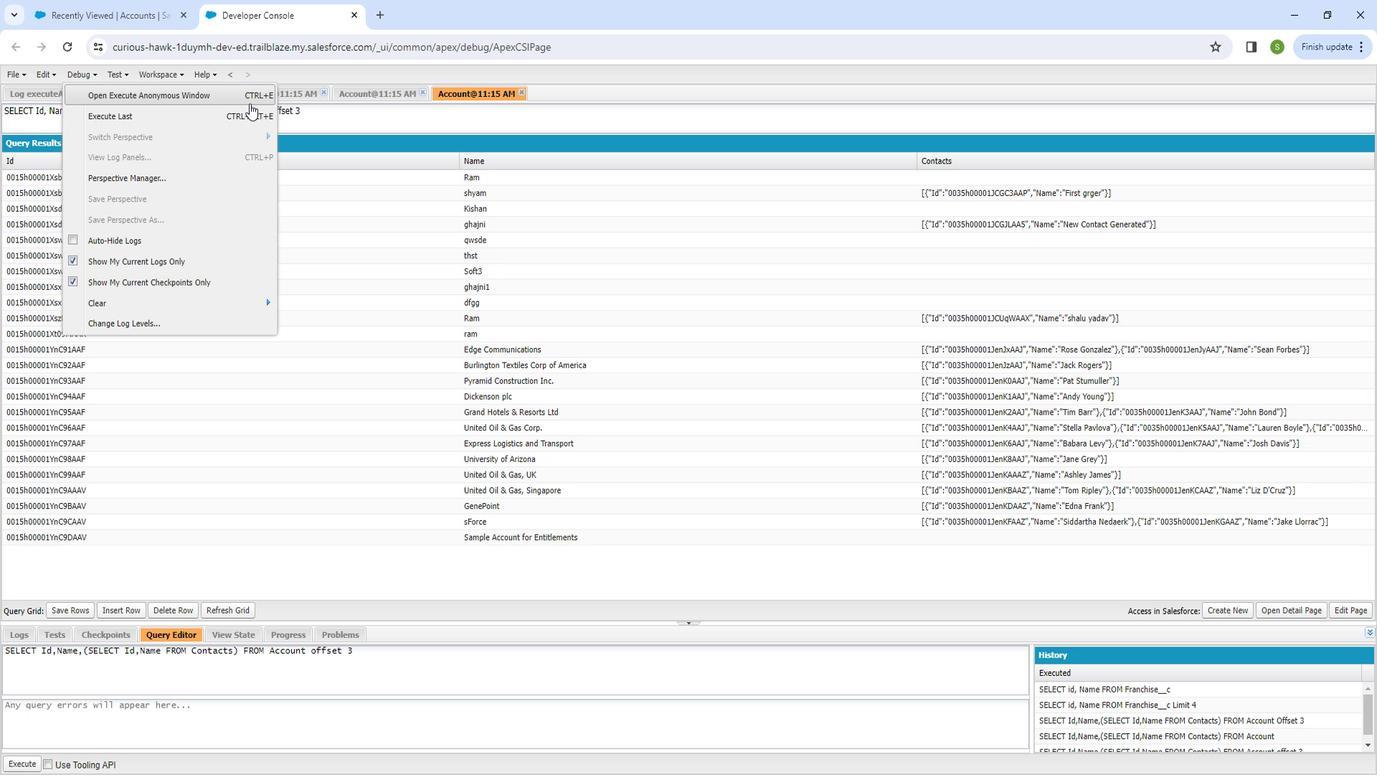 
Action: Mouse pressed left at (233, 107)
Screenshot: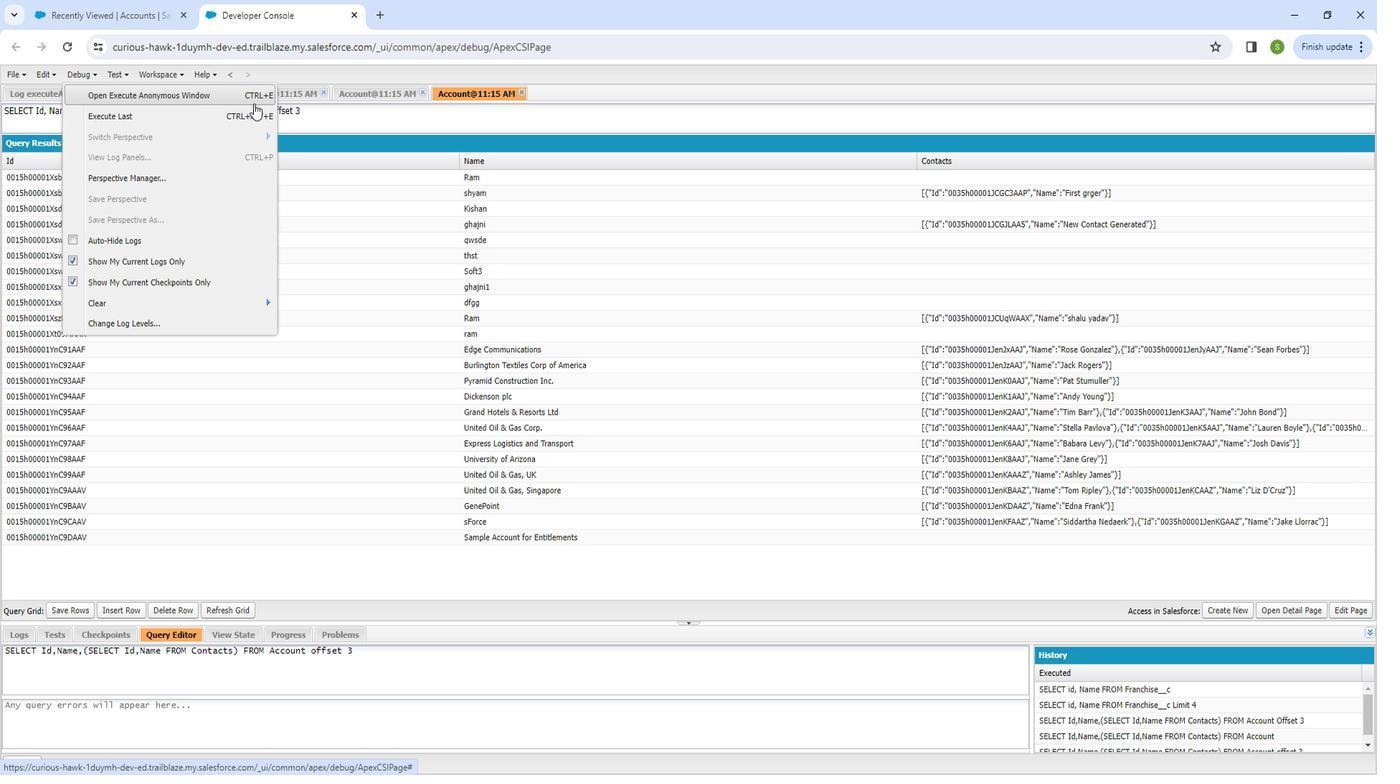 
Action: Mouse moved to (409, 438)
Screenshot: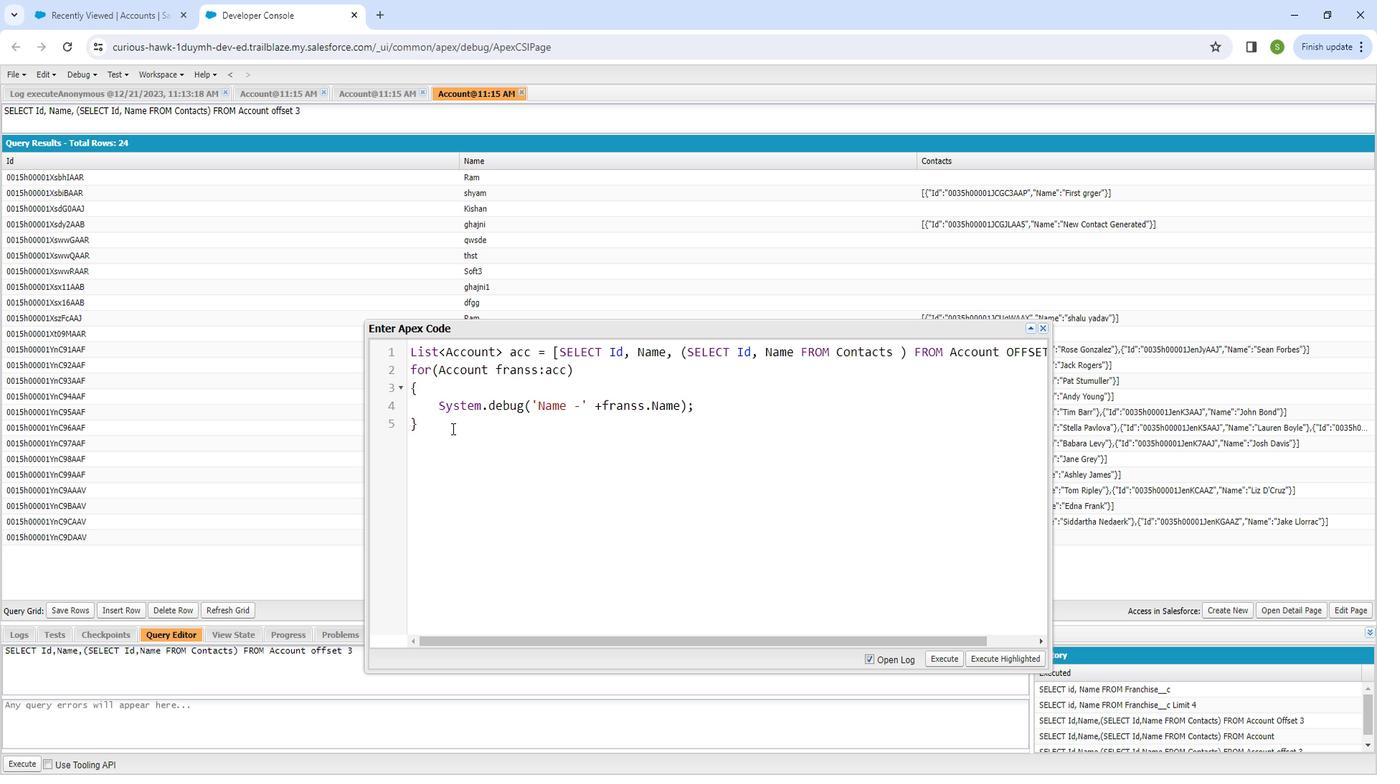 
Action: Mouse pressed left at (409, 438)
Screenshot: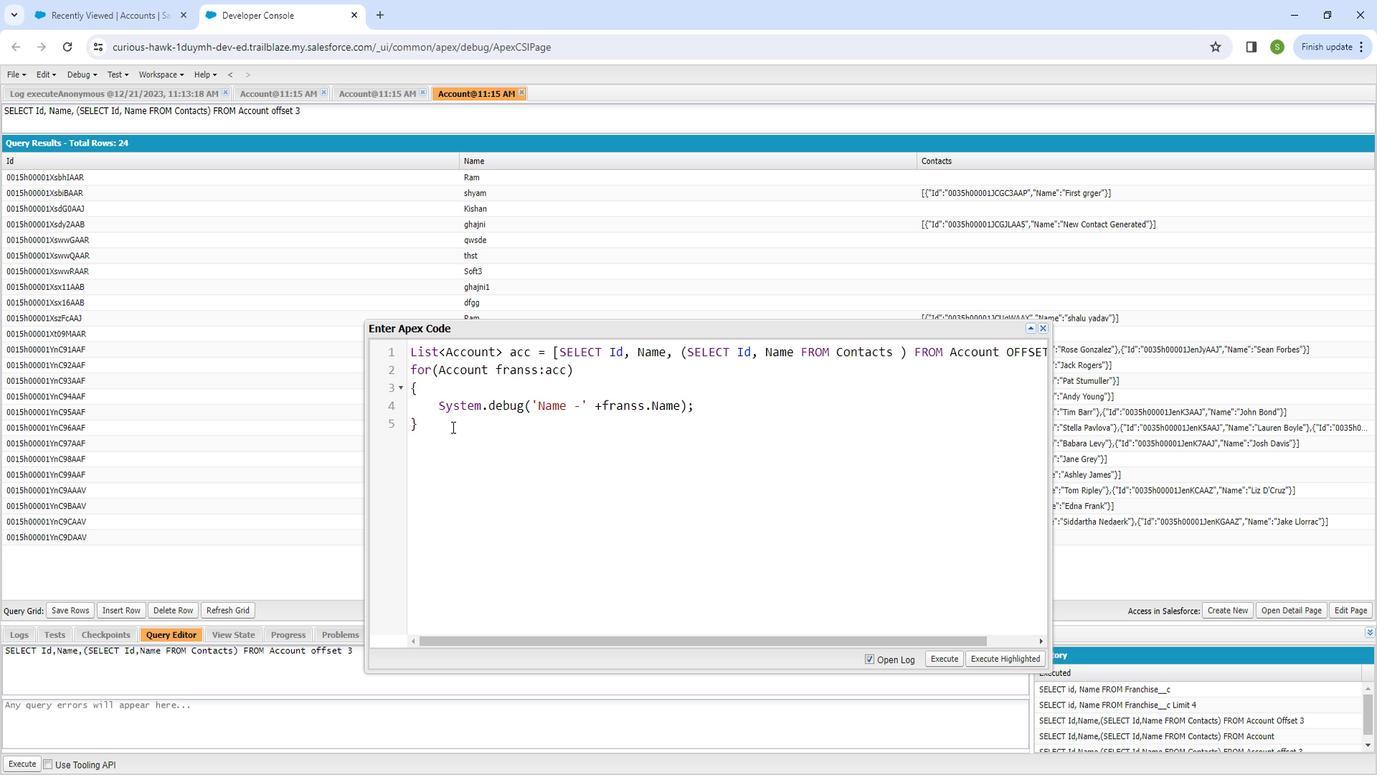 
Action: Mouse moved to (409, 431)
Screenshot: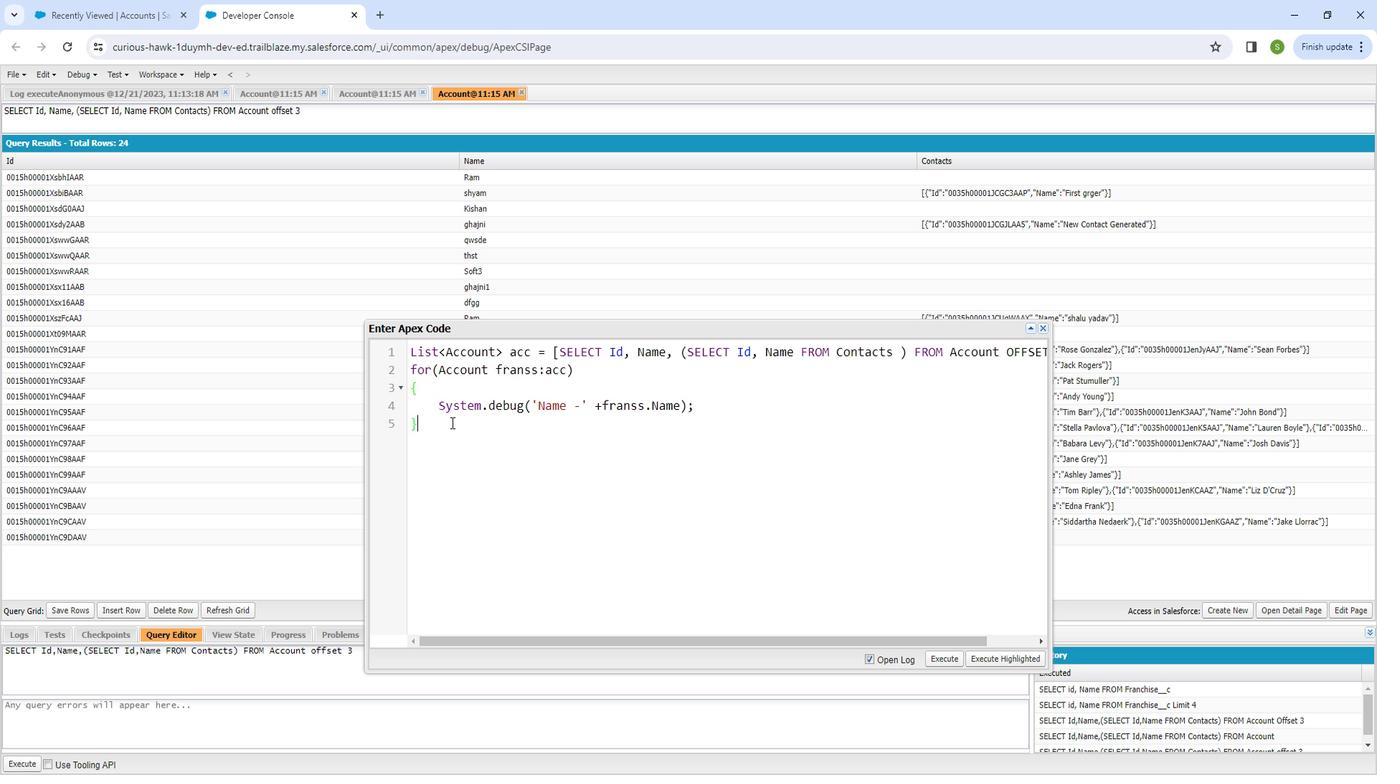 
Action: Key pressed <Key.enter><Key.shift_r><Key.shift_r><Key.shift_r><Key.shift_r><Key.shift_r><Key.shift_r><Key.shift_r><Key.shift_r><Key.shift_r>List<Key.shift_r><Key.shift_r><Key.shift_r><Key.shift_r><<Key.shift_r><Key.shift_r><Key.shift_r><Key.shift_r>Account<Key.shift_r><Key.shift_r><Key.shift_r><Key.shift_r>><Key.space>acc1<Key.space>=<Key.space>[<Key.shift_r><Key.shift_r><Key.shift_r><Key.shift_r><Key.shift_r><Key.shift_r><Key.shift_r><Key.shift_r><Key.shift_r>SELECT<Key.space><Key.shift_r><Key.shift_r><Key.shift_r><Key.shift_r><Key.shift_r>Id,<Key.space><Key.shift_r><Key.shift_r><Key.shift_r><Key.shift_r><Key.shift_r><Key.shift_r><Key.shift_r><Key.shift_r>Name,<Key.space><Key.shift_r><Key.shift_r><Key.shift_r><Key.shift_r><Key.shift_r><Key.shift_r>(<Key.shift_r><Key.shift_r><Key.shift_r><Key.shift_r><Key.shift_r><Key.shift_r><Key.shift_r><Key.shift_r><Key.shift_r><Key.shift_r><Key.shift_r><Key.shift_r>SELECT<Key.space><Key.shift_r><Key.shift_r><Key.shift_r><Key.shift_r><Key.shift_r><Key.shift_r><Key.shift_r><Key.shift_r><Key.shift_r><Key.shift_r><Key.shift_r><Key.shift_r><Key.shift_r><Key.shift_r><Key.shift_r><Key.shift_r>Id,<Key.space><Key.shift_r><Key.shift_r><Key.shift_r><Key.shift_r><Key.shift_r><Key.shift_r><Key.shift_r><Key.shift_r><Key.shift_r>Name<Key.space><Key.shift_r><Key.shift_r><Key.shift_r><Key.shift_r><Key.shift_r><Key.shift_r><Key.shift_r><Key.shift_r><Key.shift_r><Key.shift_r><Key.shift_r><Key.shift_r><Key.shift_r><Key.shift_r>FROM<Key.space><Key.shift_r><Key.shift_r><Key.shift_r><Key.shift_r><Key.shift_r><Key.shift_r><Key.shift_r>Opportunities<Key.right><Key.space><Key.shift_r><Key.shift_r><Key.shift_r><Key.shift_r>FROM<Key.space><Key.shift_r><Key.shift_r><Key.shift_r><Key.shift_r><Key.shift_r><Key.shift_r><Key.shift_r>Account<Key.space><Key.shift_r><Key.shift_r><Key.shift_r><Key.shift_r><Key.shift_r><Key.shift_r><Key.shift_r><Key.shift_r><Key.shift_r>OFFSET<Key.space>4<Key.right>;<Key.enter>for<Key.shift_r><Key.shift_r><Key.shift_r><Key.shift_r><Key.shift_r><Key.shift_r><Key.shift_r>(<Key.shift_r><Key.shift_r><Key.shift_r><Key.shift_r><Key.shift_r><Key.shift_r><Key.shift_r><Key.shift_r><Key.shift_r><Key.shift_r><Key.shift_r><Key.shift_r><Key.shift_r><Key.shift_r><Key.shift_r>Account<Key.space>franss<Key.shift_r><Key.shift_r><Key.shift_r><Key.shift_r><Key.shift_r>:acc1<Key.right><Key.enter><Key.shift_r><Key.shift_r>{<Key.enter><Key.shift_r>System.debug<Key.shift_r><Key.shift_r><Key.shift_r><Key.shift_r>('<Key.shift_r><Key.shift_r><Key.shift_r><Key.shift_r>Name<Key.space>-<Key.right>+<Key.space>franss.<Key.shift_r><Key.shift_r><Key.shift_r><Key.shift_r><Key.shift_r><Key.shift_r><Key.shift_r><Key.shift_r><Key.shift_r><Key.shift_r><Key.shift_r><Key.shift_r><Key.shift_r><Key.shift_r>Name<Key.right>;
Screenshot: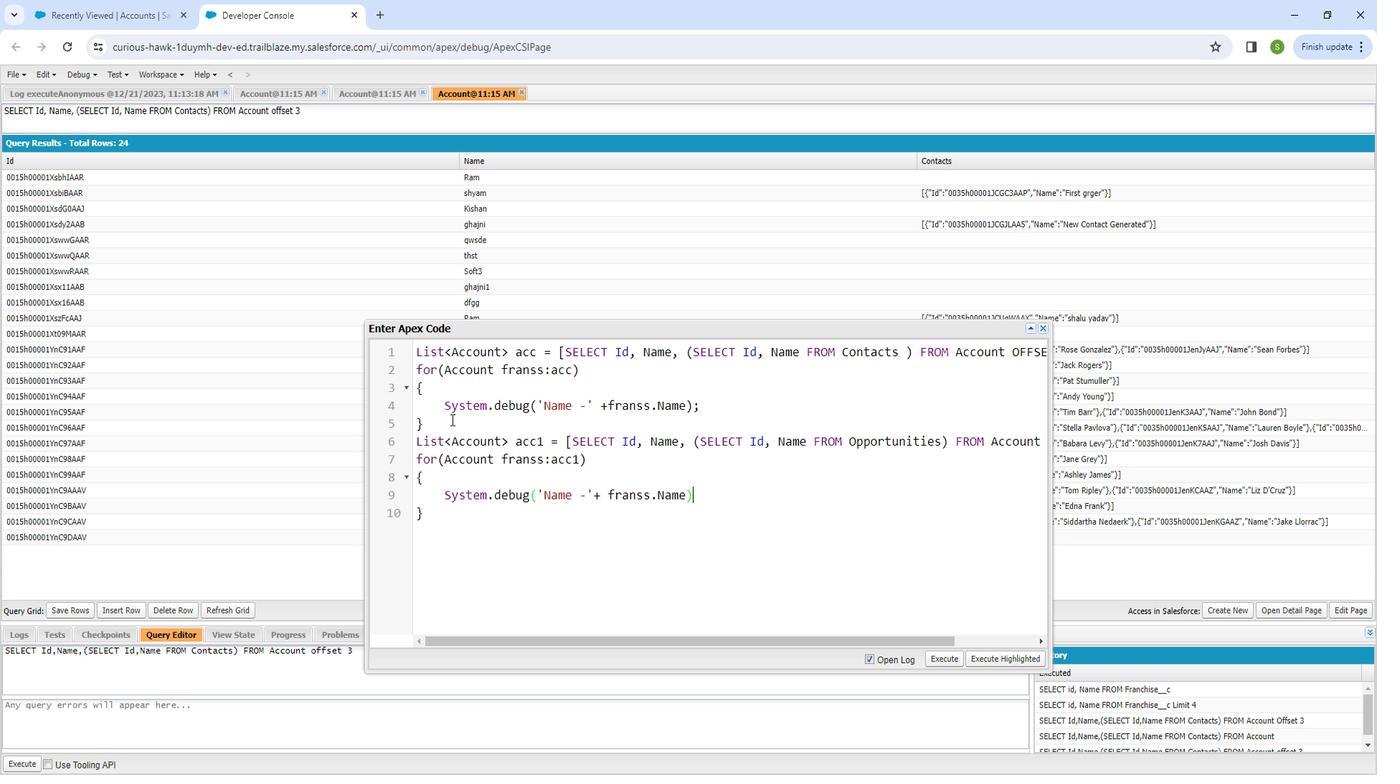 
Action: Mouse moved to (854, 674)
Screenshot: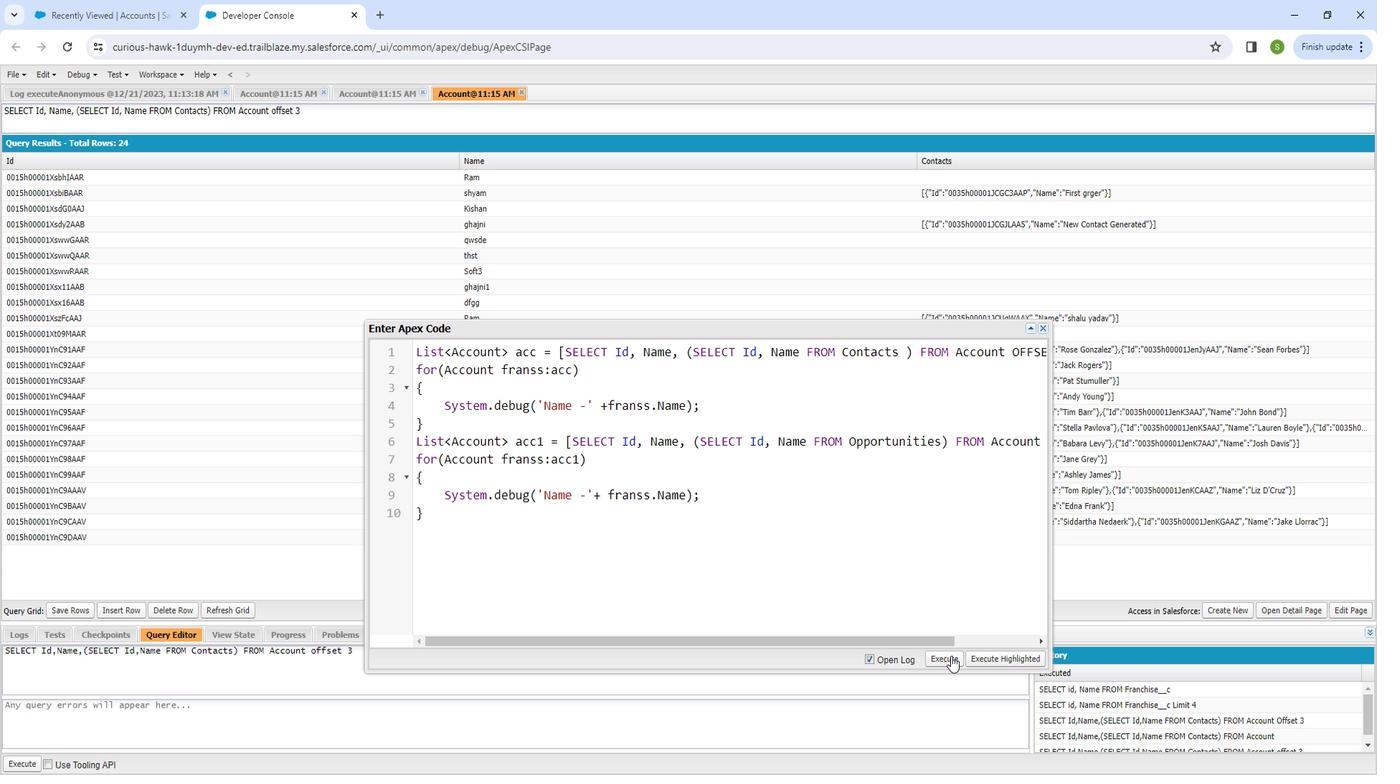 
Action: Mouse pressed left at (854, 674)
Screenshot: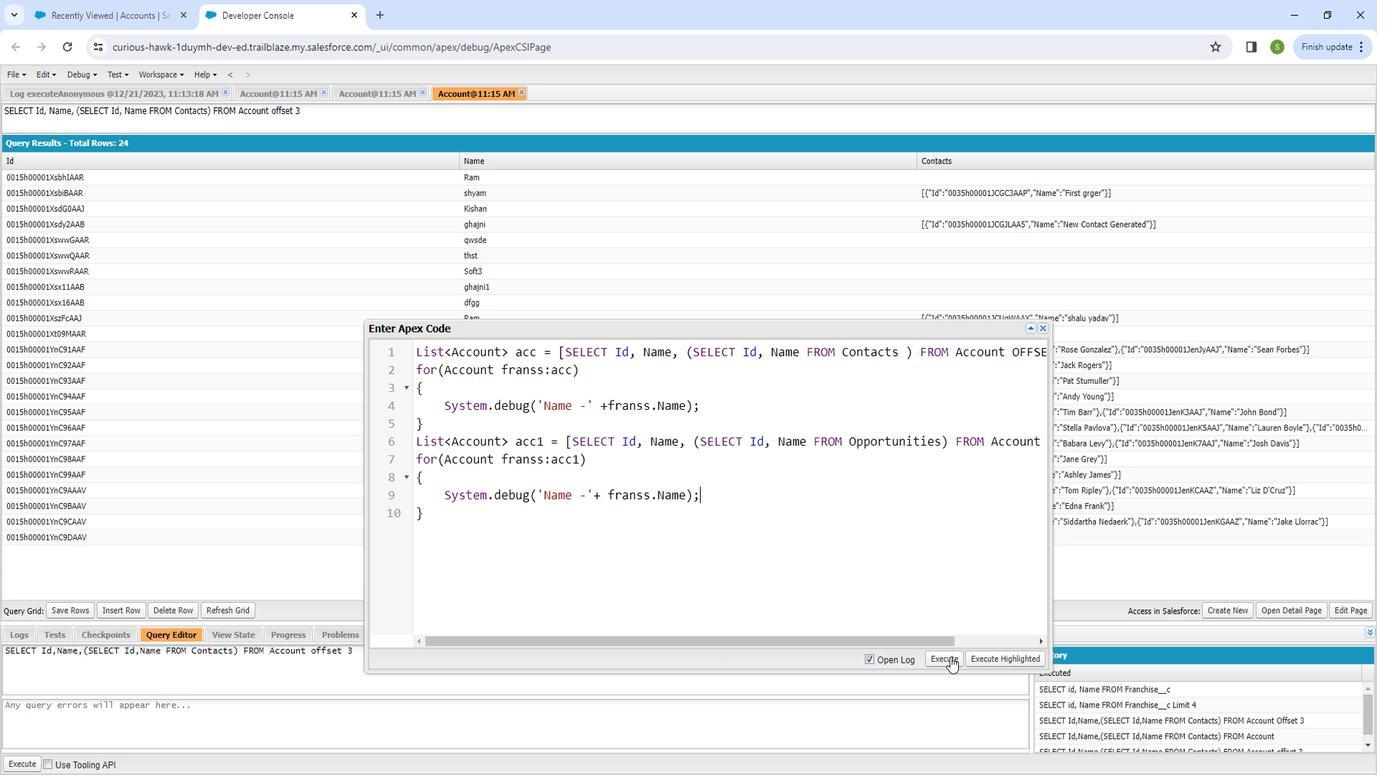 
Action: Mouse moved to (210, 520)
Screenshot: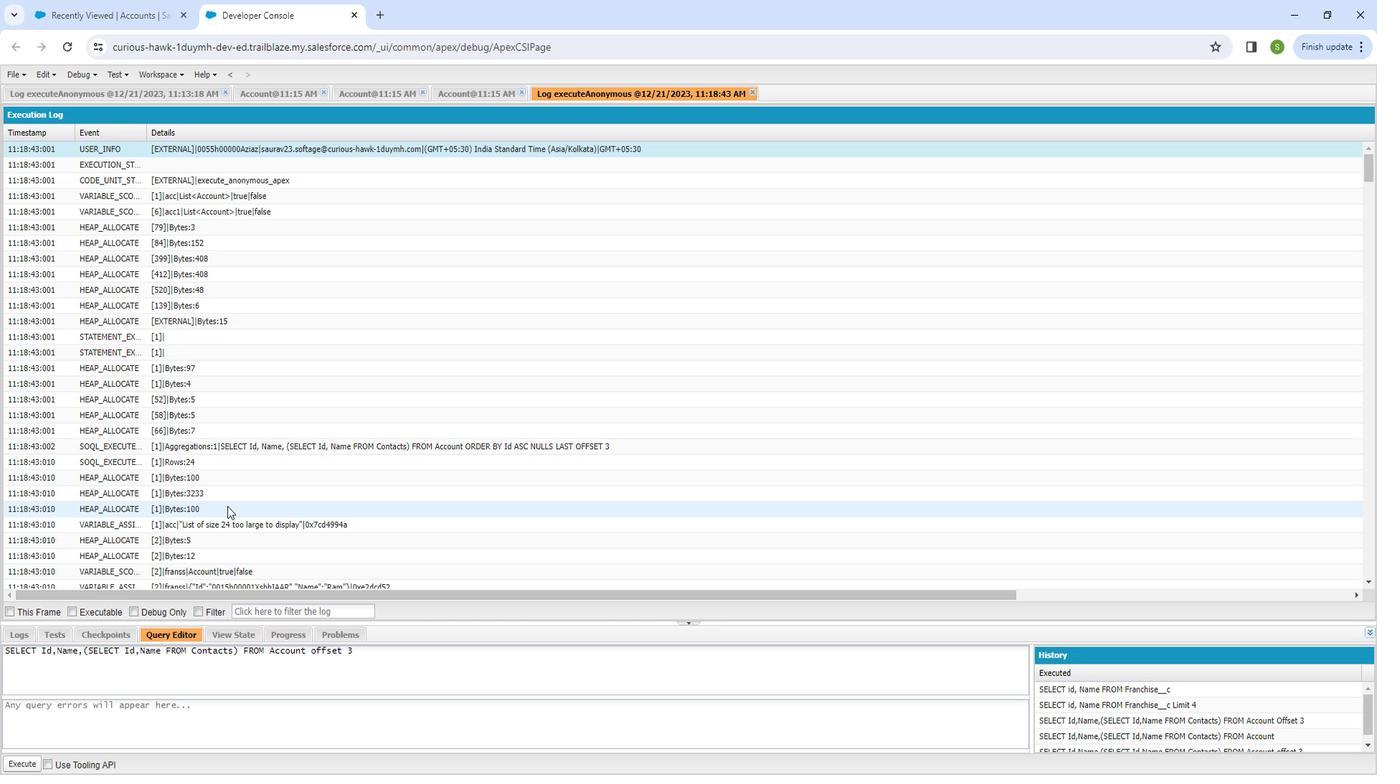 
Action: Mouse scrolled (210, 519) with delta (0, 0)
Screenshot: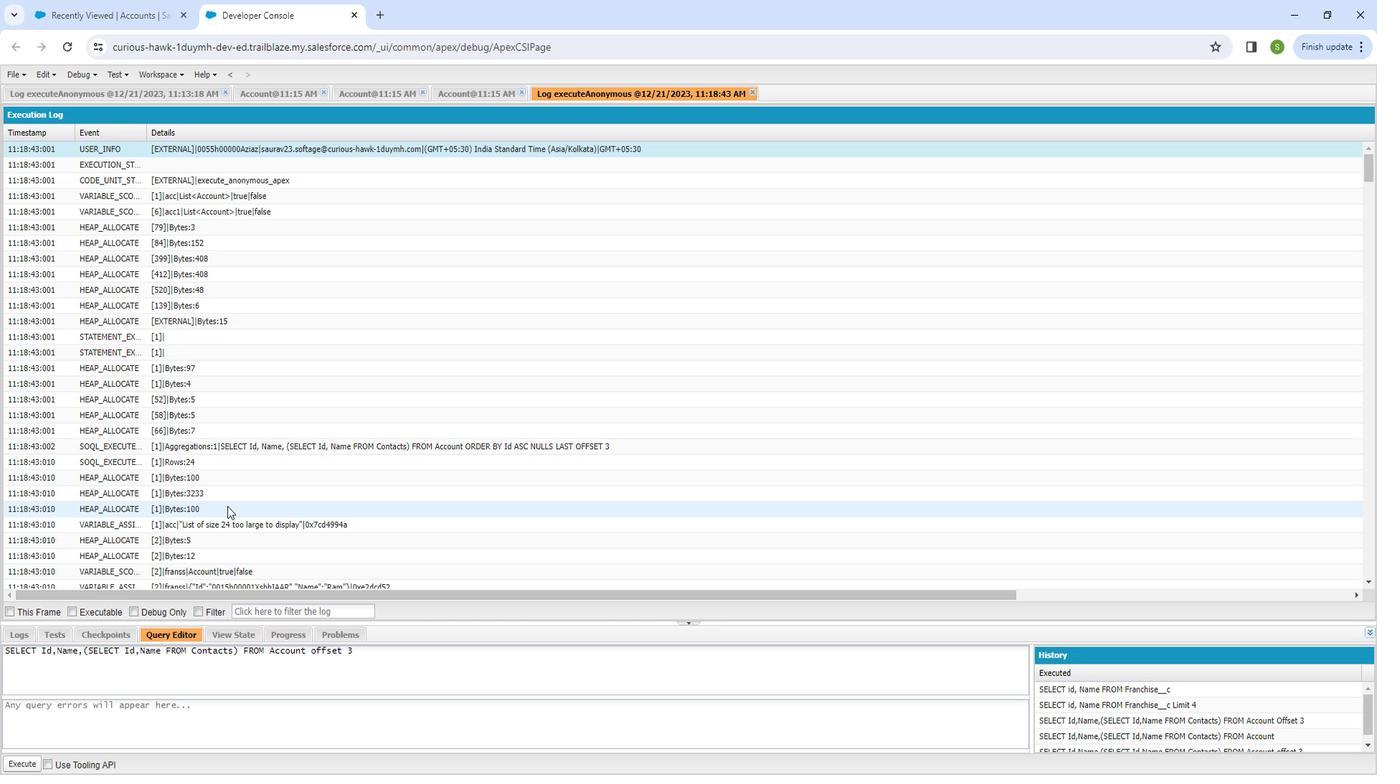 
Action: Mouse scrolled (210, 519) with delta (0, 0)
Screenshot: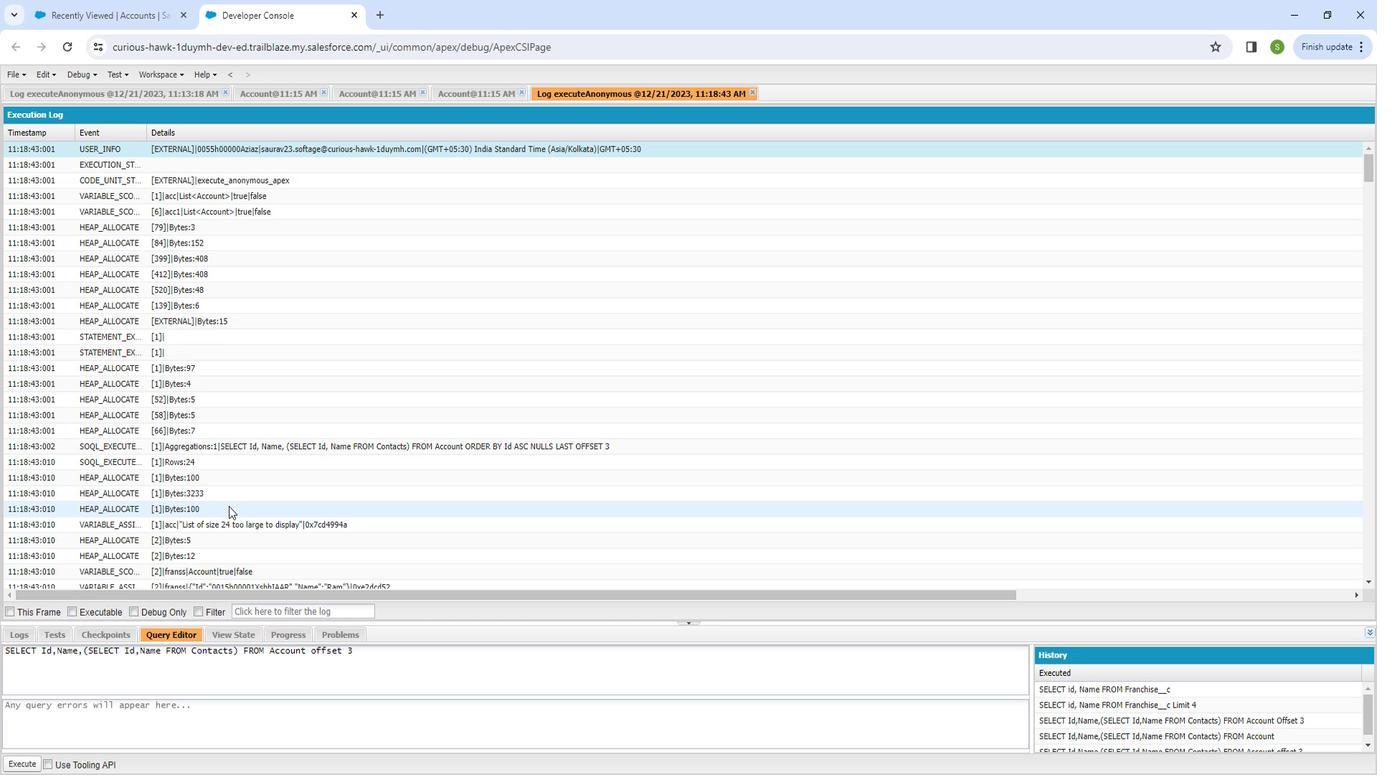 
Action: Mouse scrolled (210, 519) with delta (0, 0)
Screenshot: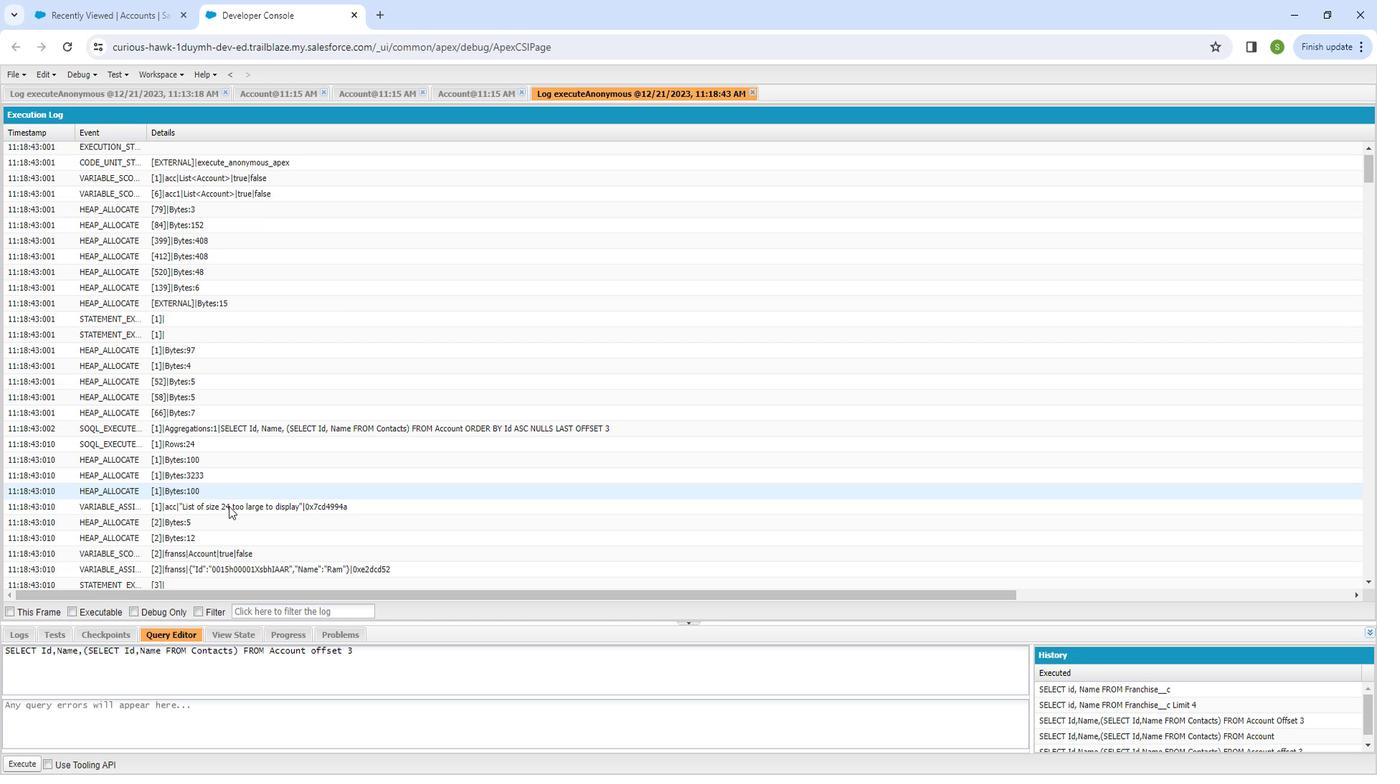 
Action: Mouse scrolled (210, 519) with delta (0, 0)
Screenshot: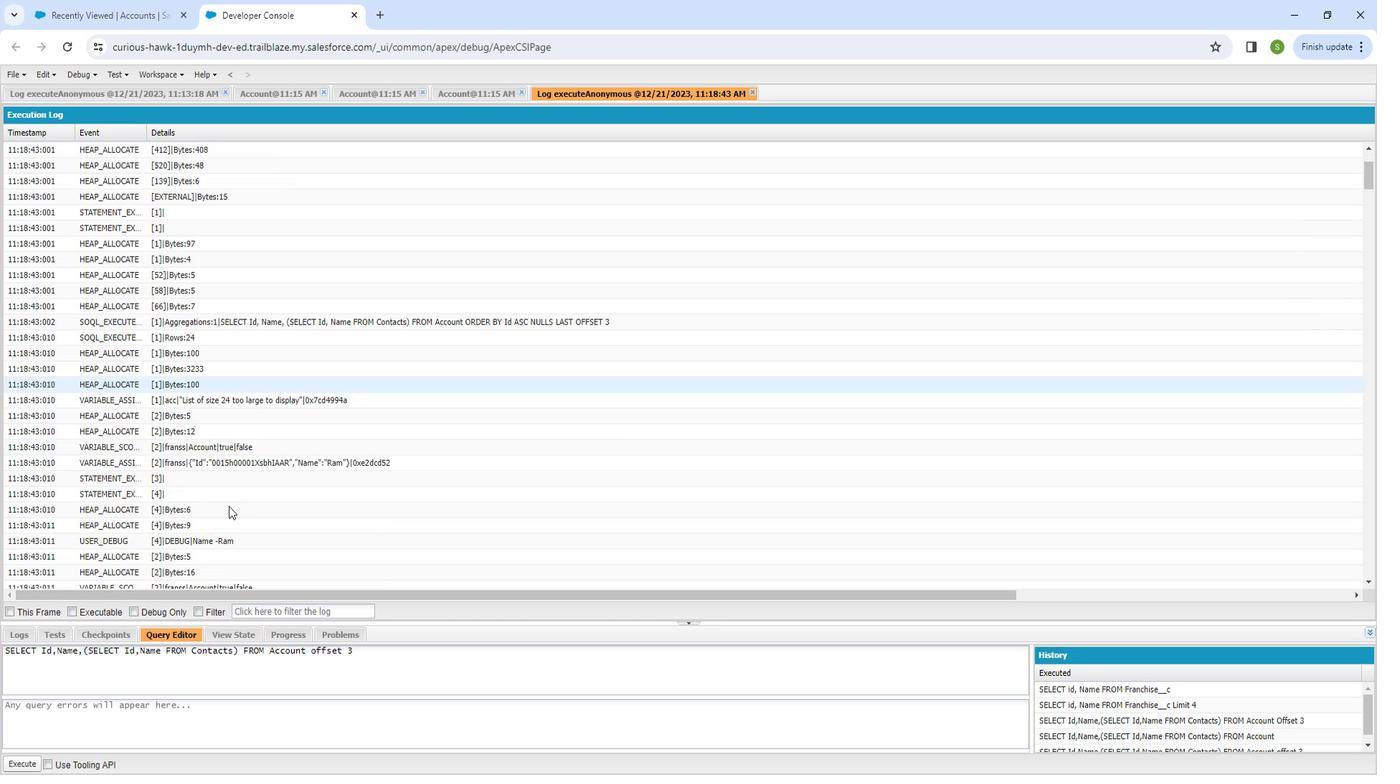 
Action: Mouse scrolled (210, 519) with delta (0, 0)
Screenshot: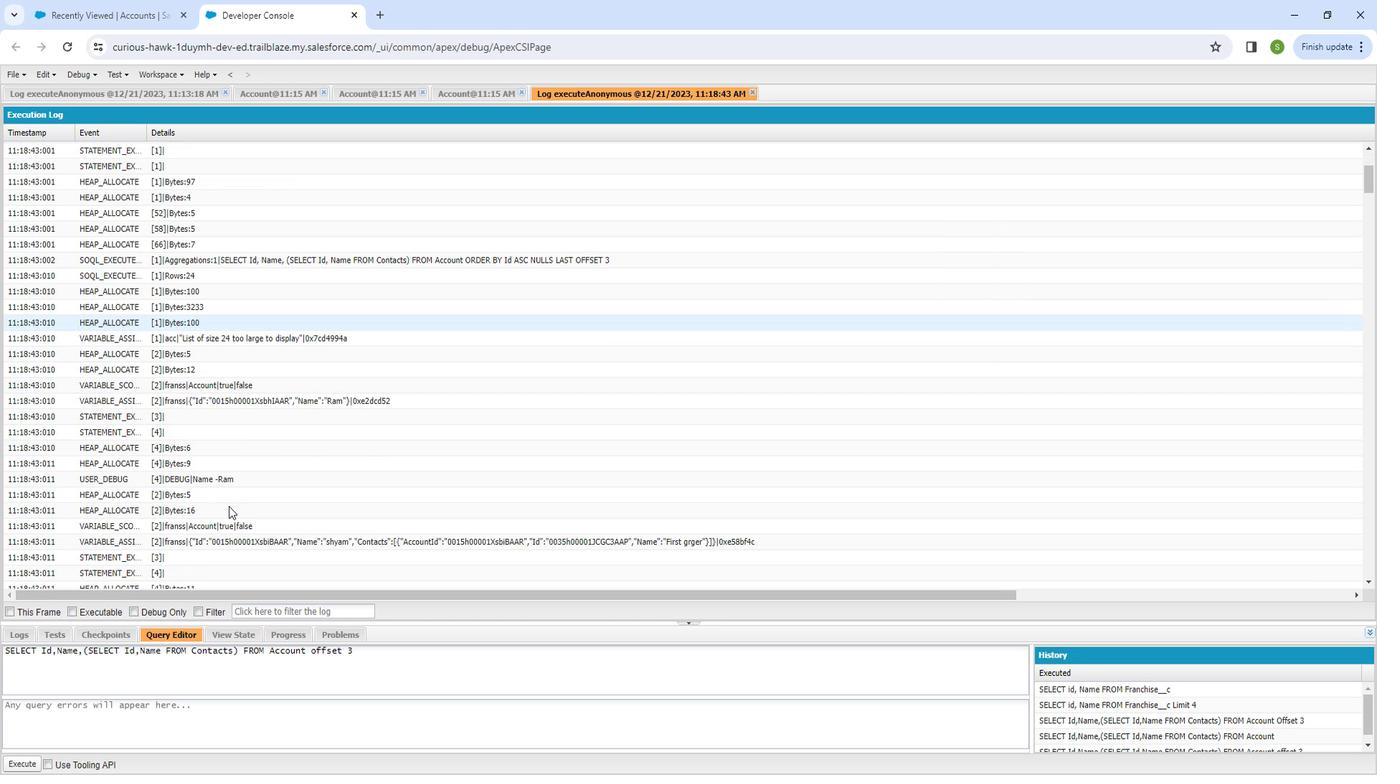 
Action: Mouse scrolled (210, 519) with delta (0, 0)
Screenshot: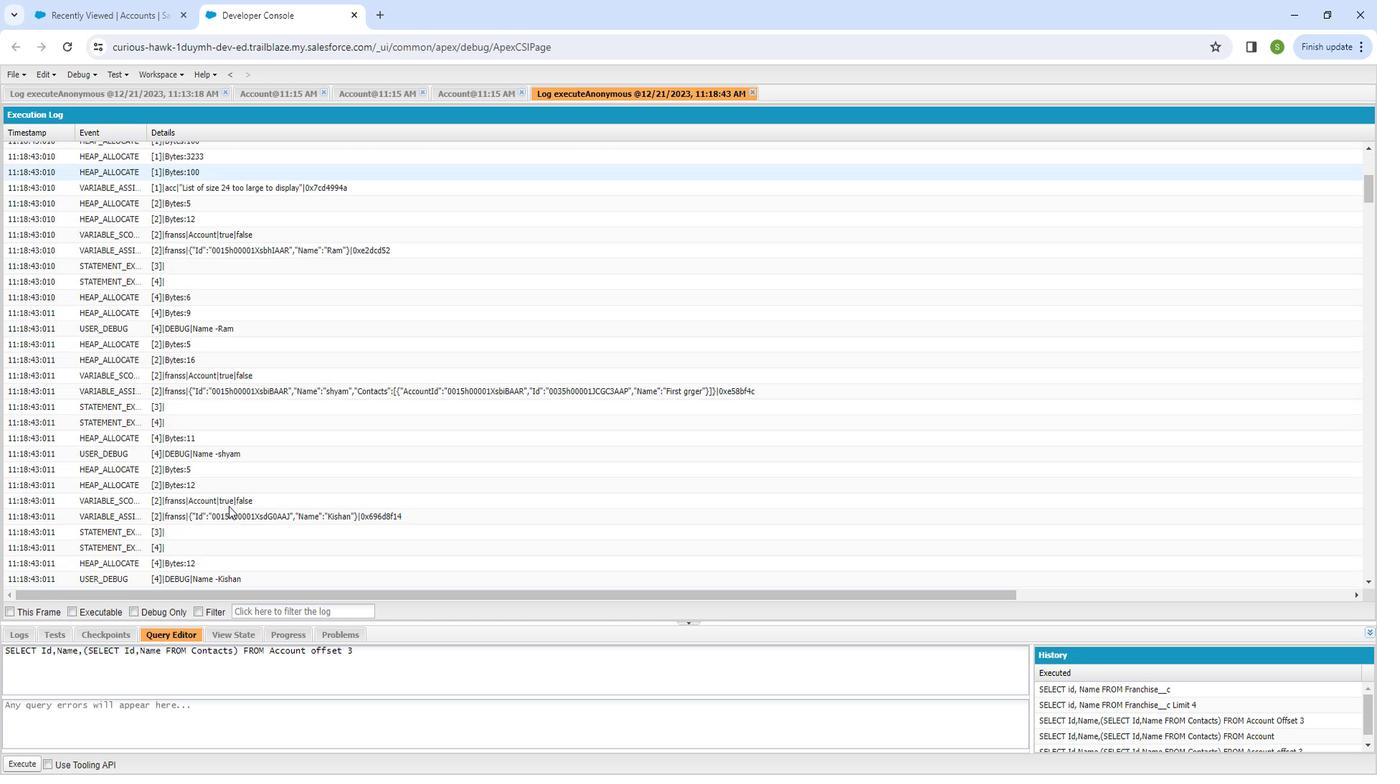 
Action: Mouse moved to (210, 520)
Screenshot: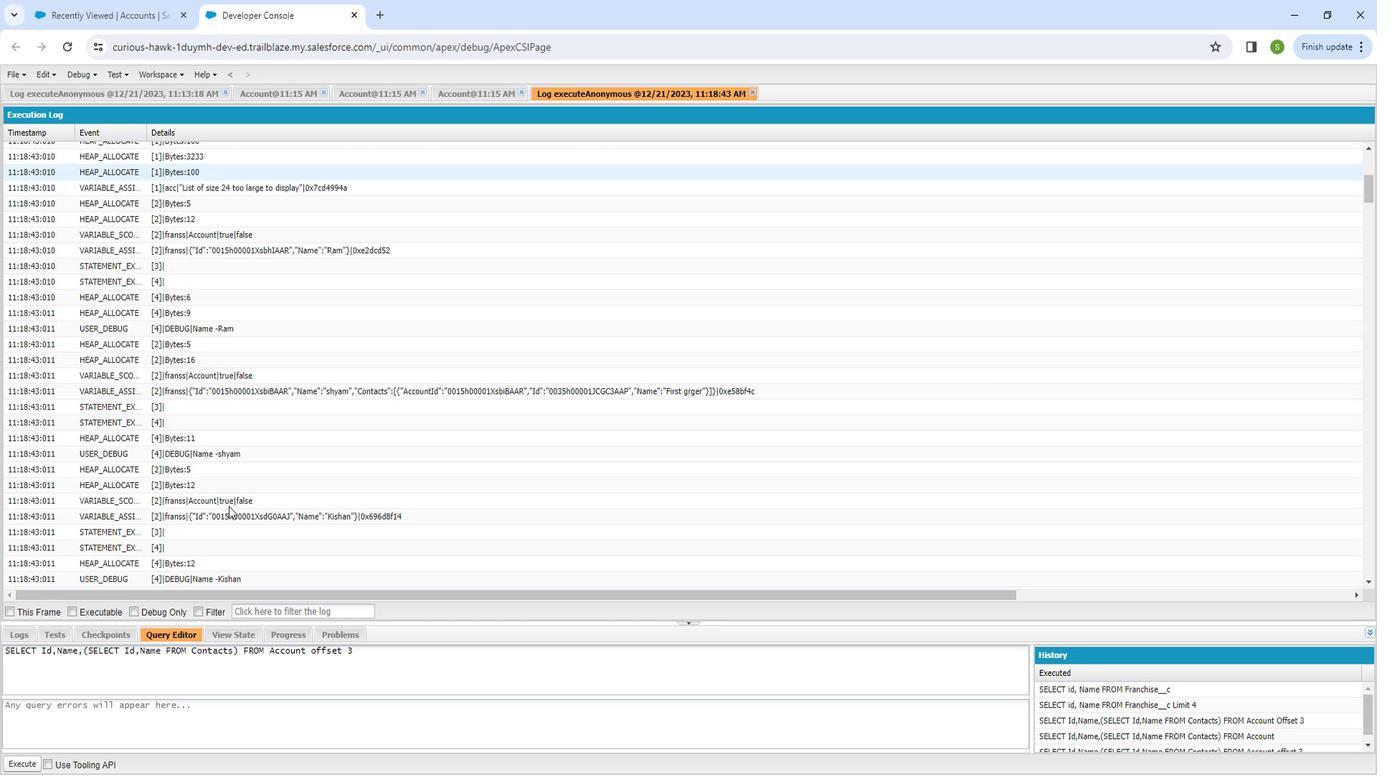 
Action: Mouse scrolled (210, 519) with delta (0, 0)
Screenshot: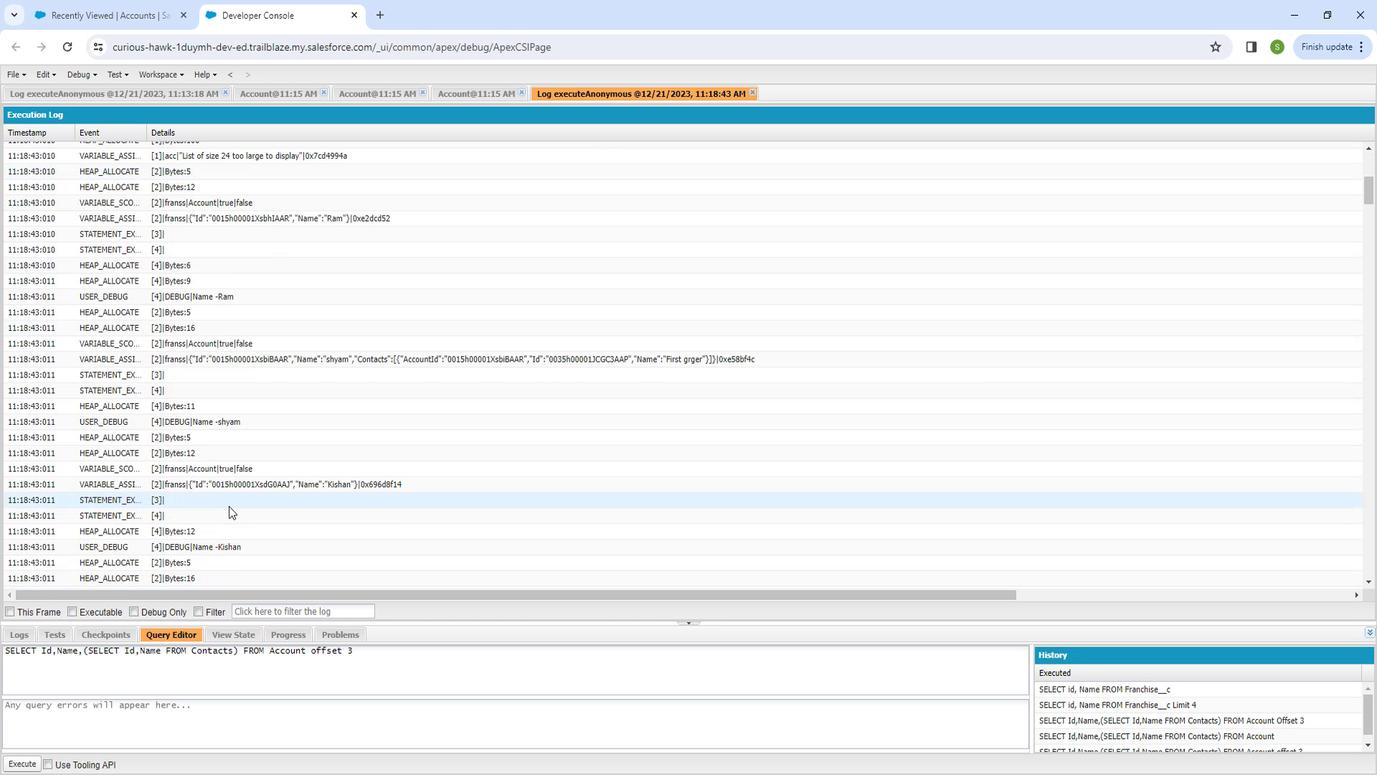 
Action: Mouse moved to (338, 535)
Screenshot: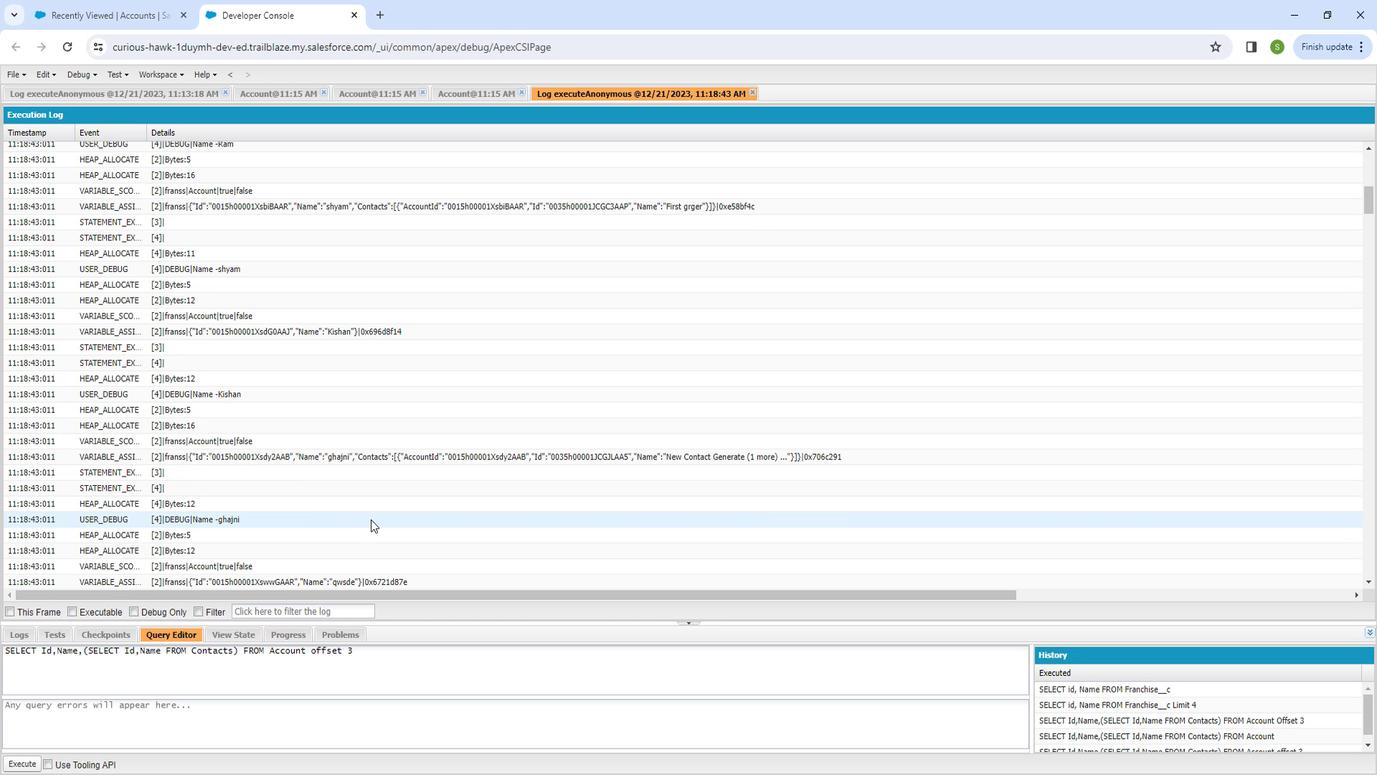 
Action: Mouse scrolled (338, 534) with delta (0, 0)
Screenshot: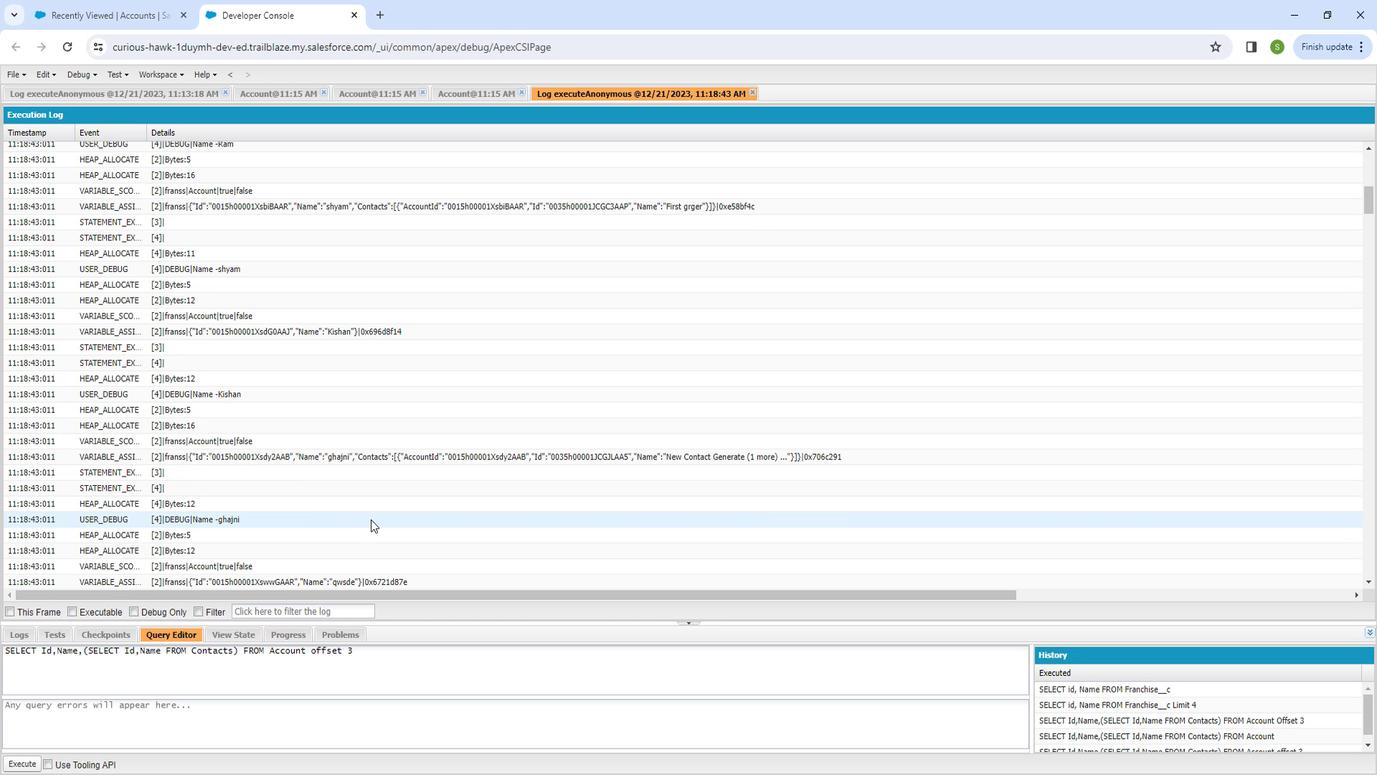 
Action: Mouse moved to (342, 536)
Screenshot: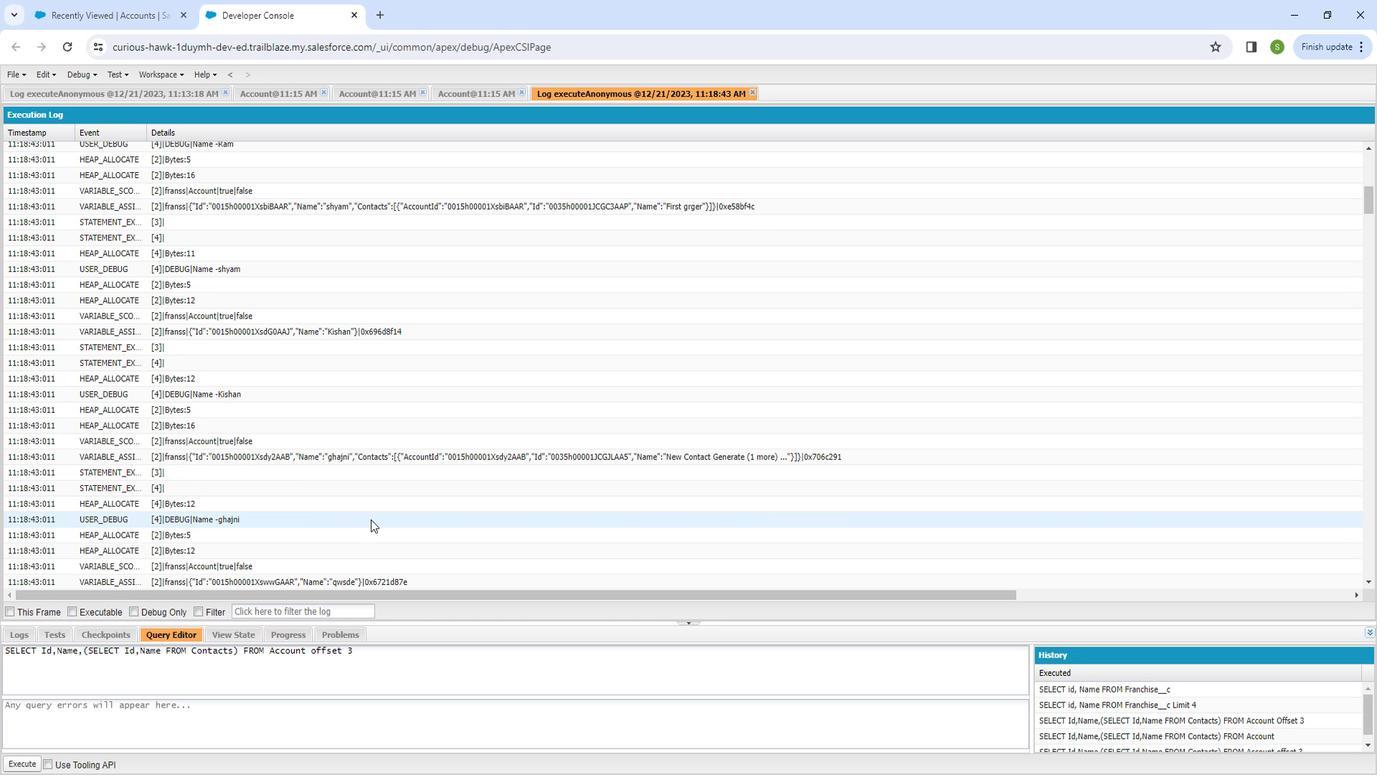 
Action: Mouse scrolled (342, 536) with delta (0, 0)
Screenshot: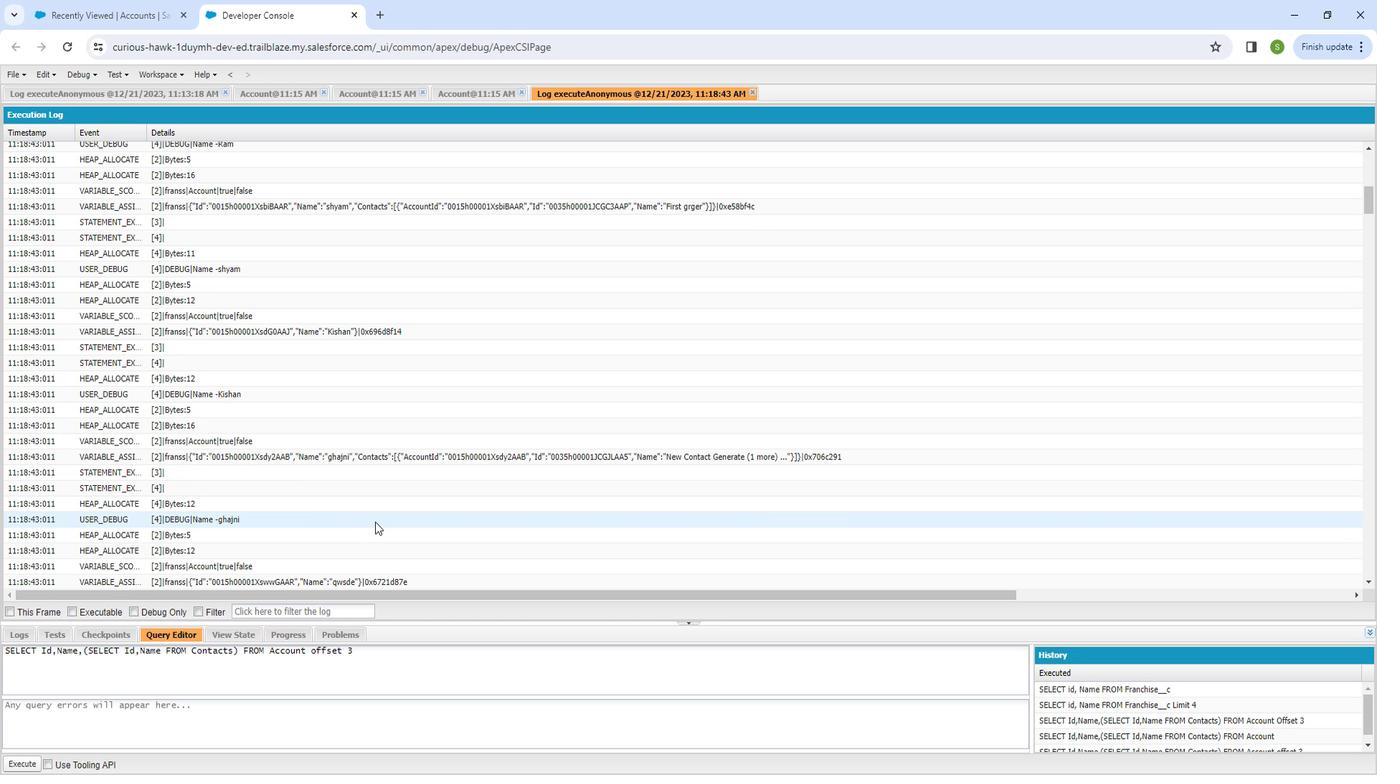 
Action: Mouse moved to (353, 538)
Screenshot: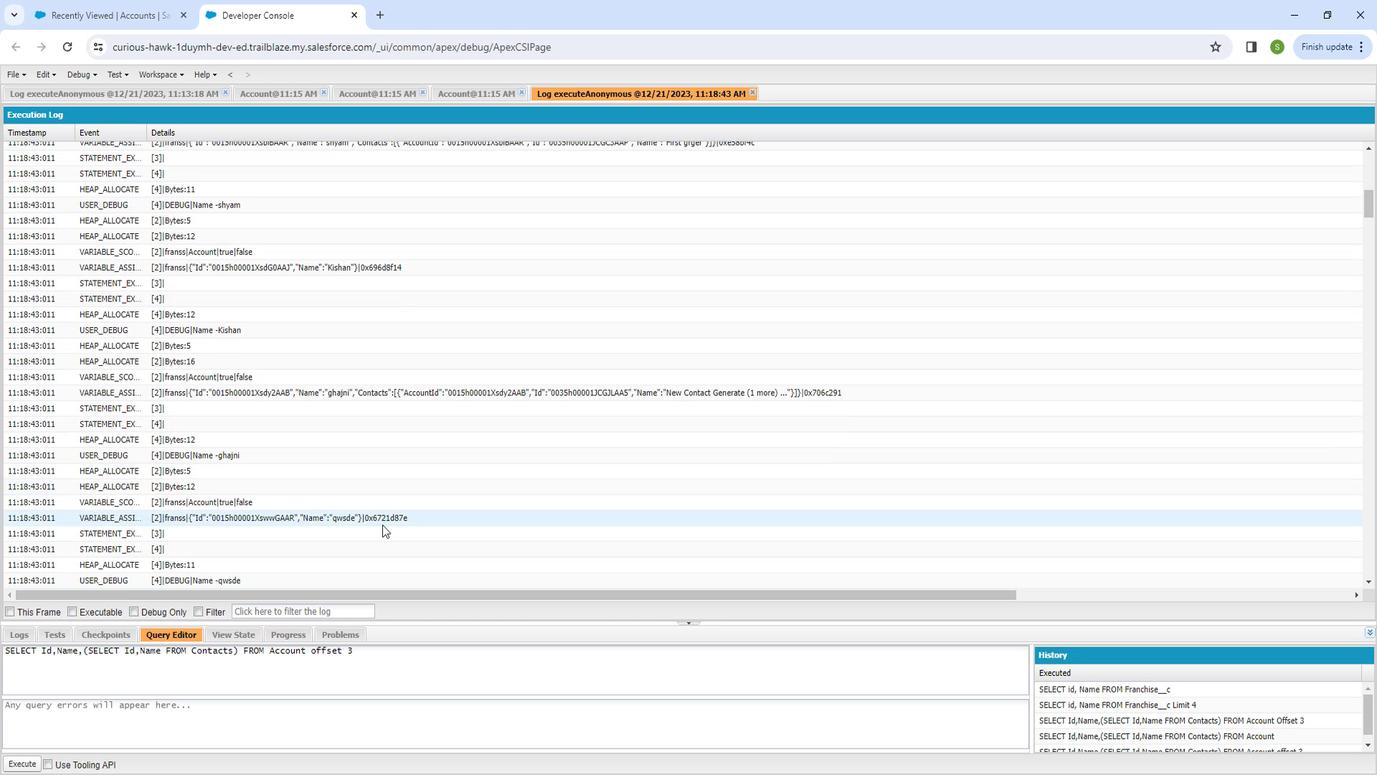 
Action: Mouse scrolled (353, 538) with delta (0, 0)
Screenshot: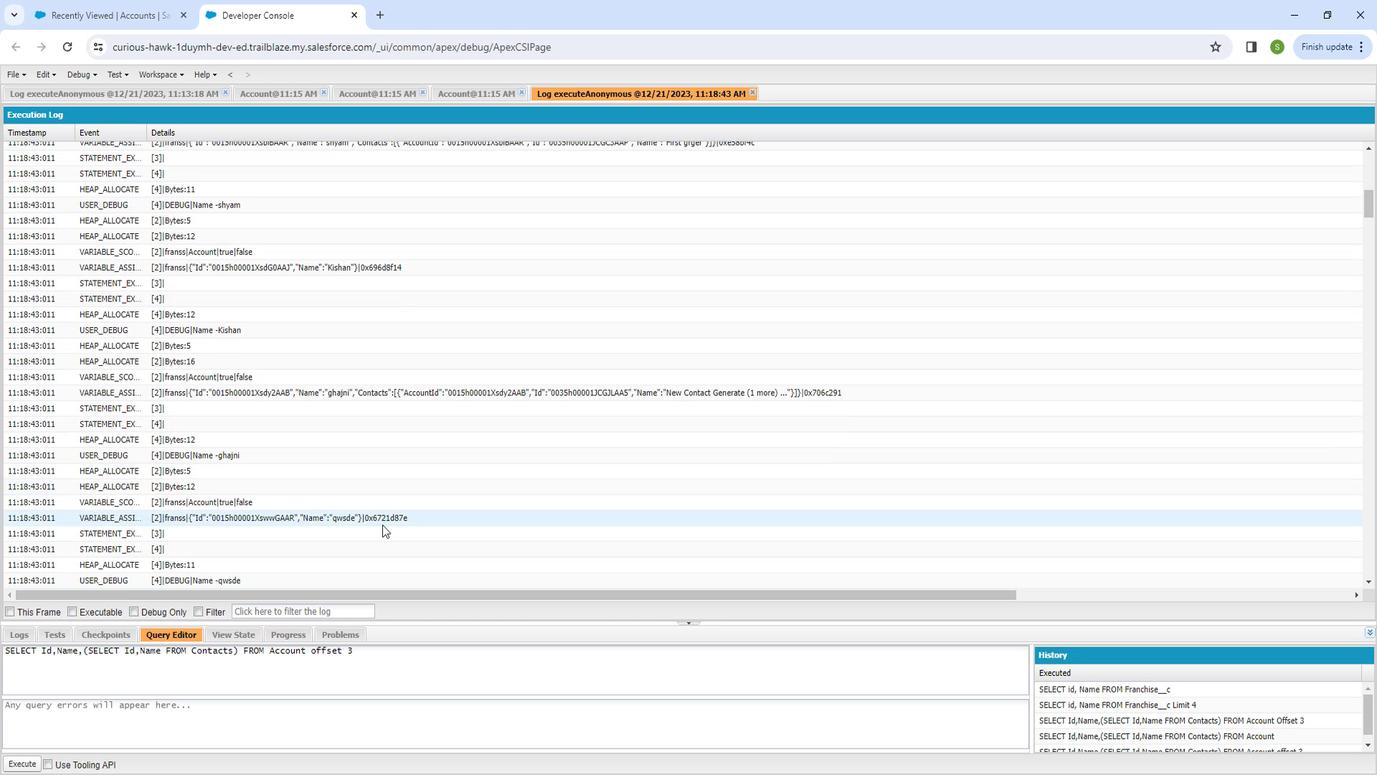 
Action: Mouse moved to (356, 538)
Screenshot: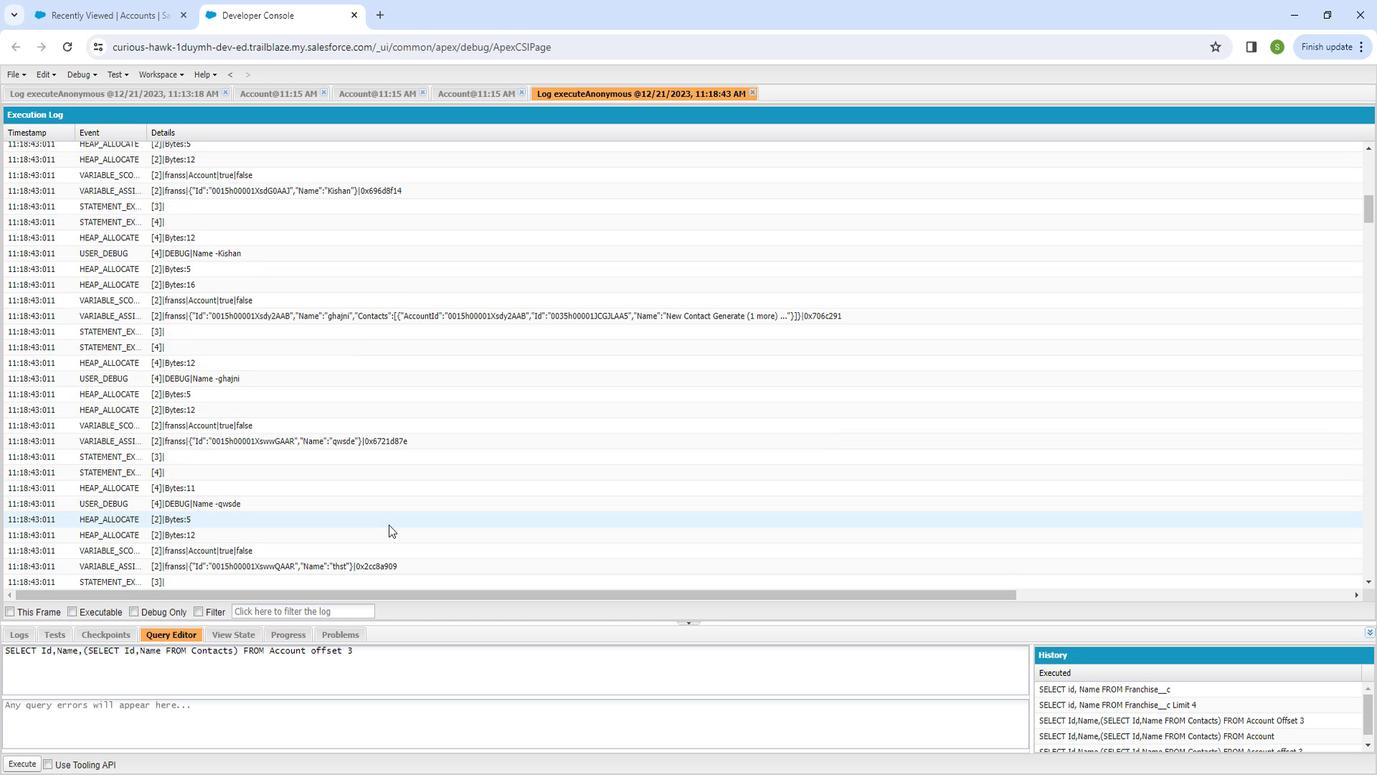 
Action: Mouse scrolled (356, 538) with delta (0, 0)
Screenshot: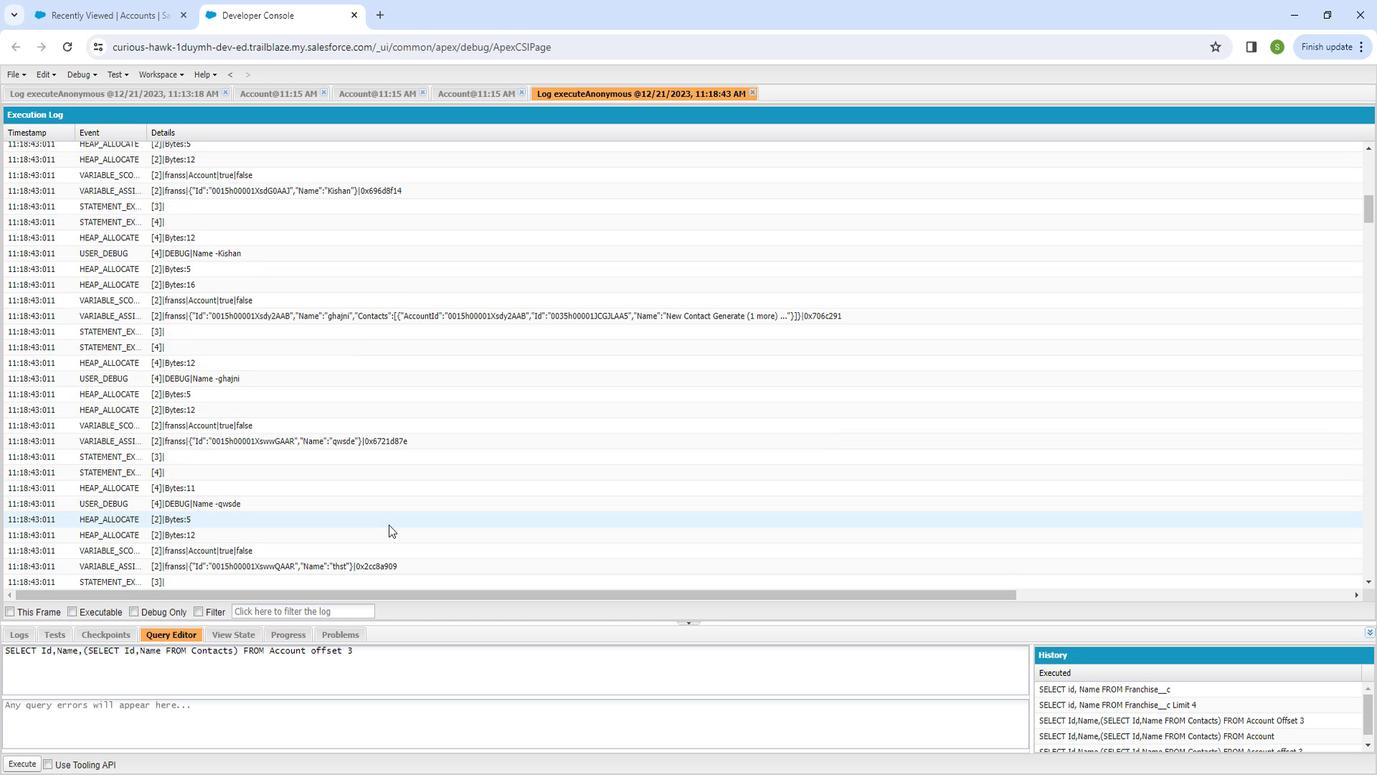 
Action: Mouse moved to (361, 538)
Screenshot: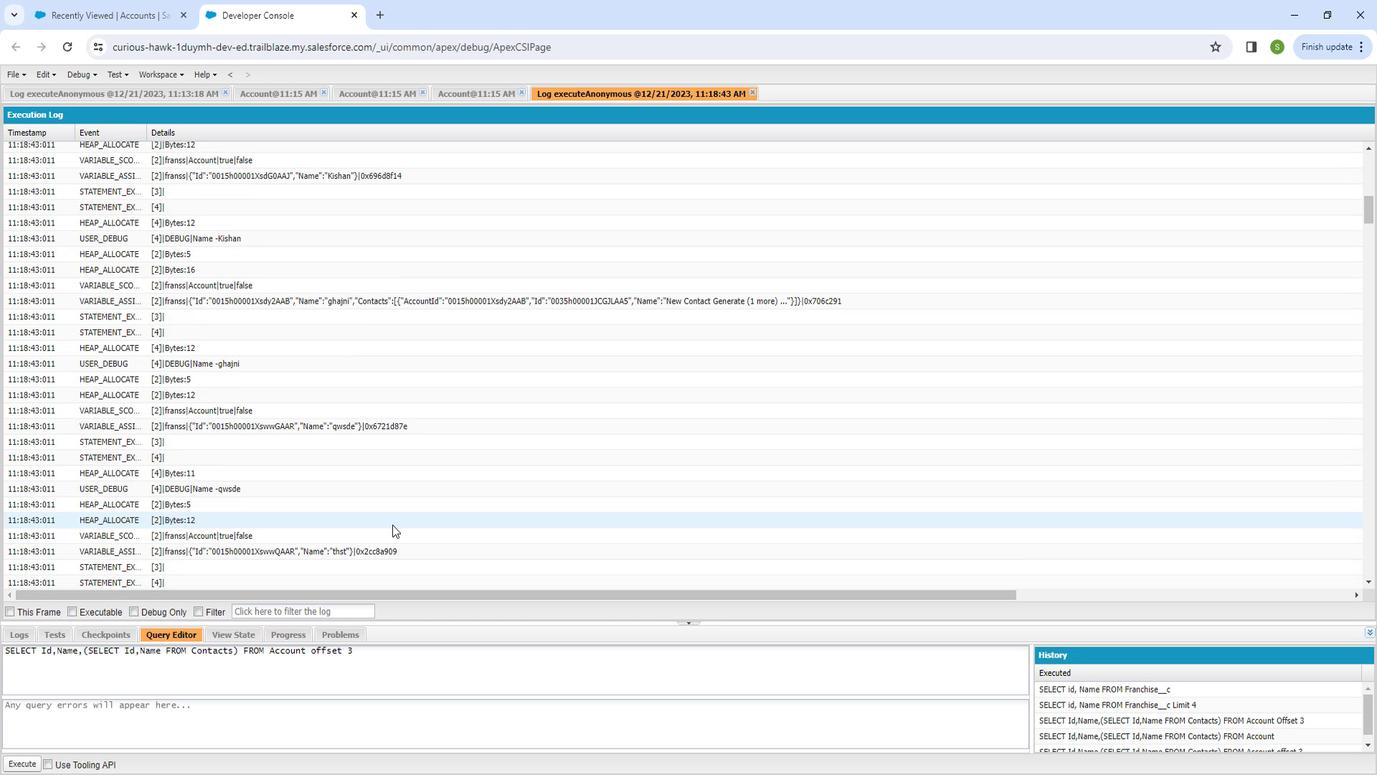 
Action: Mouse scrolled (361, 537) with delta (0, 0)
Screenshot: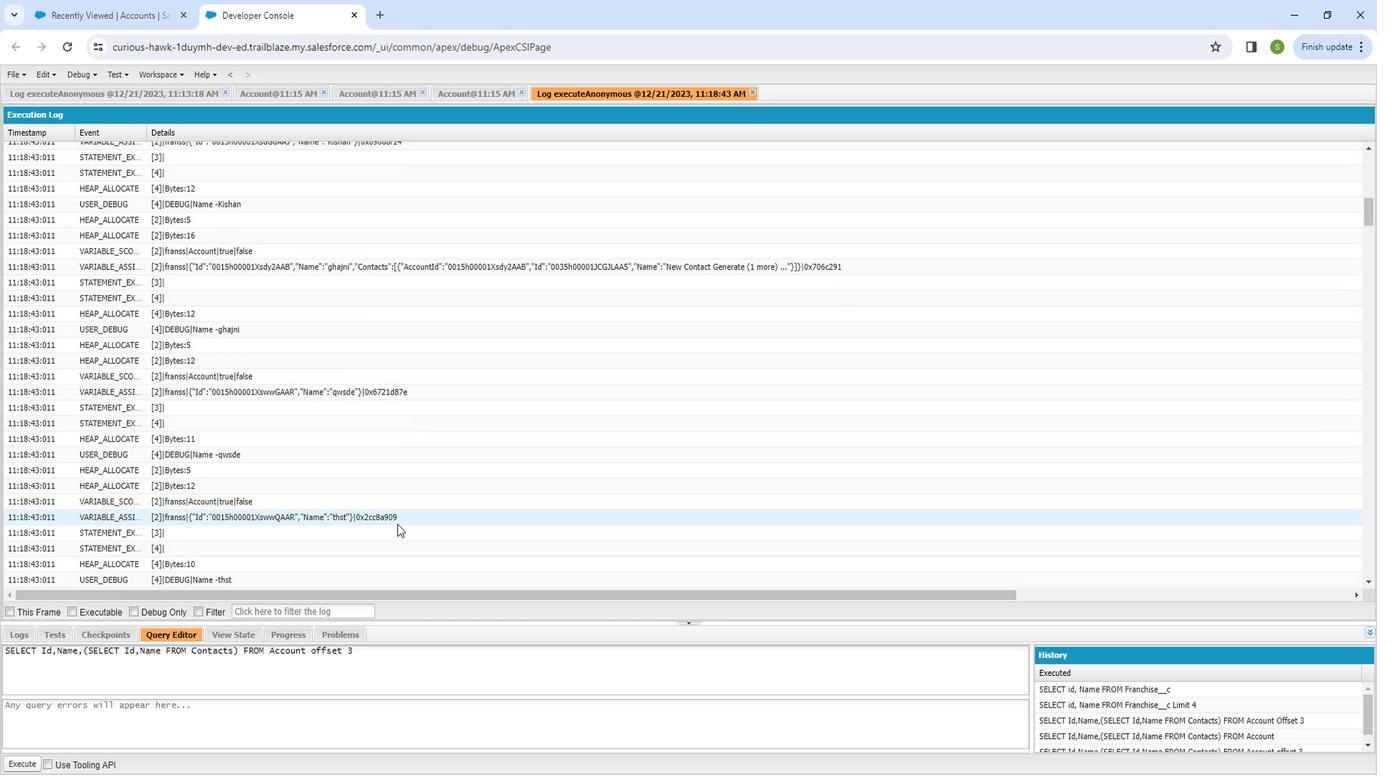 
Action: Mouse moved to (441, 516)
Screenshot: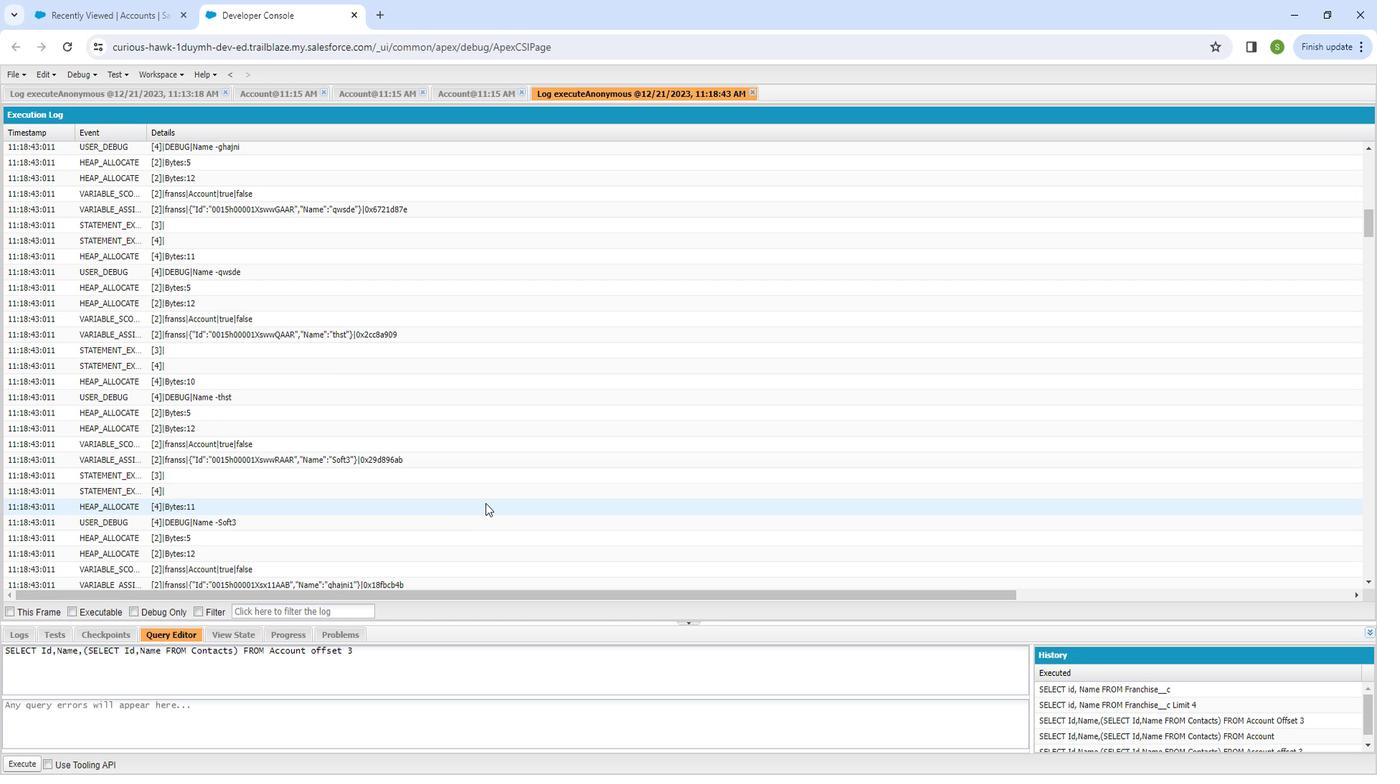 
Action: Mouse scrolled (441, 515) with delta (0, 0)
Screenshot: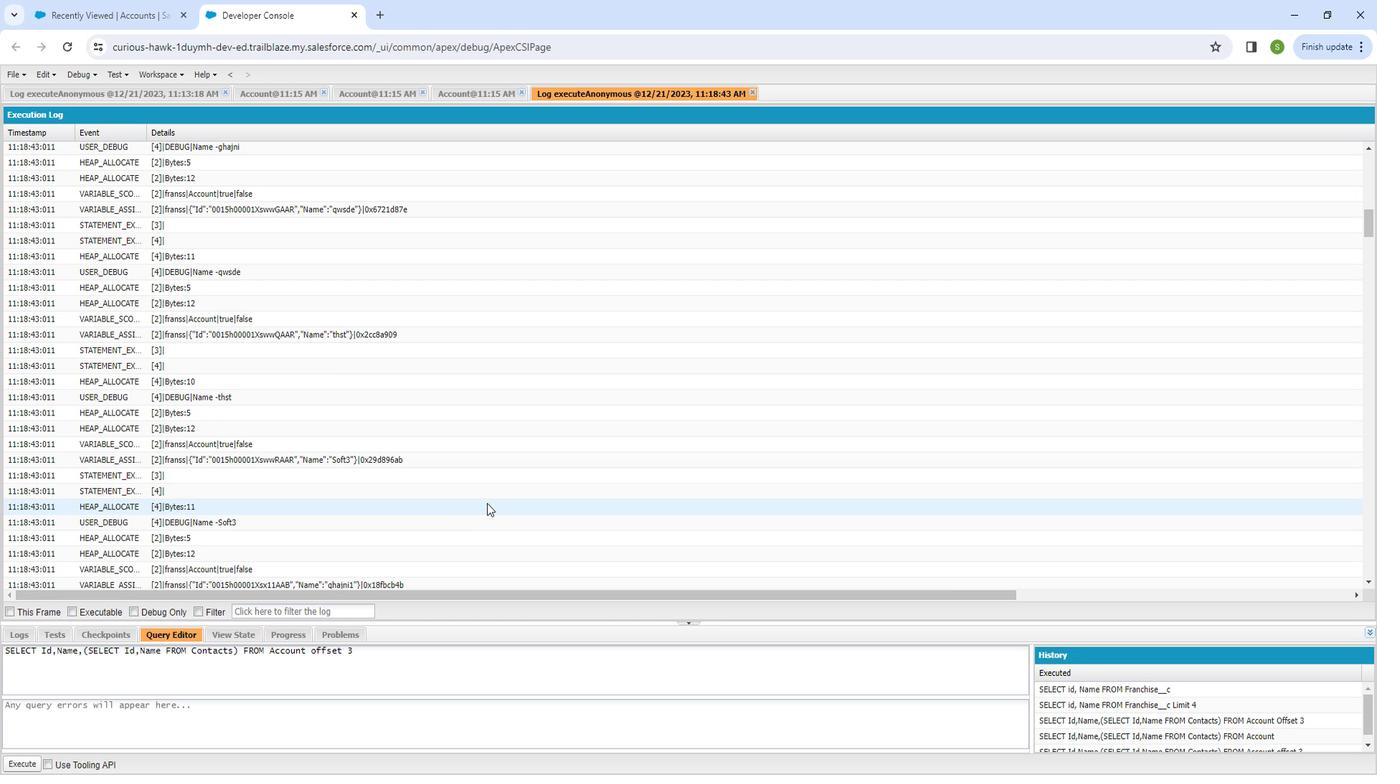 
Action: Mouse moved to (442, 516)
Screenshot: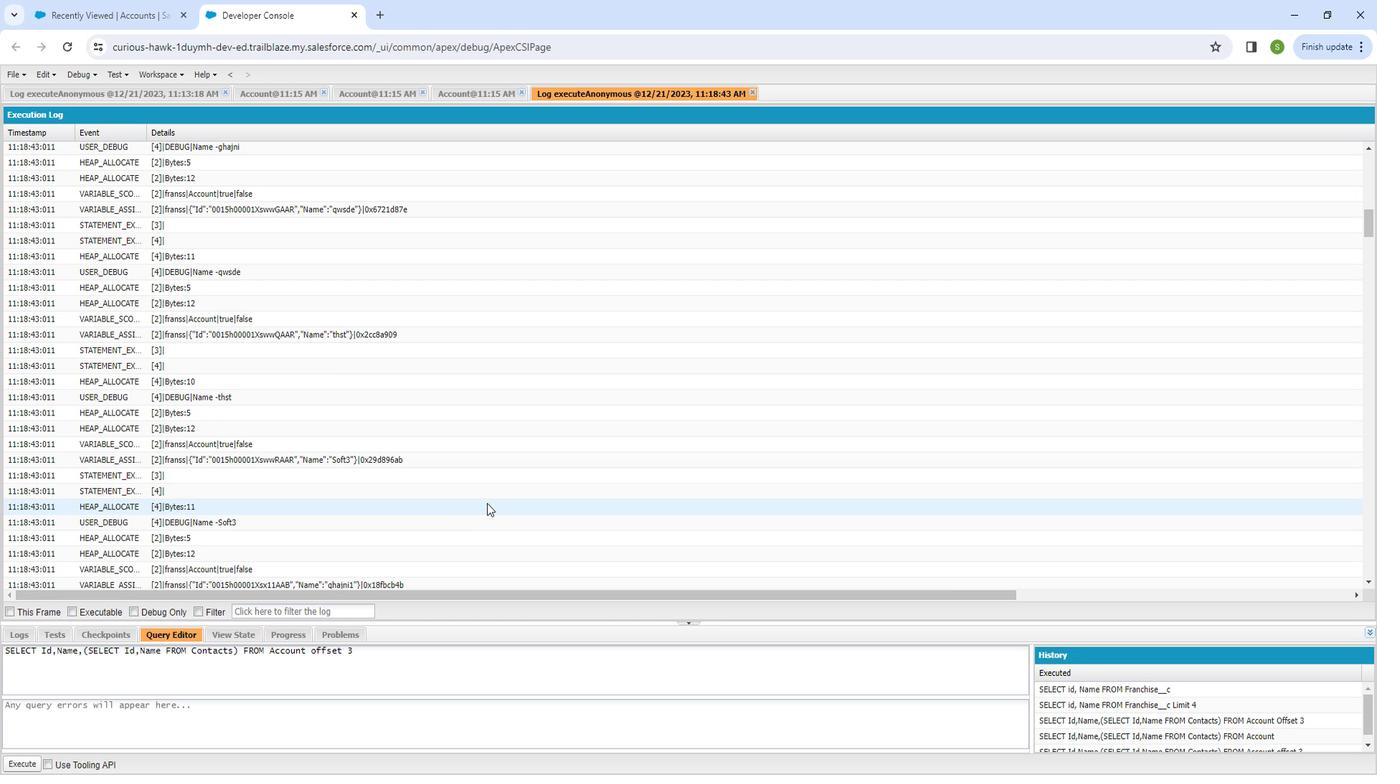 
Action: Mouse scrolled (442, 515) with delta (0, 0)
Screenshot: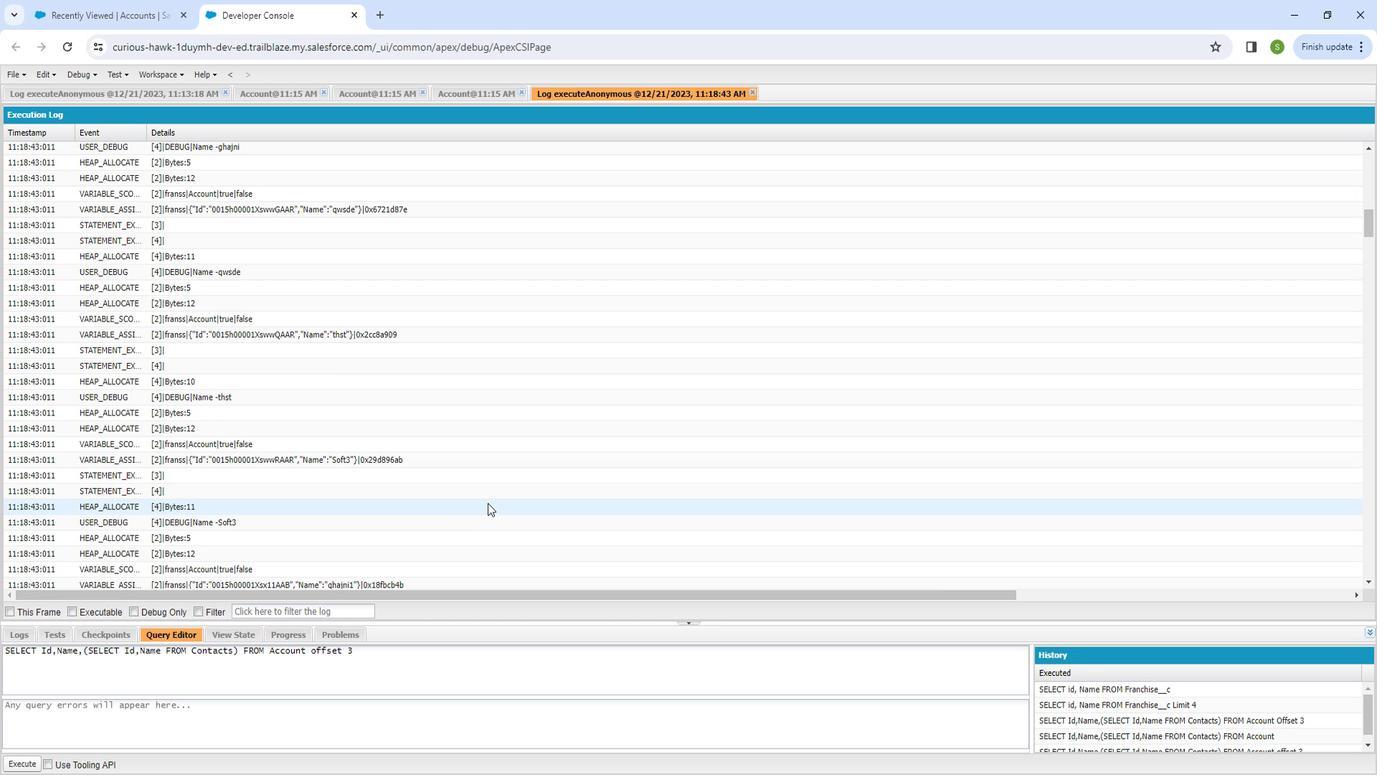 
Action: Mouse scrolled (442, 515) with delta (0, 0)
Screenshot: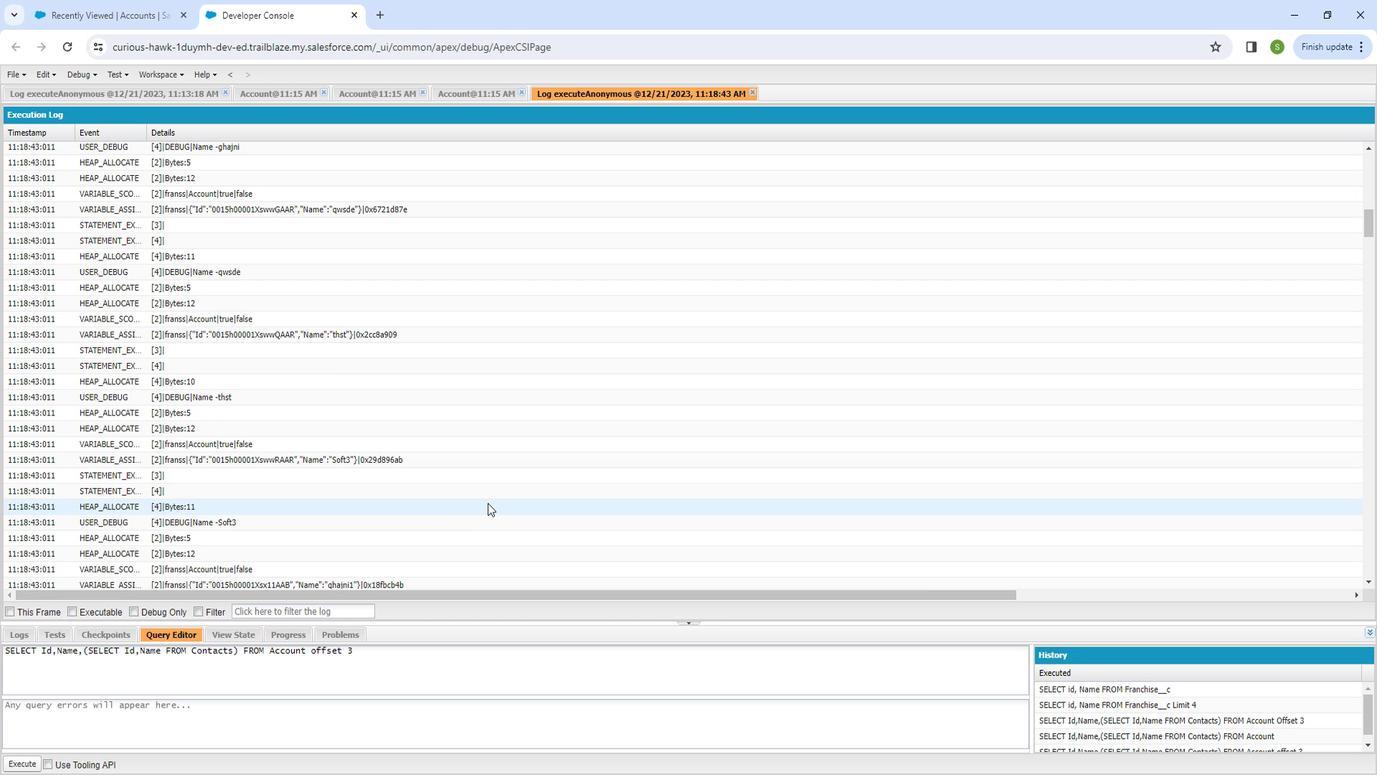 
Action: Mouse moved to (442, 516)
Screenshot: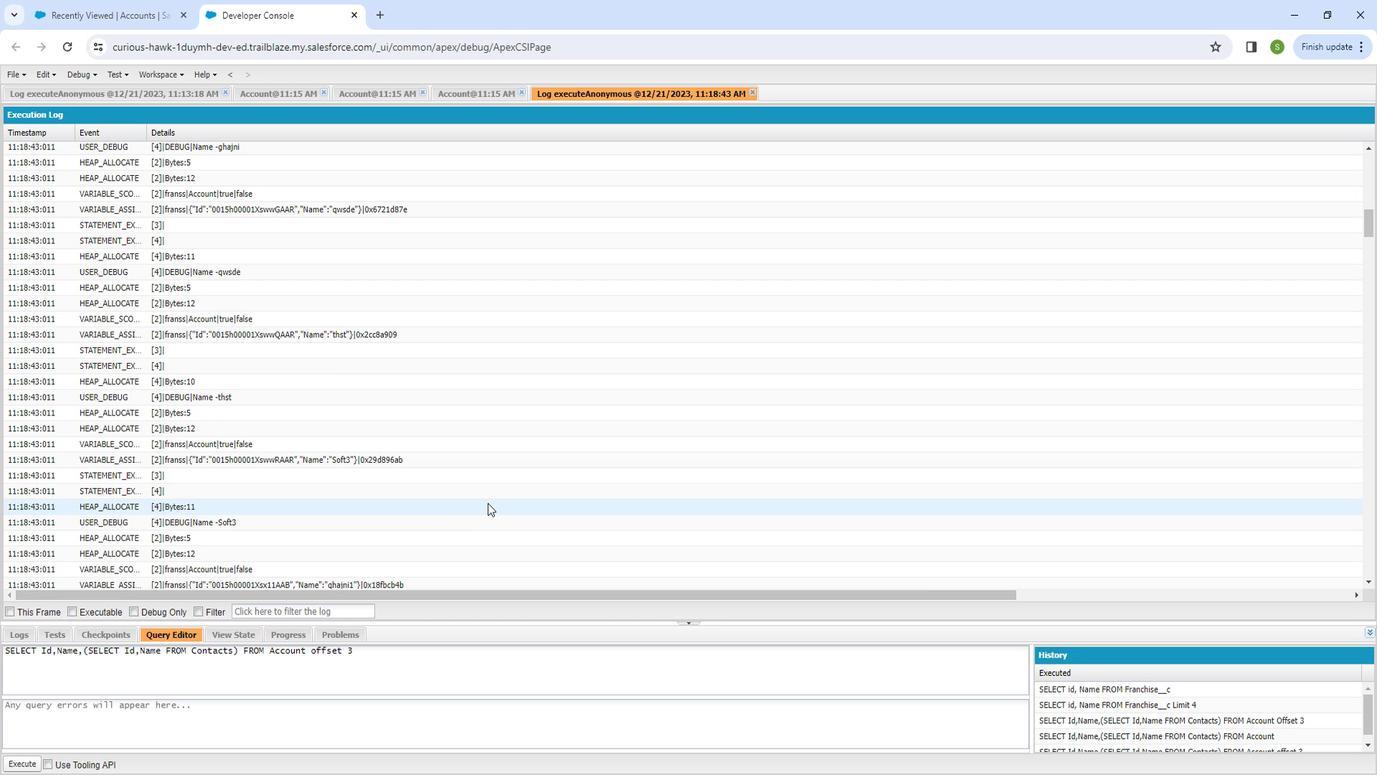 
Action: Mouse scrolled (442, 515) with delta (0, 0)
Screenshot: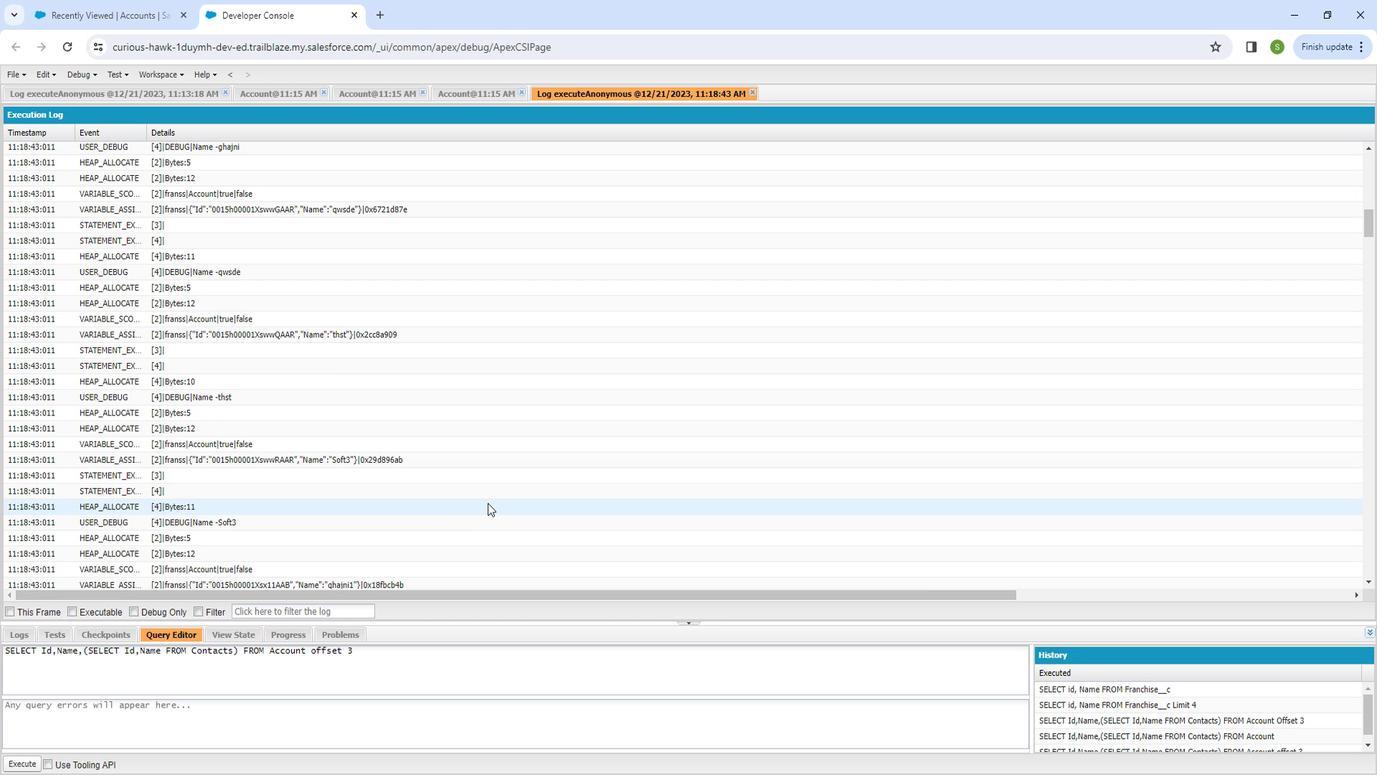 
Action: Mouse scrolled (442, 515) with delta (0, 0)
Screenshot: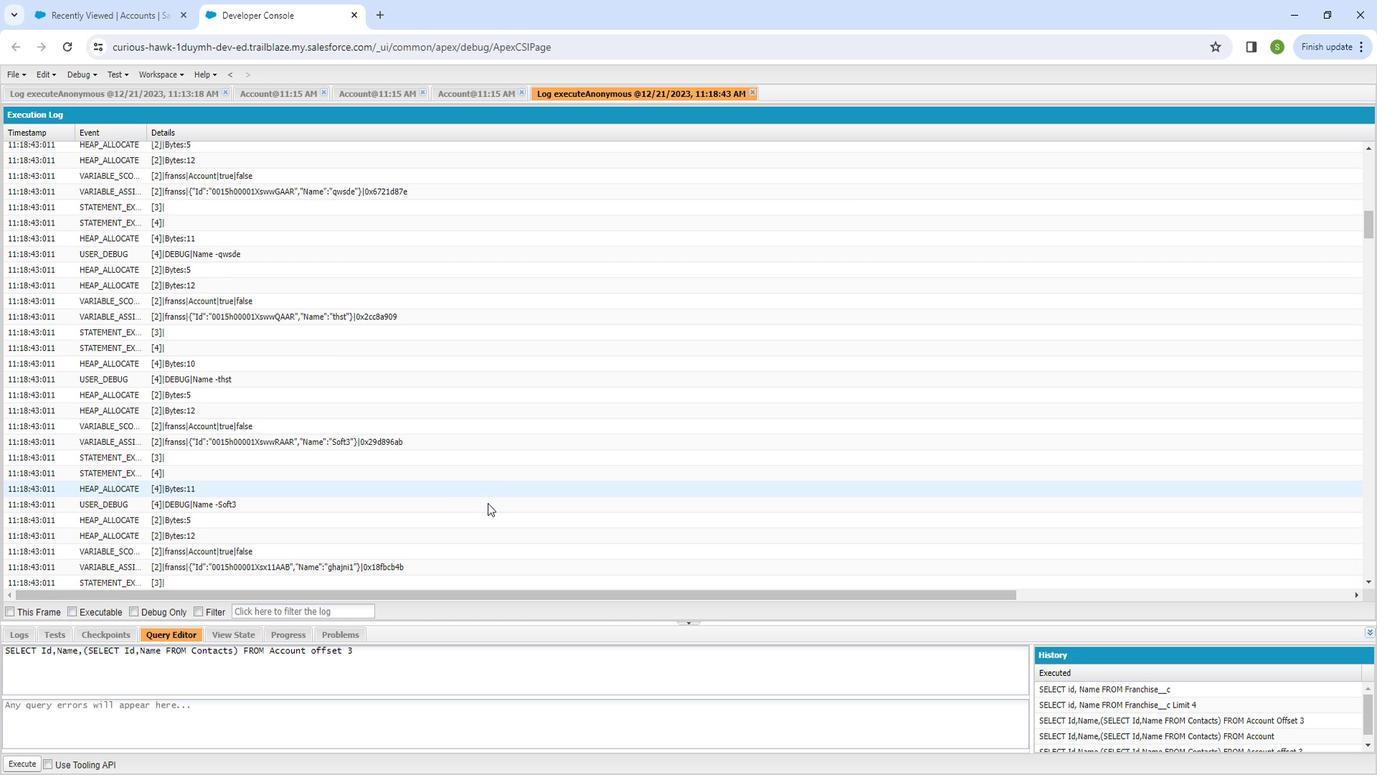 
Action: Mouse moved to (444, 533)
Screenshot: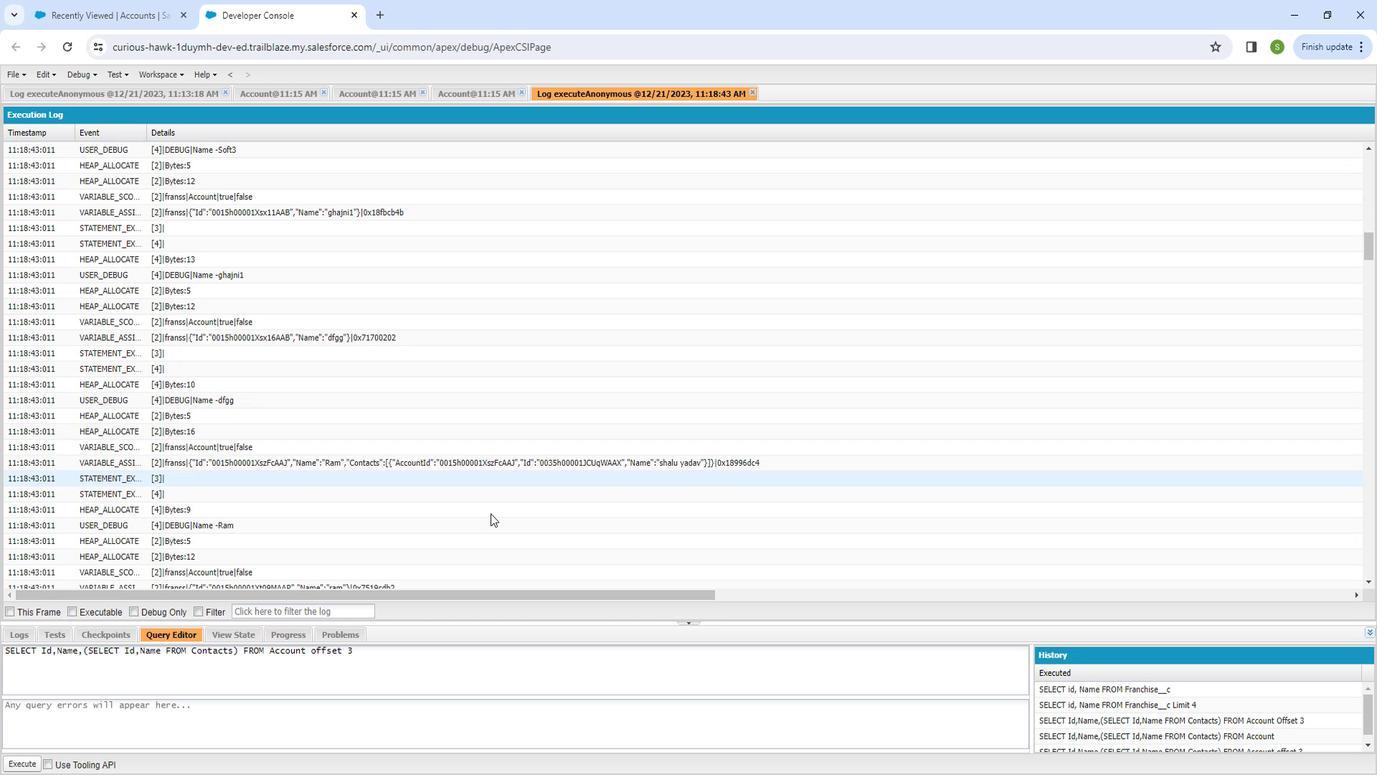 
Action: Mouse scrolled (444, 532) with delta (0, 0)
Screenshot: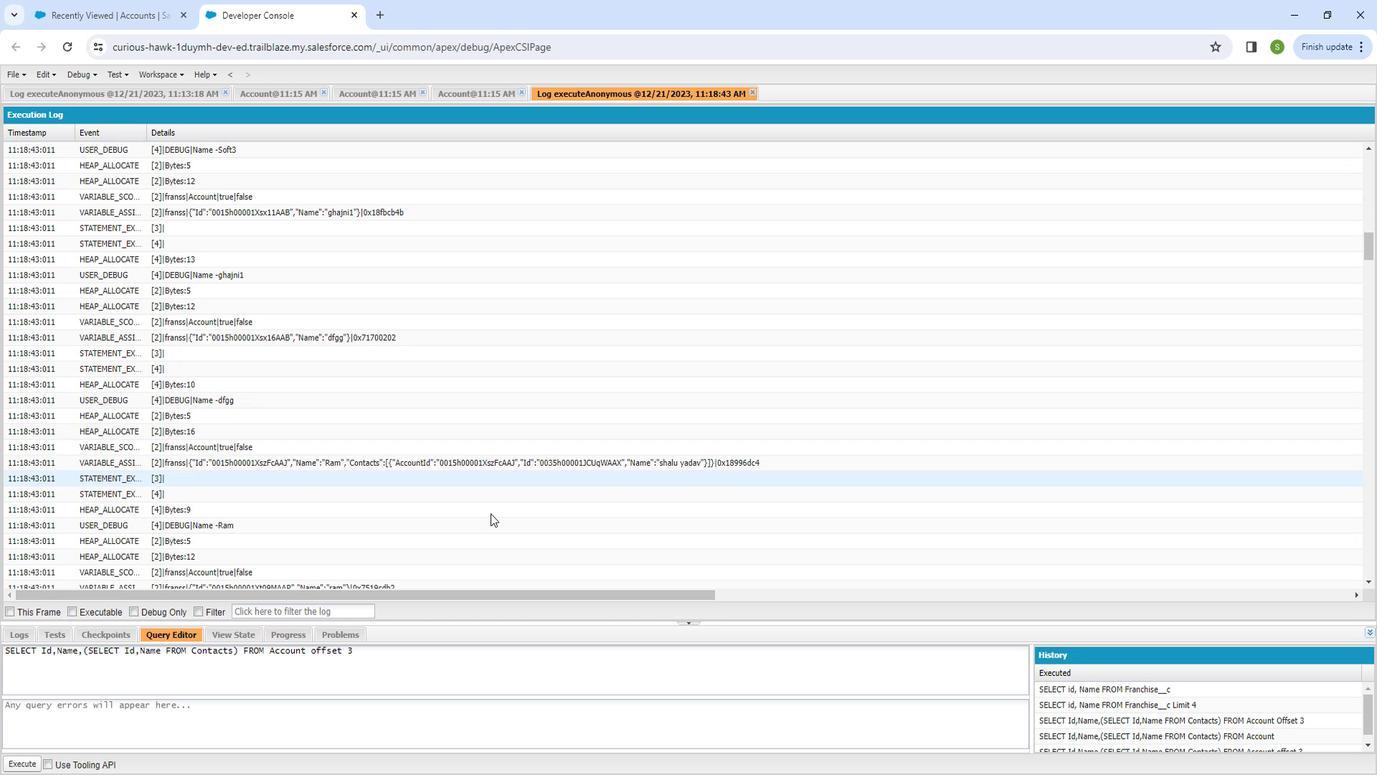 
Action: Mouse moved to (444, 537)
Screenshot: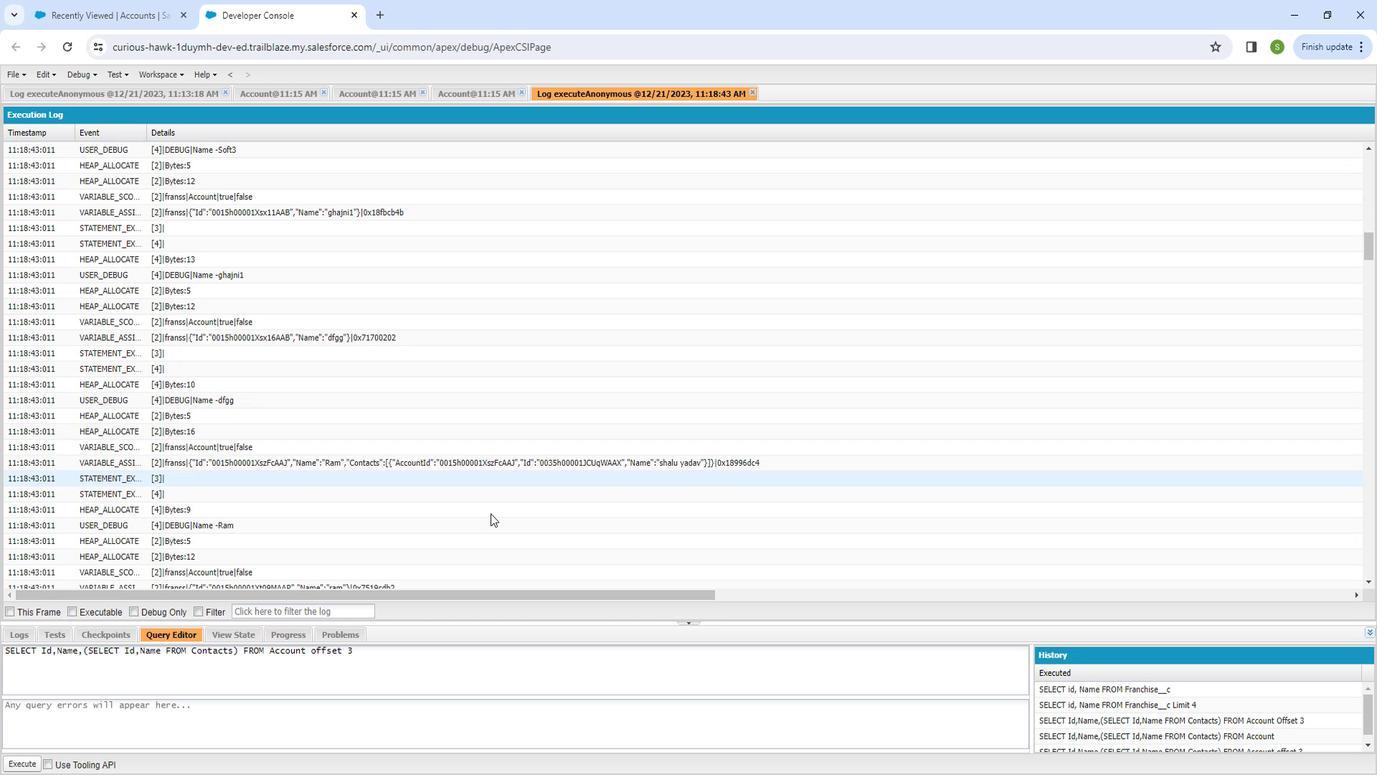 
Action: Mouse scrolled (444, 536) with delta (0, 0)
Screenshot: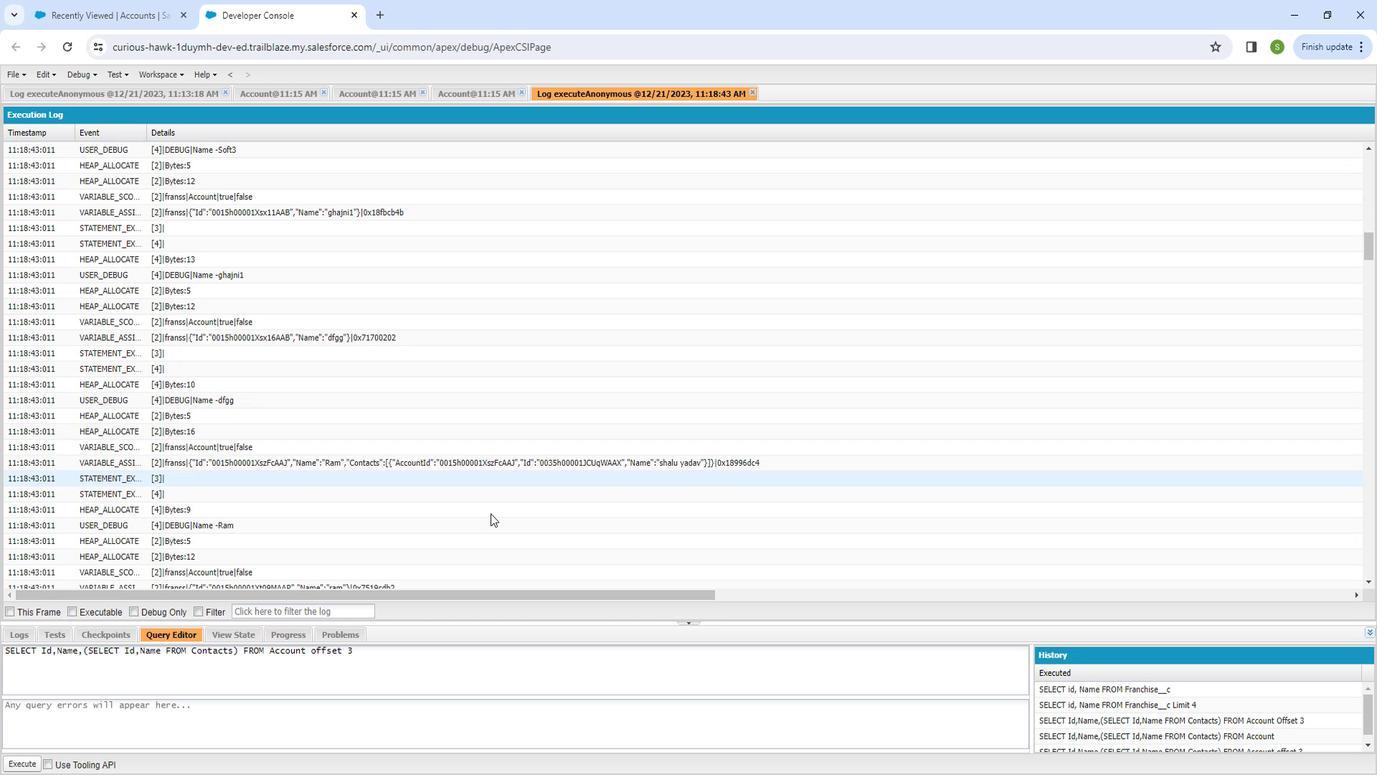 
Action: Mouse scrolled (444, 536) with delta (0, 0)
Screenshot: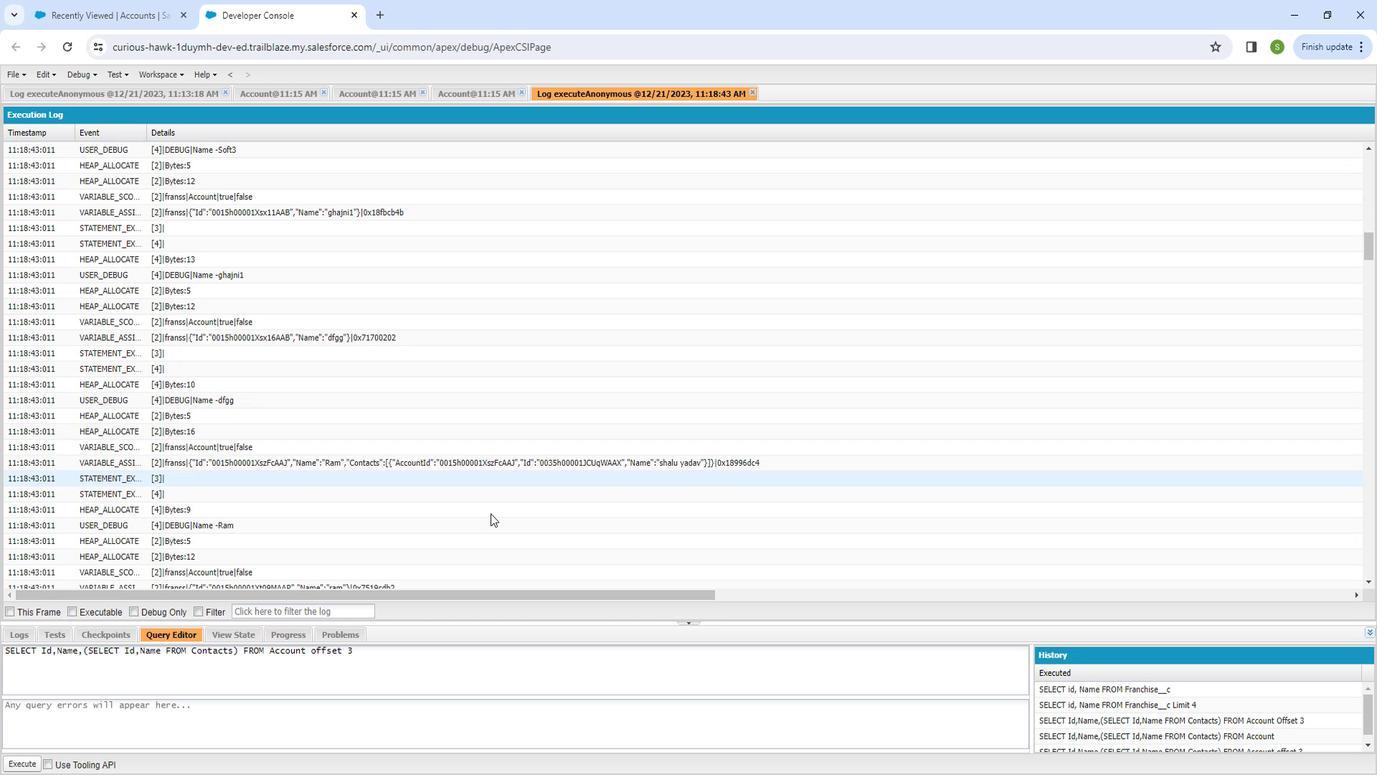 
Action: Mouse scrolled (444, 536) with delta (0, -1)
Screenshot: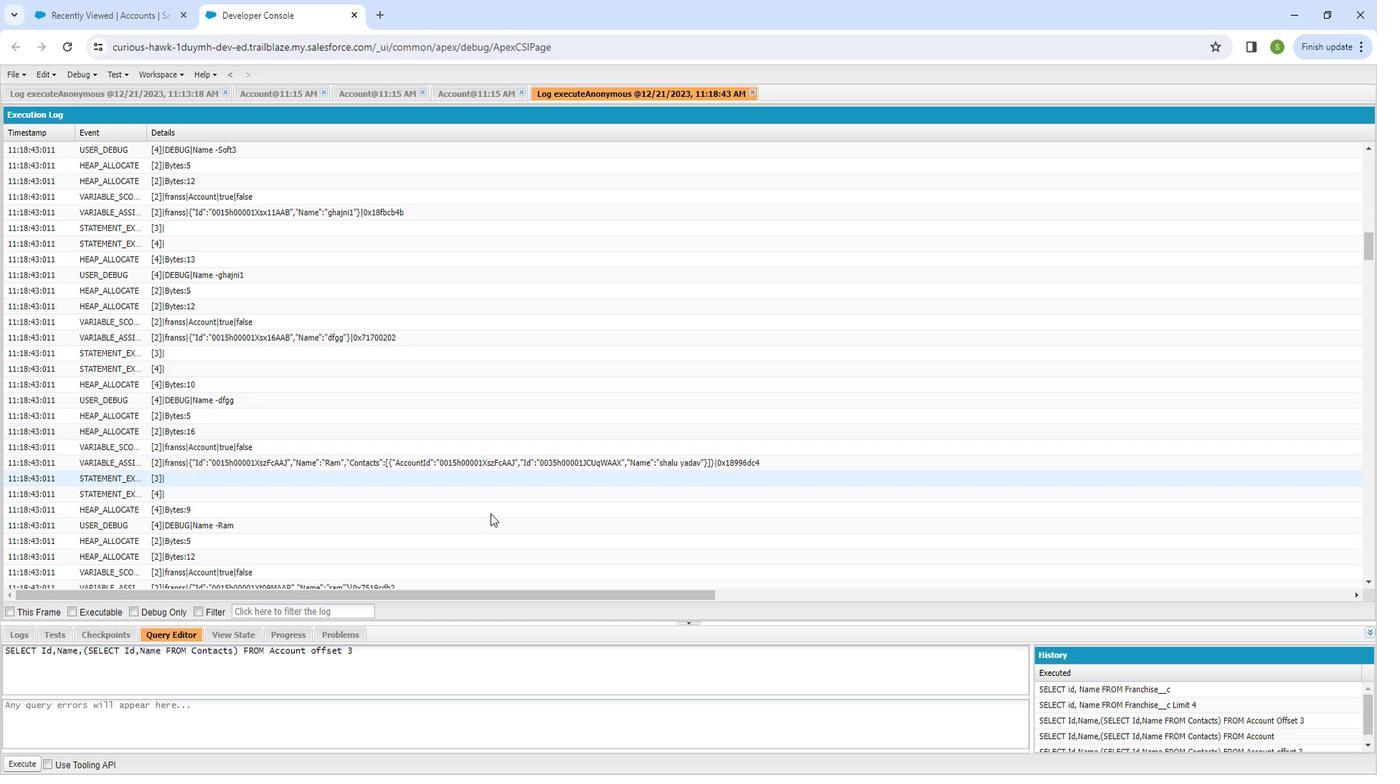 
Action: Mouse moved to (444, 537)
Screenshot: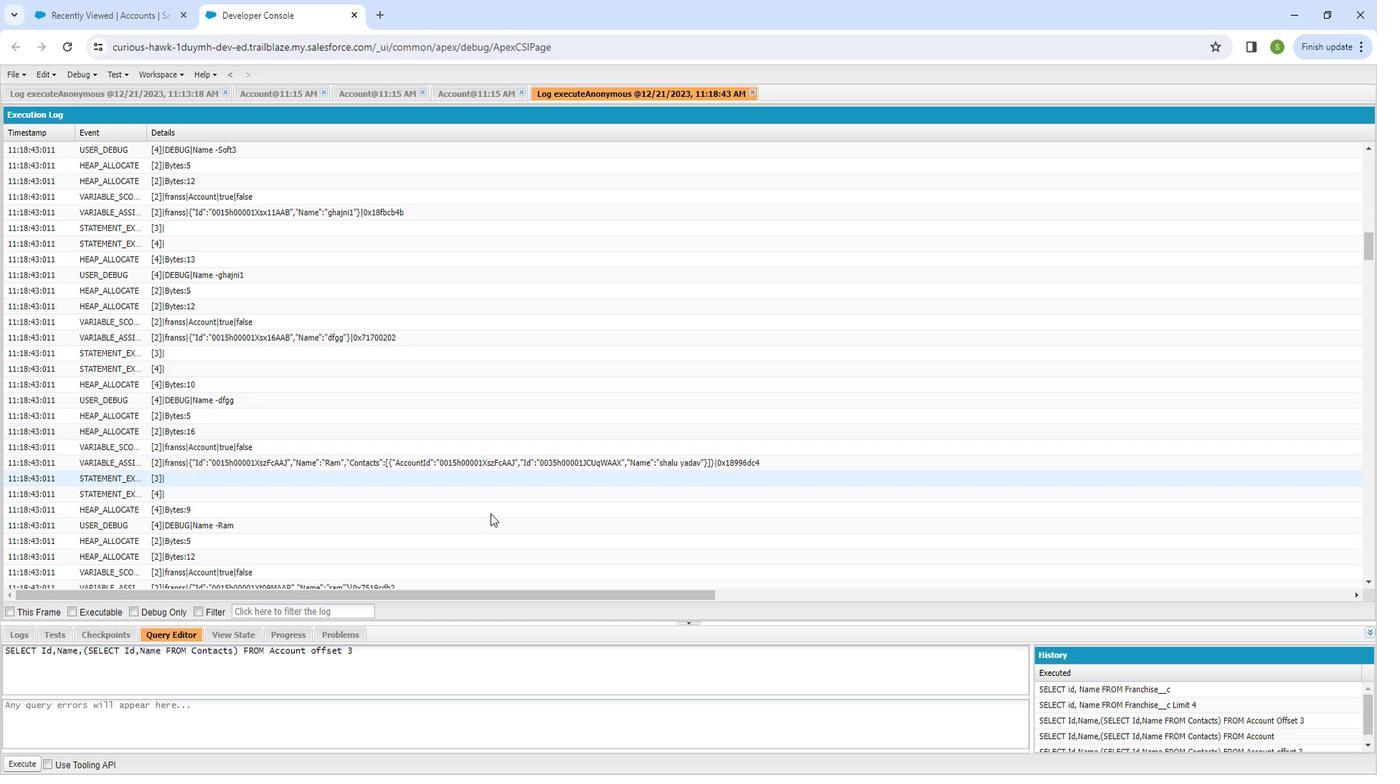 
Action: Mouse scrolled (444, 536) with delta (0, 0)
Screenshot: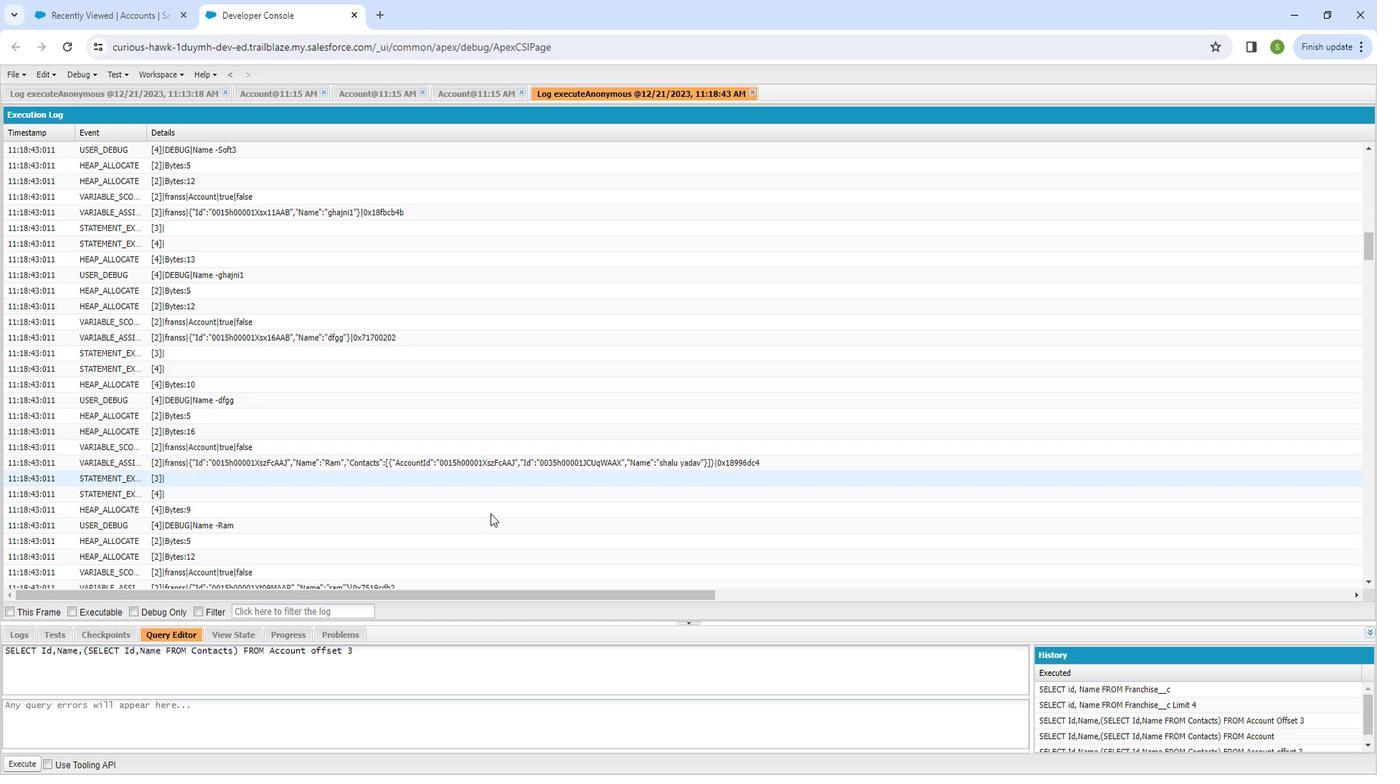 
Action: Mouse moved to (442, 536)
Screenshot: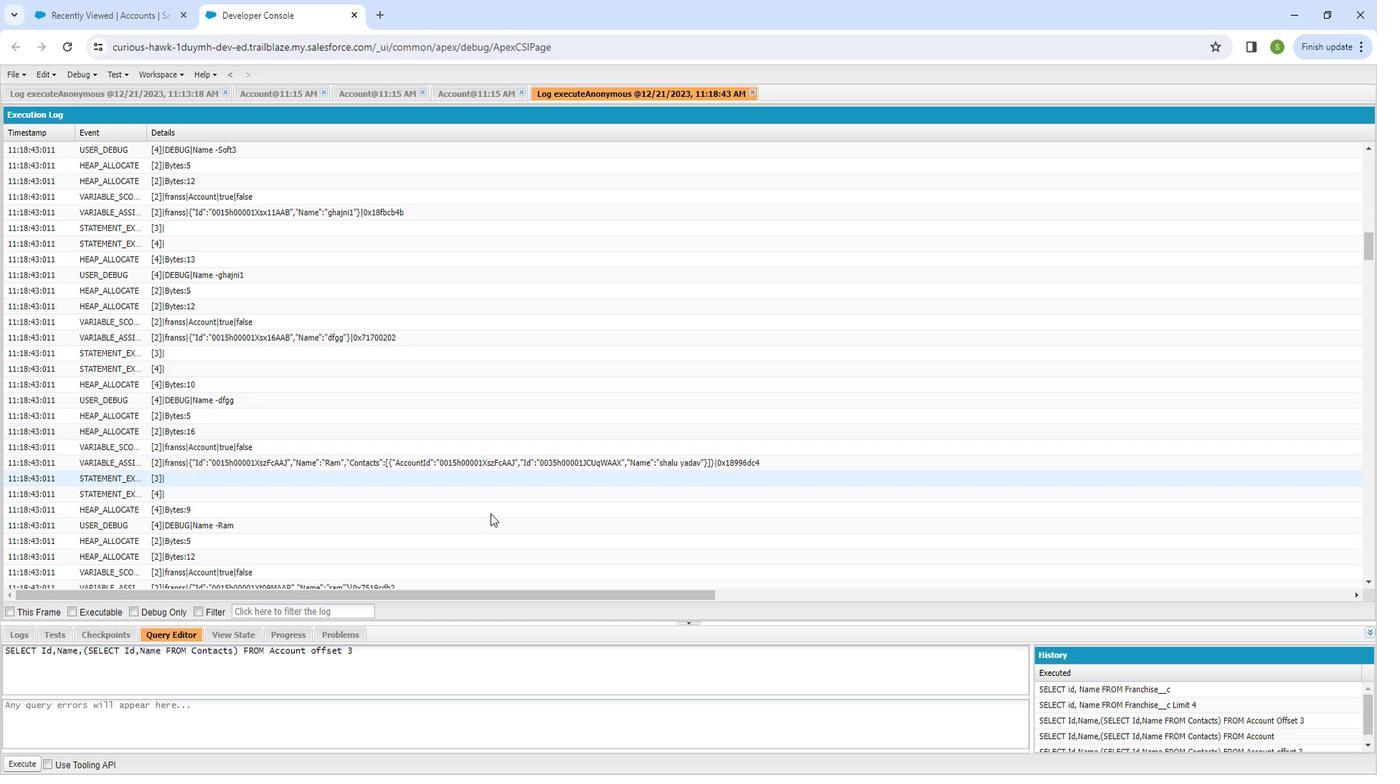 
Action: Mouse scrolled (442, 535) with delta (0, 0)
Screenshot: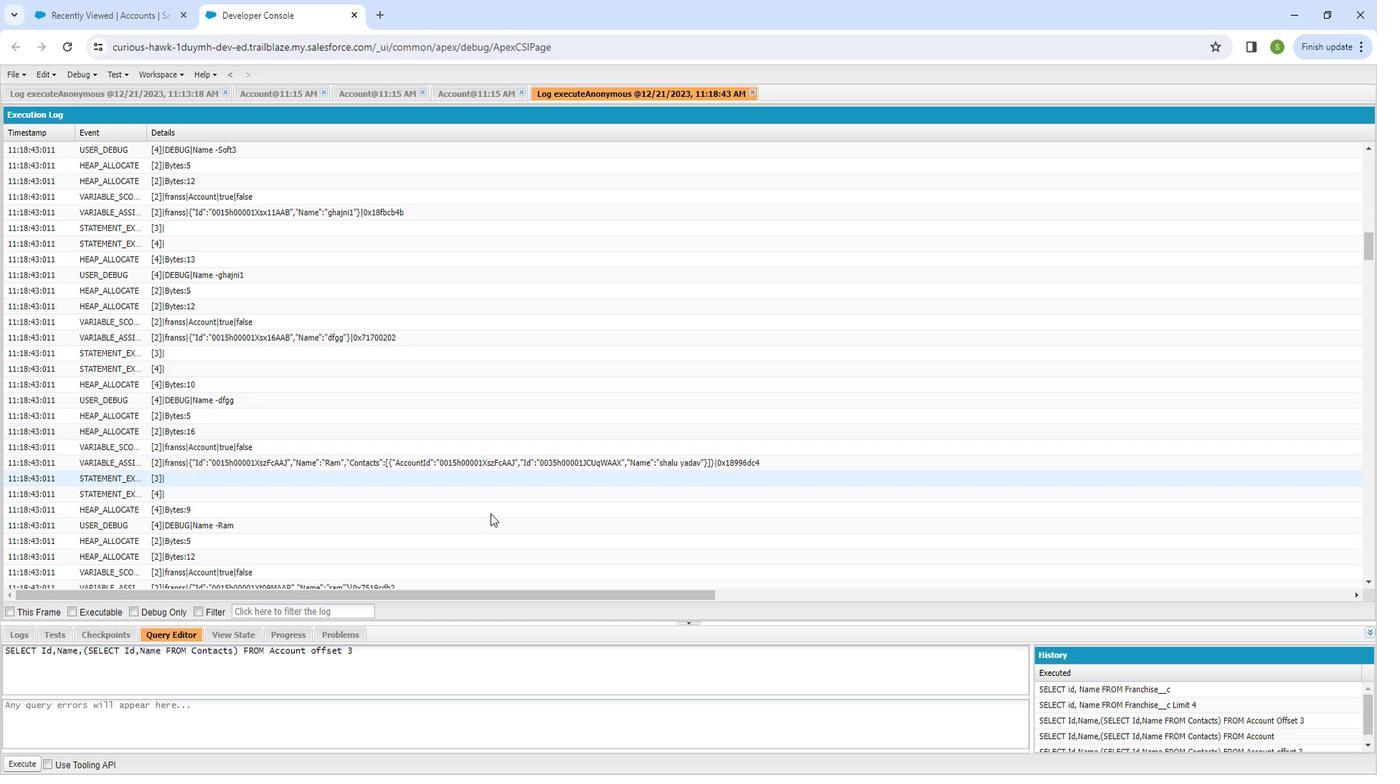 
Action: Mouse moved to (441, 528)
Screenshot: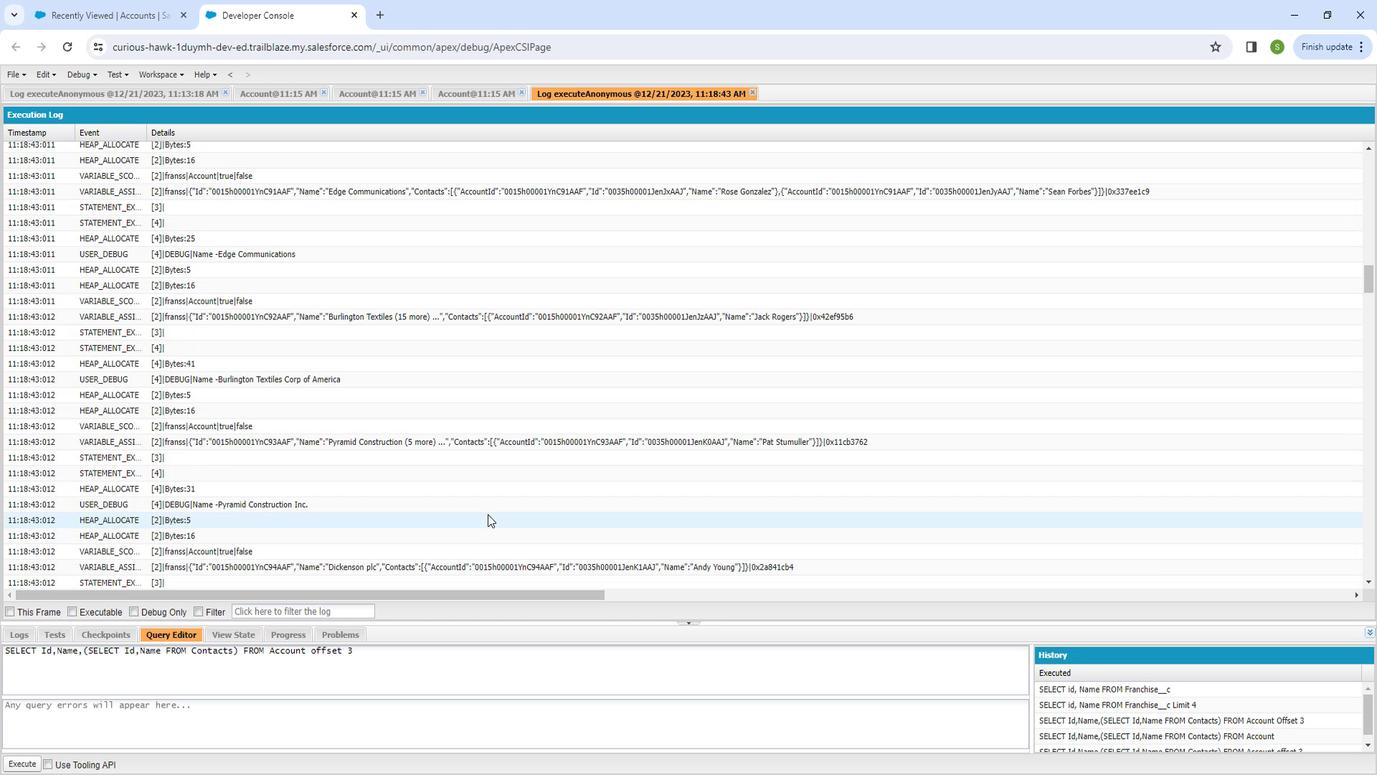
Action: Mouse scrolled (441, 527) with delta (0, 0)
Screenshot: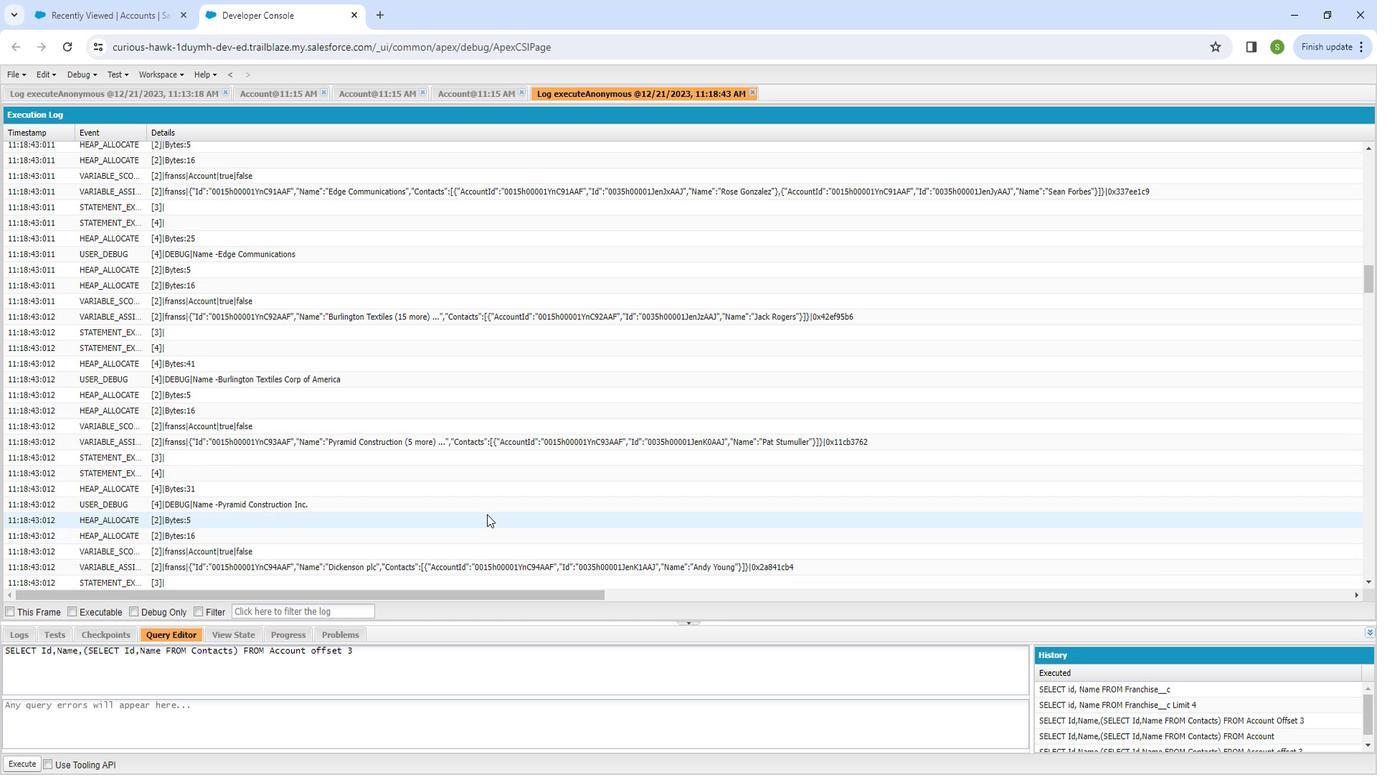 
Action: Mouse moved to (441, 528)
Screenshot: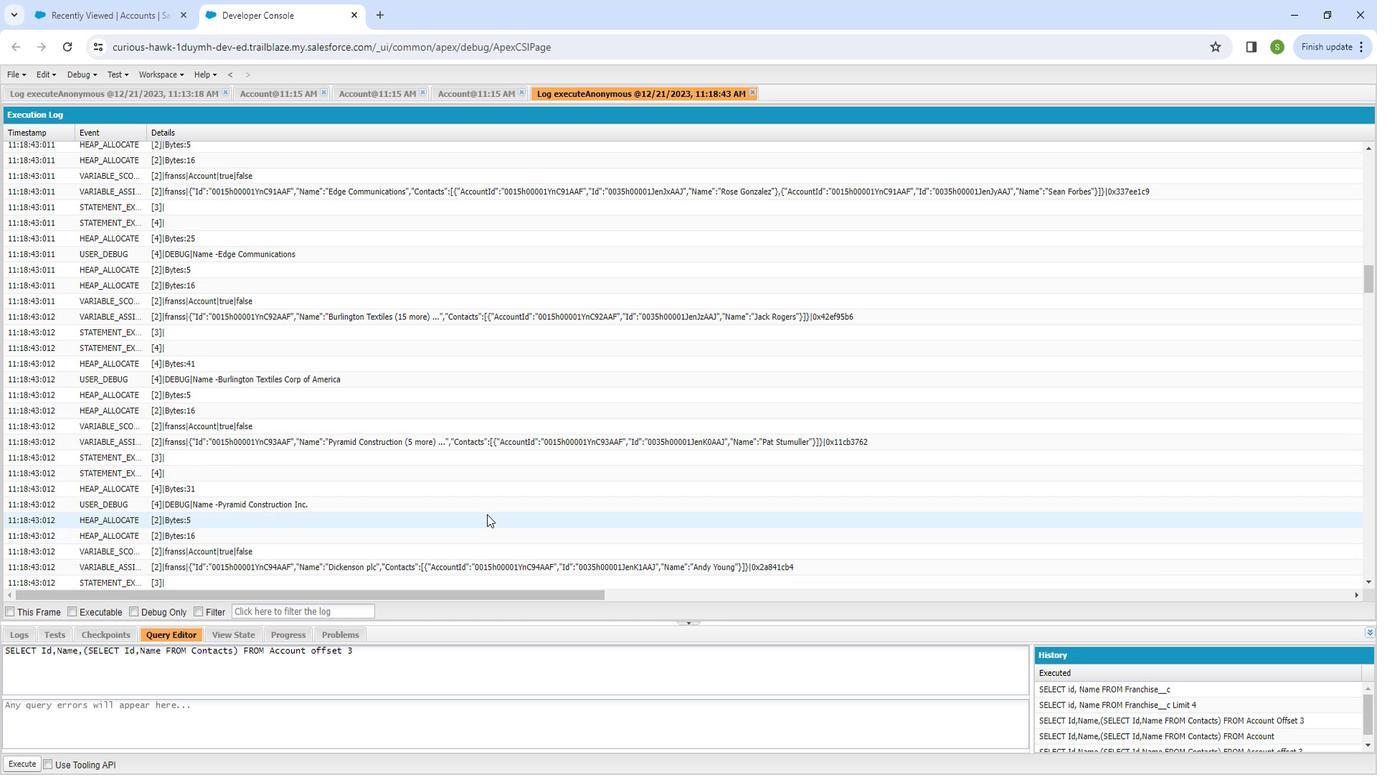 
Action: Mouse scrolled (441, 527) with delta (0, 0)
Screenshot: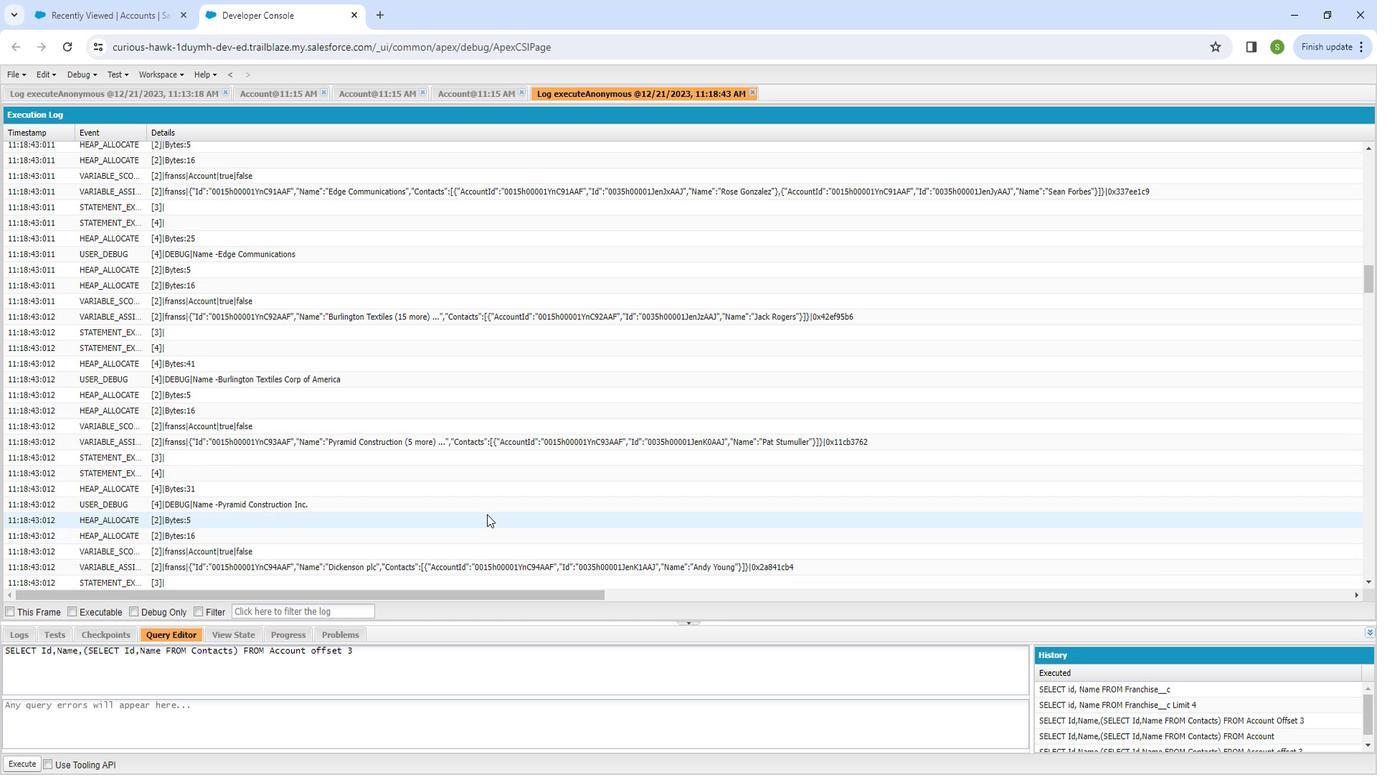 
Action: Mouse scrolled (441, 527) with delta (0, 0)
Screenshot: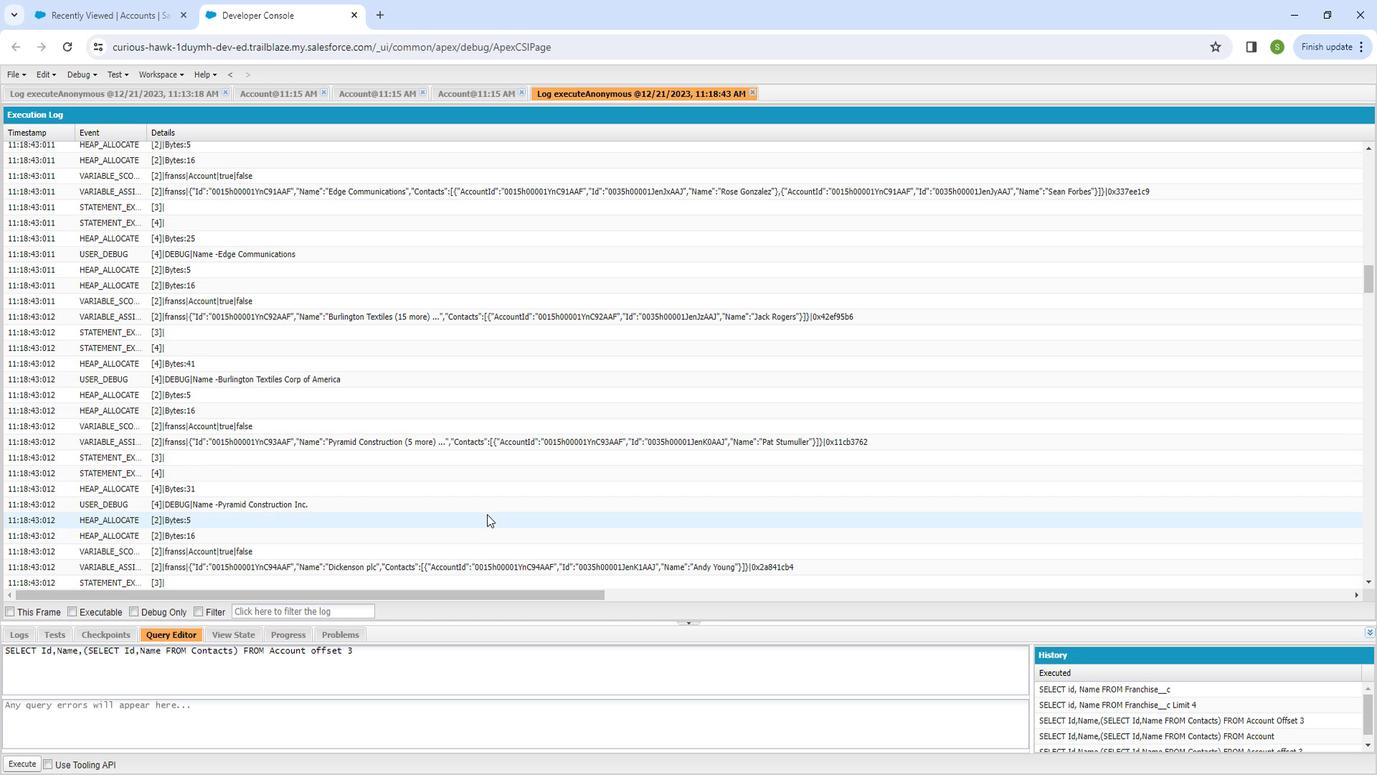 
Action: Mouse scrolled (441, 527) with delta (0, 0)
Screenshot: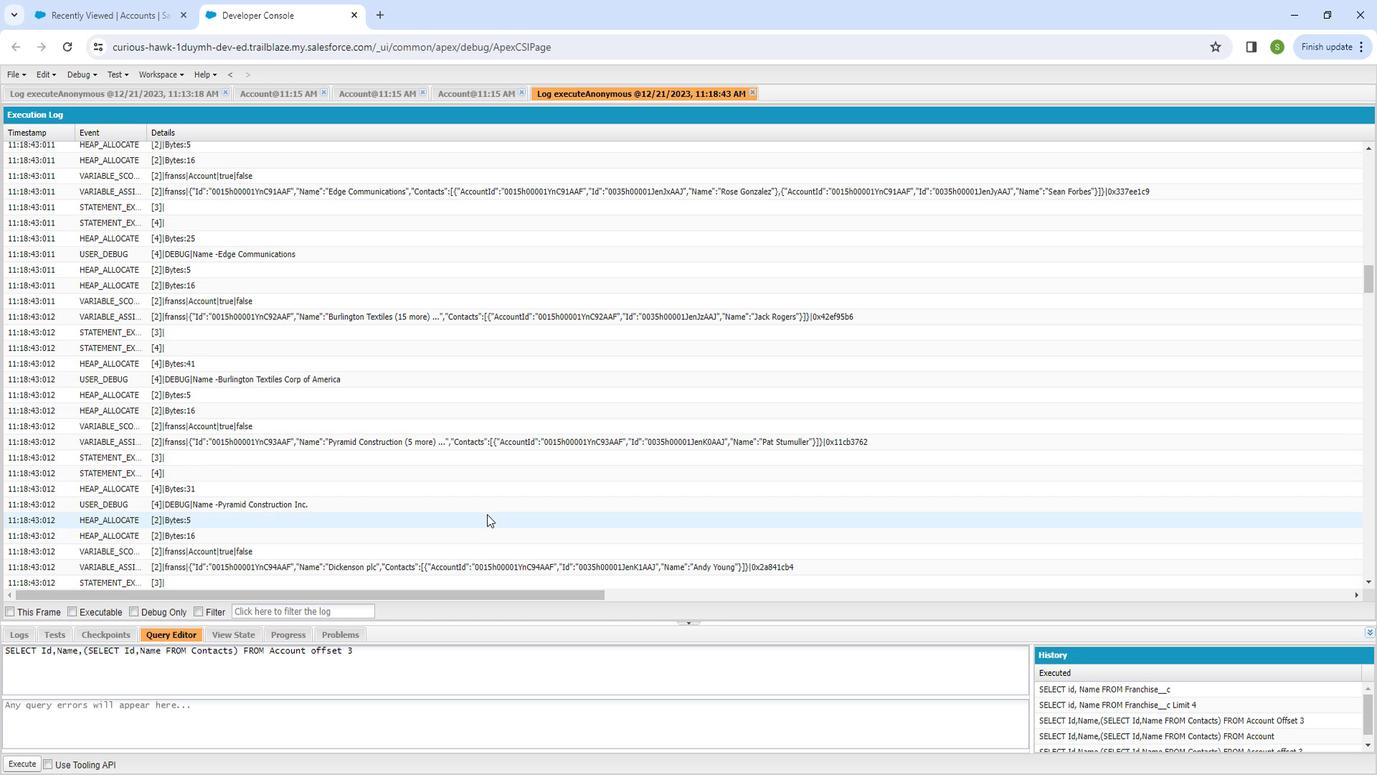 
Action: Mouse scrolled (441, 527) with delta (0, 0)
Screenshot: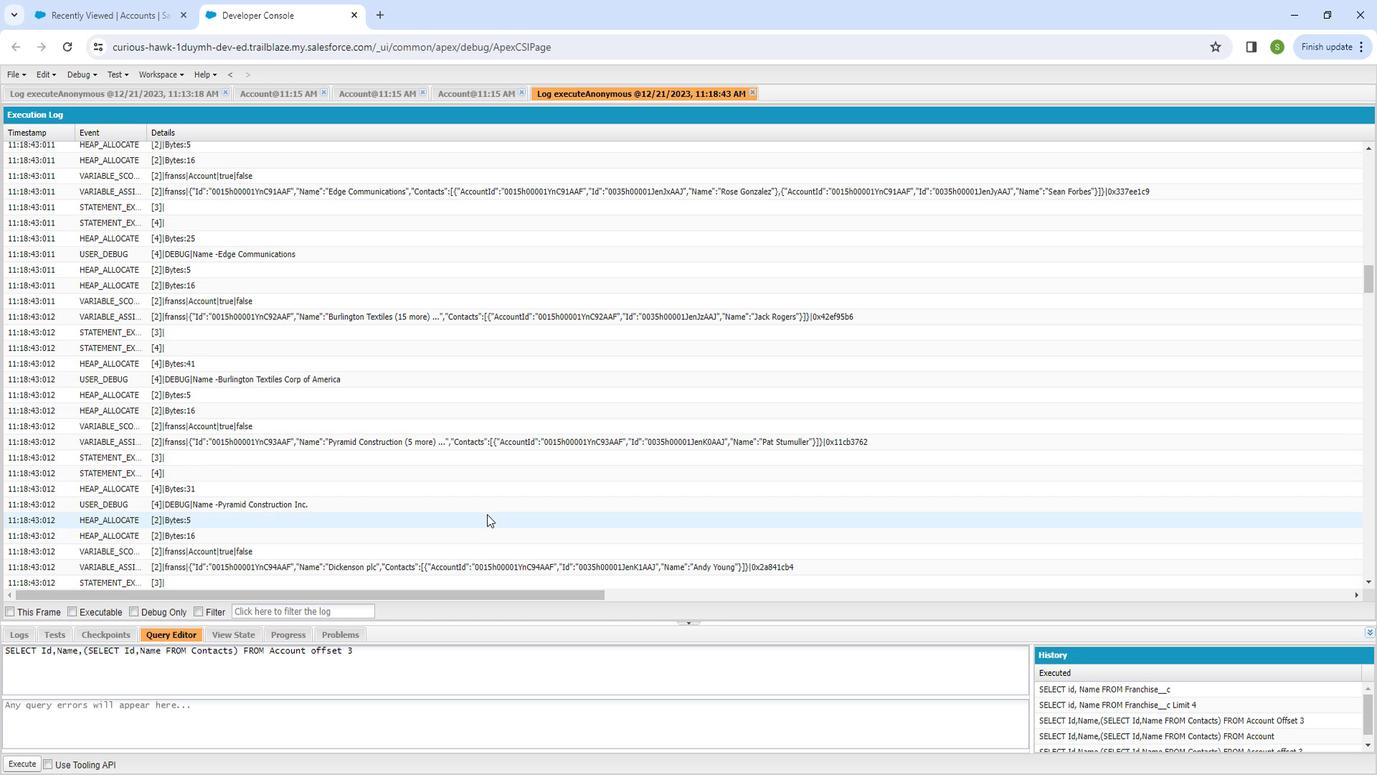 
Action: Mouse scrolled (441, 527) with delta (0, 0)
Screenshot: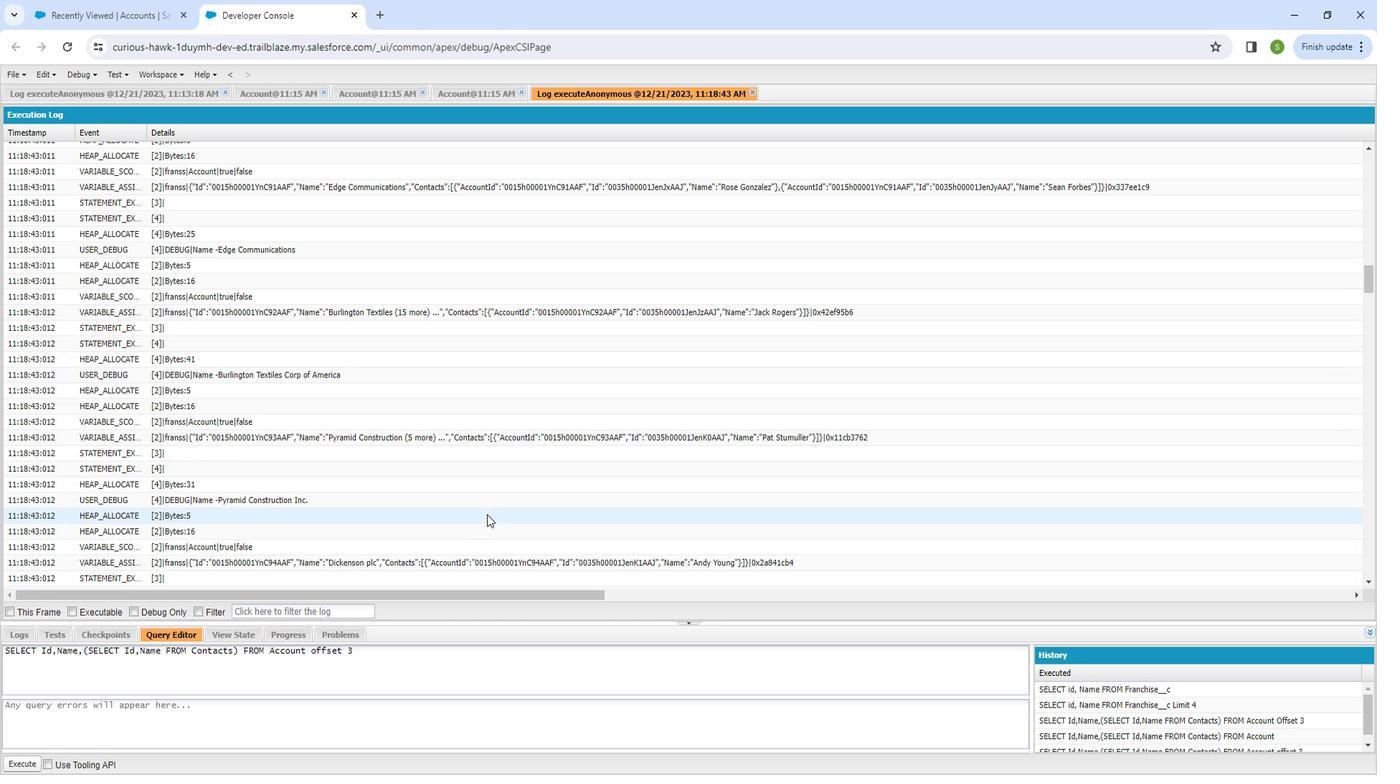 
Action: Mouse moved to (441, 528)
Screenshot: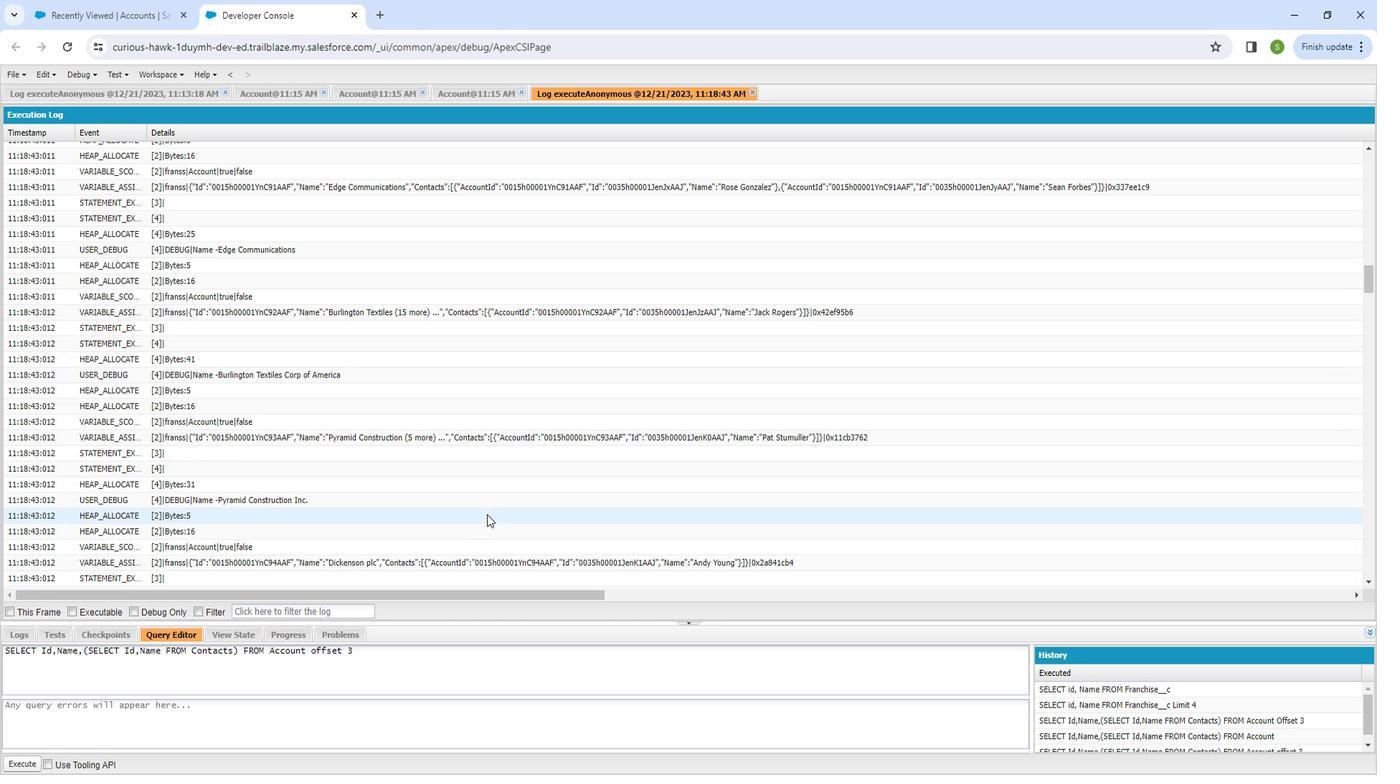 
Action: Mouse scrolled (441, 527) with delta (0, 0)
Screenshot: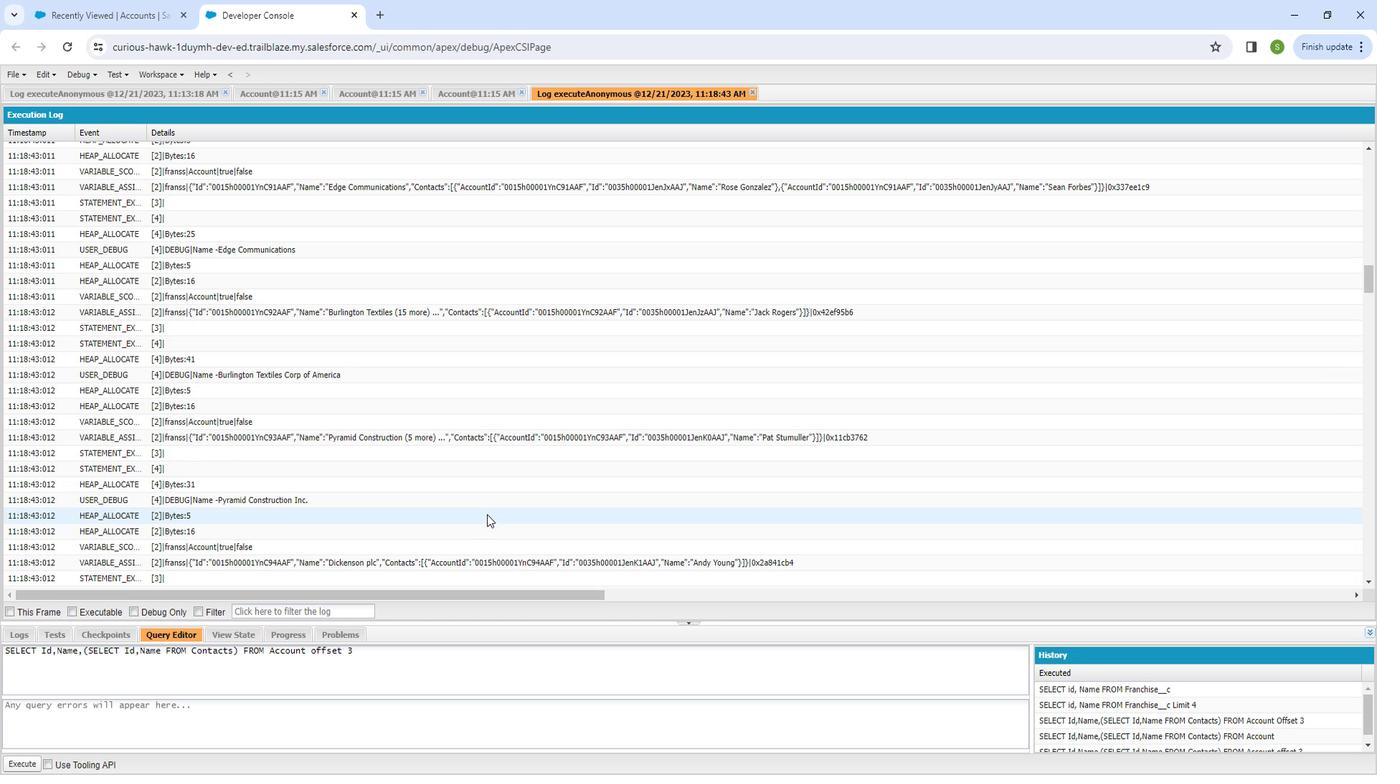 
Action: Mouse moved to (439, 523)
Screenshot: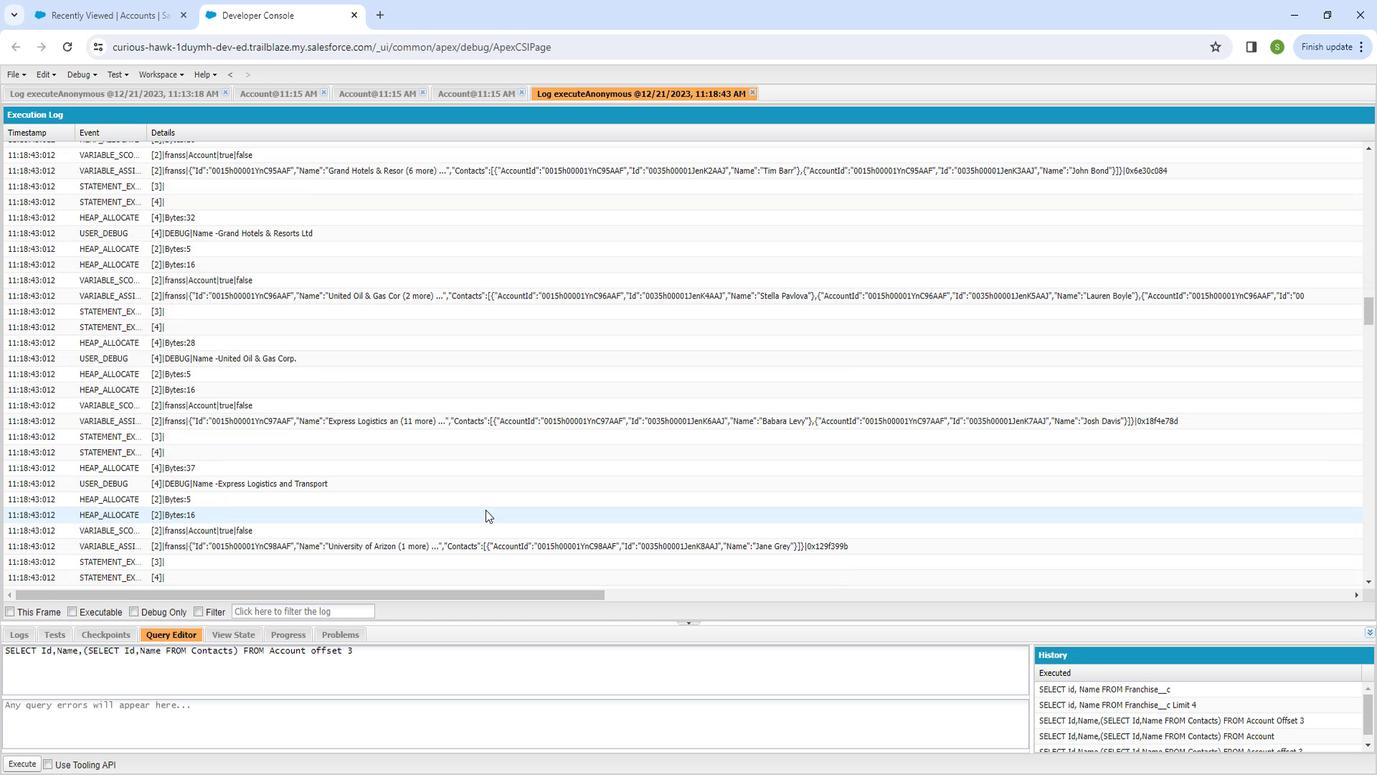 
Action: Mouse scrolled (439, 523) with delta (0, 0)
Screenshot: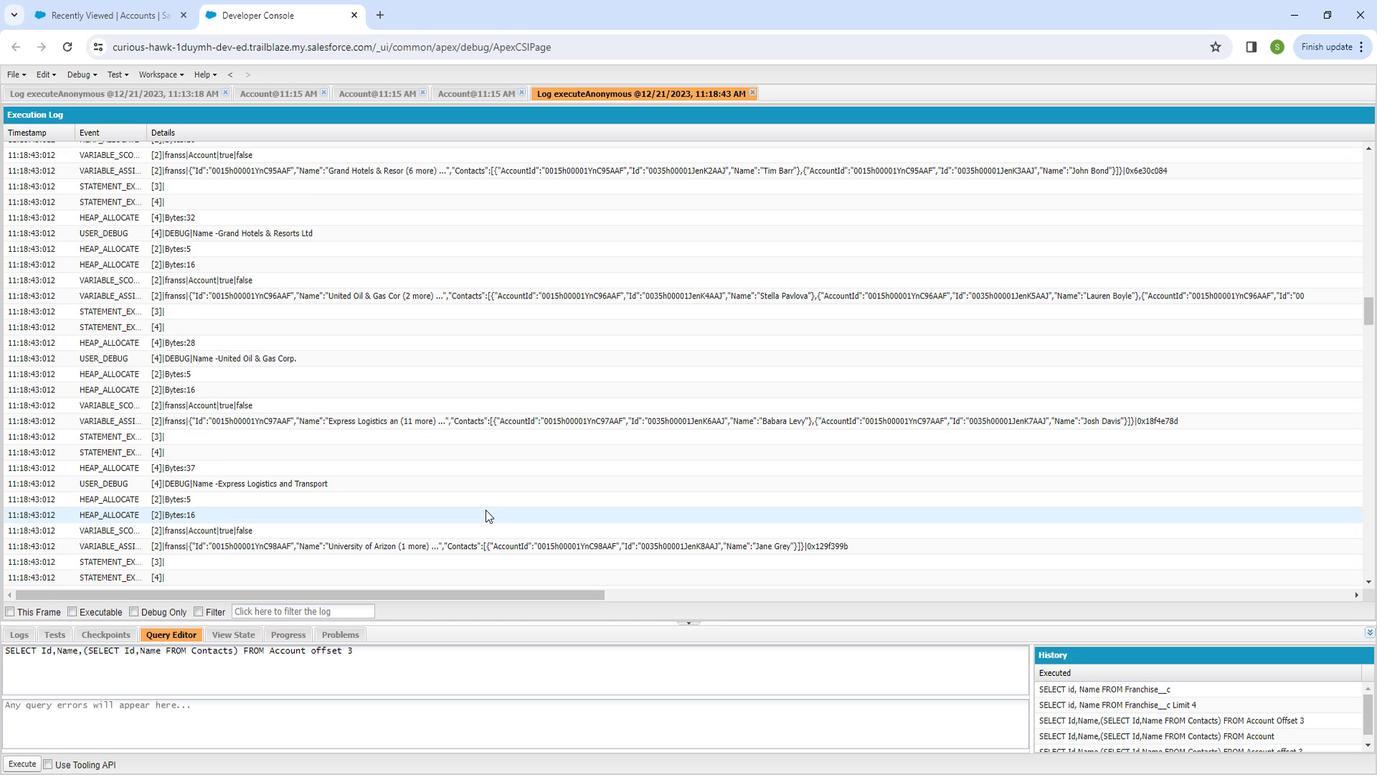 
Action: Mouse scrolled (439, 523) with delta (0, 0)
Screenshot: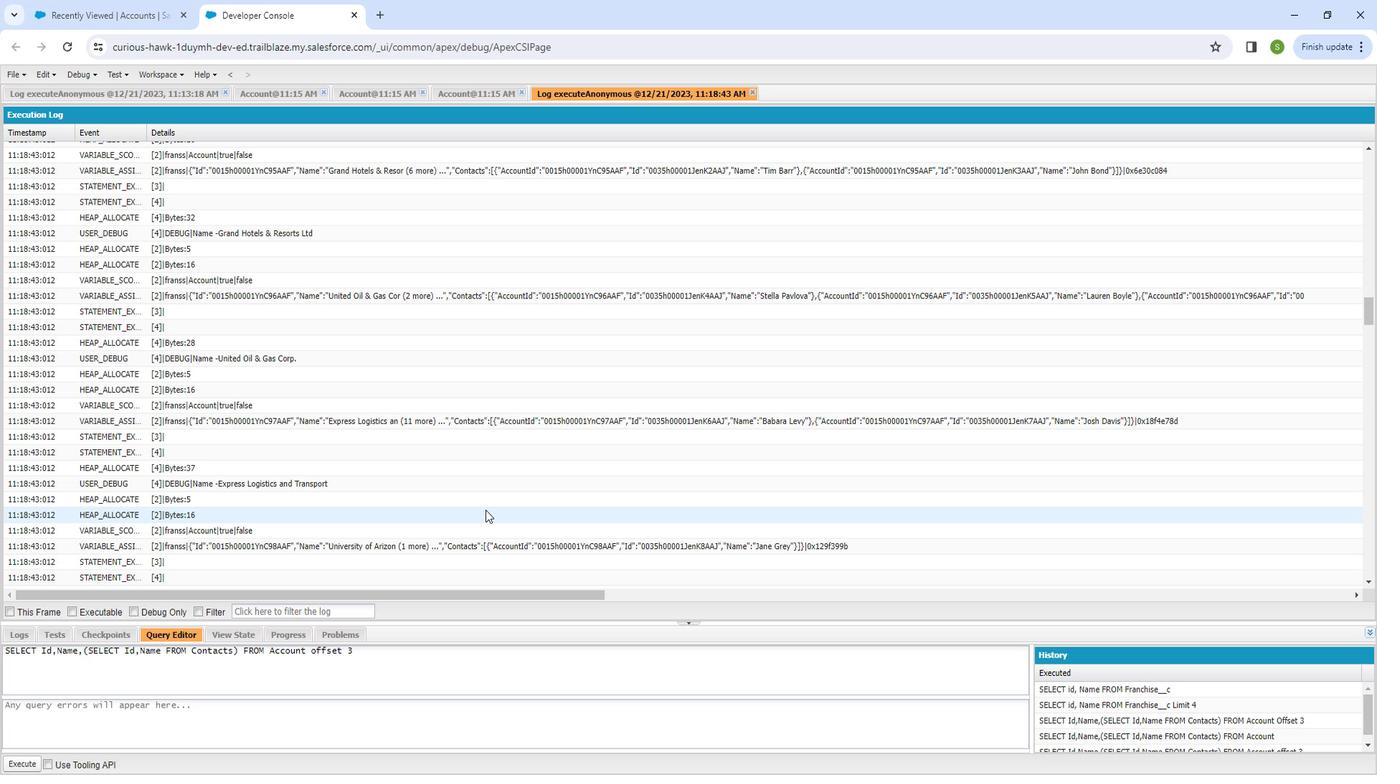 
Action: Mouse moved to (439, 523)
Screenshot: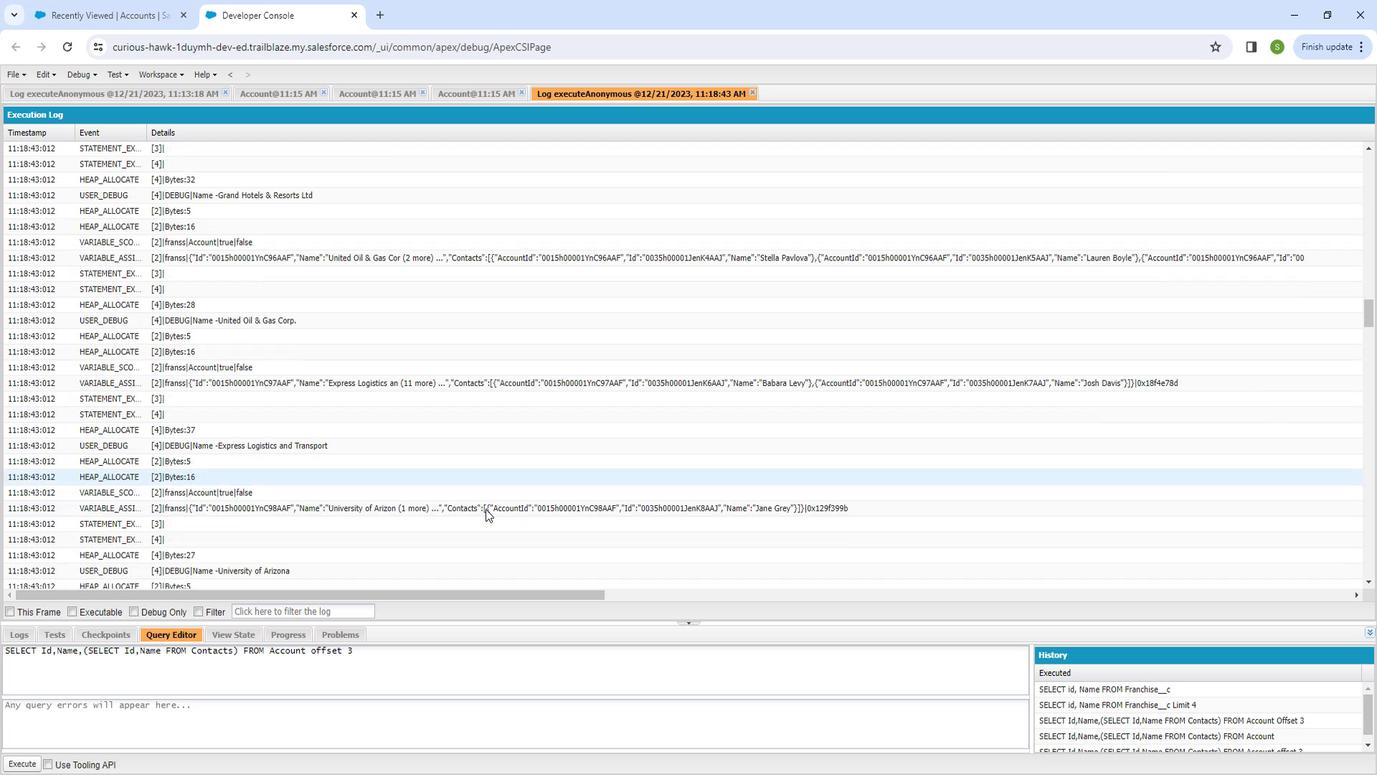 
Action: Mouse scrolled (439, 522) with delta (0, 0)
Screenshot: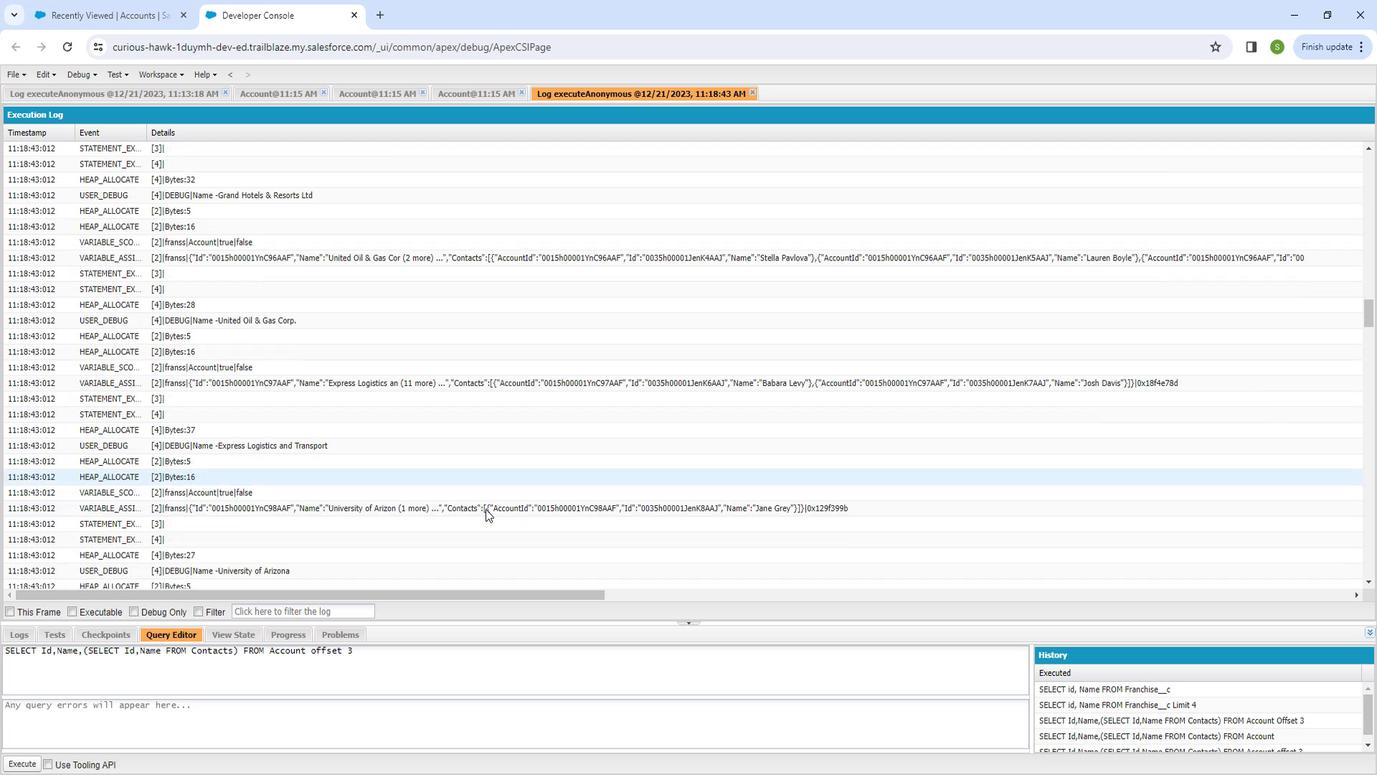 
Action: Mouse moved to (441, 523)
Screenshot: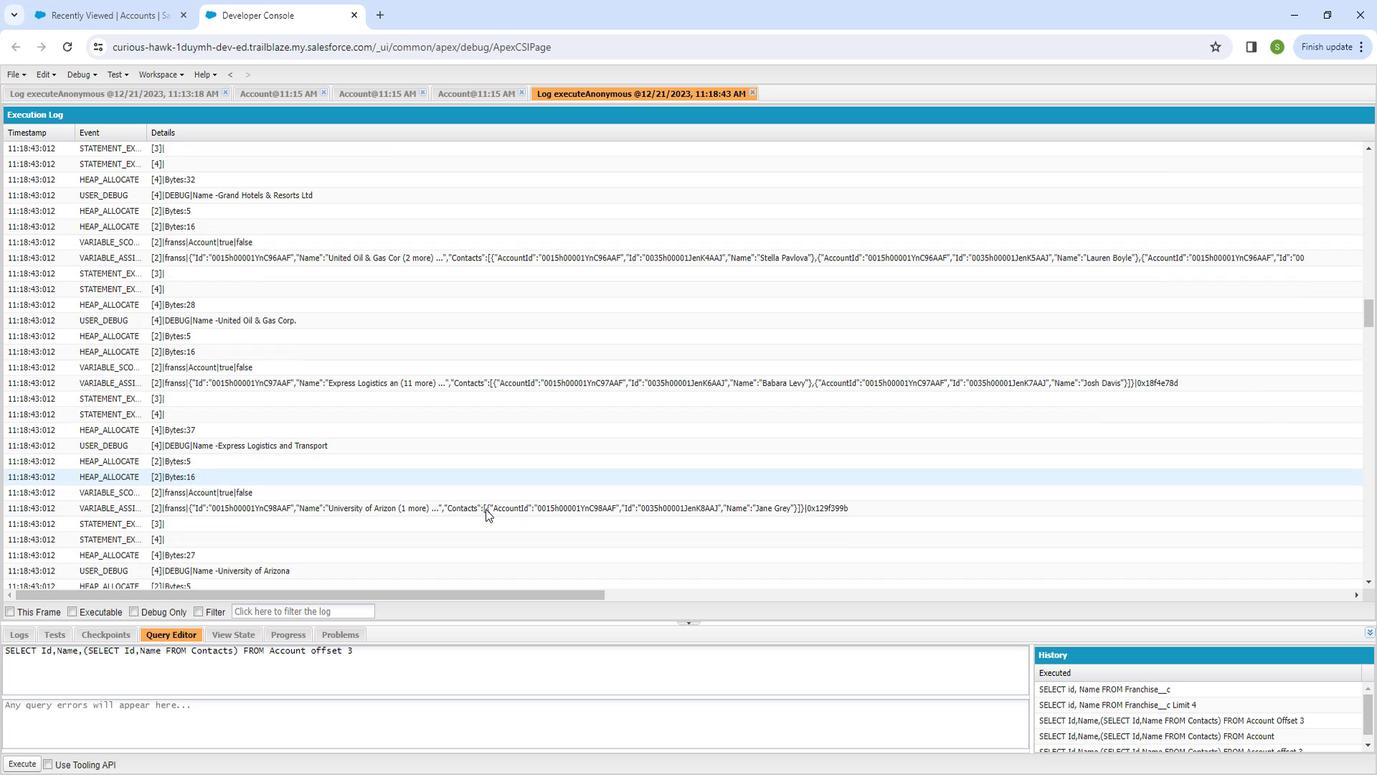 
Action: Mouse scrolled (441, 522) with delta (0, 0)
Screenshot: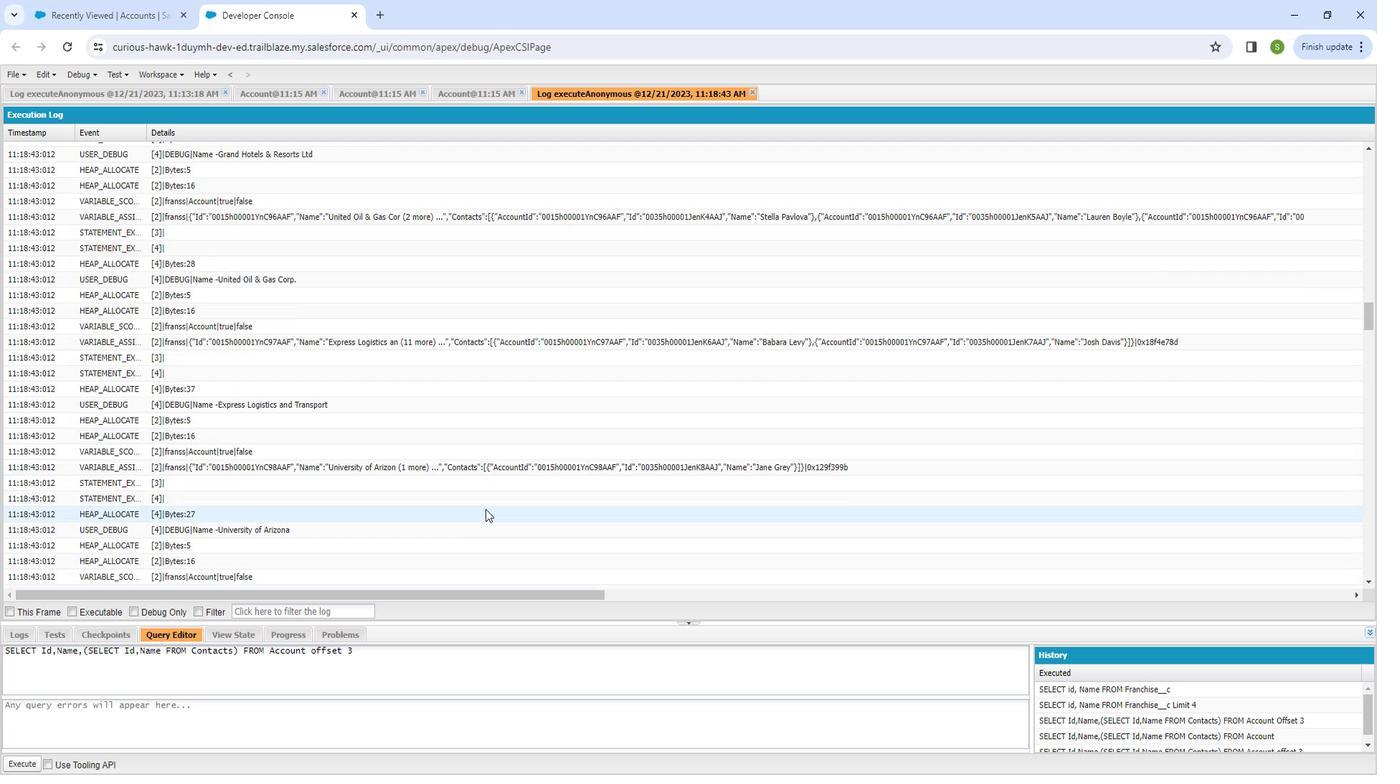 
Action: Mouse moved to (444, 520)
Screenshot: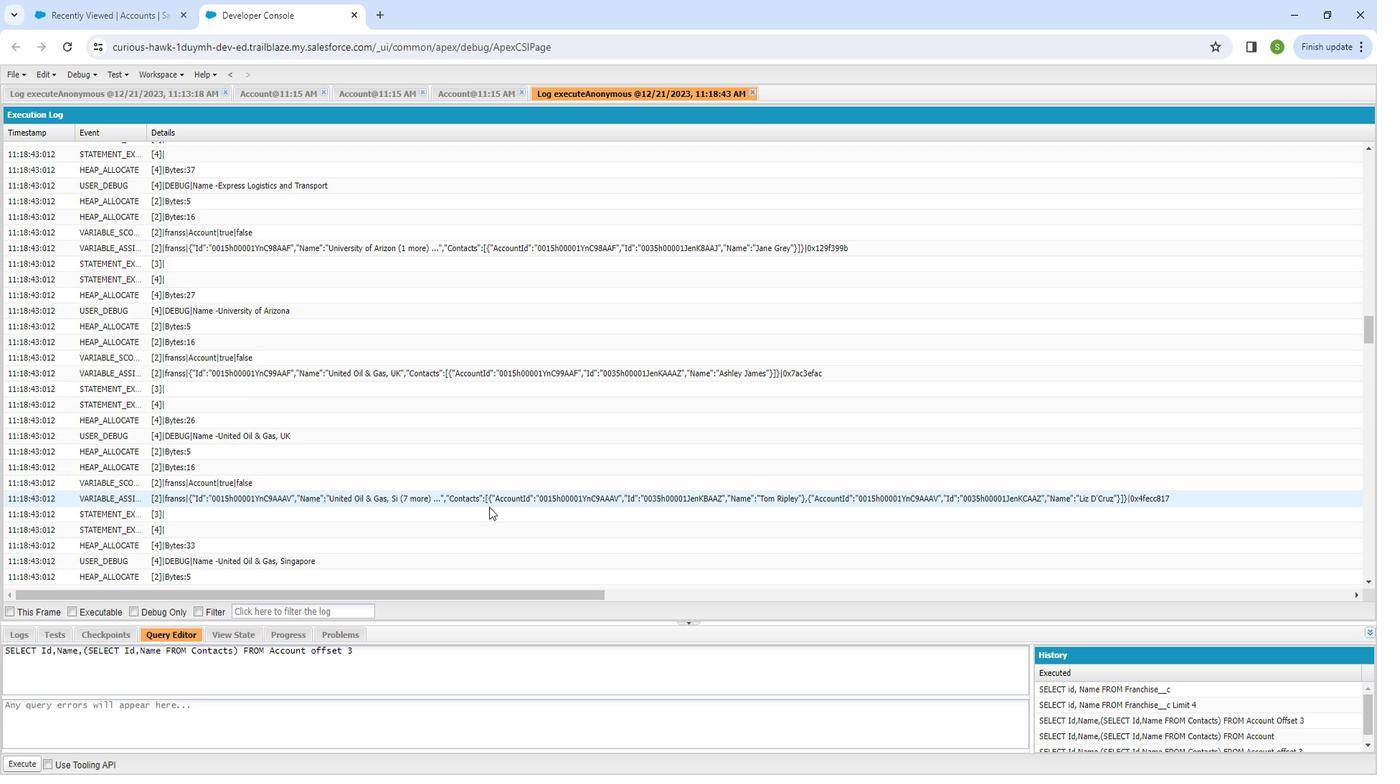 
Action: Mouse scrolled (444, 520) with delta (0, 0)
Screenshot: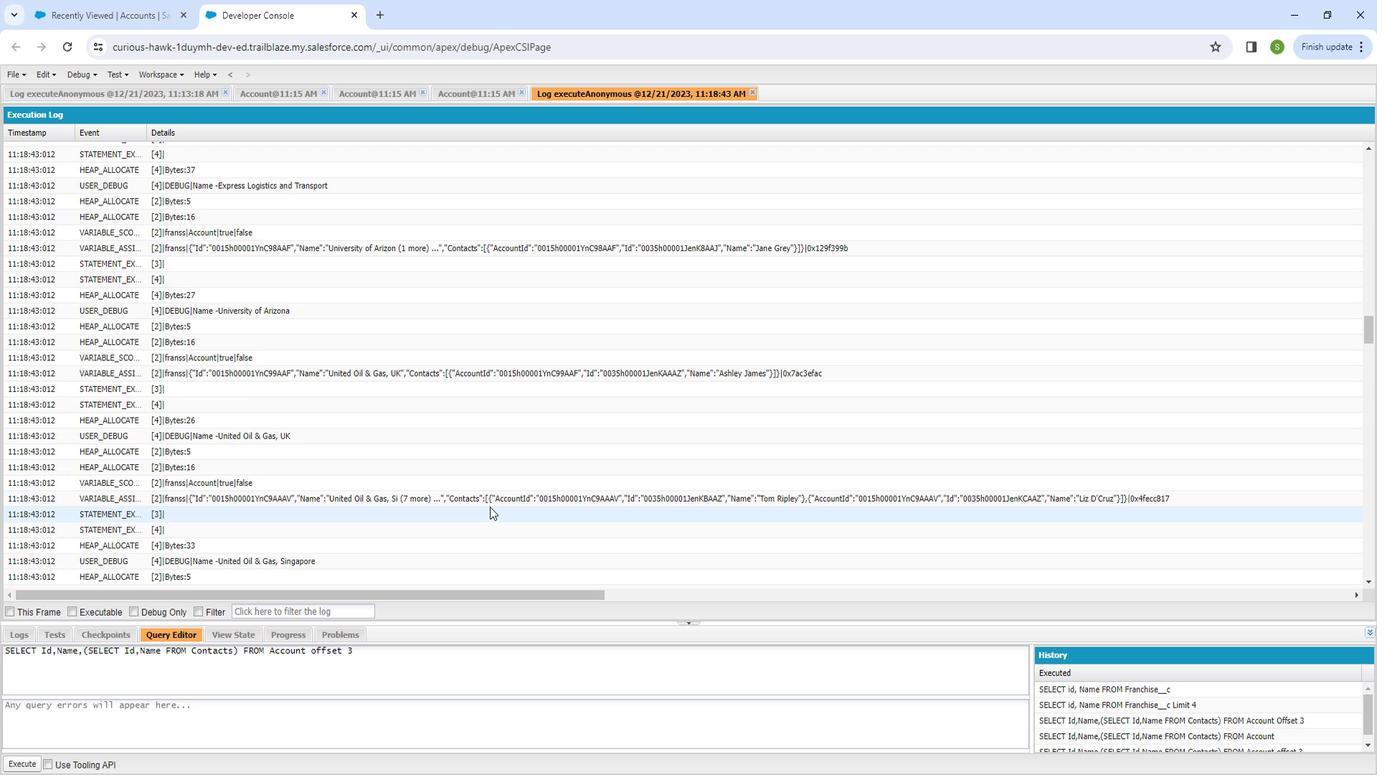 
Action: Mouse scrolled (444, 520) with delta (0, 0)
Screenshot: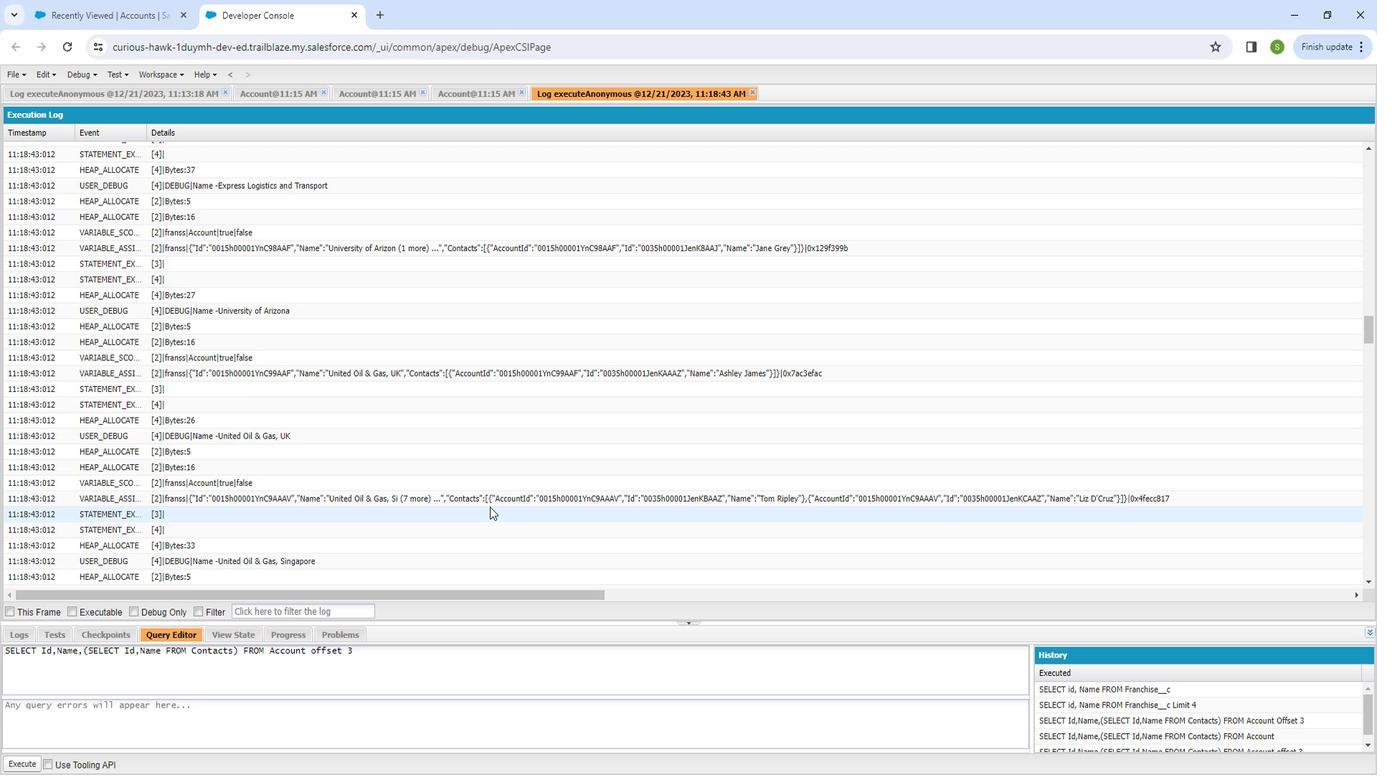 
Action: Mouse scrolled (444, 520) with delta (0, 0)
Screenshot: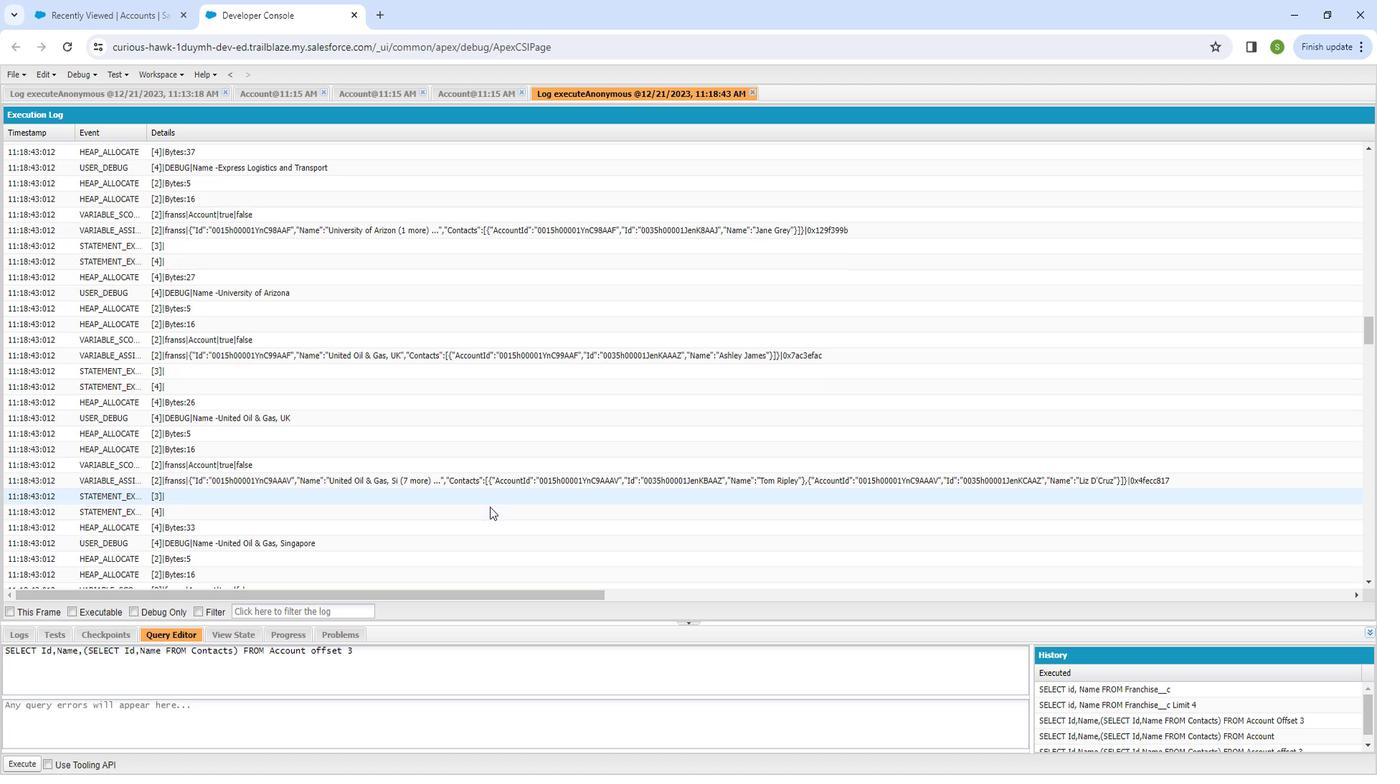 
Action: Mouse scrolled (444, 520) with delta (0, 0)
Screenshot: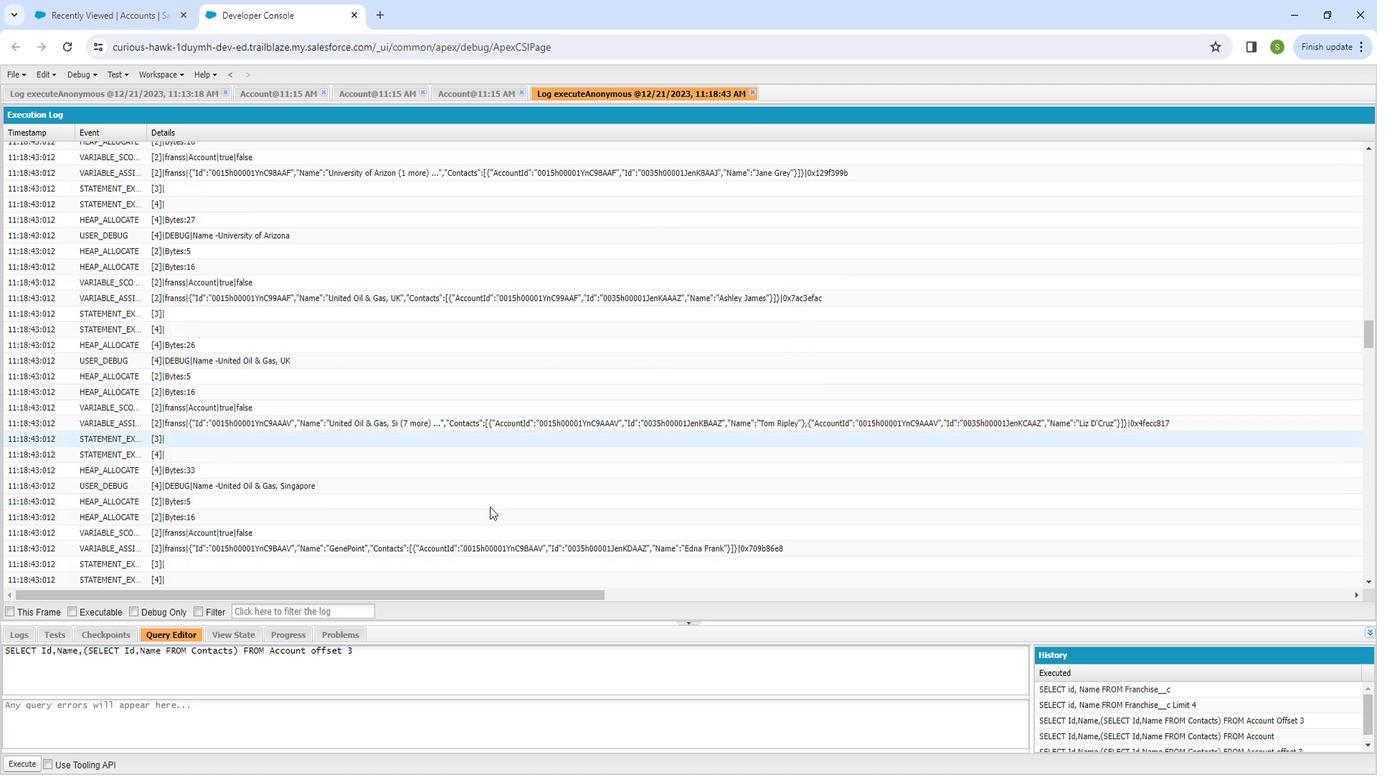 
Action: Mouse scrolled (444, 520) with delta (0, 0)
Screenshot: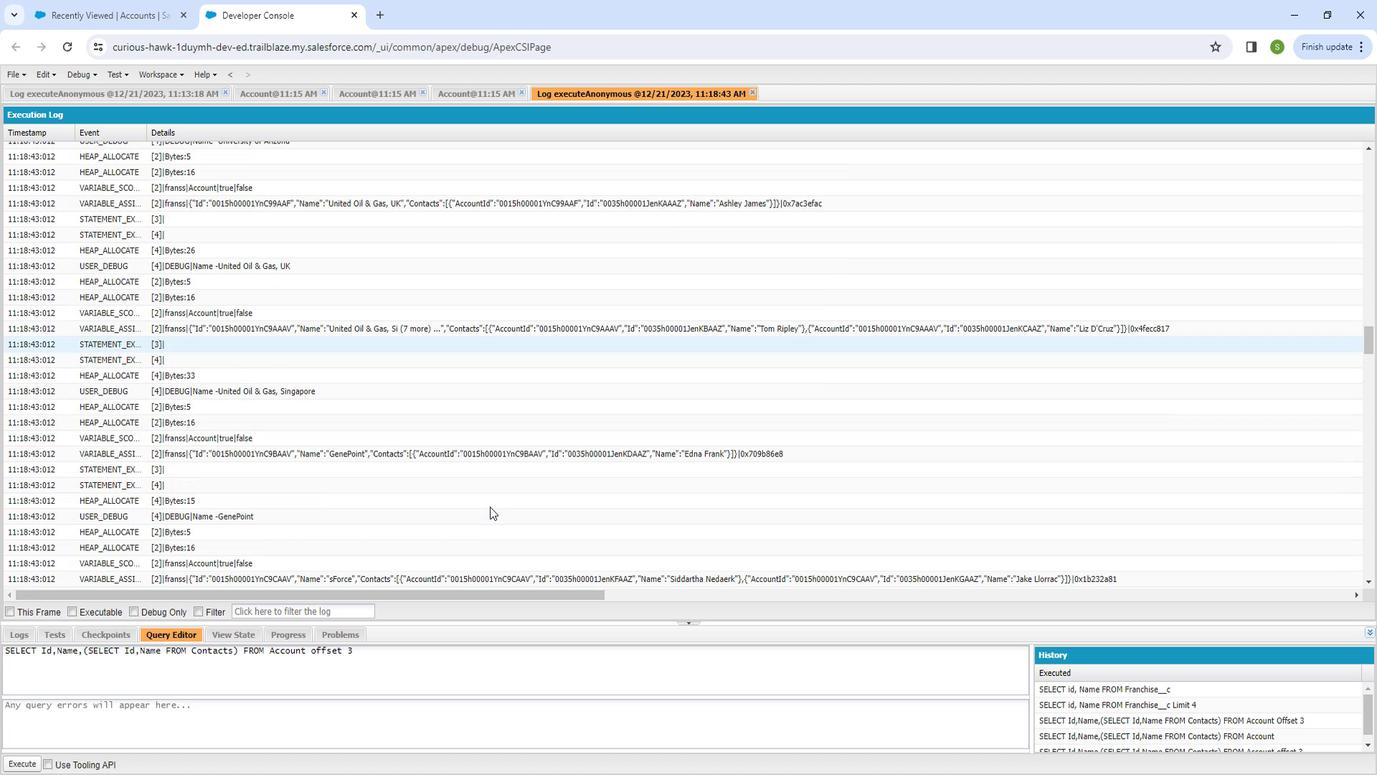 
Action: Mouse moved to (444, 520)
Screenshot: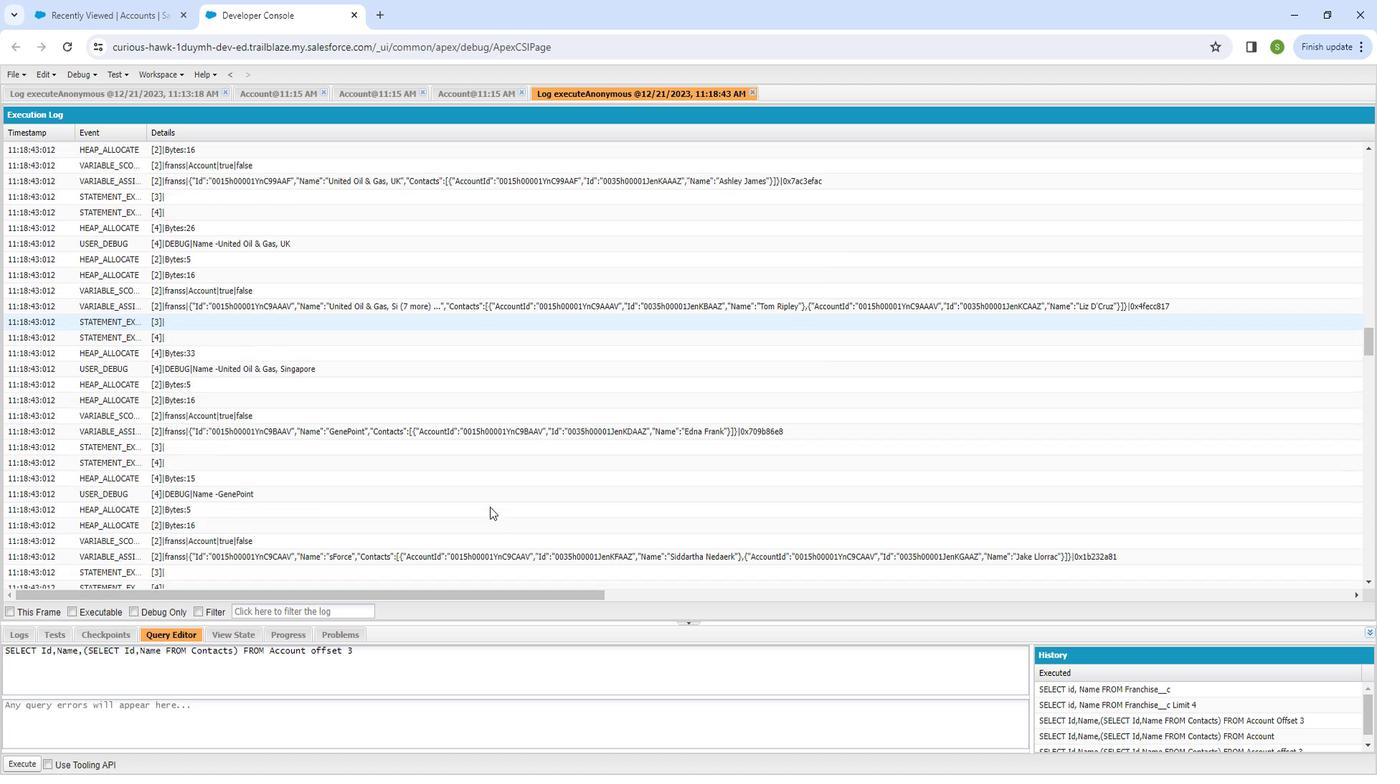 
Action: Mouse scrolled (444, 520) with delta (0, 0)
Screenshot: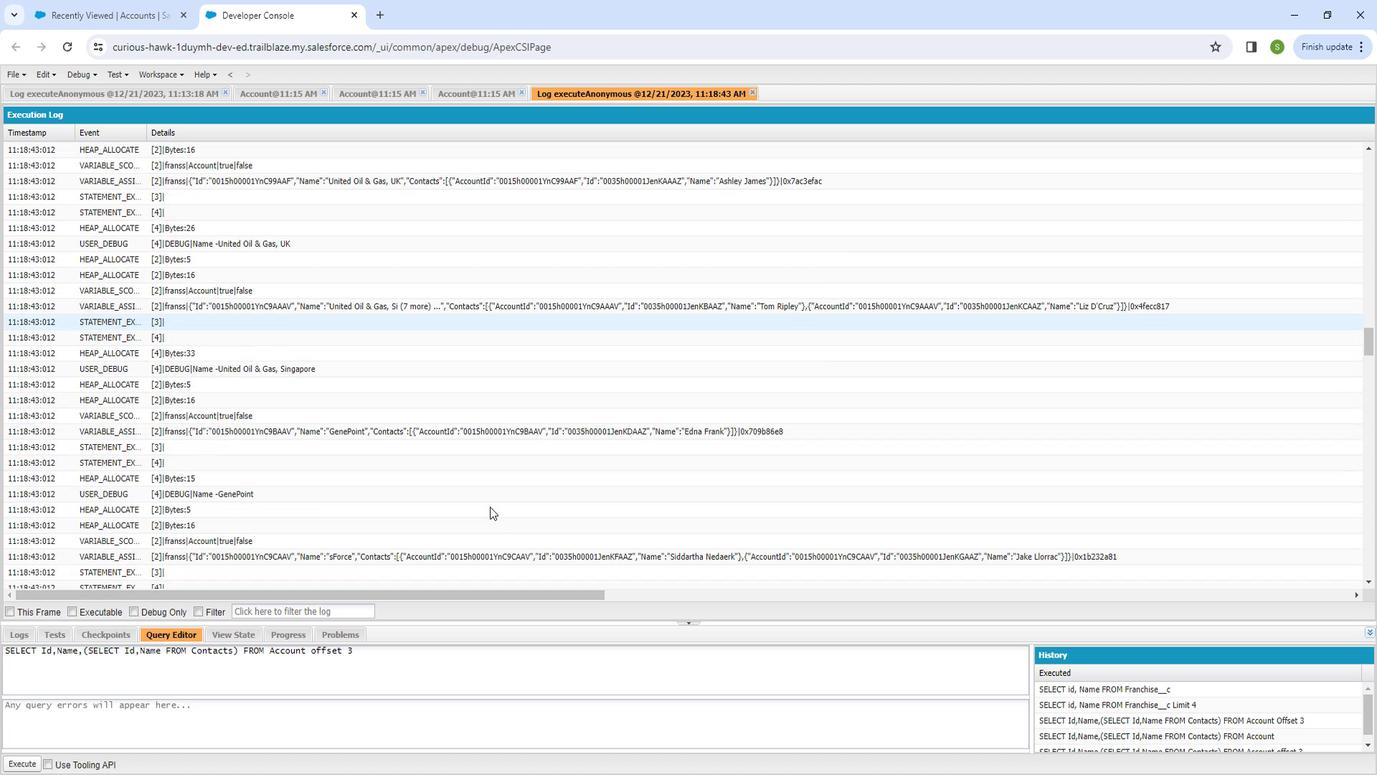 
Action: Mouse moved to (457, 491)
Screenshot: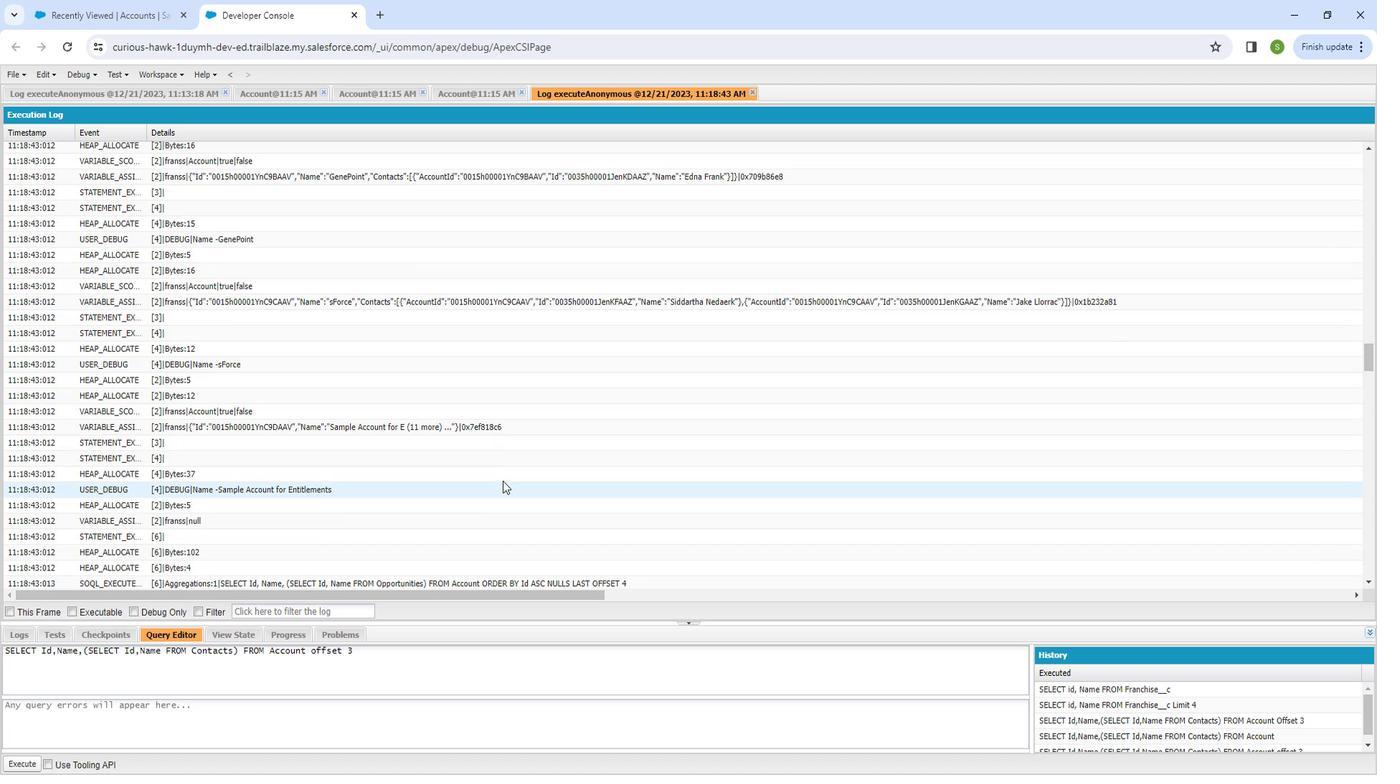 
Action: Mouse scrolled (457, 490) with delta (0, 0)
Screenshot: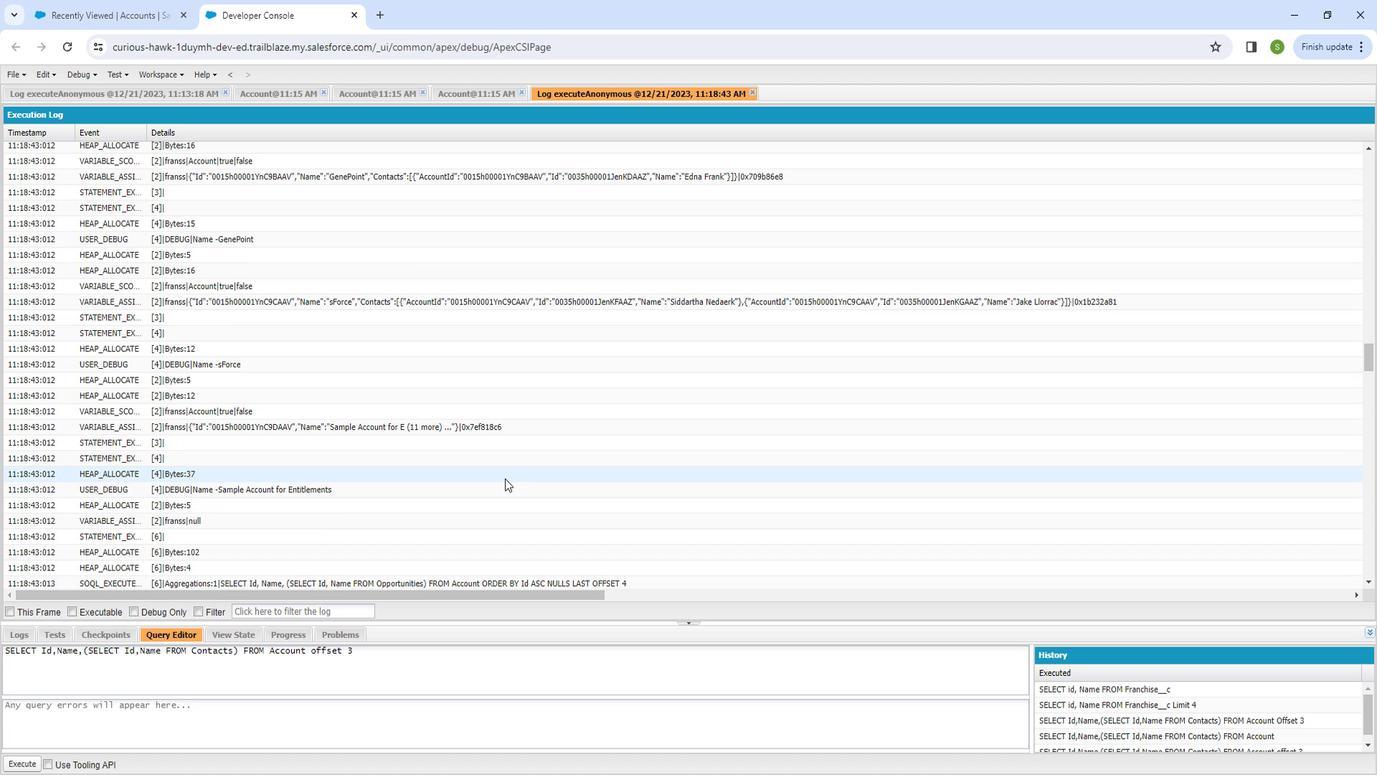 
Action: Mouse moved to (457, 490)
Screenshot: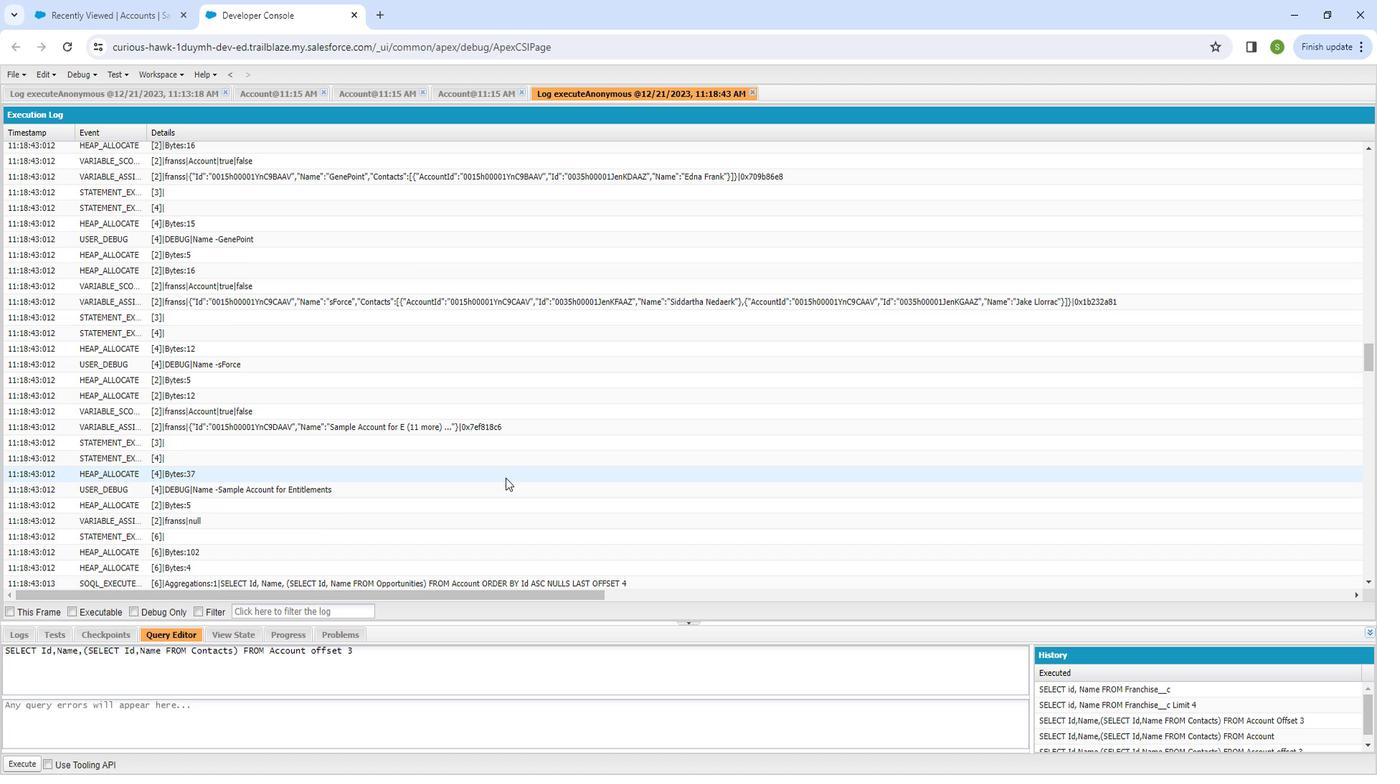 
Action: Mouse scrolled (457, 490) with delta (0, 0)
Screenshot: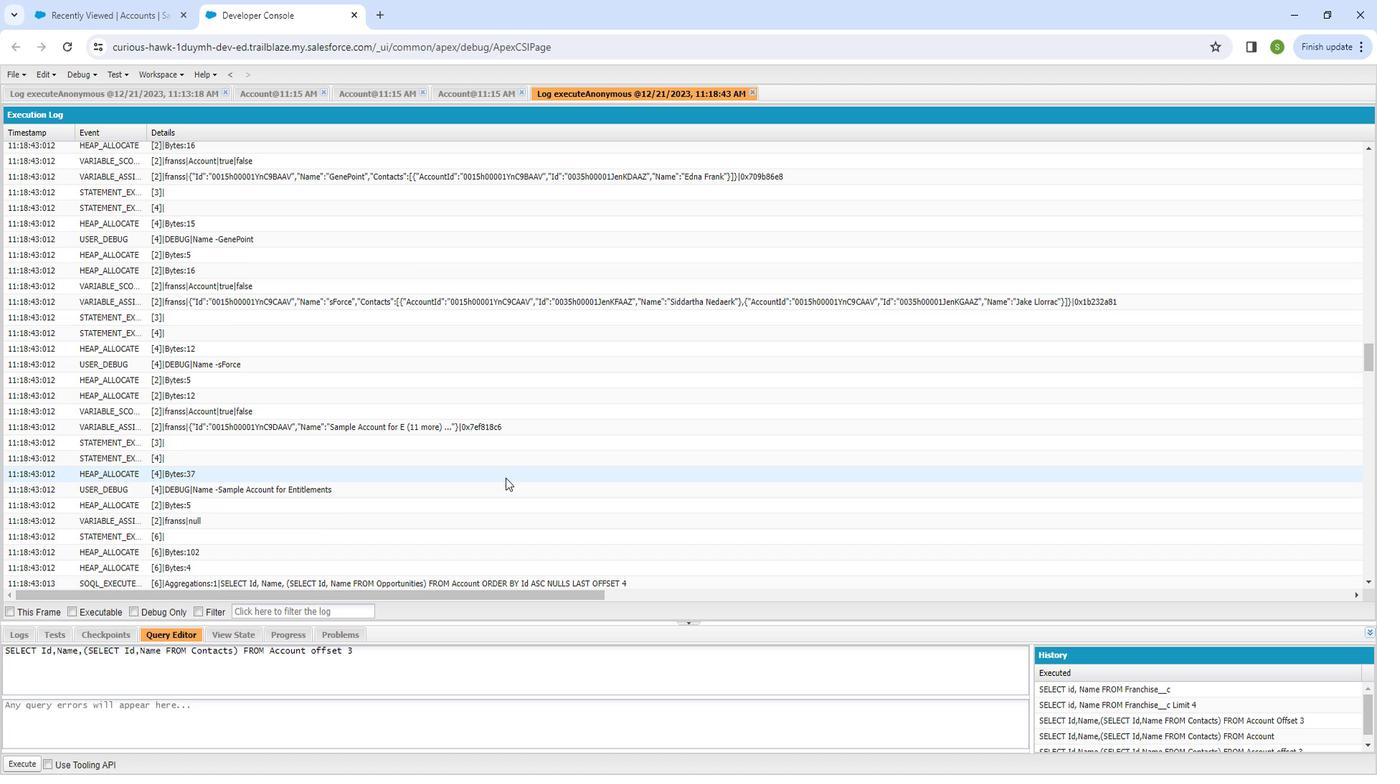 
Action: Mouse moved to (458, 490)
Screenshot: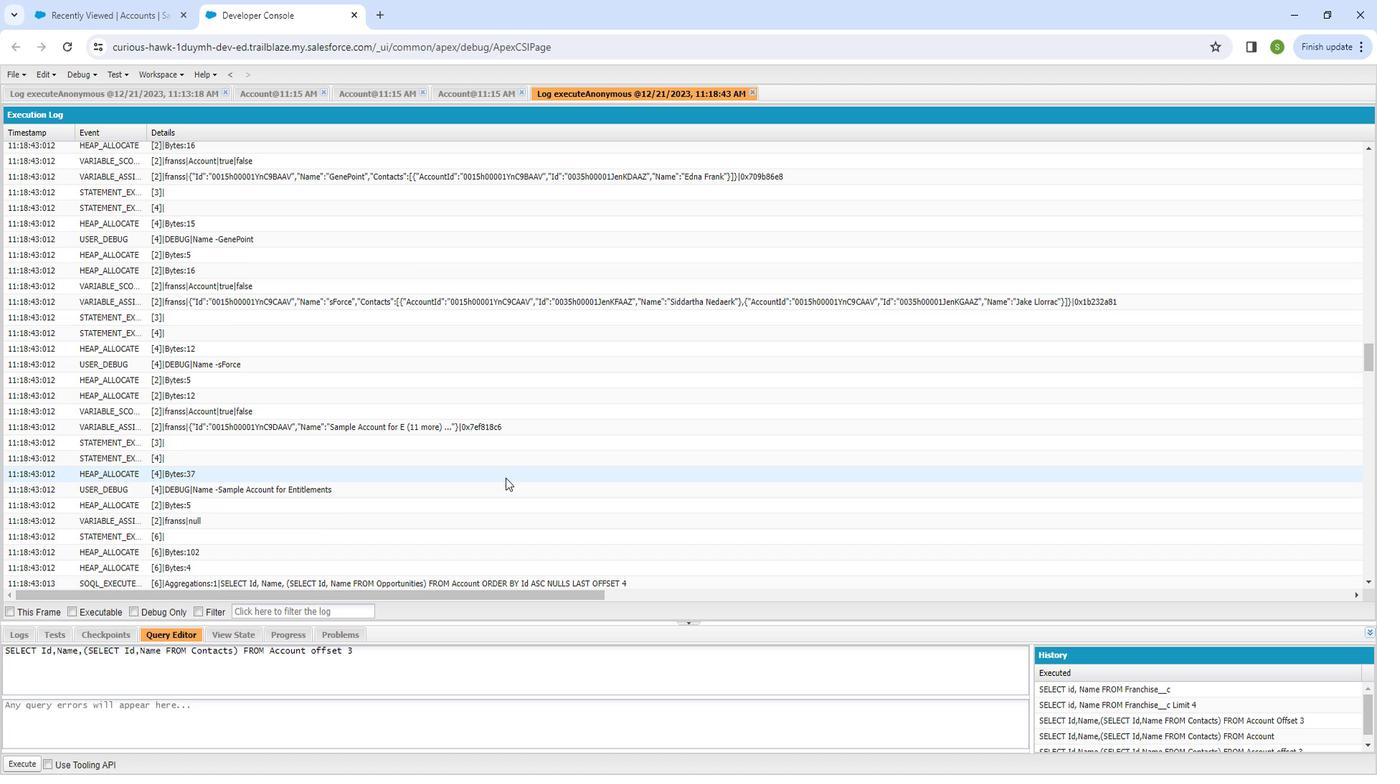
Action: Mouse scrolled (458, 490) with delta (0, 0)
Screenshot: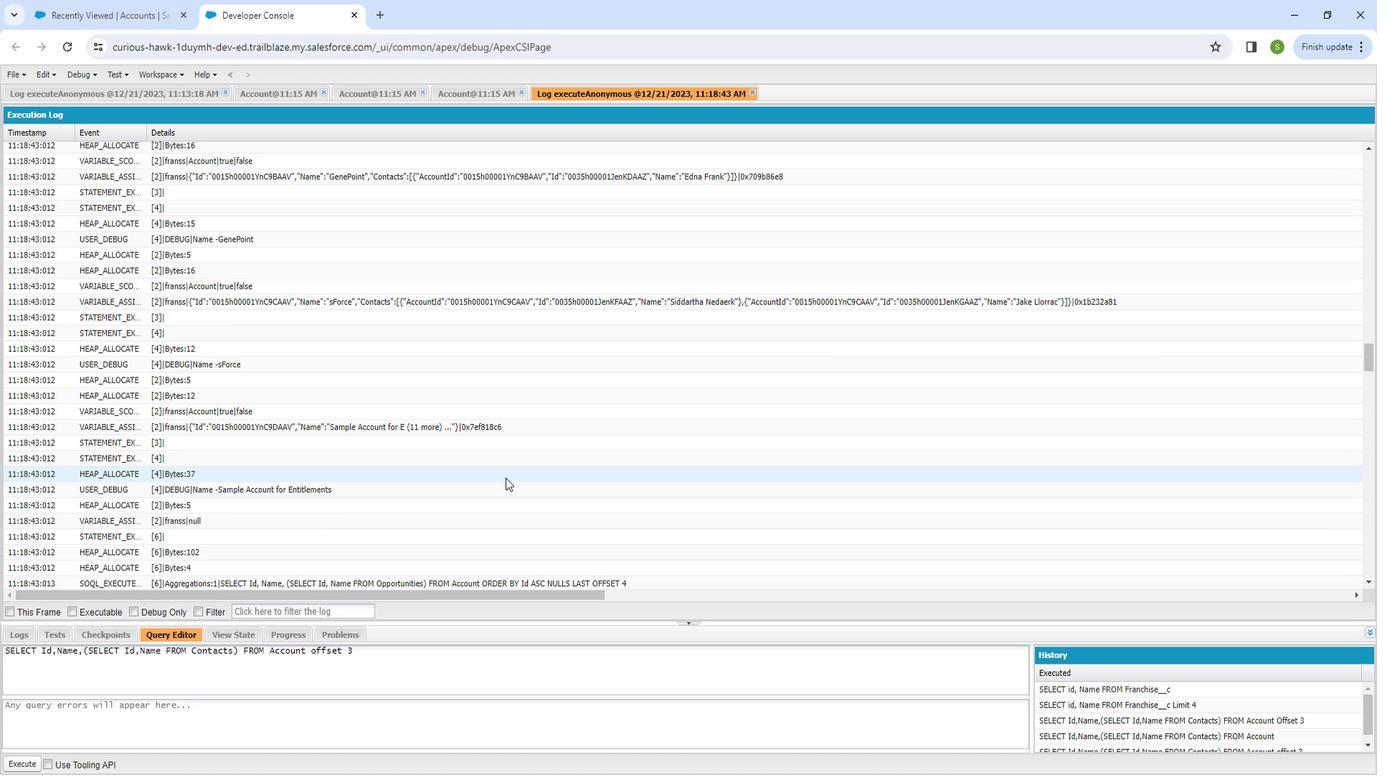 
Action: Mouse moved to (459, 490)
Screenshot: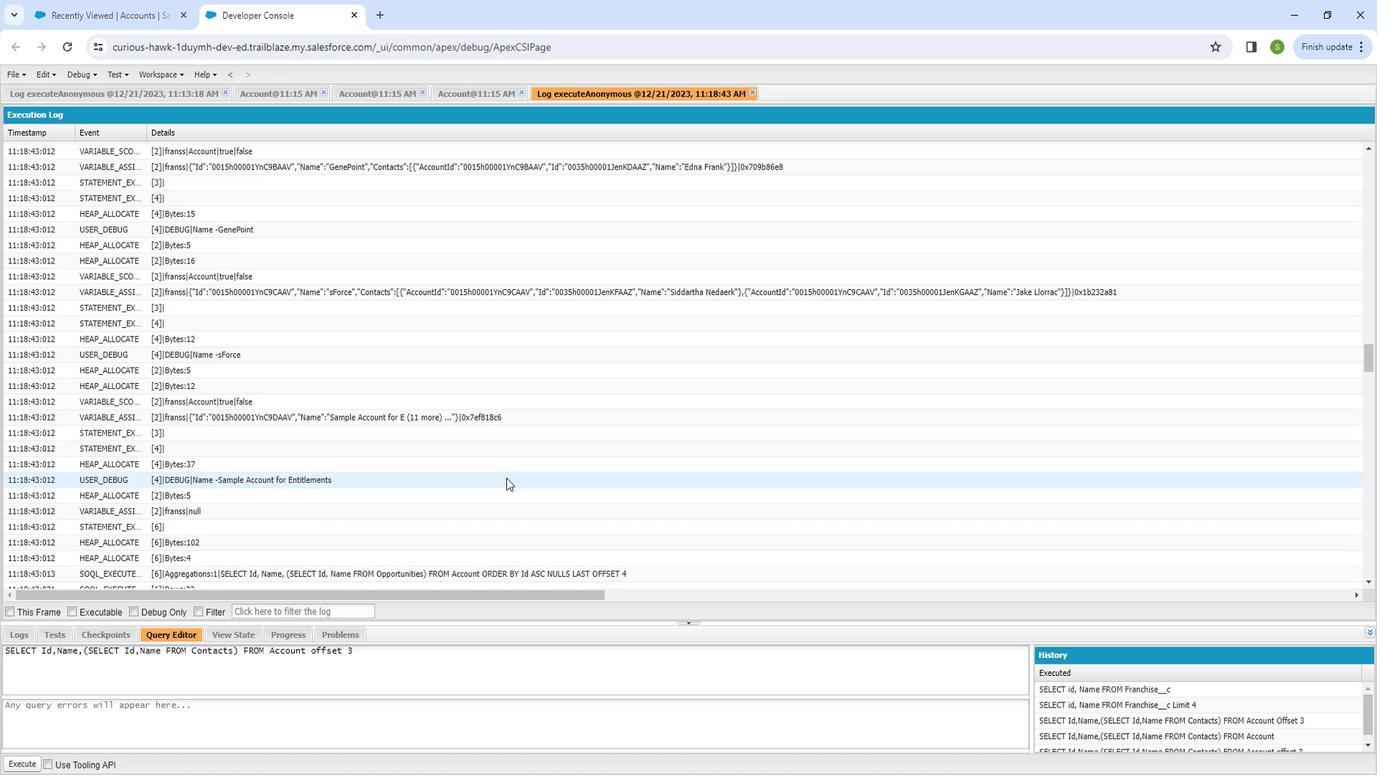 
Action: Mouse scrolled (459, 490) with delta (0, 0)
Screenshot: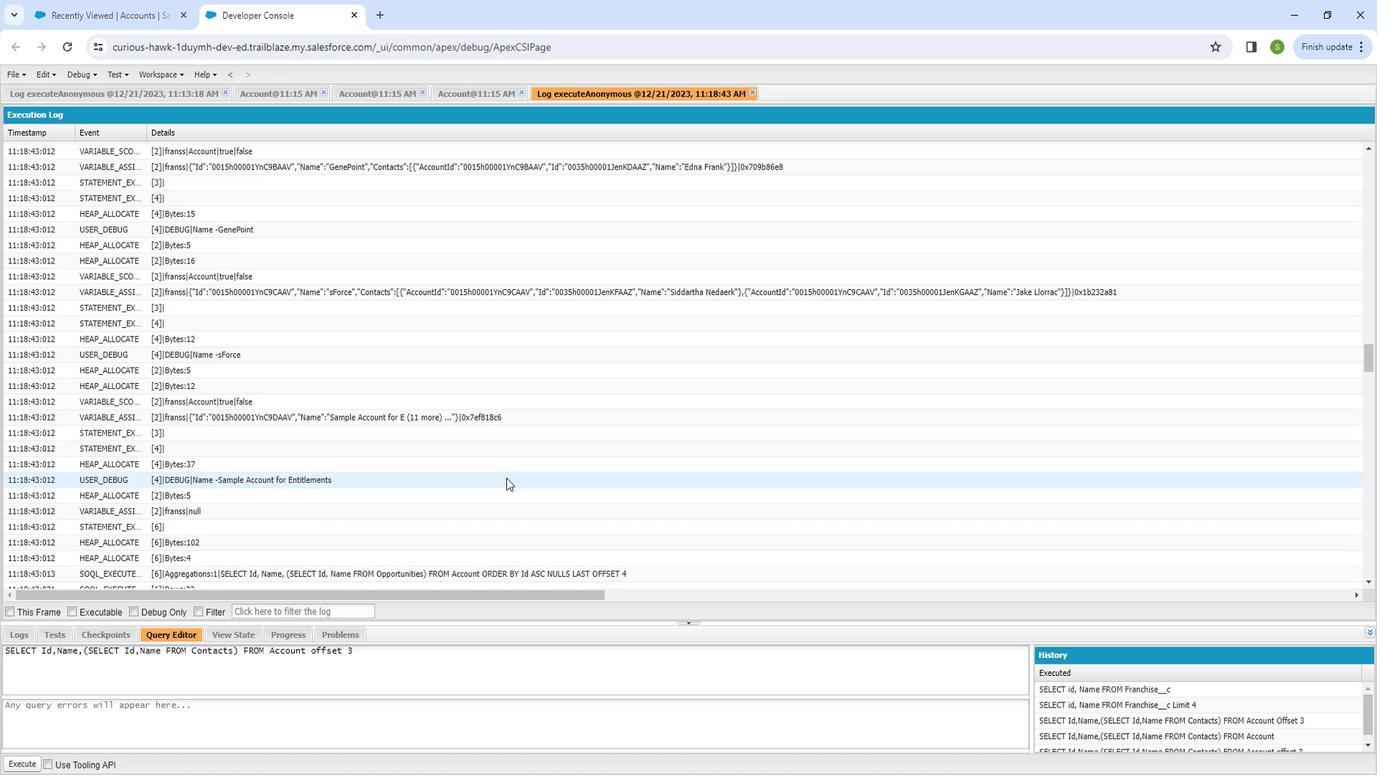 
Action: Mouse moved to (462, 490)
Screenshot: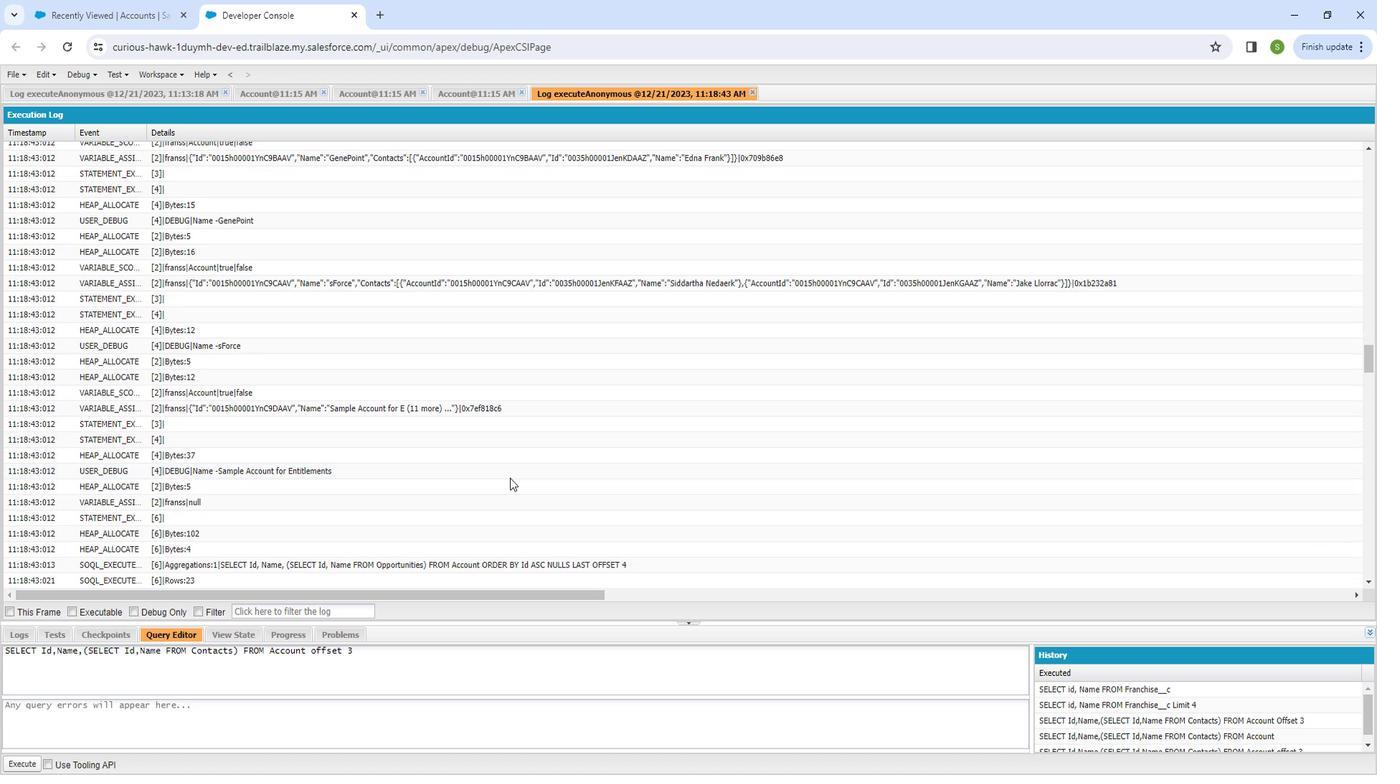 
Action: Mouse scrolled (462, 490) with delta (0, 0)
Screenshot: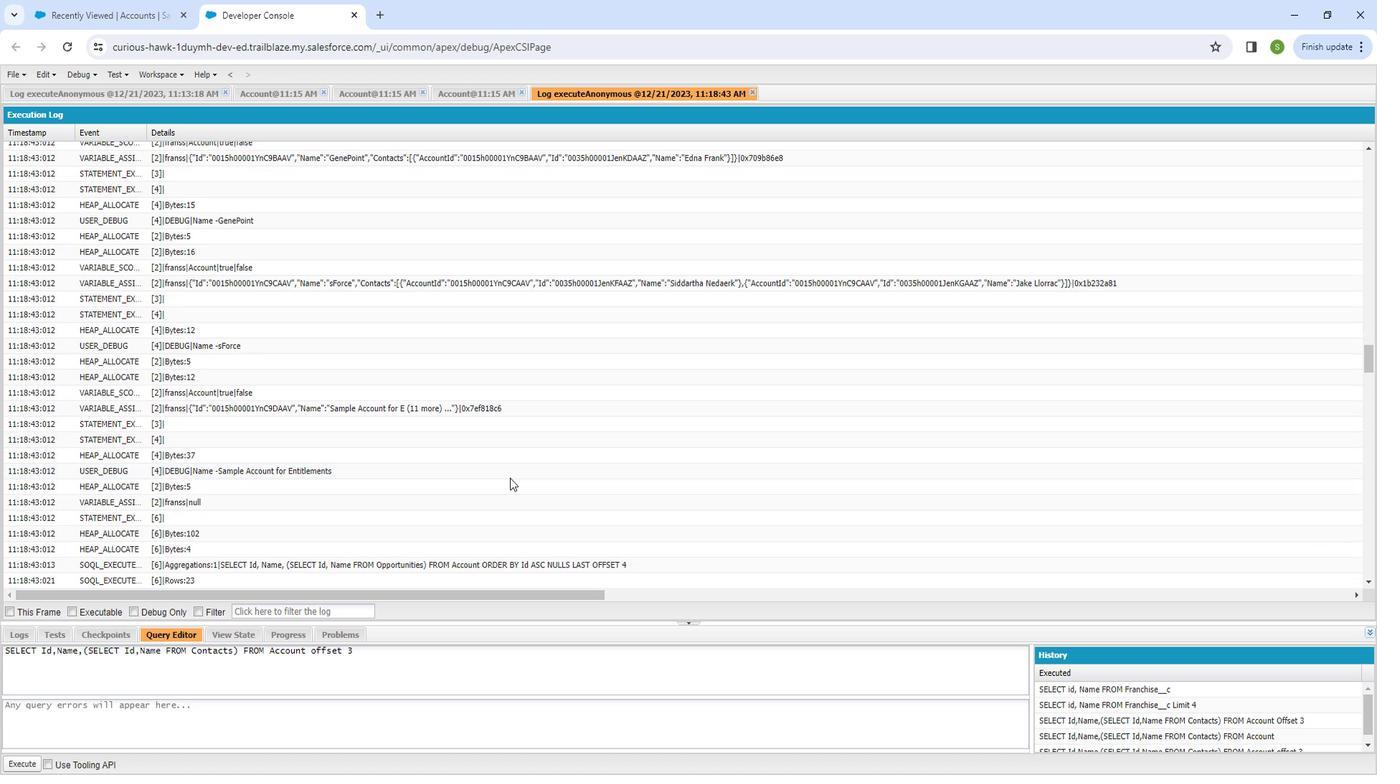 
Action: Mouse moved to (466, 489)
Screenshot: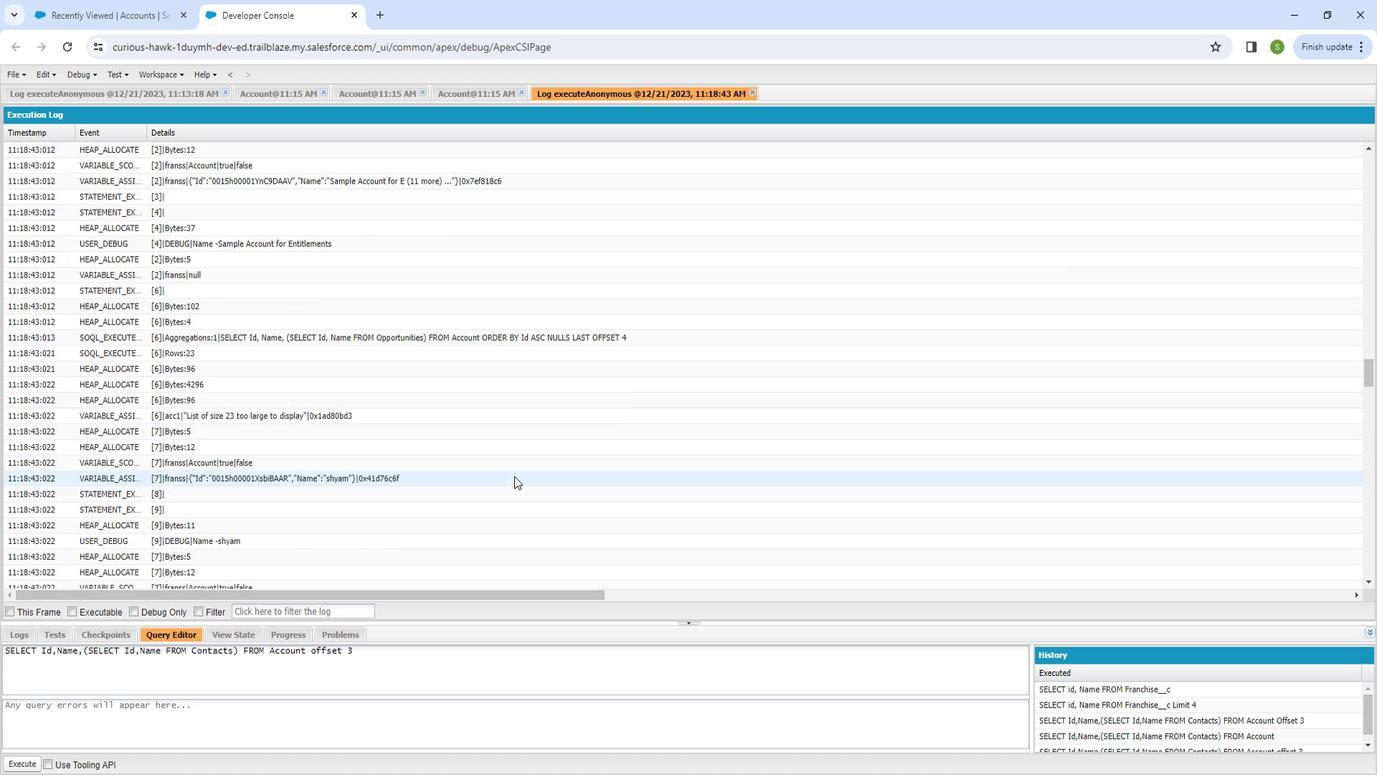 
Action: Mouse scrolled (466, 488) with delta (0, 0)
Screenshot: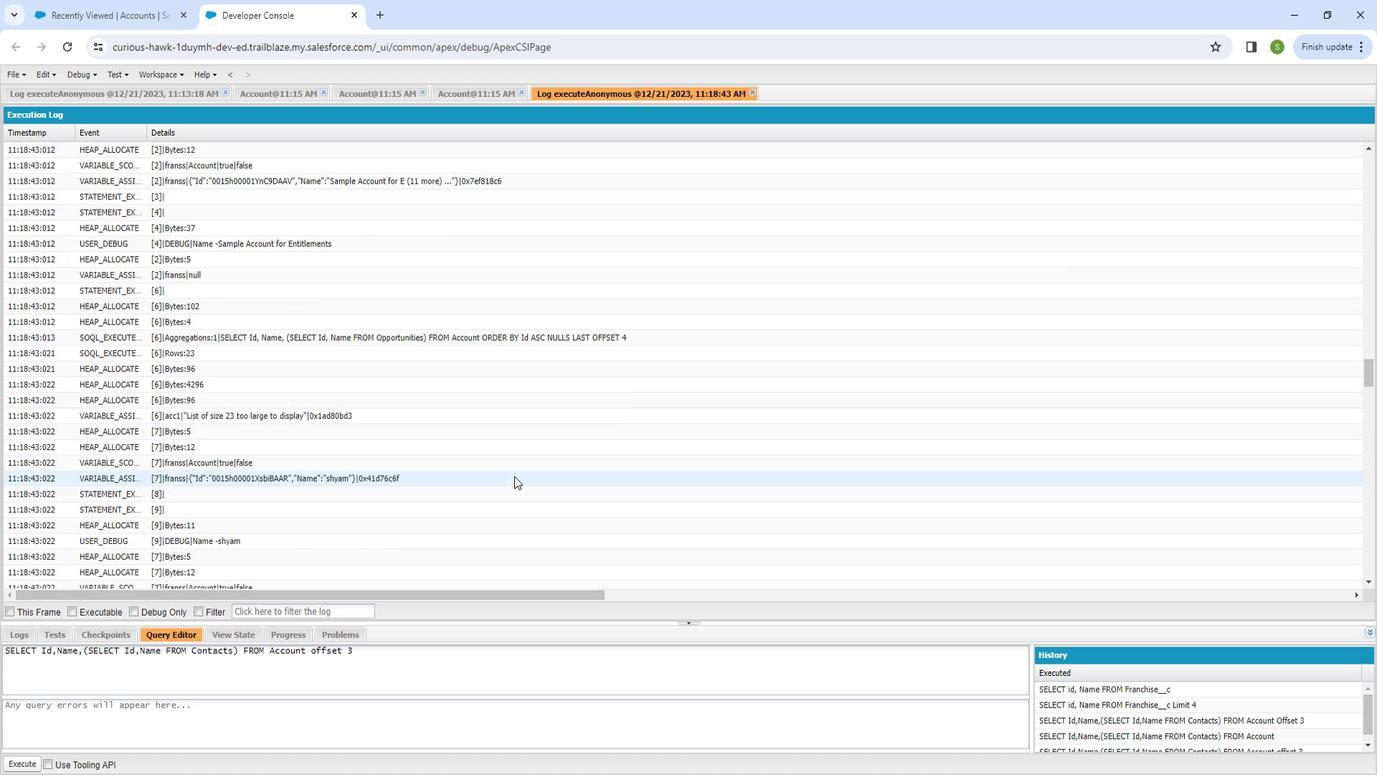 
Action: Mouse moved to (482, 479)
Screenshot: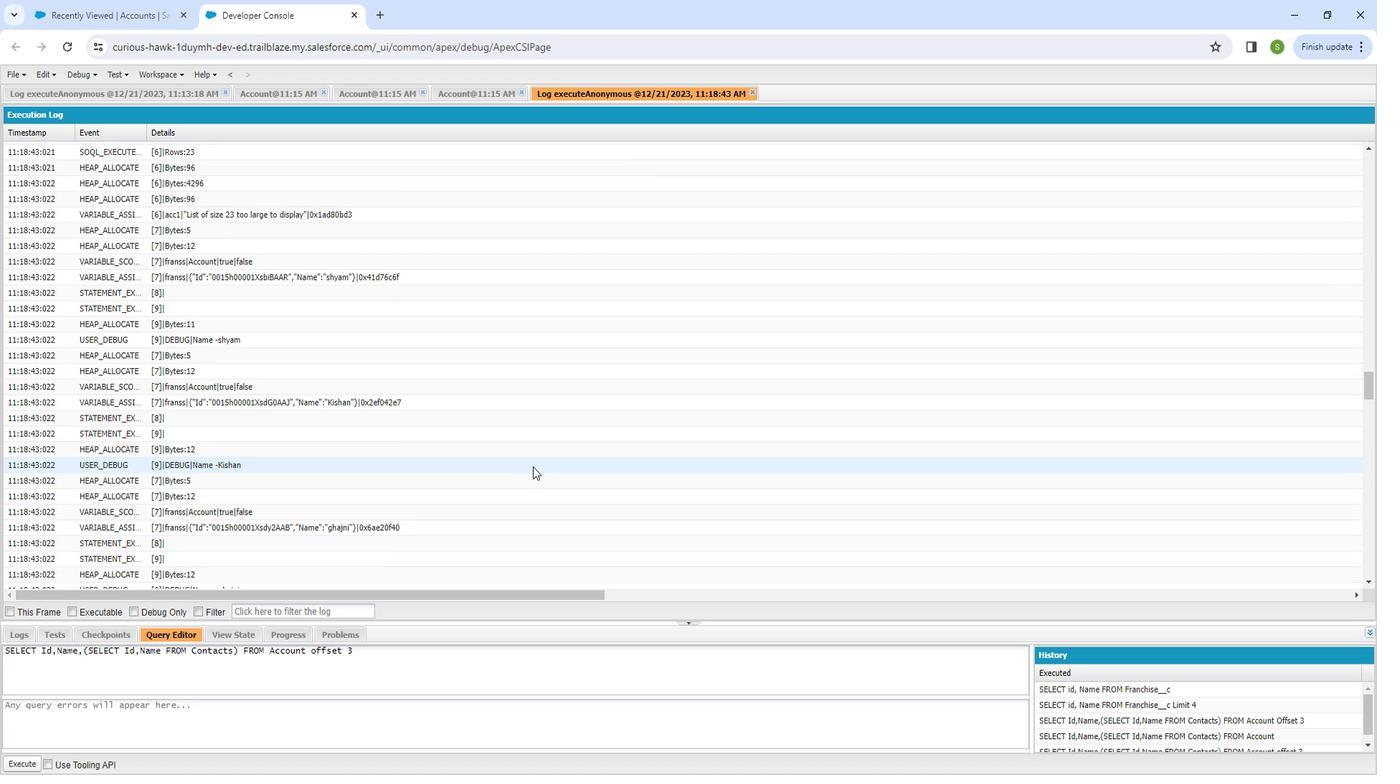 
Action: Mouse scrolled (482, 478) with delta (0, 0)
Screenshot: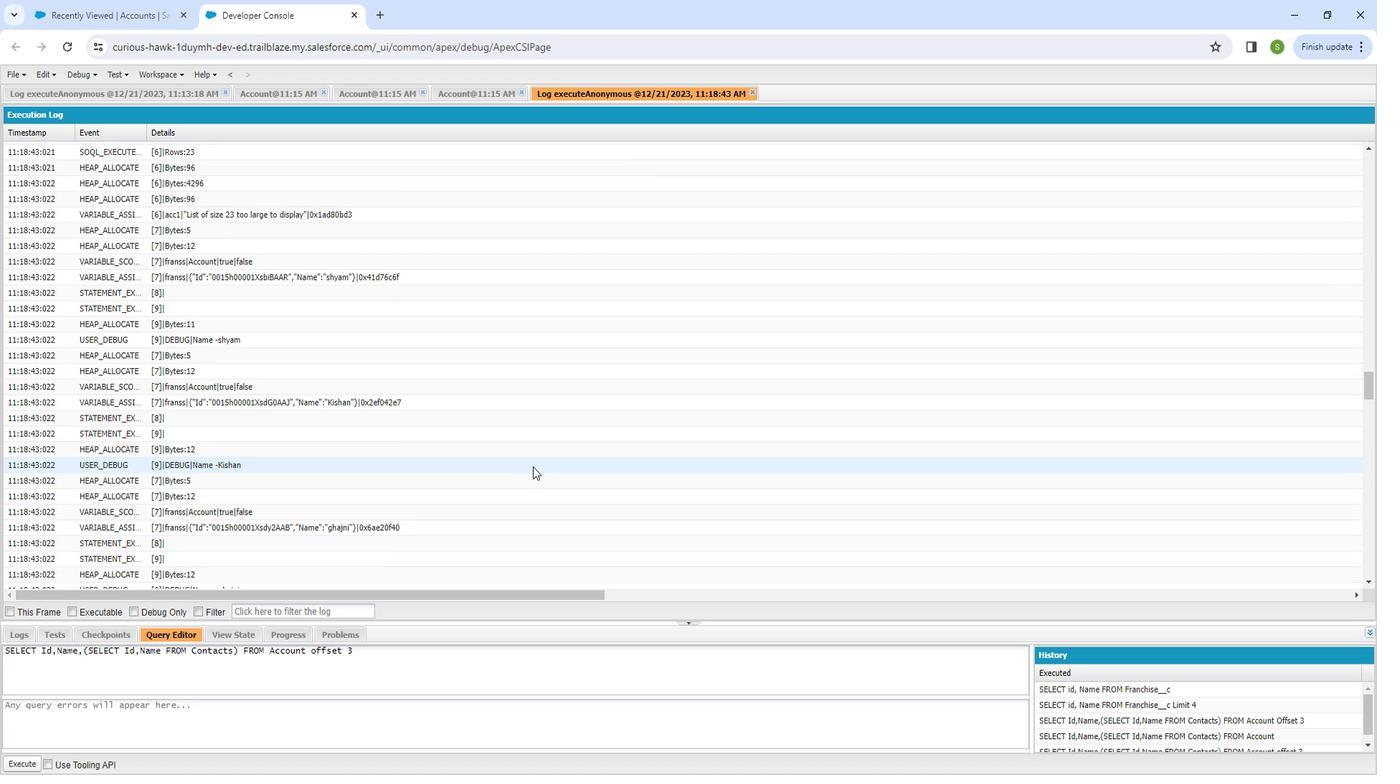 
Action: Mouse moved to (485, 479)
Screenshot: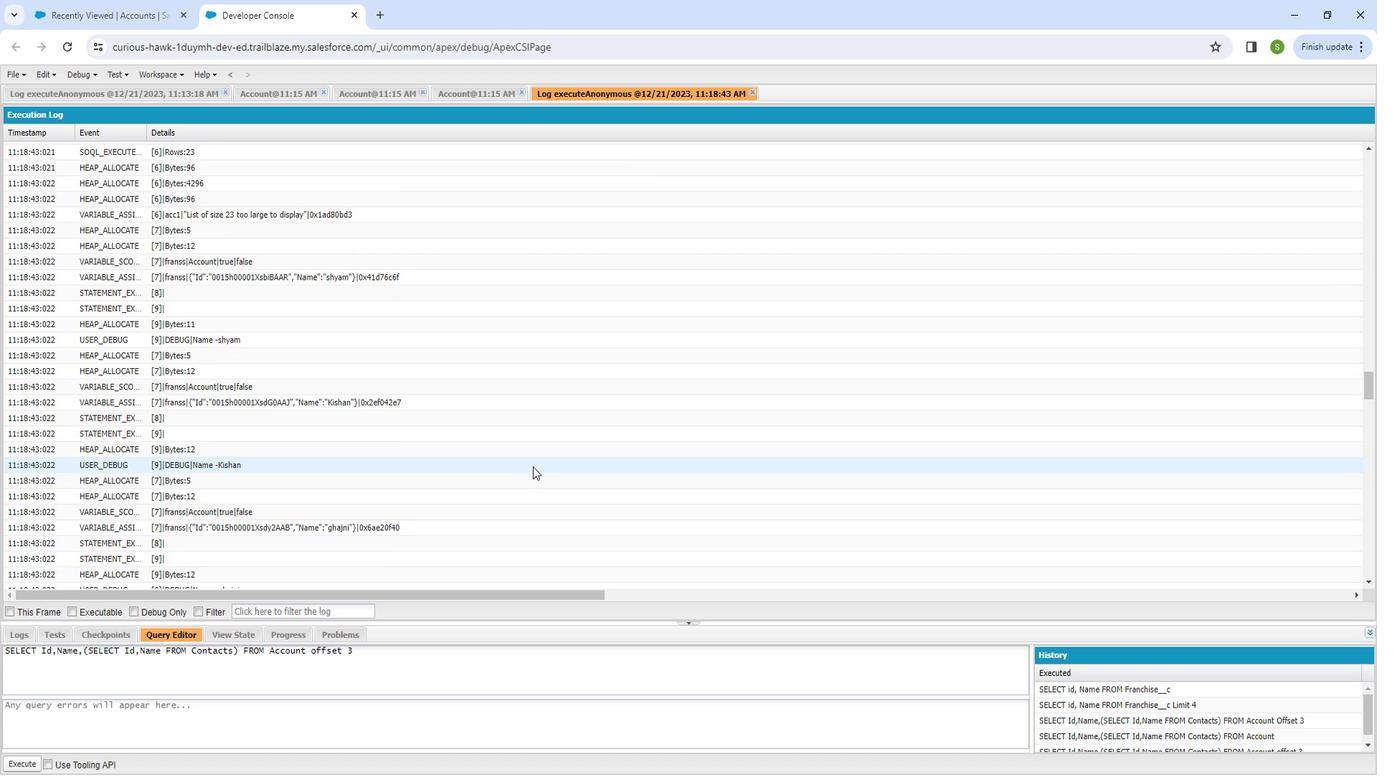 
Action: Mouse scrolled (485, 478) with delta (0, 0)
Screenshot: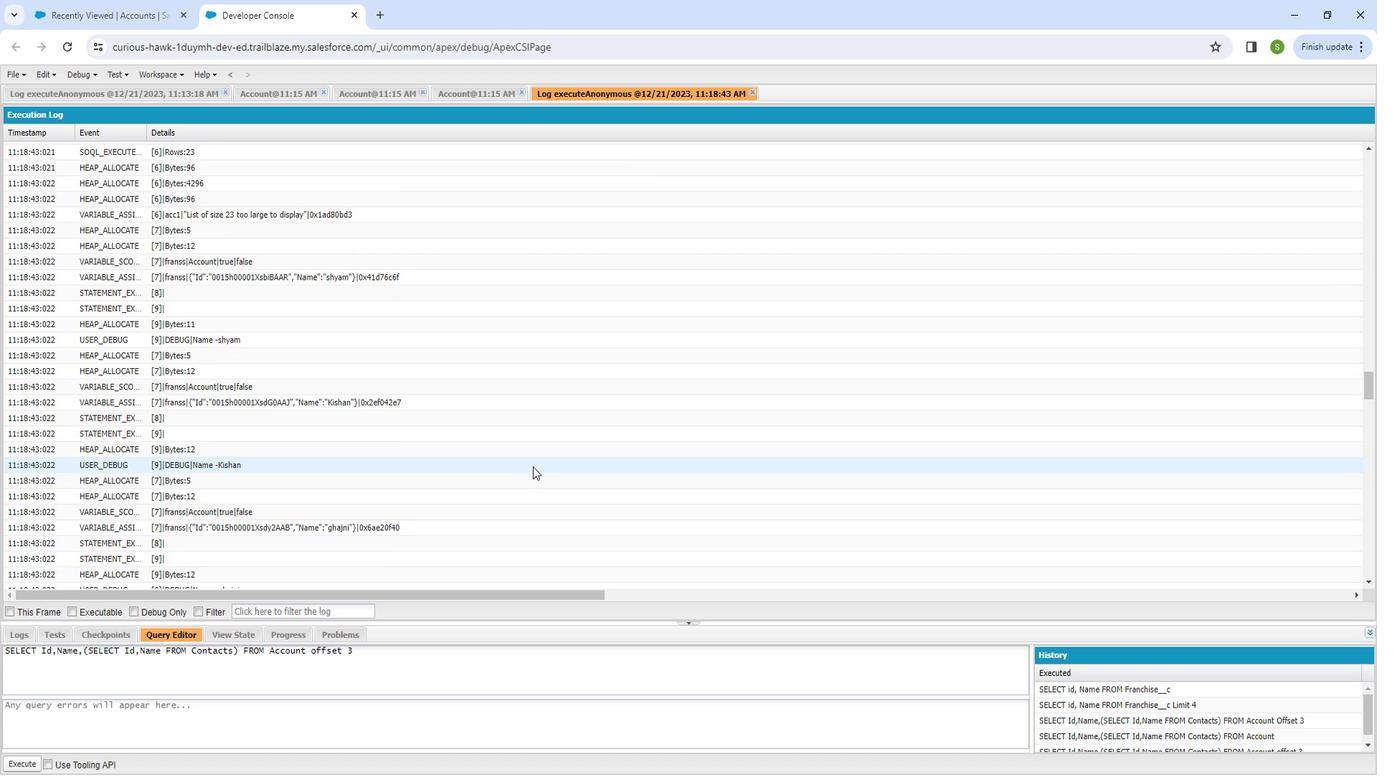 
Action: Mouse moved to (487, 479)
Screenshot: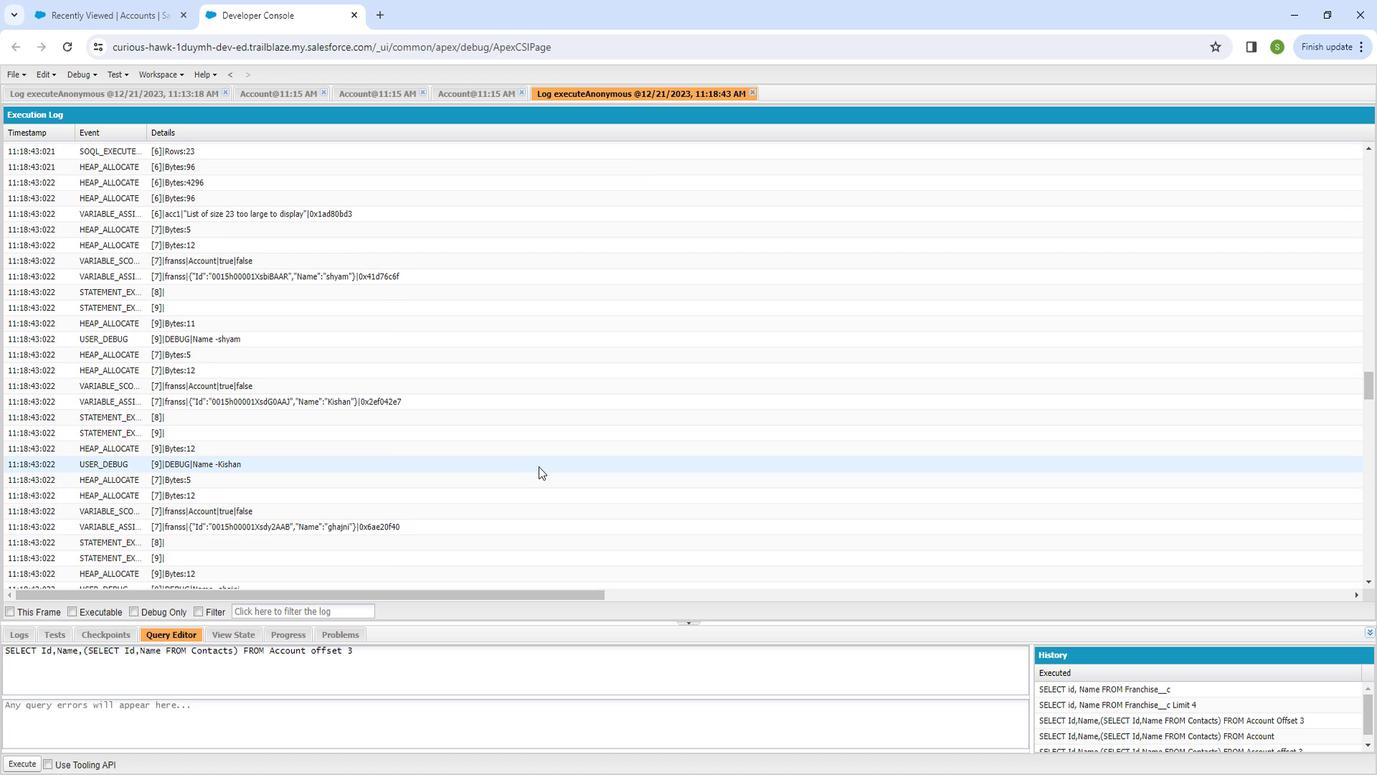 
Action: Mouse scrolled (487, 478) with delta (0, 0)
Screenshot: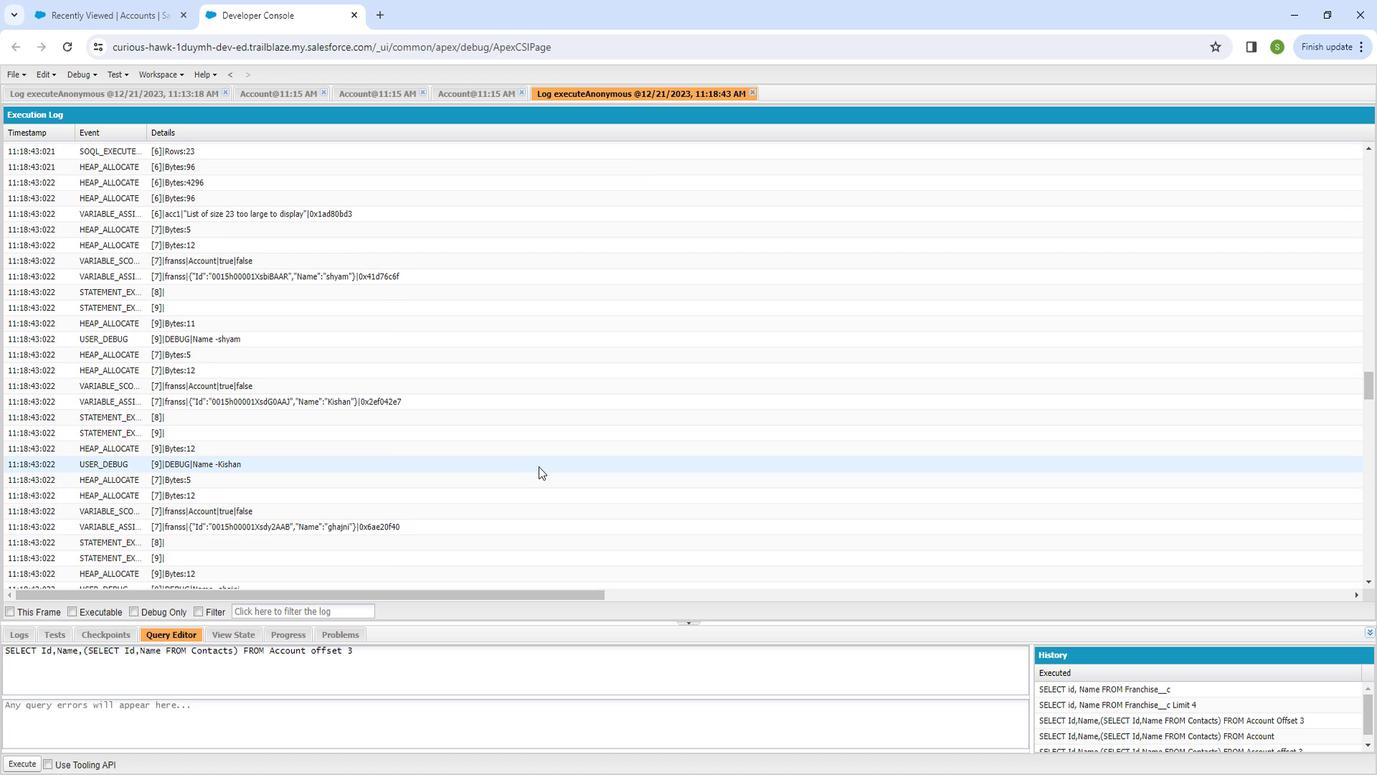 
Action: Mouse moved to (489, 479)
Screenshot: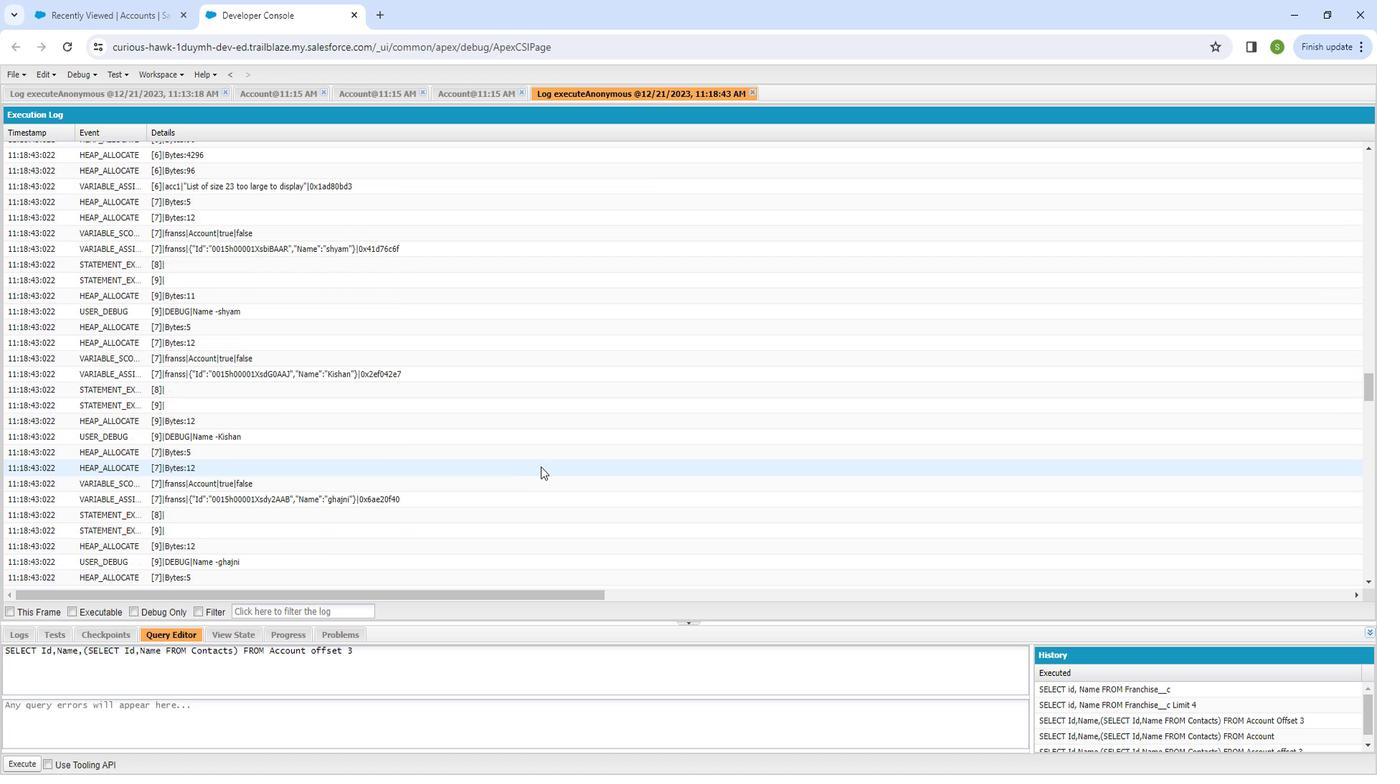 
Action: Mouse scrolled (489, 478) with delta (0, 0)
Screenshot: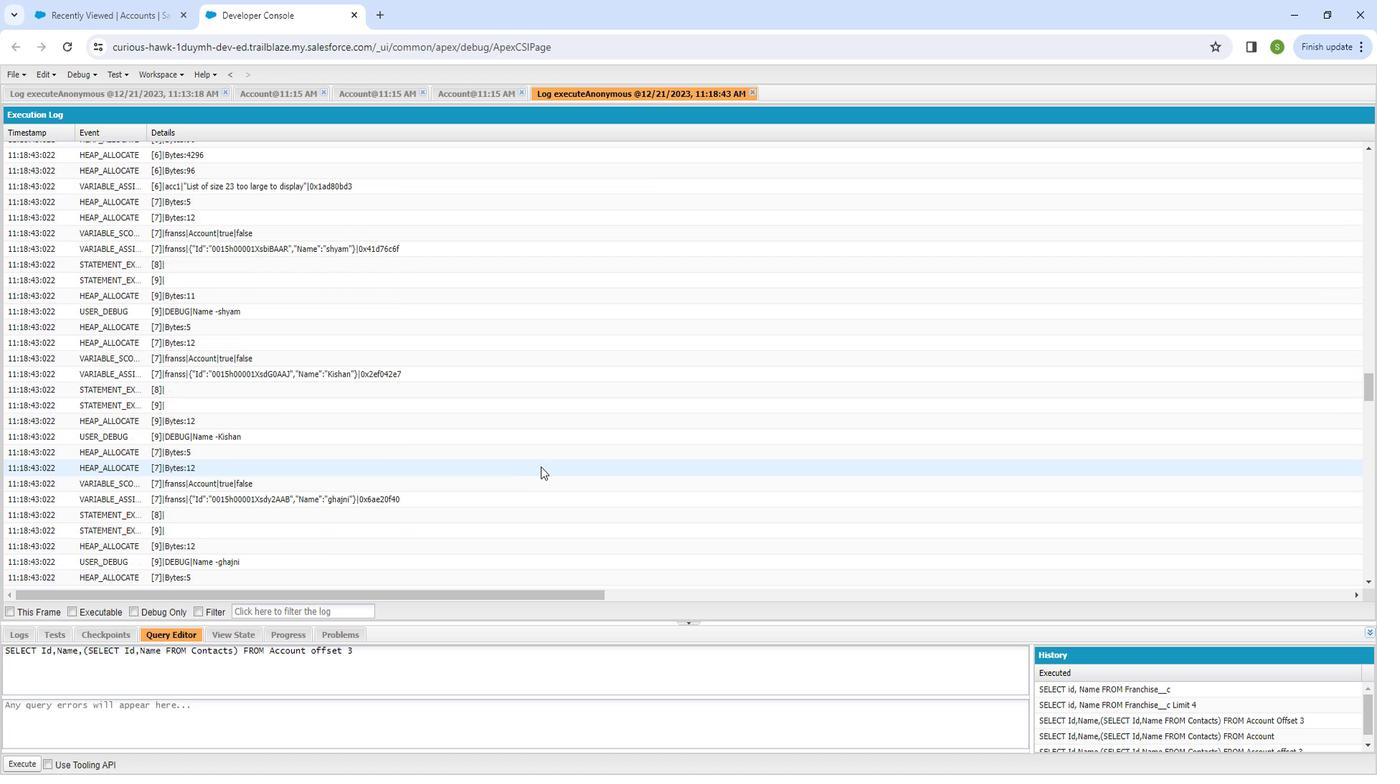 
Action: Mouse moved to (490, 479)
Screenshot: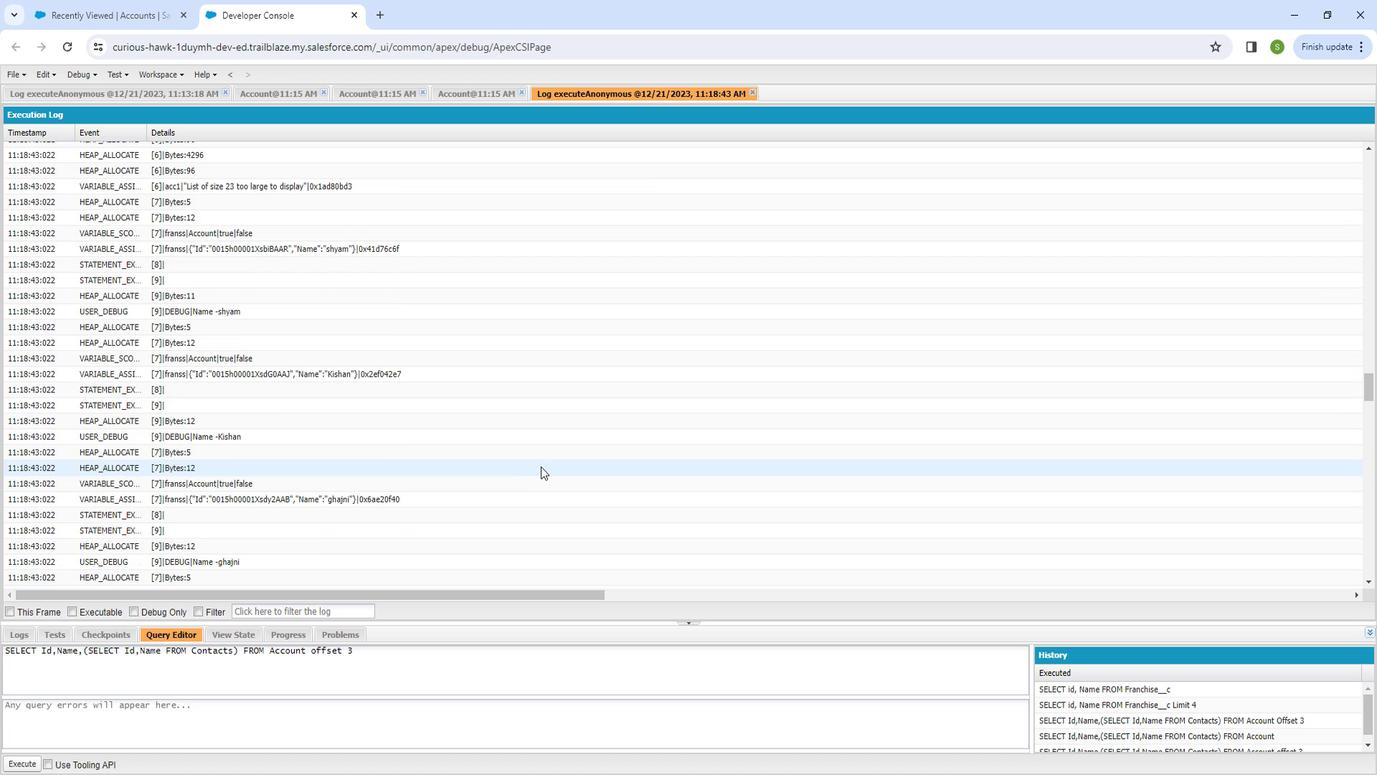 
Action: Mouse scrolled (490, 478) with delta (0, 0)
Screenshot: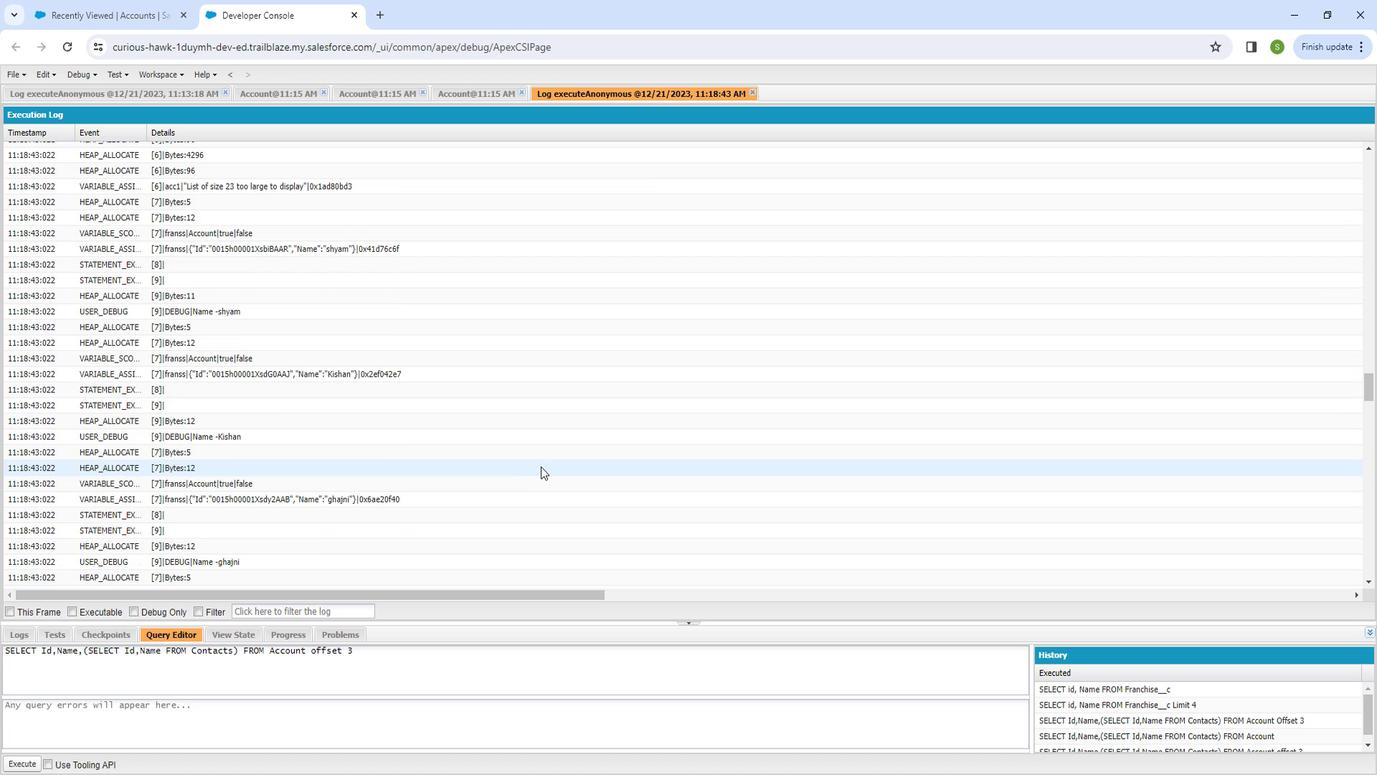 
Action: Mouse moved to (491, 479)
Screenshot: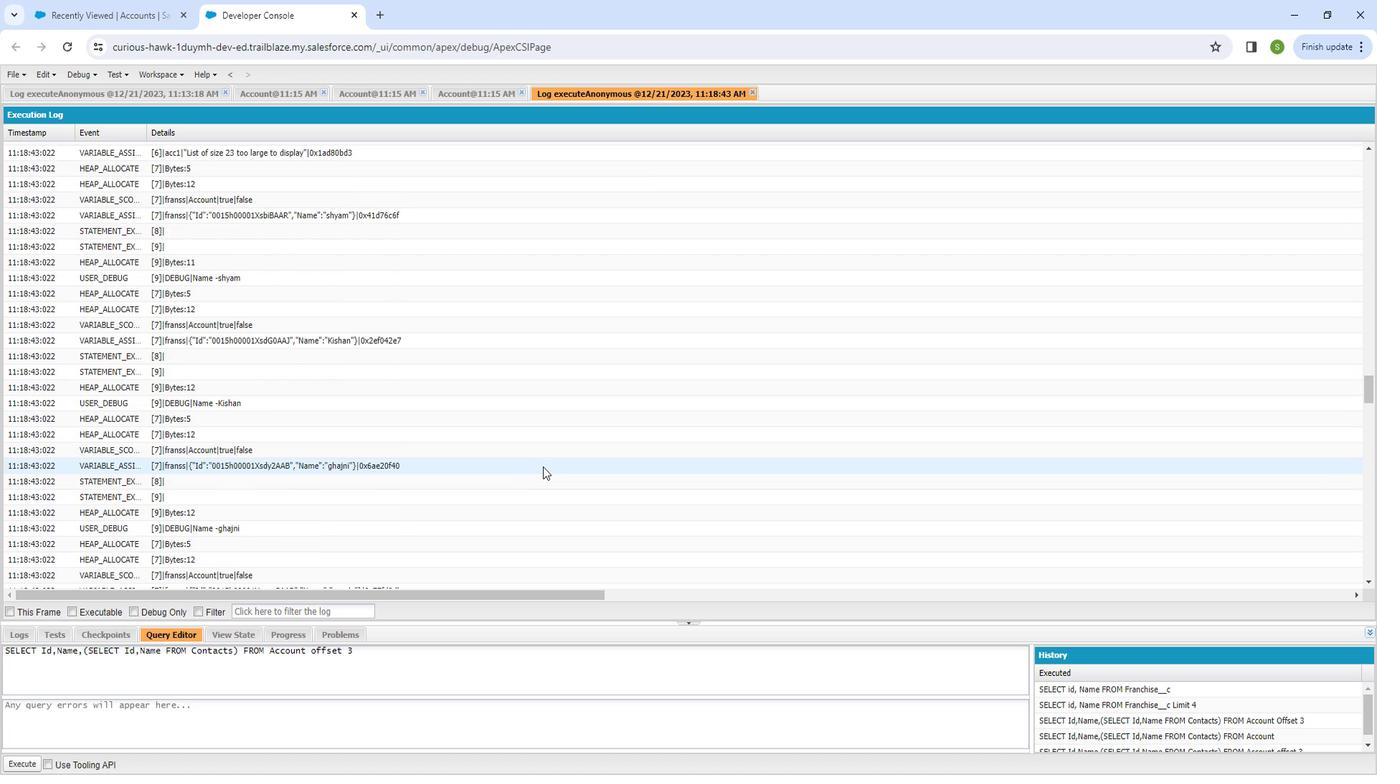 
Action: Mouse scrolled (491, 478) with delta (0, 0)
Screenshot: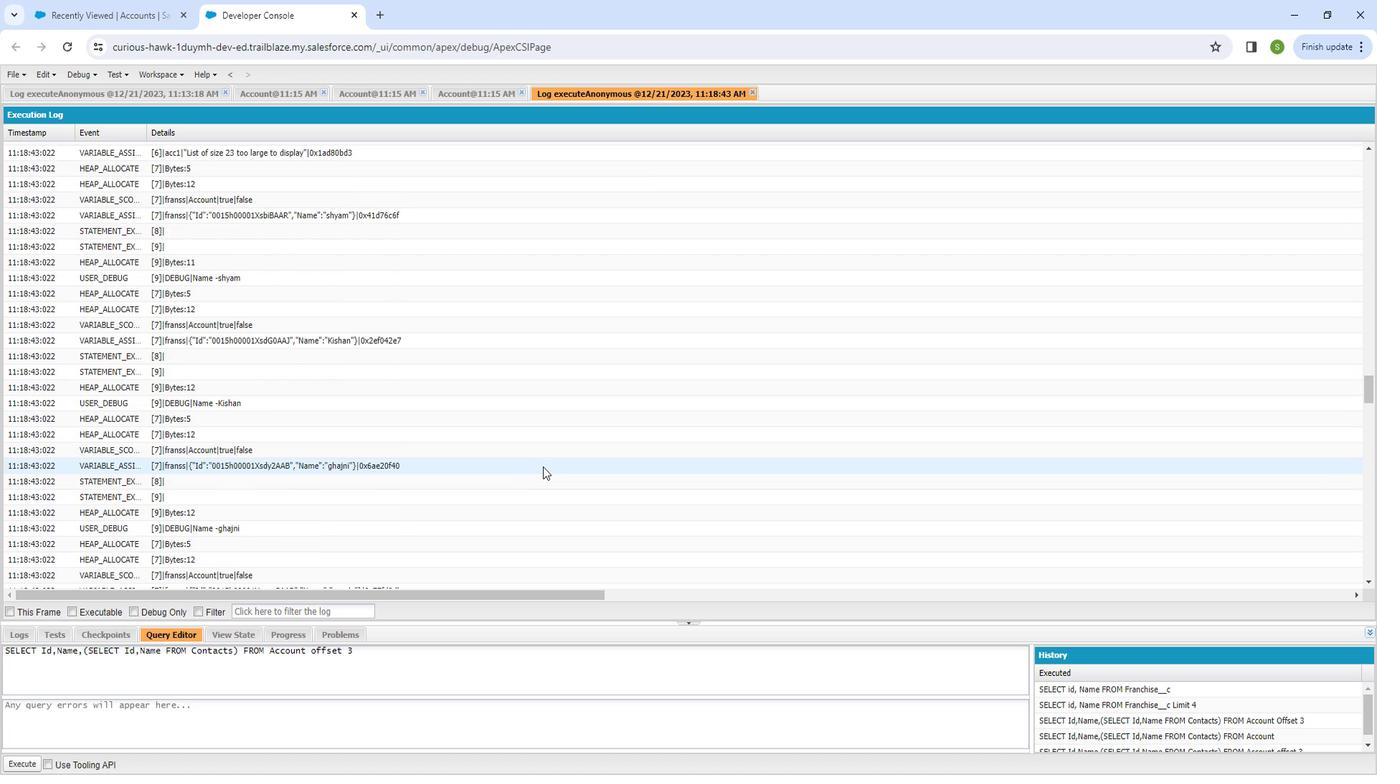 
Action: Mouse moved to (492, 479)
Screenshot: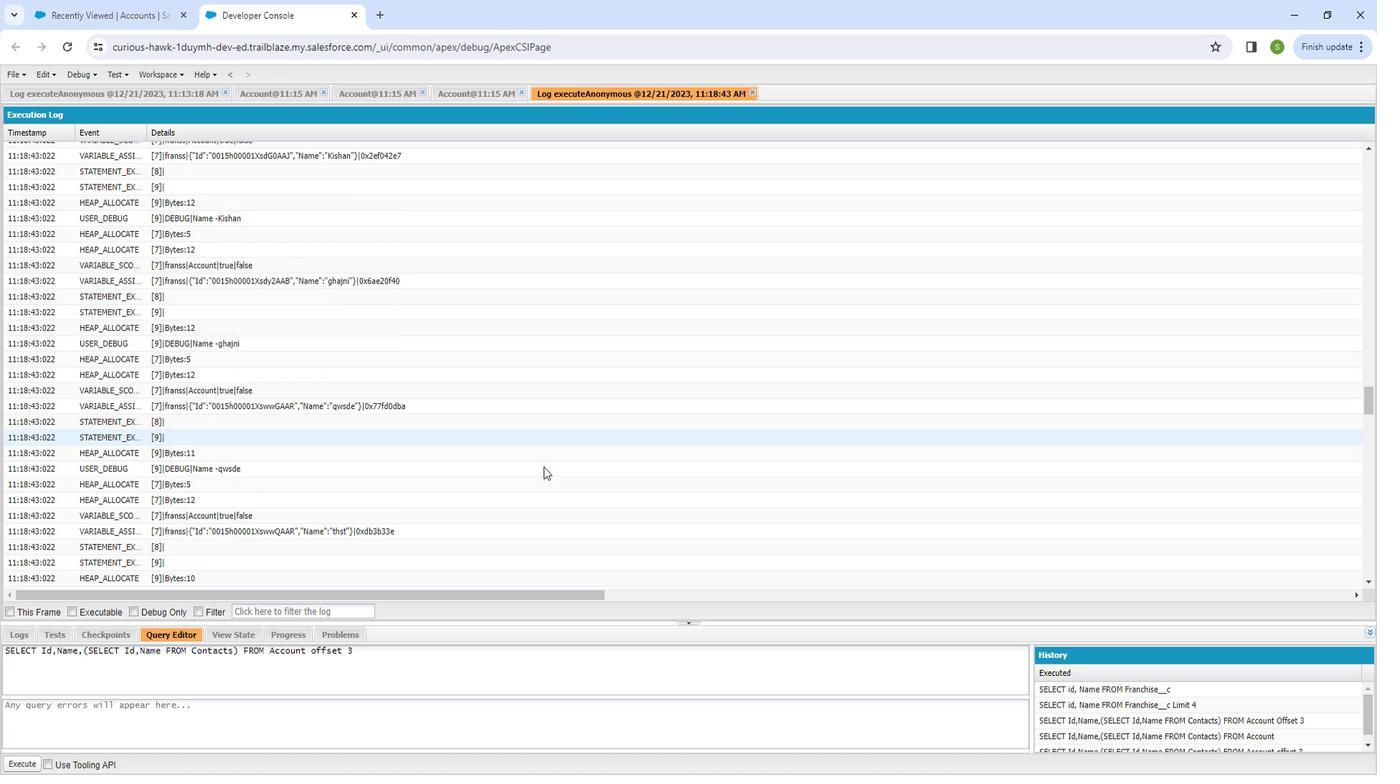 
Action: Mouse scrolled (492, 478) with delta (0, 0)
Screenshot: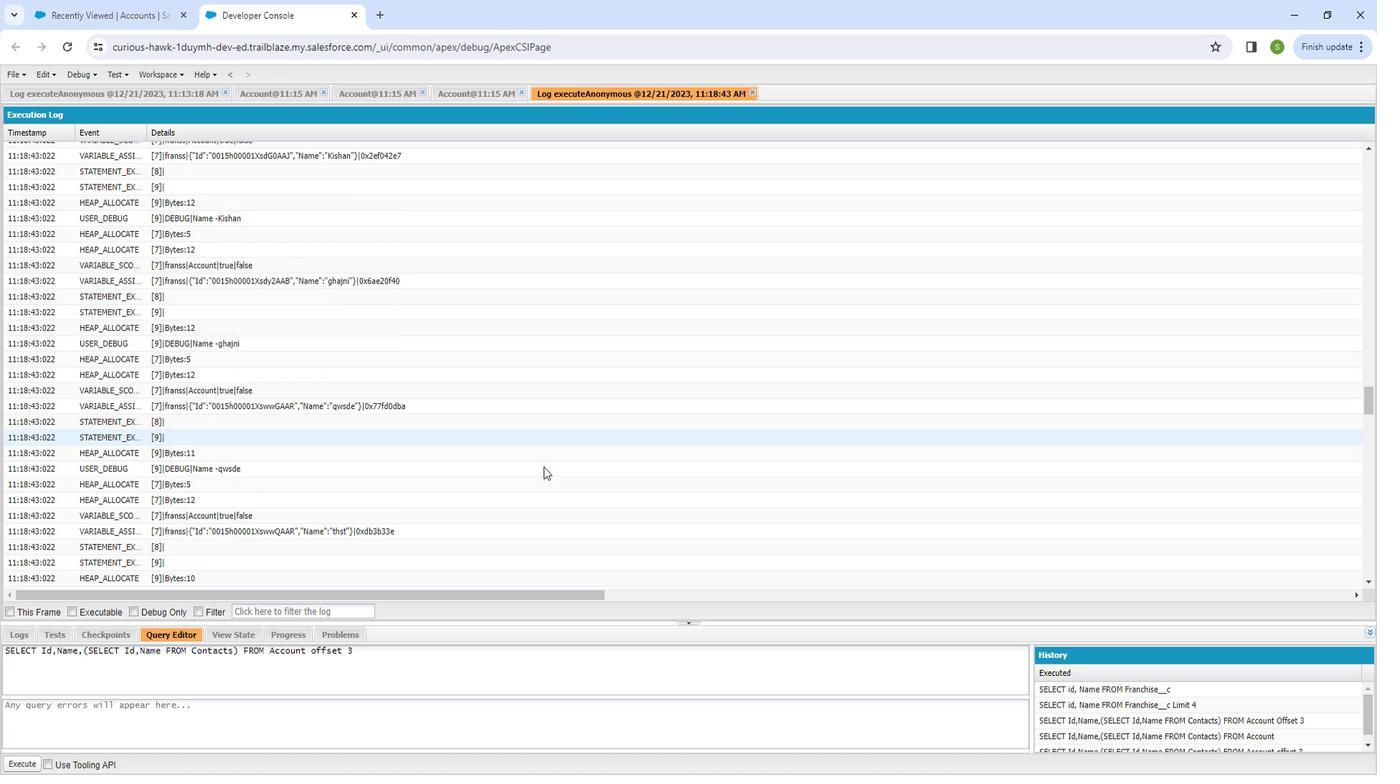
Action: Mouse moved to (493, 479)
Screenshot: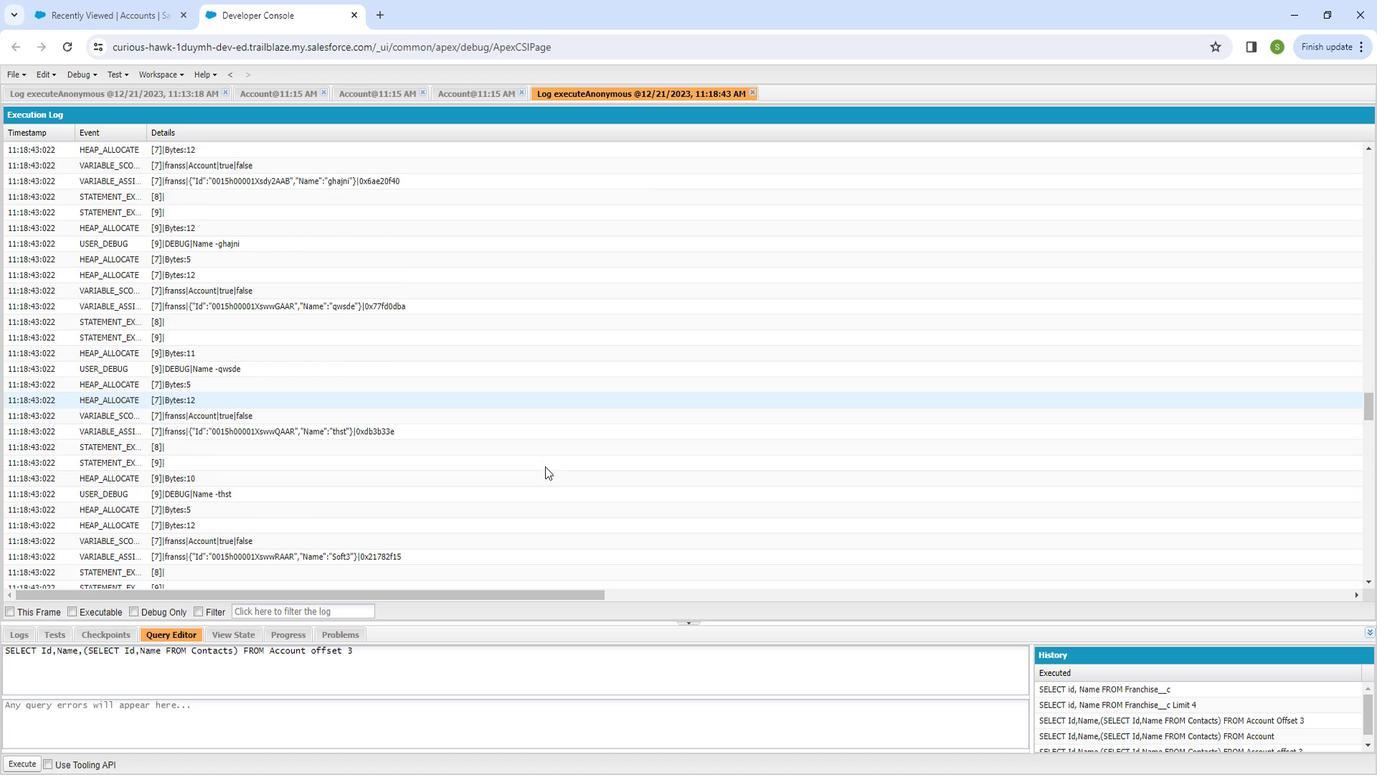 
Action: Mouse scrolled (493, 478) with delta (0, 0)
Screenshot: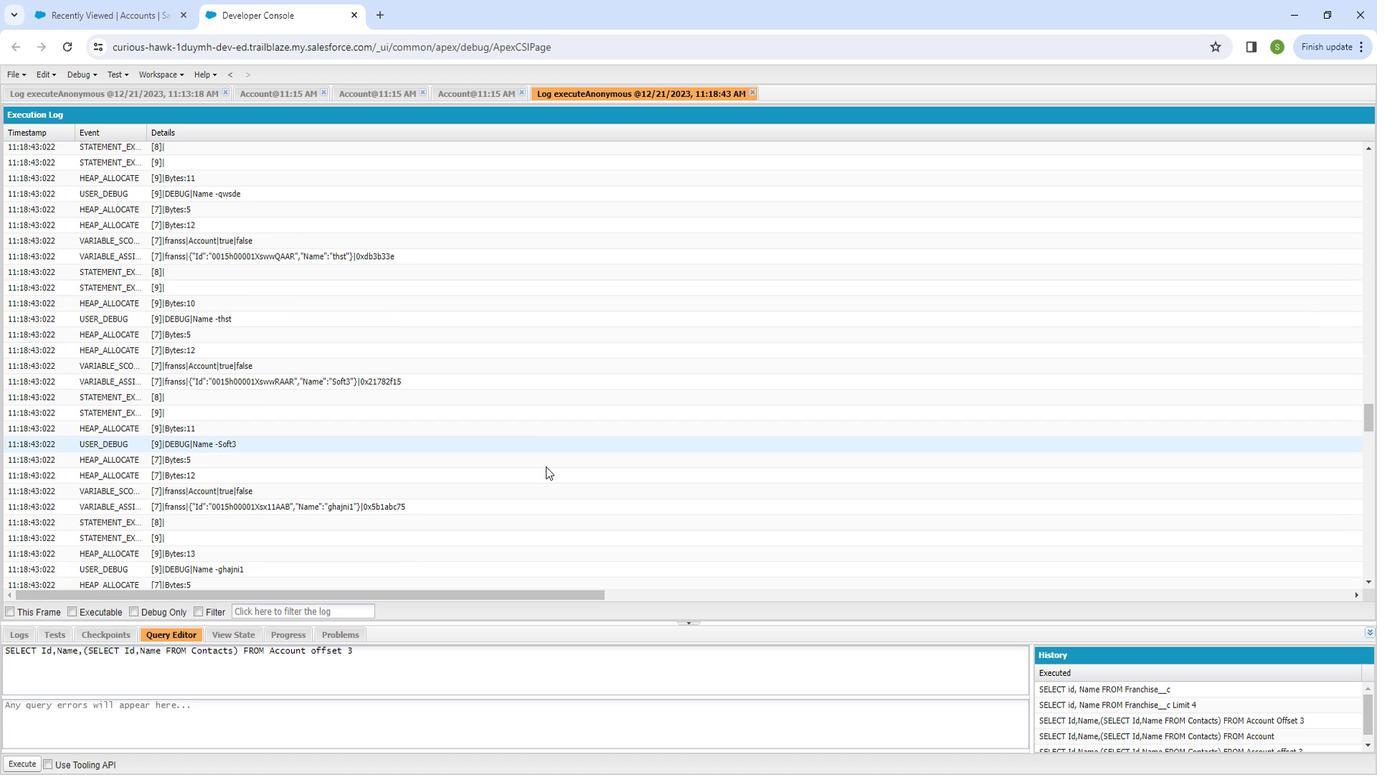 
Action: Mouse scrolled (493, 478) with delta (0, 0)
Screenshot: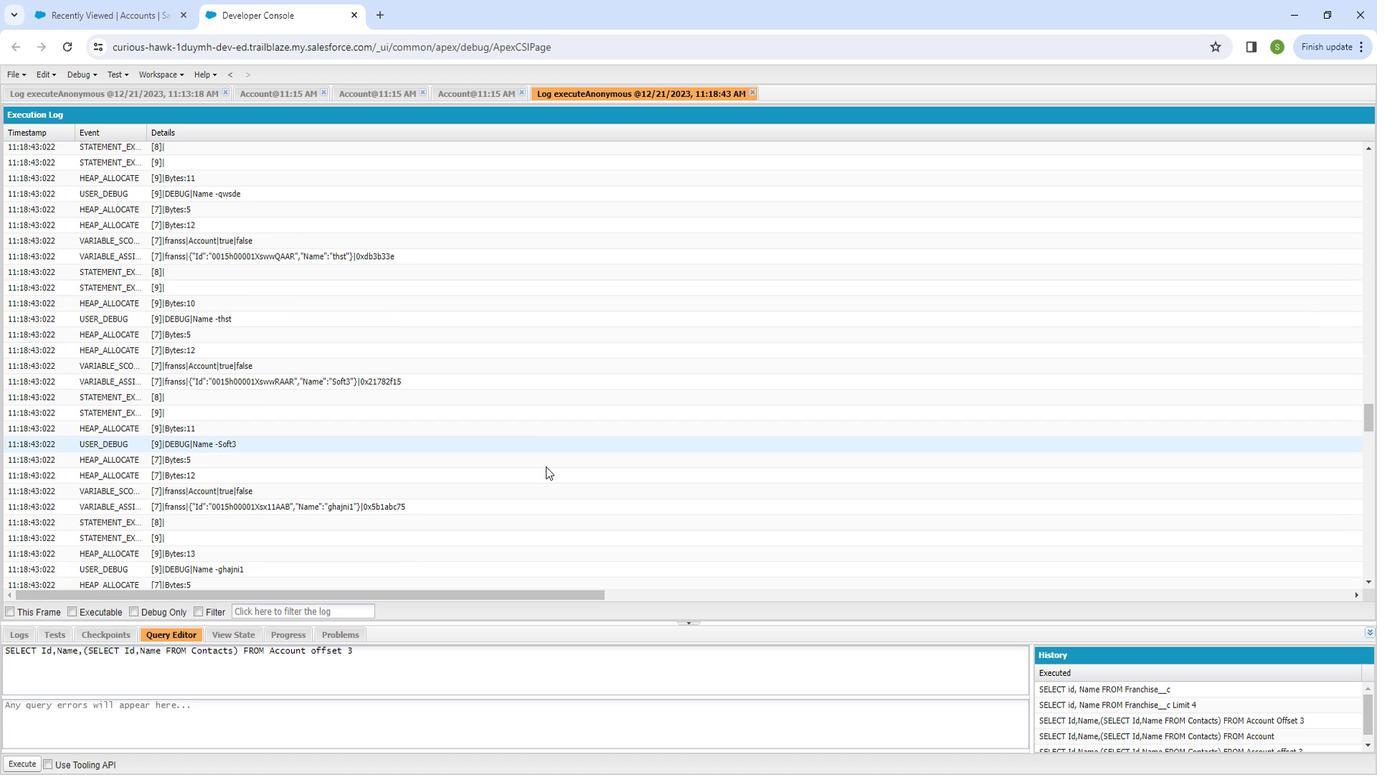 
Action: Mouse scrolled (493, 478) with delta (0, 0)
Screenshot: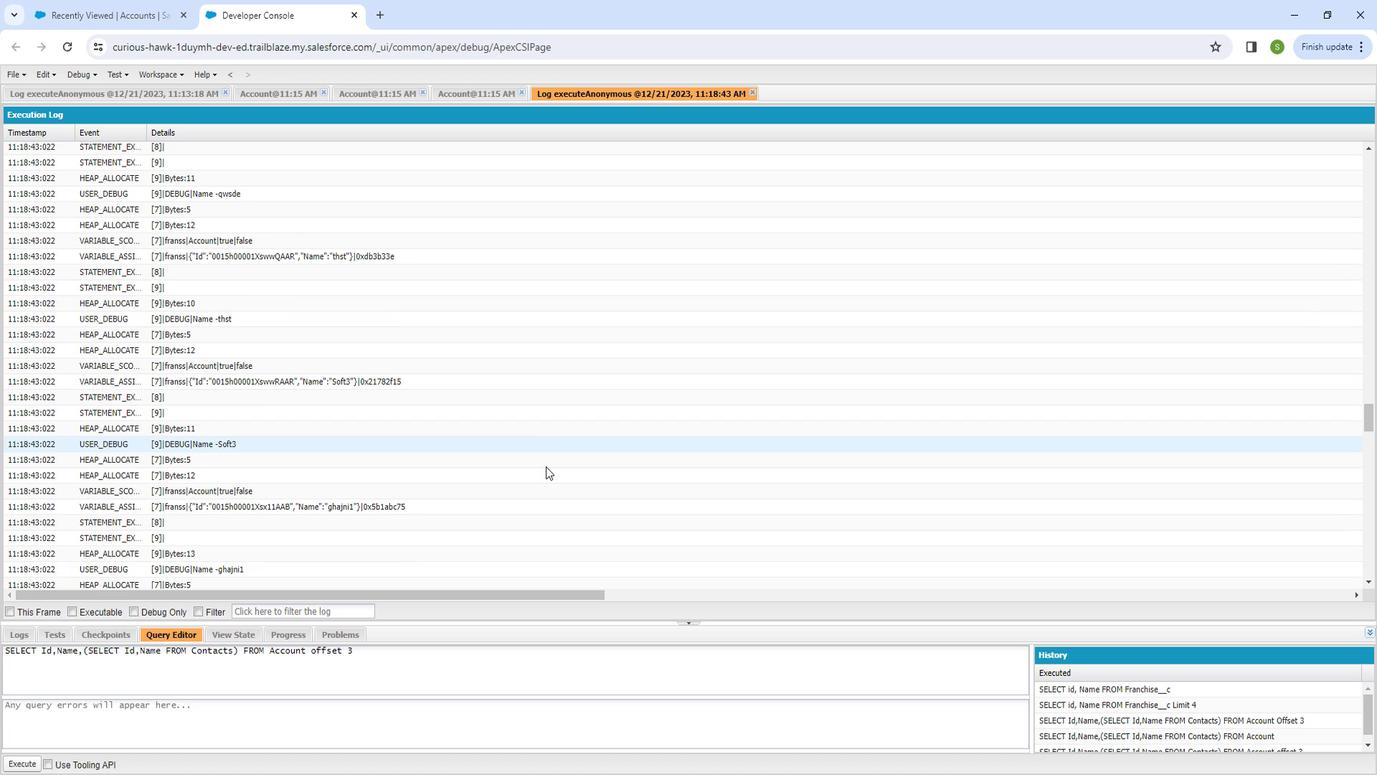 
Action: Mouse scrolled (493, 478) with delta (0, 0)
Screenshot: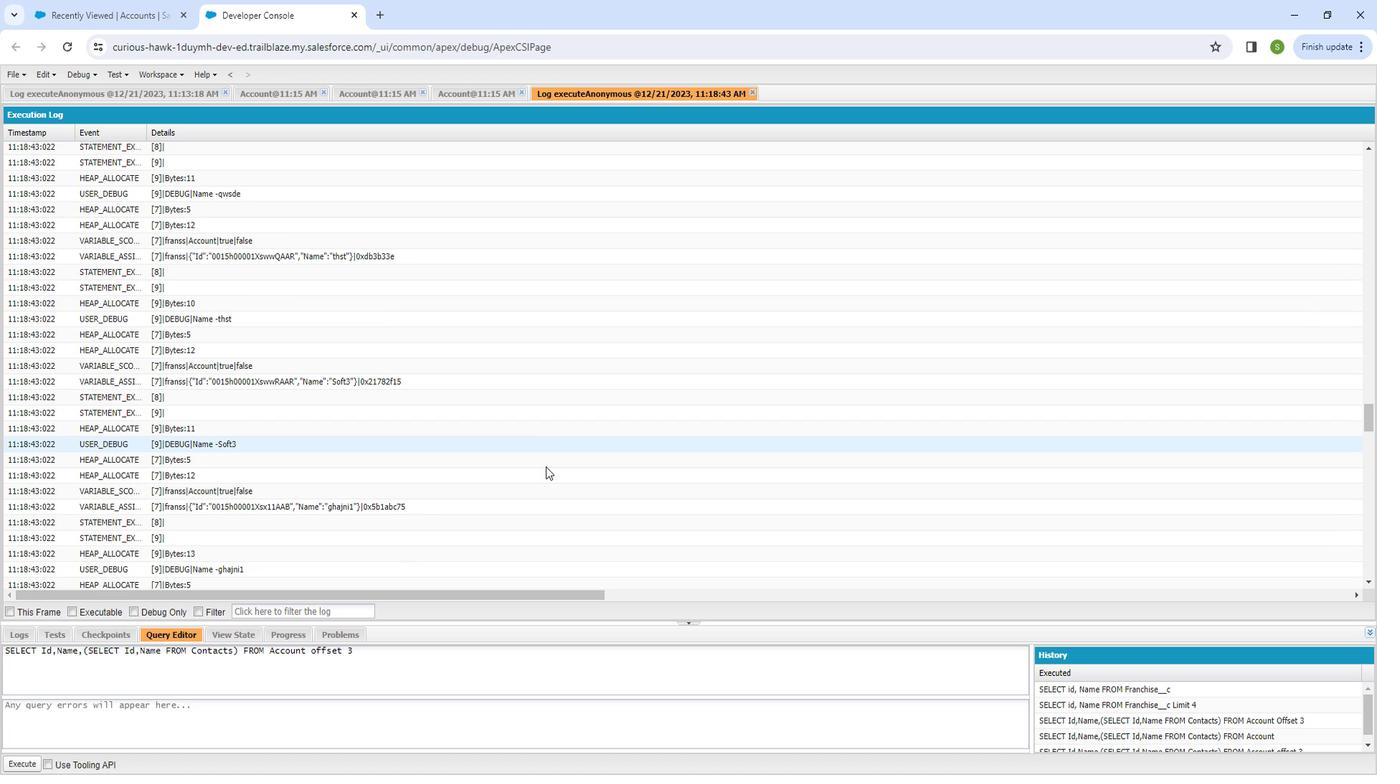 
Action: Mouse scrolled (493, 478) with delta (0, 0)
Screenshot: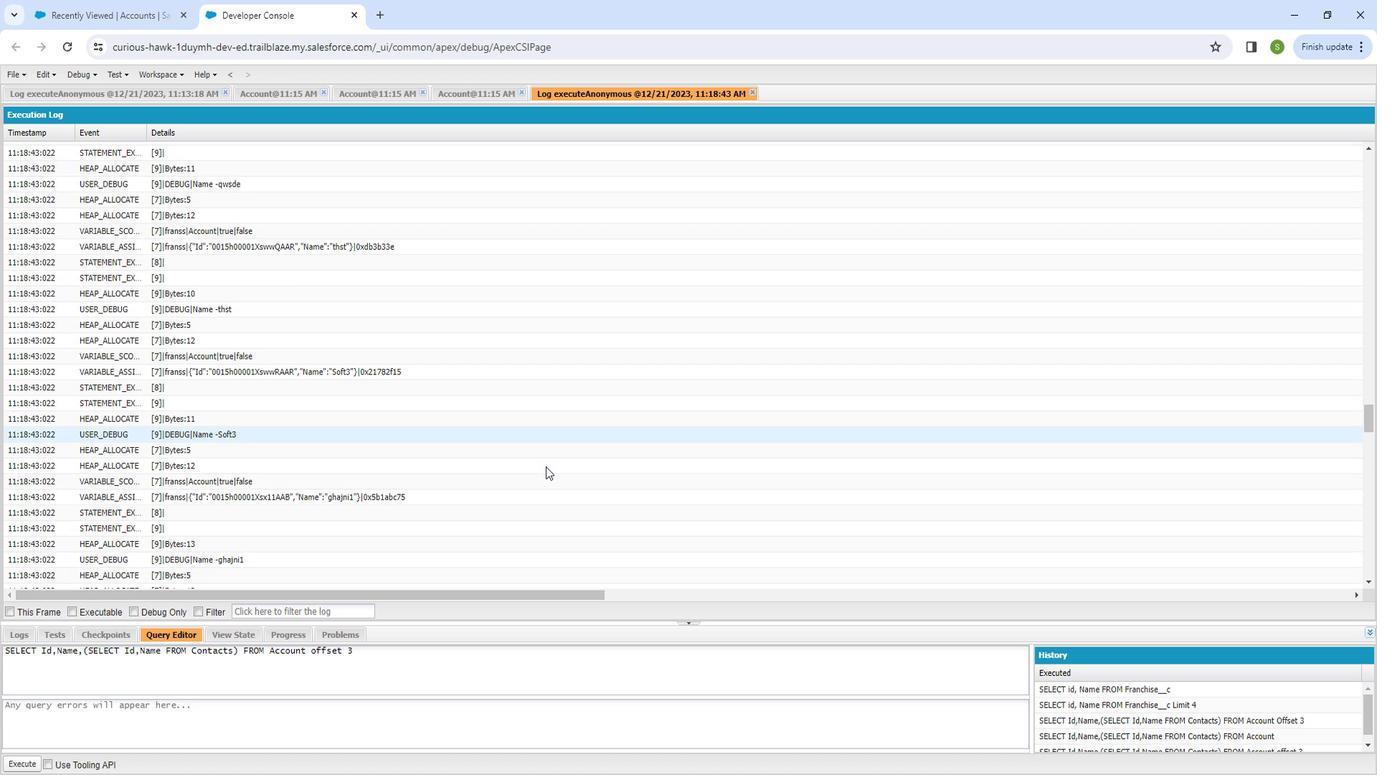
Action: Mouse scrolled (493, 478) with delta (0, 0)
Screenshot: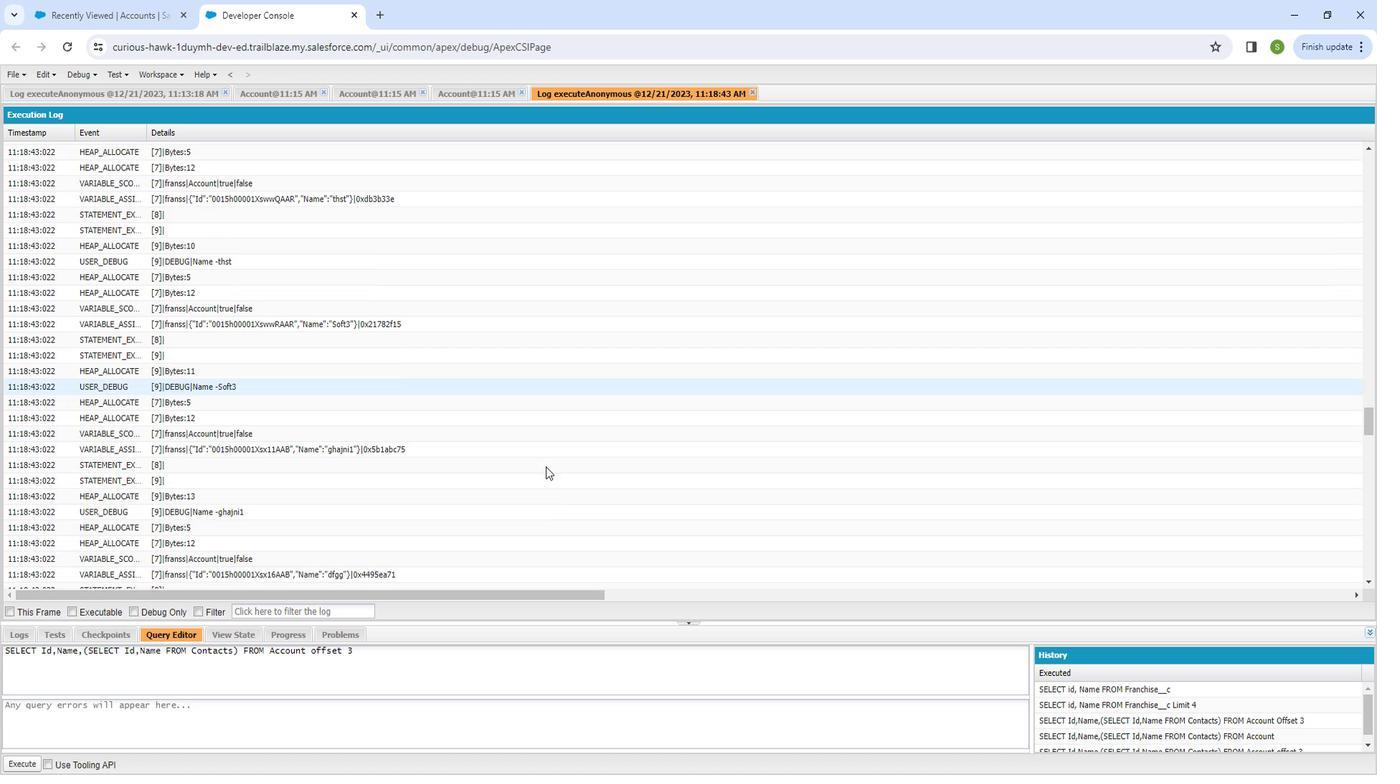 
Action: Mouse scrolled (493, 478) with delta (0, 0)
Screenshot: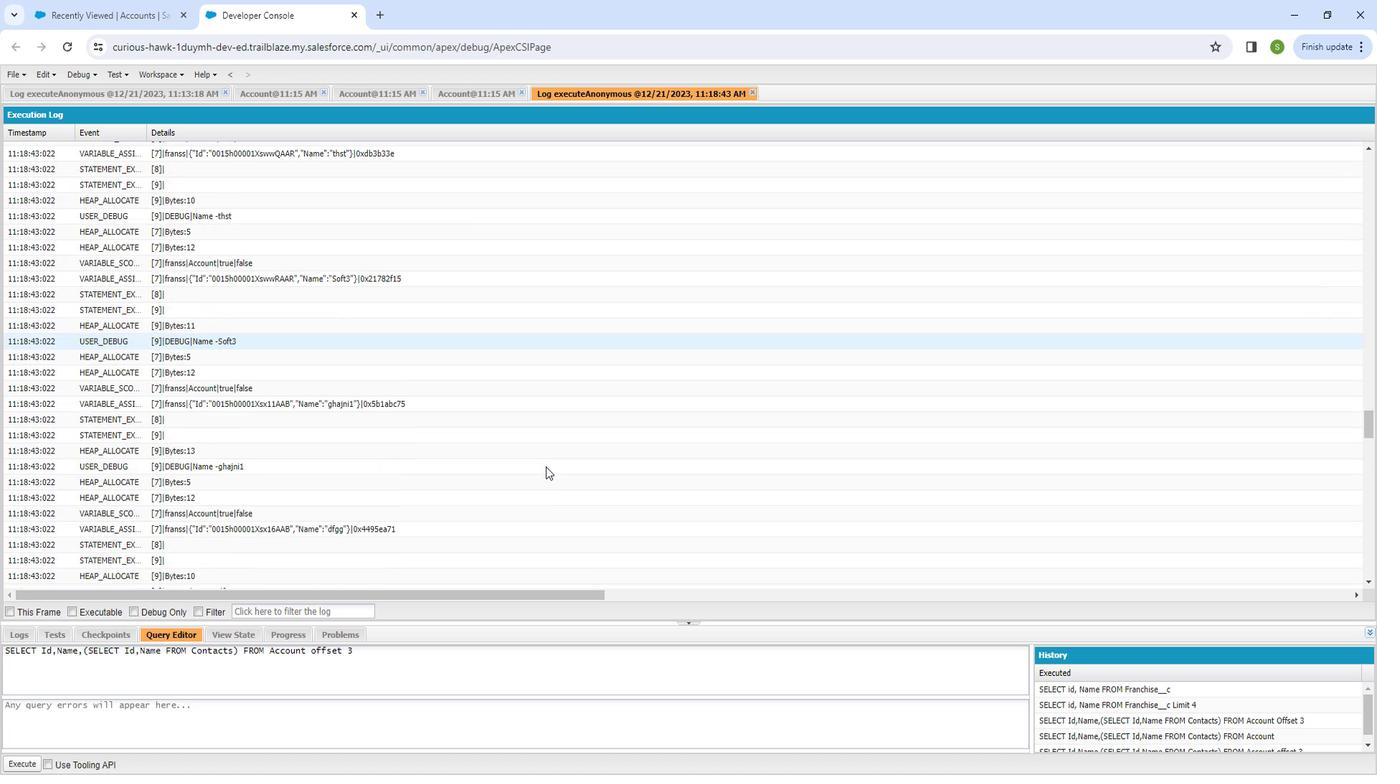 
Action: Mouse scrolled (493, 478) with delta (0, 0)
Screenshot: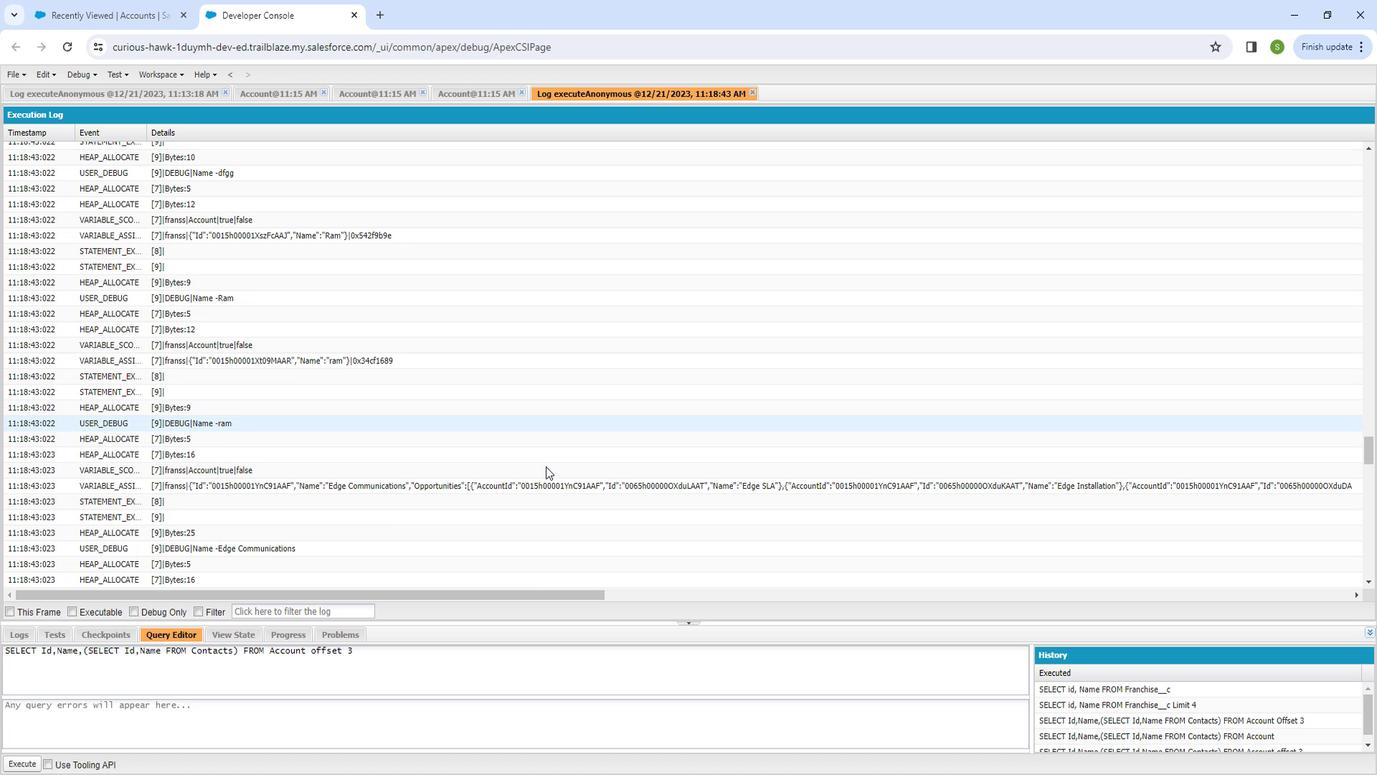 
Action: Mouse scrolled (493, 478) with delta (0, 0)
Screenshot: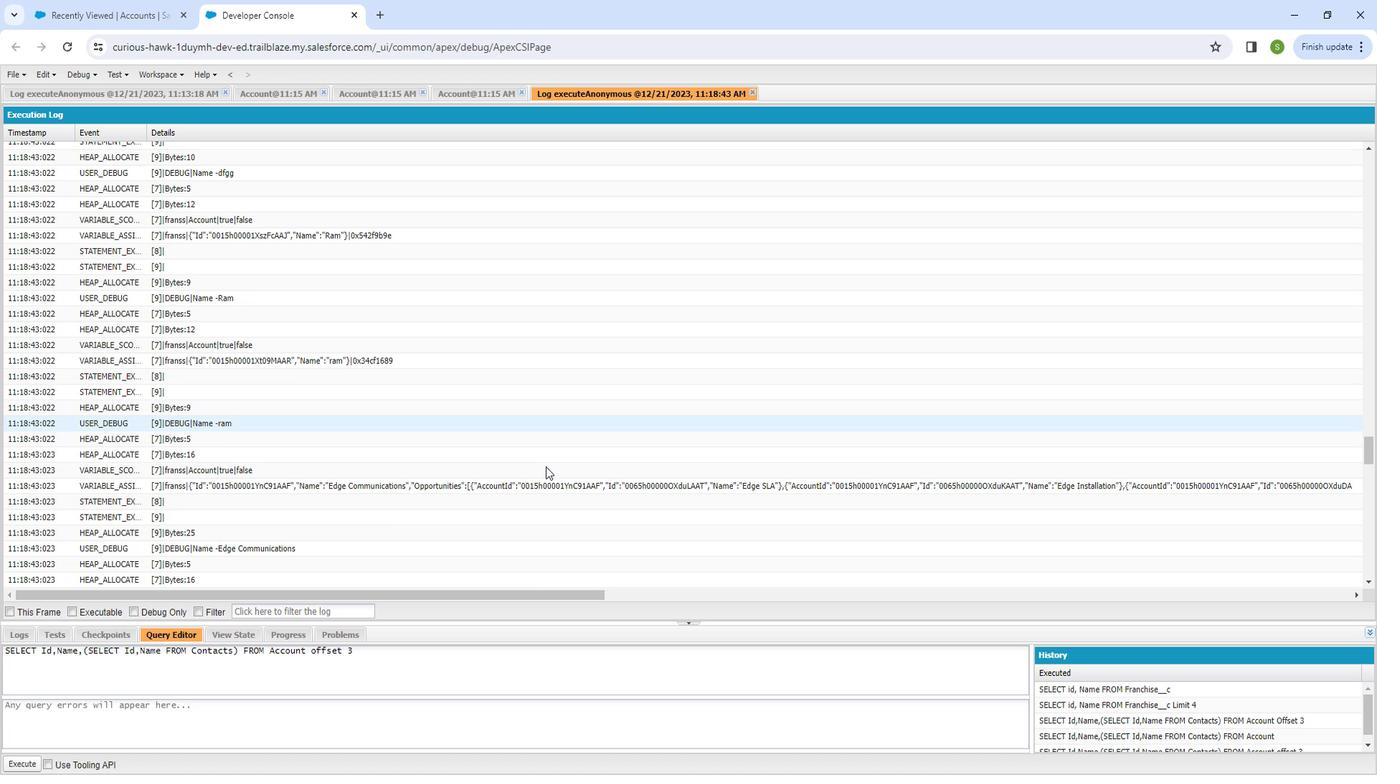 
Action: Mouse scrolled (493, 478) with delta (0, 0)
Screenshot: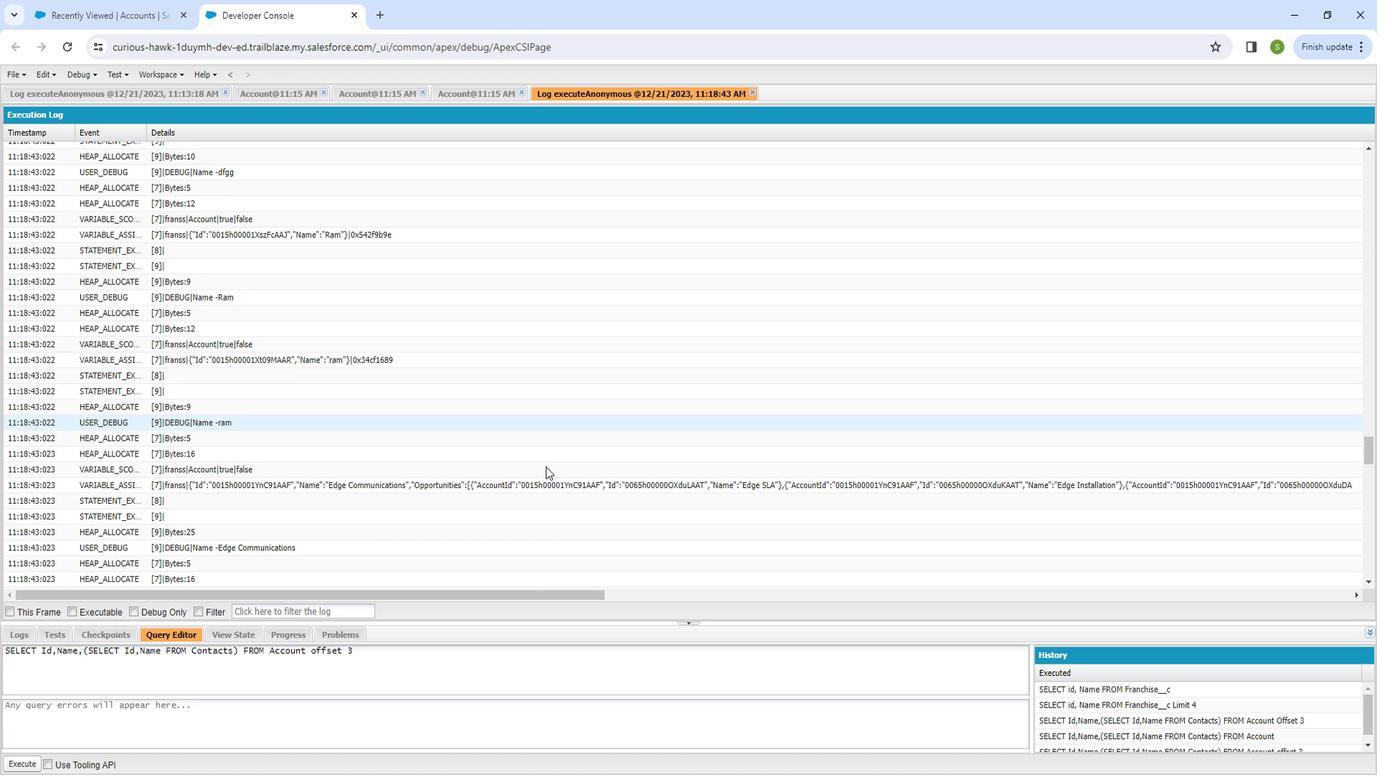 
Action: Mouse scrolled (493, 478) with delta (0, 0)
Screenshot: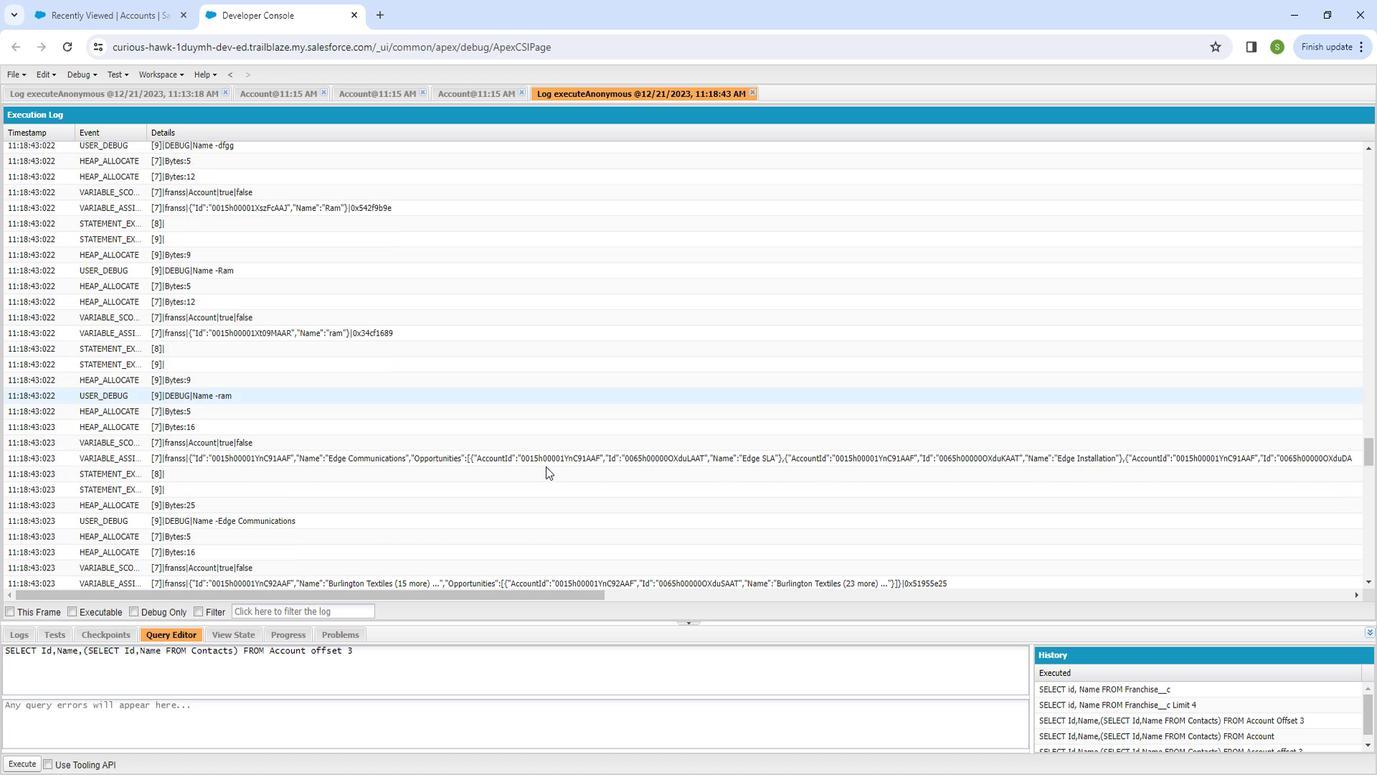 
Action: Mouse scrolled (493, 478) with delta (0, 0)
Screenshot: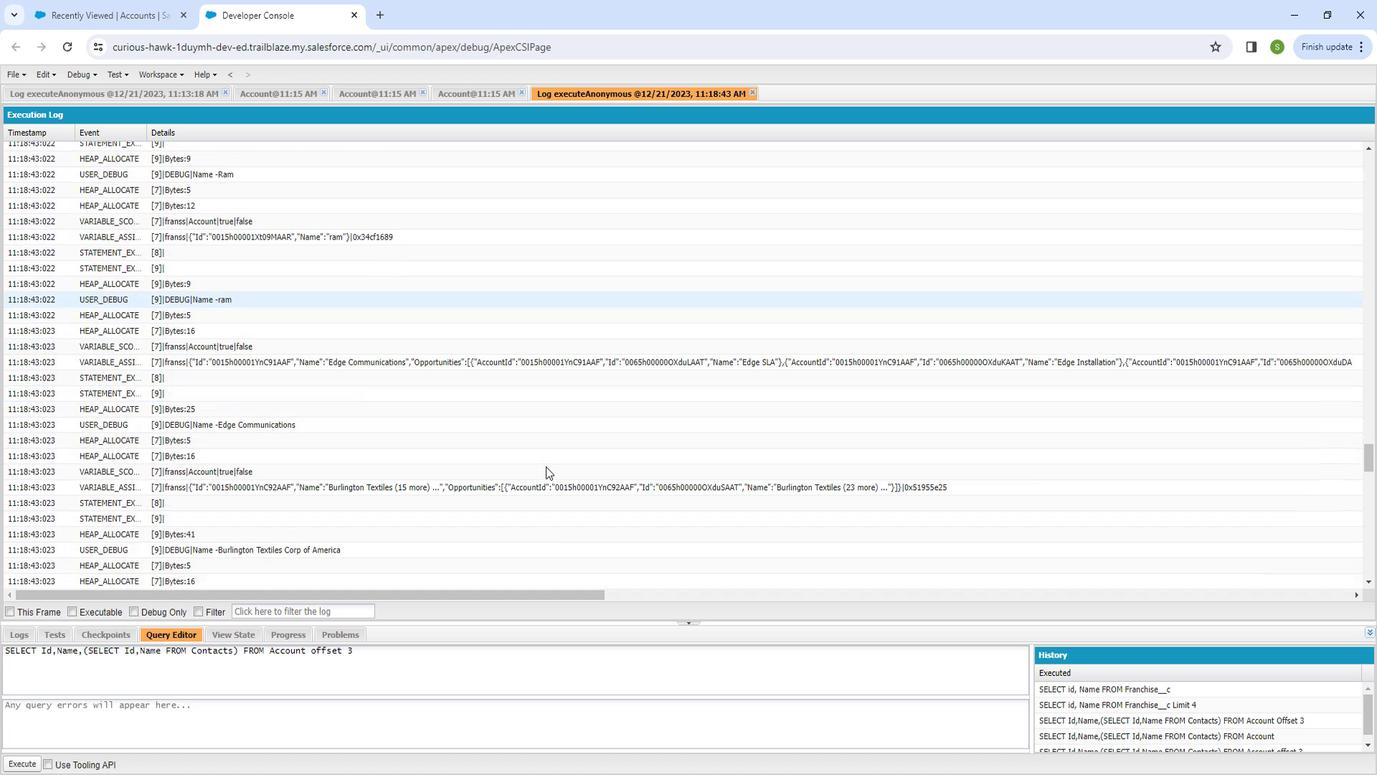 
Action: Mouse scrolled (493, 478) with delta (0, 0)
Screenshot: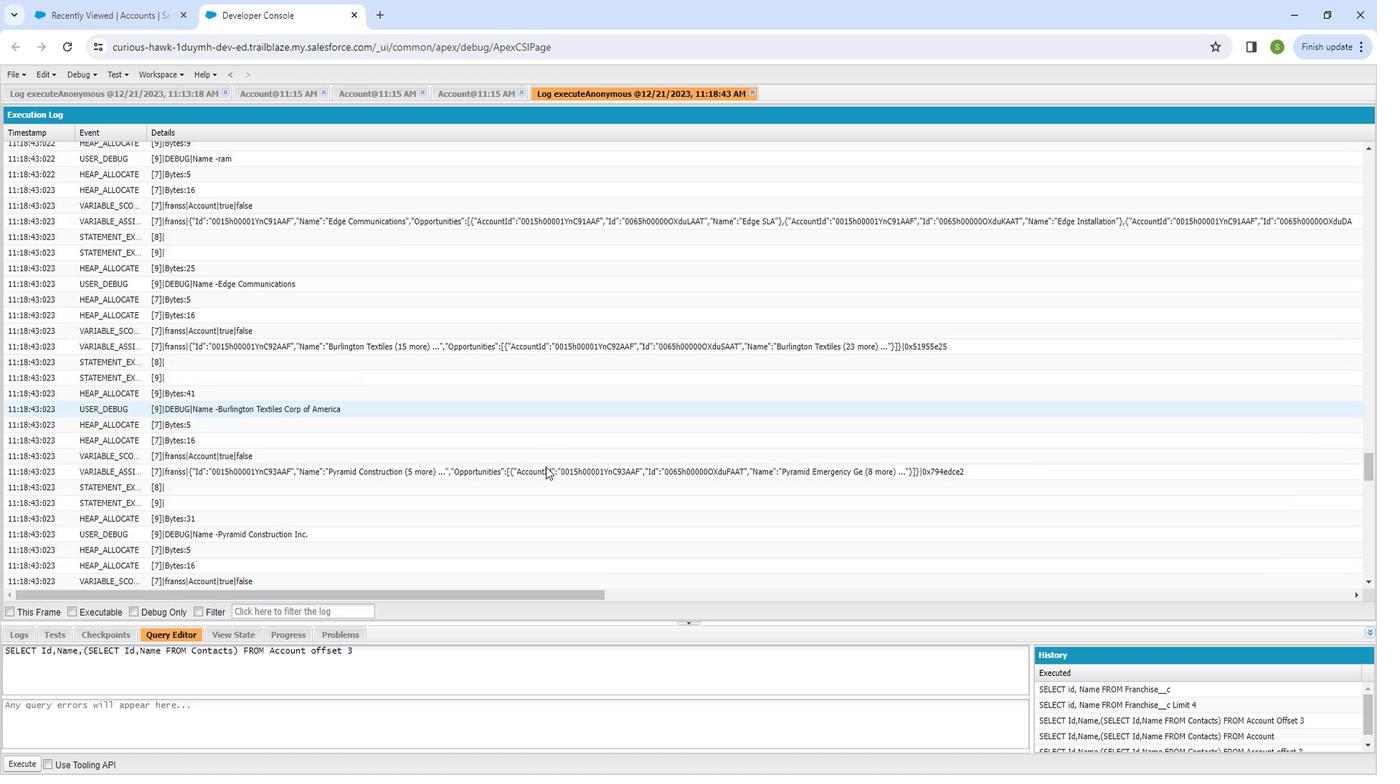 
Action: Mouse moved to (503, 472)
Screenshot: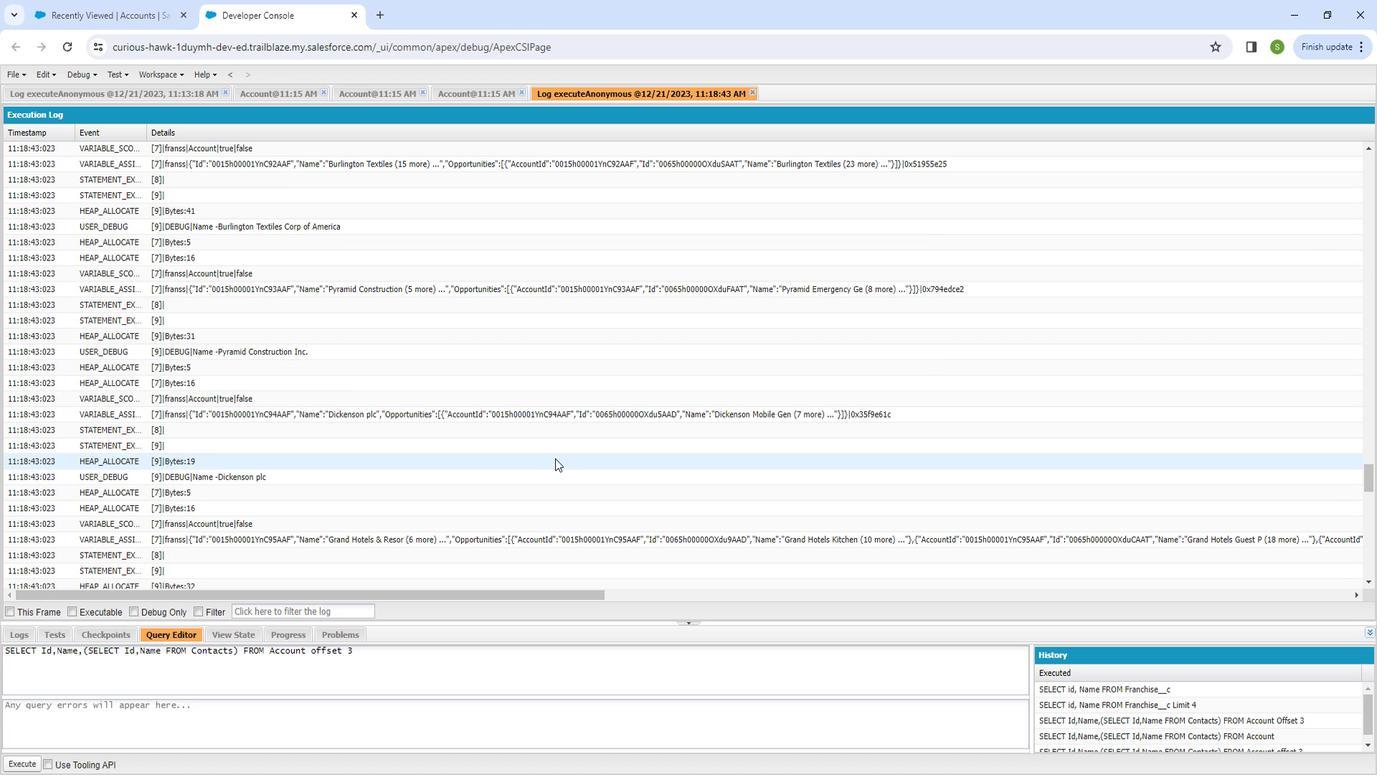
Action: Mouse scrolled (503, 472) with delta (0, 0)
Screenshot: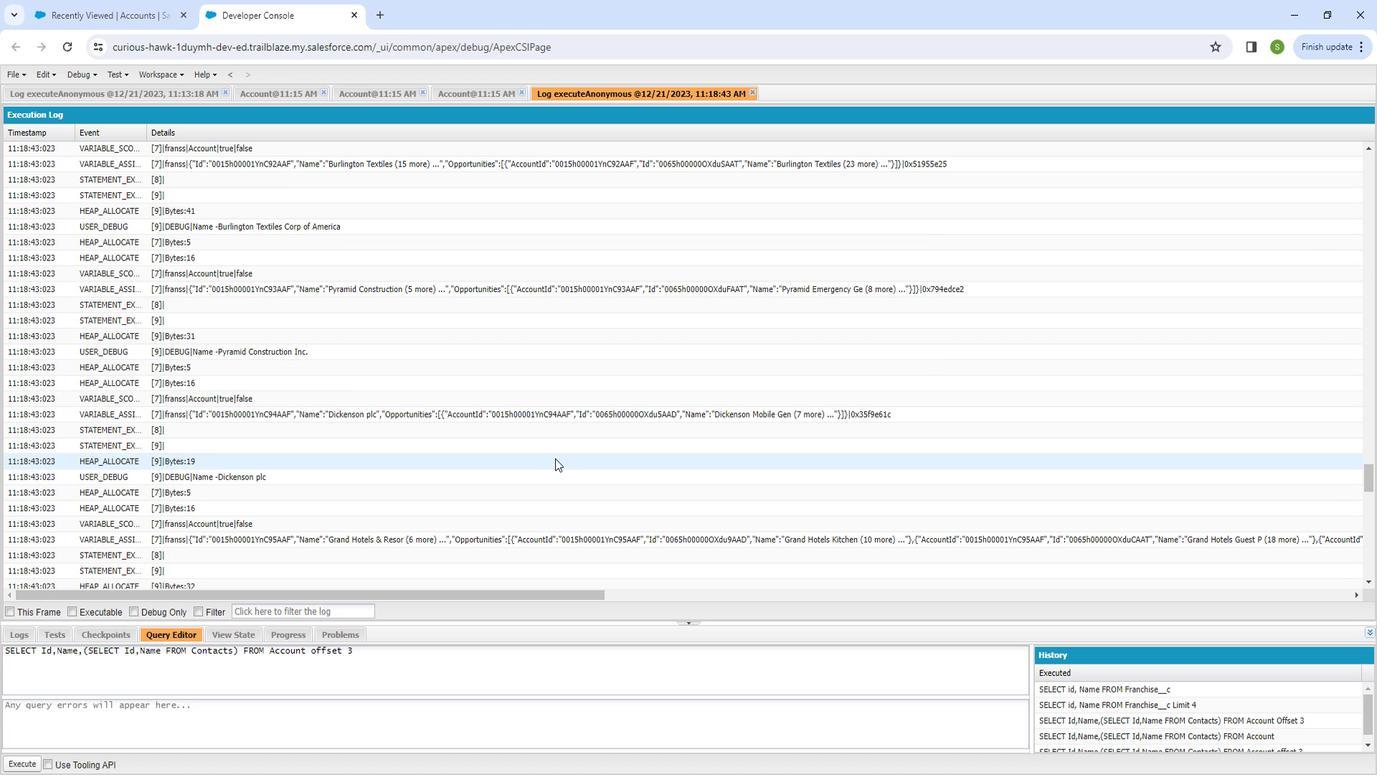 
Action: Mouse moved to (503, 475)
Screenshot: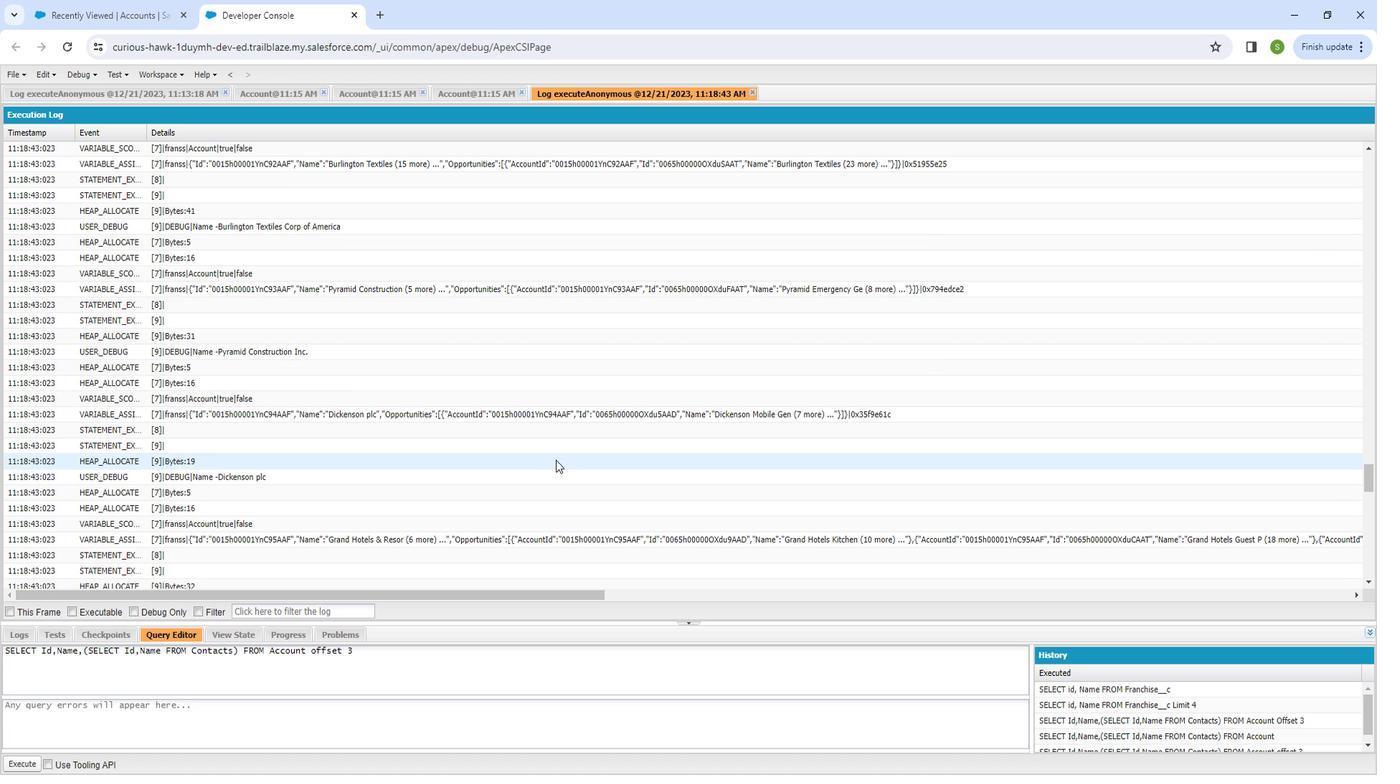
Action: Mouse scrolled (503, 474) with delta (0, 0)
Screenshot: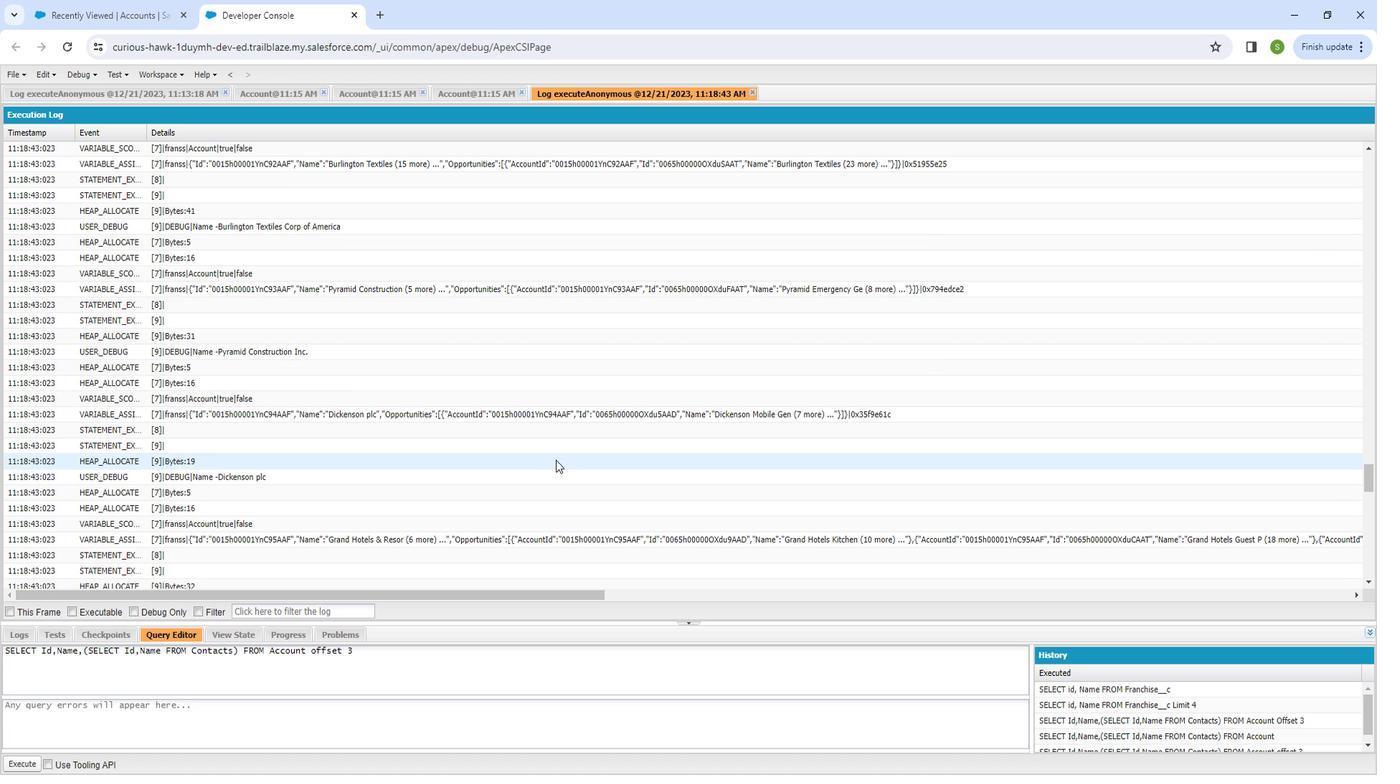 
Action: Mouse moved to (503, 476)
Screenshot: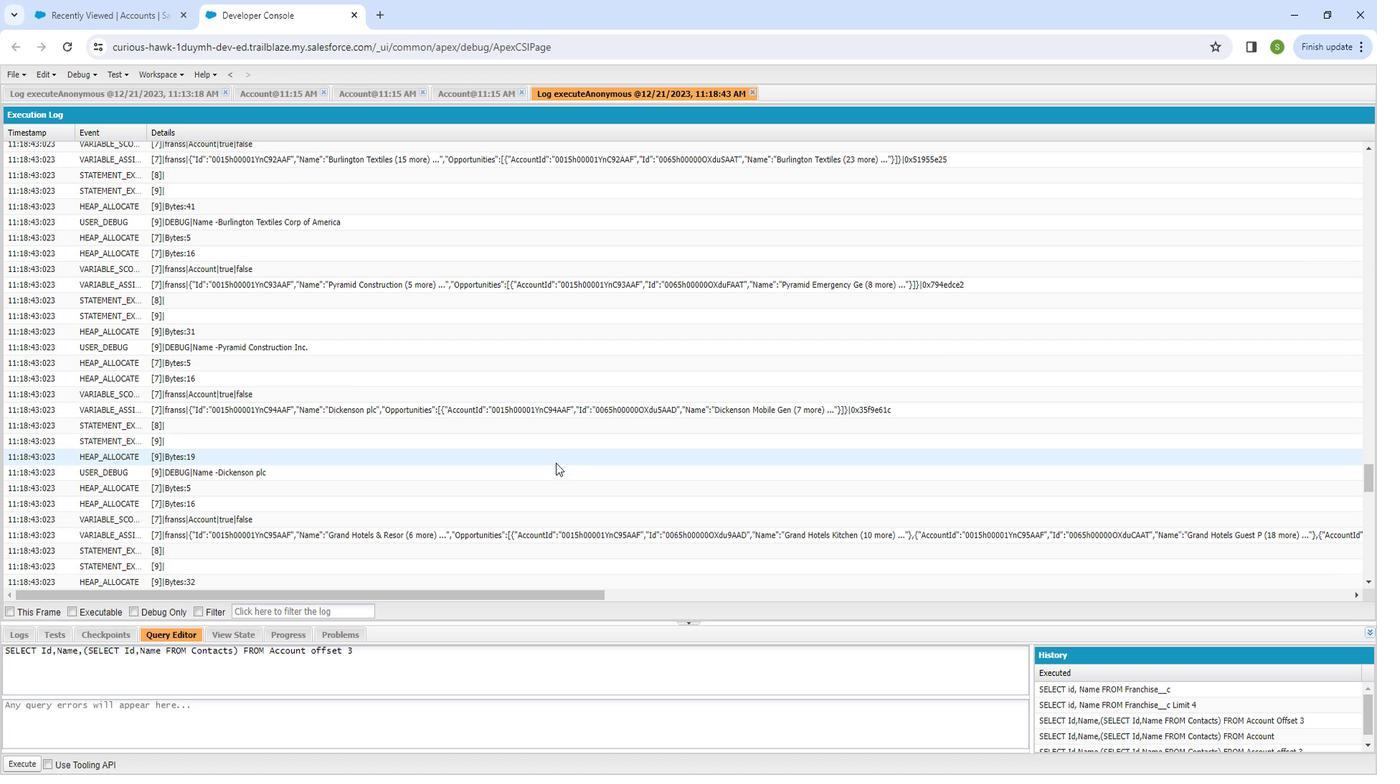 
Action: Mouse scrolled (503, 475) with delta (0, 0)
Screenshot: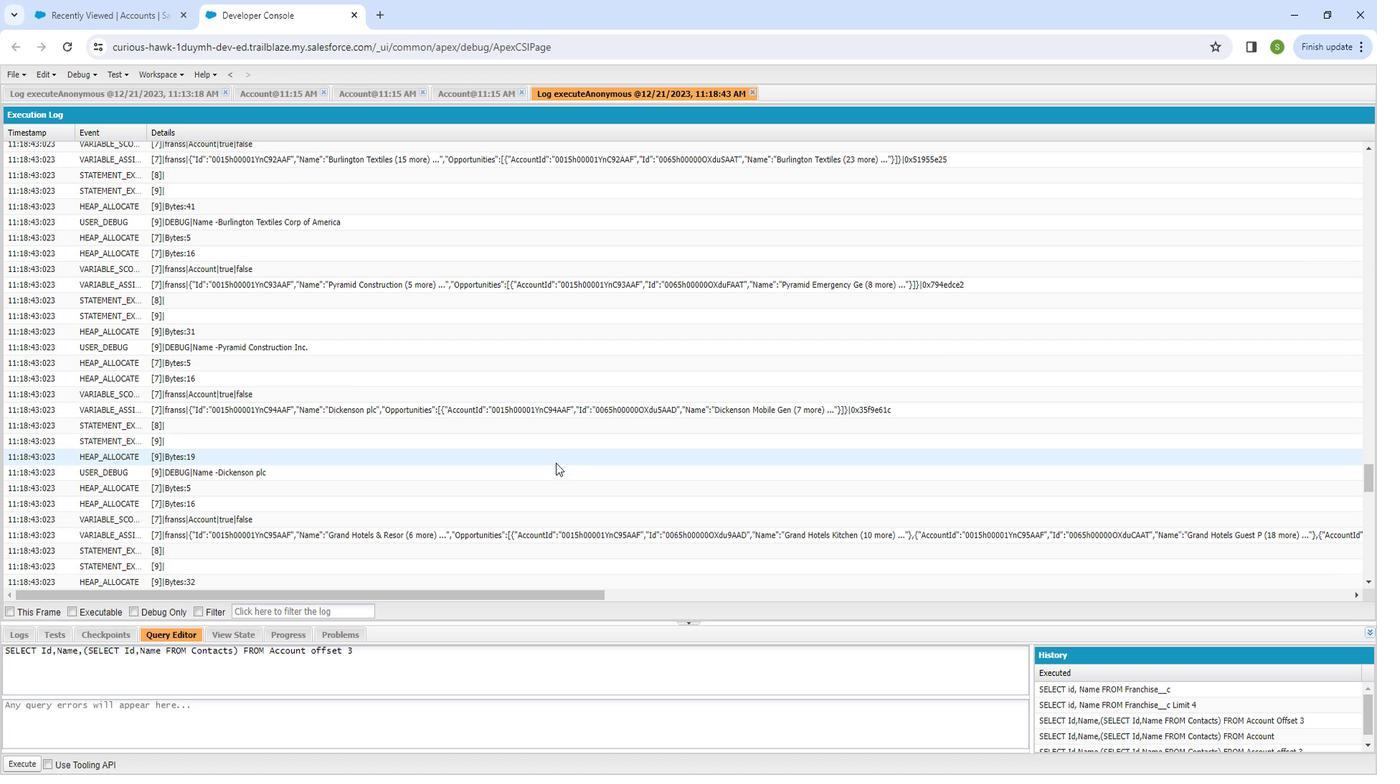 
Action: Mouse moved to (503, 479)
